 Task: Compare the code implementations of two GitHub repositories related to management systems.
Action: Mouse moved to (127, 56)
Screenshot: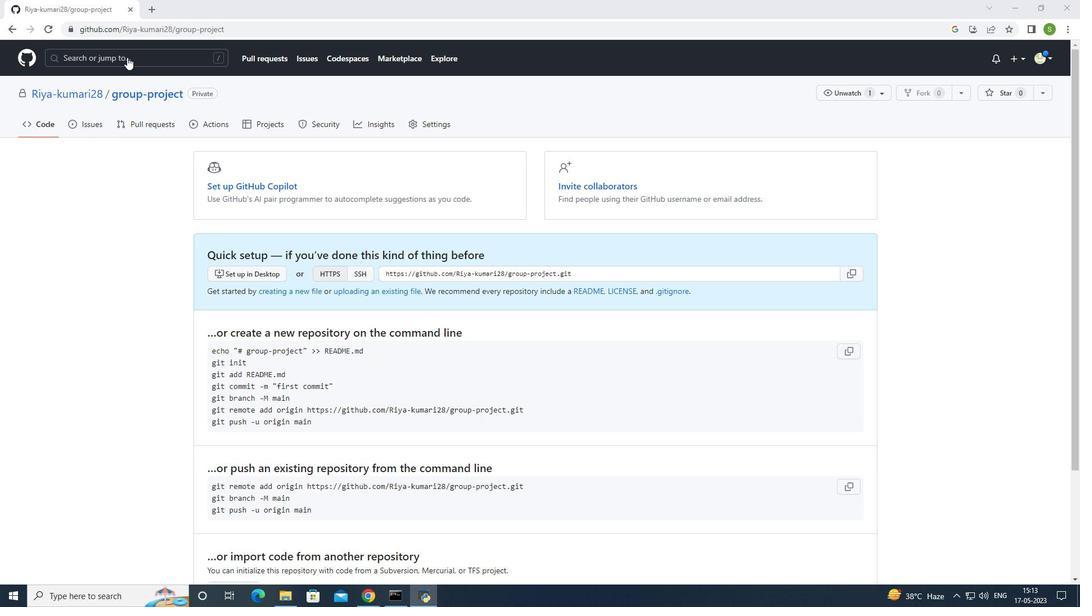 
Action: Mouse pressed left at (127, 56)
Screenshot: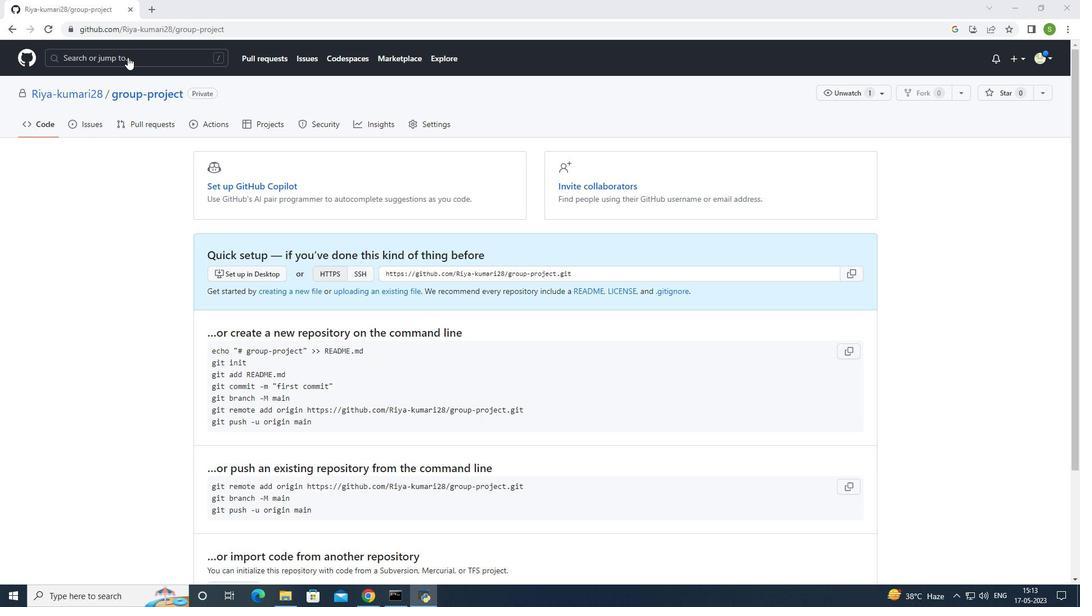 
Action: Mouse moved to (230, 71)
Screenshot: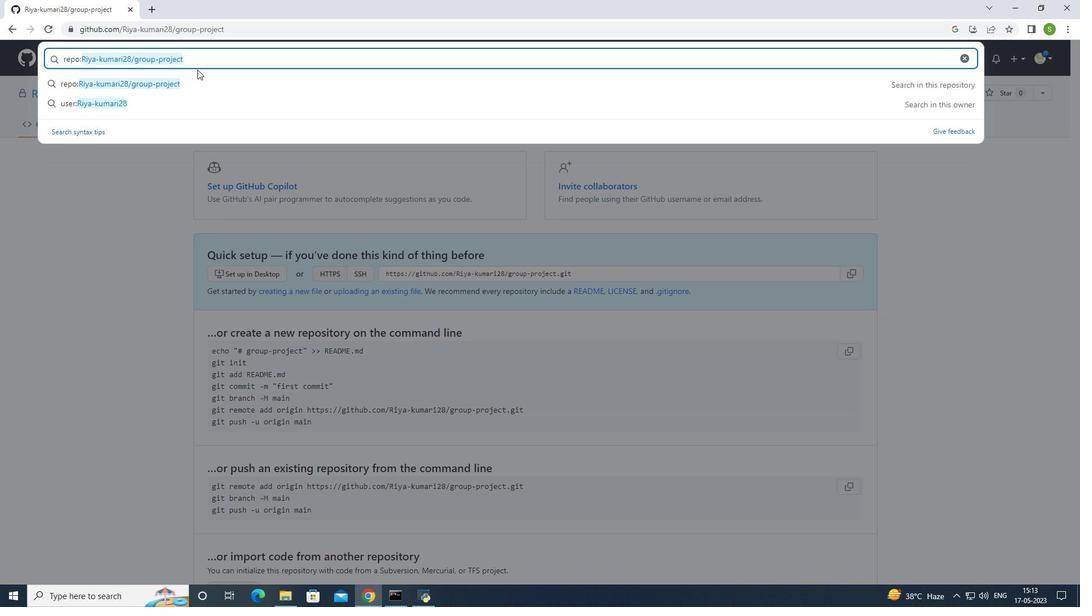 
Action: Key pressed <Key.backspace><Key.backspace><Key.backspace><Key.backspace><Key.backspace><Key.backspace><Key.backspace><Key.backspace><Key.backspace><Key.backspace><Key.backspace><Key.backspace><Key.backspace><Key.backspace><Key.backspace><Key.backspace><Key.backspace><Key.backspace><Key.backspace><Key.backspace><Key.backspace><Key.backspace><Key.backspace><Key.backspace><Key.backspace><Key.backspace><Key.backspace><Key.backspace><Key.backspace><Key.backspace><Key.backspace><Key.backspace><Key.backspace><Key.backspace><Key.backspace><Key.backspace><Key.backspace><Key.backspace>institute<Key.space>management<Key.enter>
Screenshot: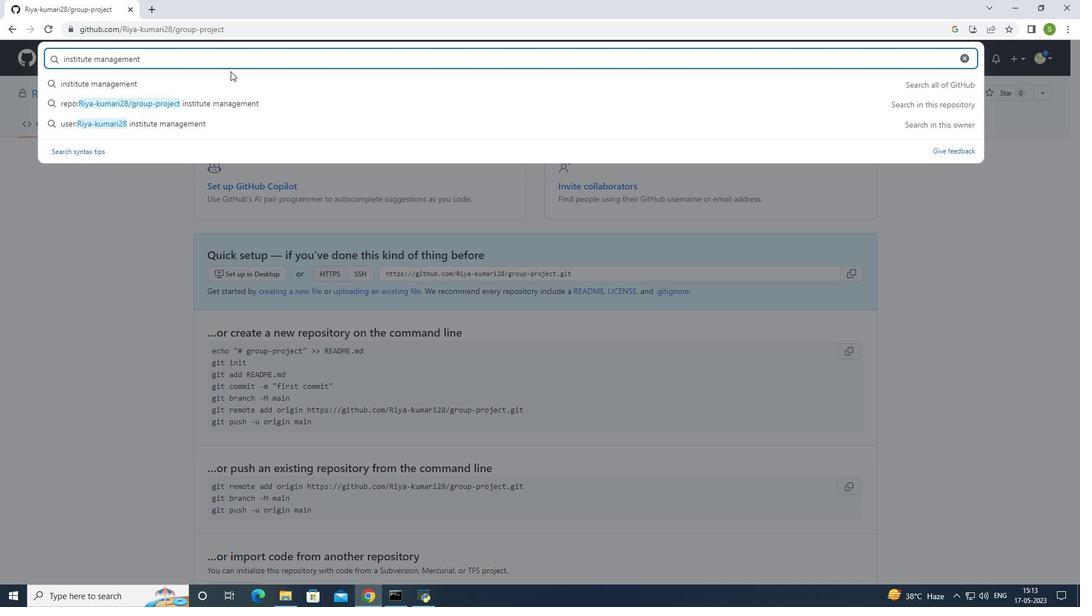 
Action: Mouse moved to (341, 126)
Screenshot: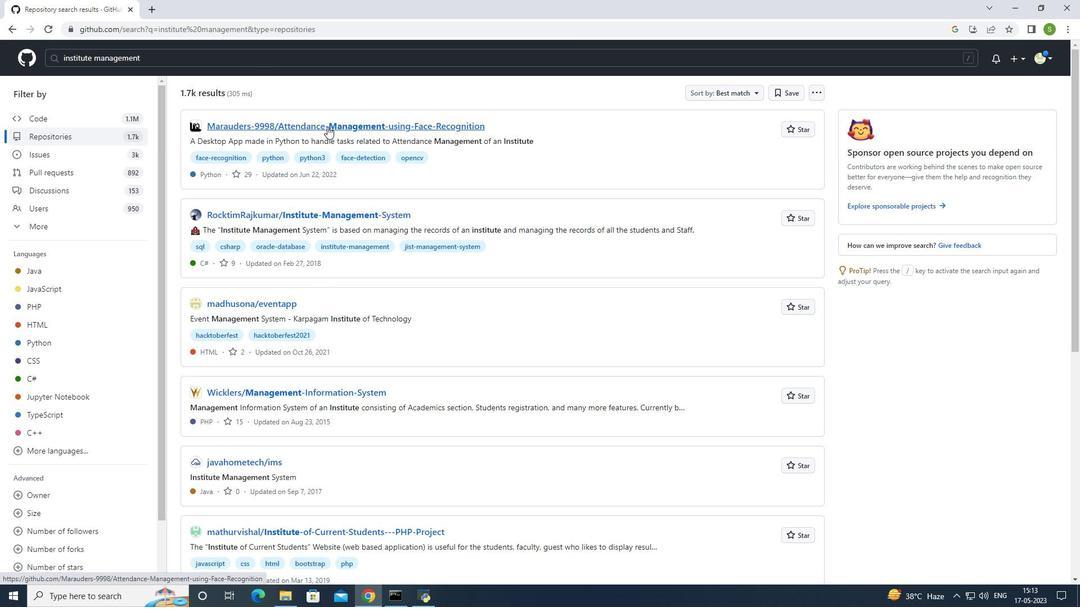 
Action: Mouse pressed left at (341, 126)
Screenshot: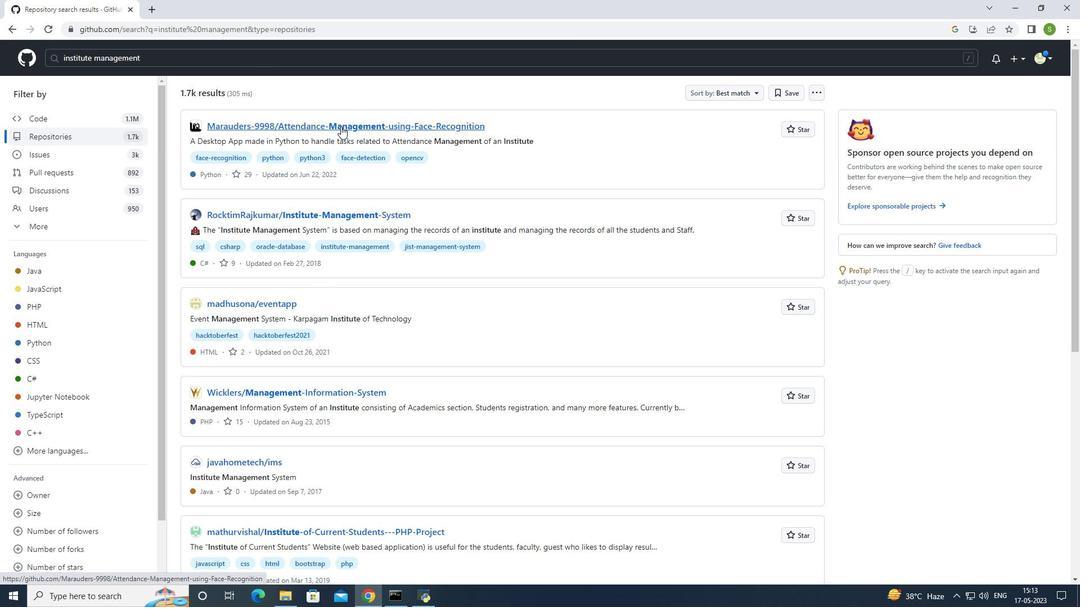 
Action: Mouse moved to (404, 338)
Screenshot: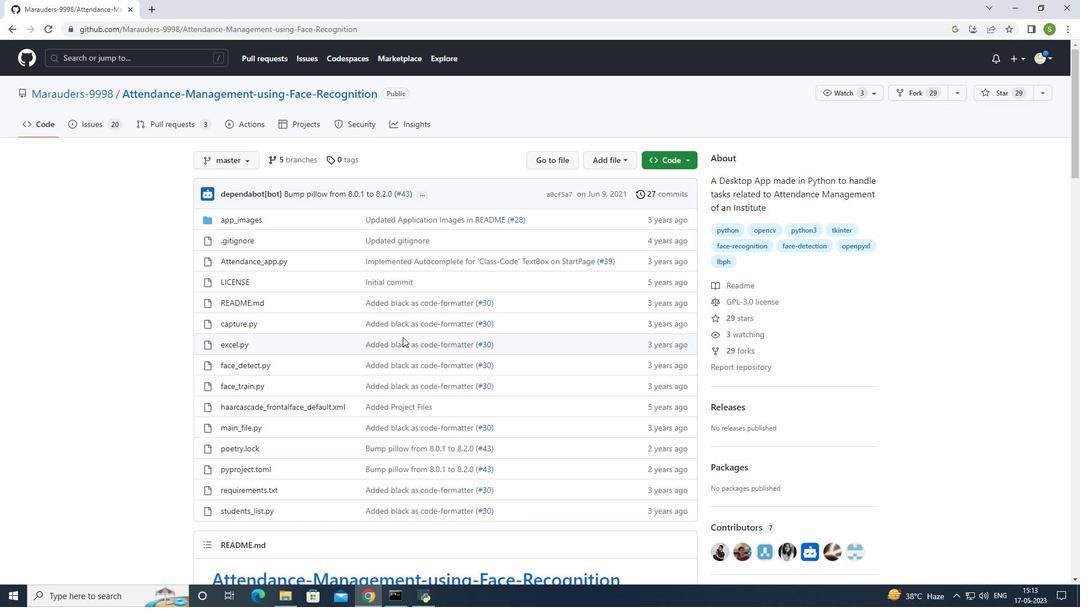 
Action: Mouse scrolled (404, 338) with delta (0, 0)
Screenshot: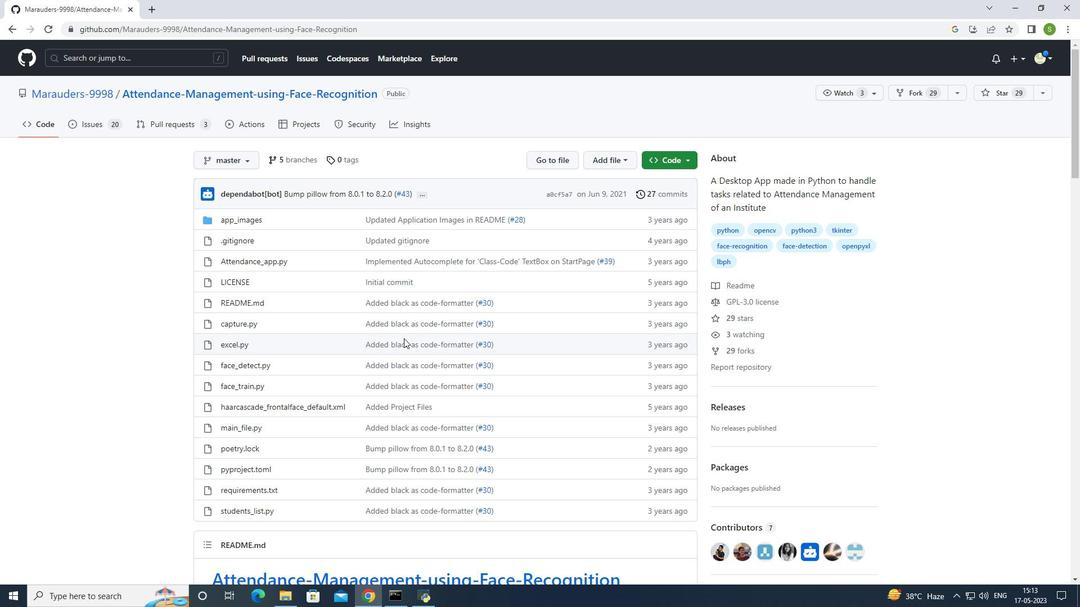 
Action: Mouse scrolled (404, 338) with delta (0, 0)
Screenshot: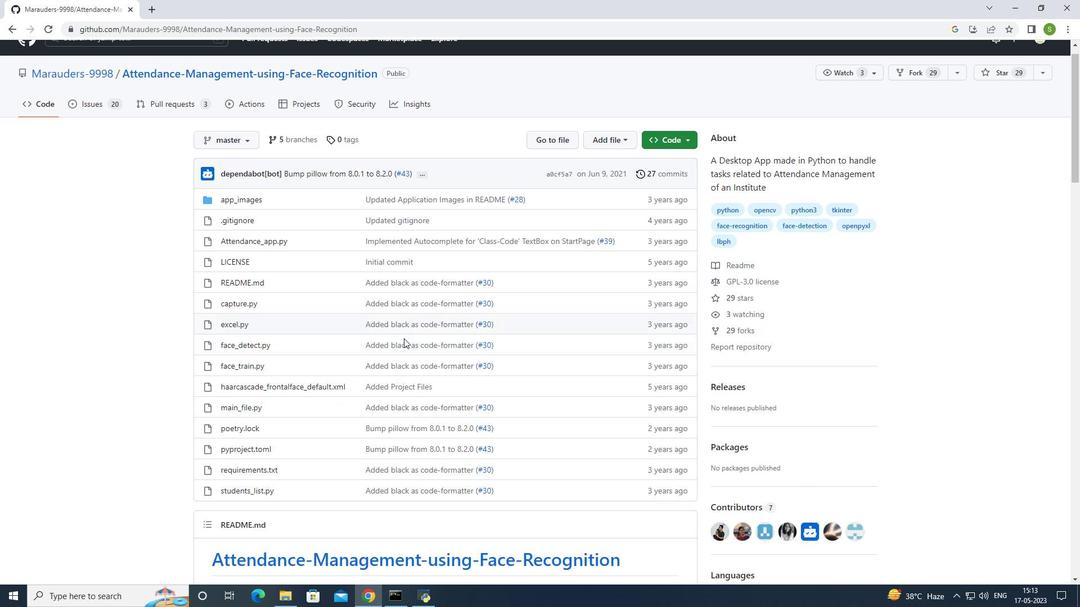 
Action: Mouse scrolled (404, 339) with delta (0, 0)
Screenshot: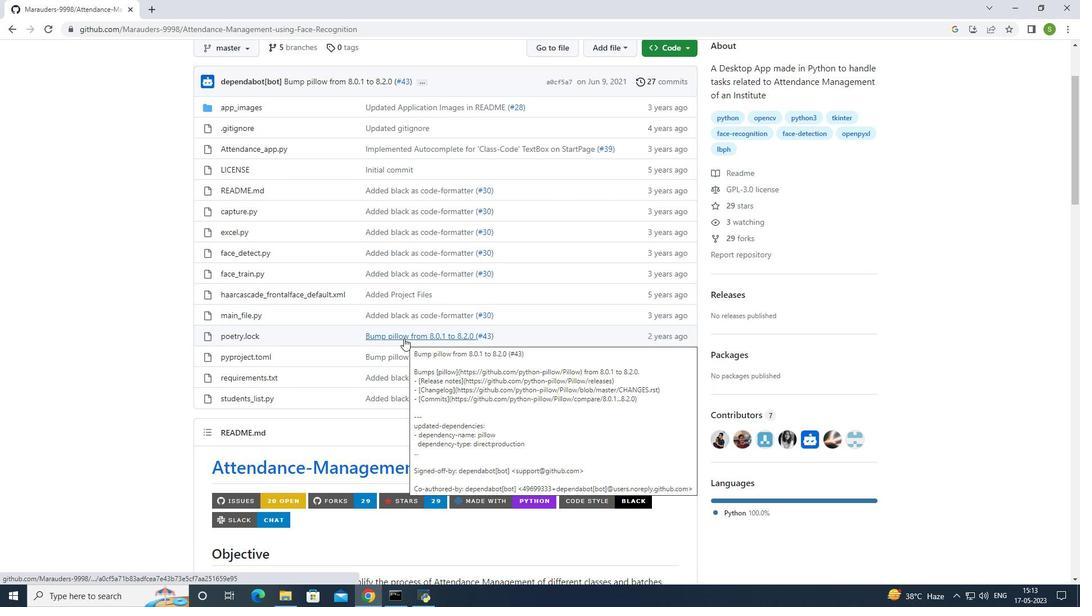 
Action: Mouse scrolled (404, 339) with delta (0, 0)
Screenshot: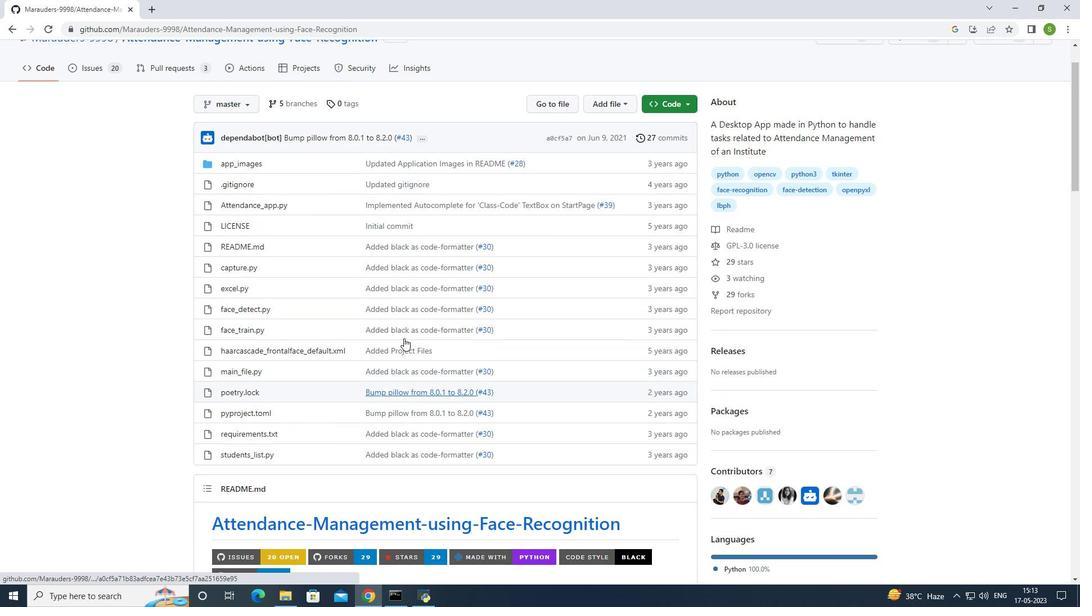 
Action: Mouse scrolled (404, 339) with delta (0, 0)
Screenshot: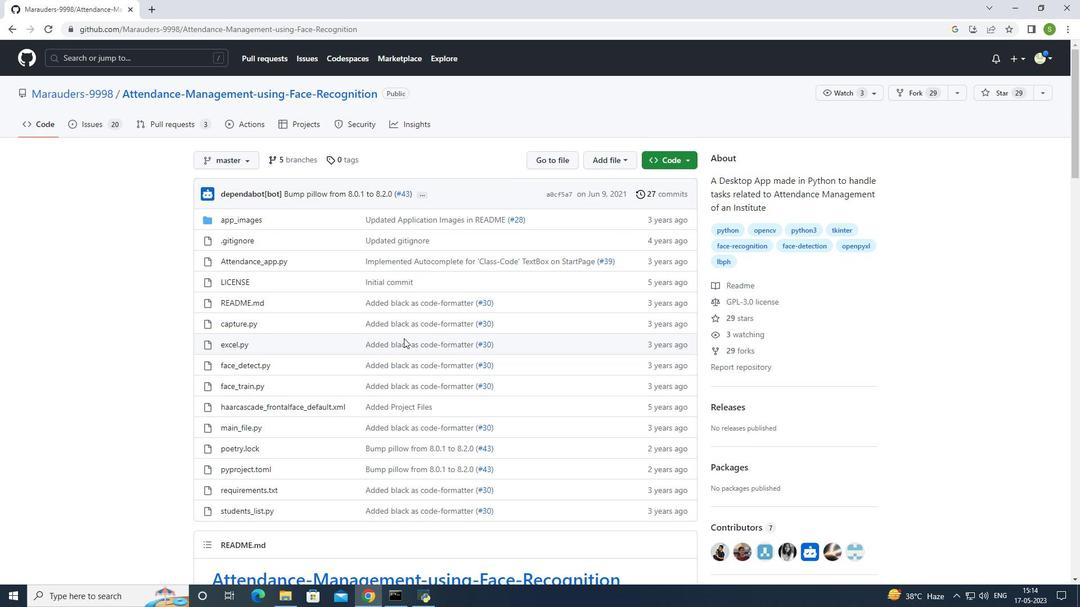 
Action: Mouse scrolled (404, 339) with delta (0, 0)
Screenshot: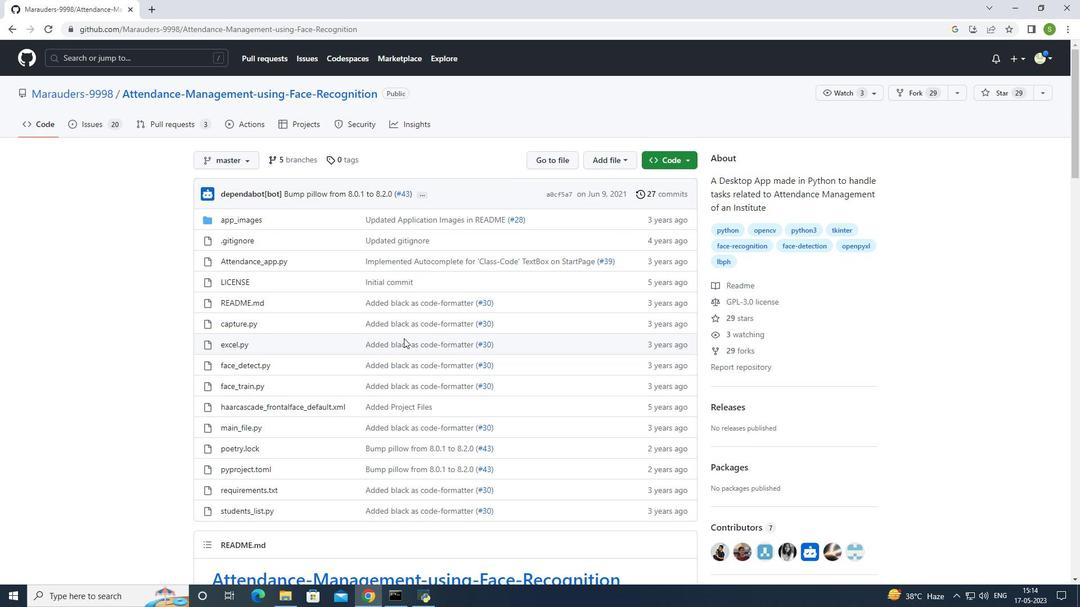 
Action: Mouse scrolled (404, 339) with delta (0, 0)
Screenshot: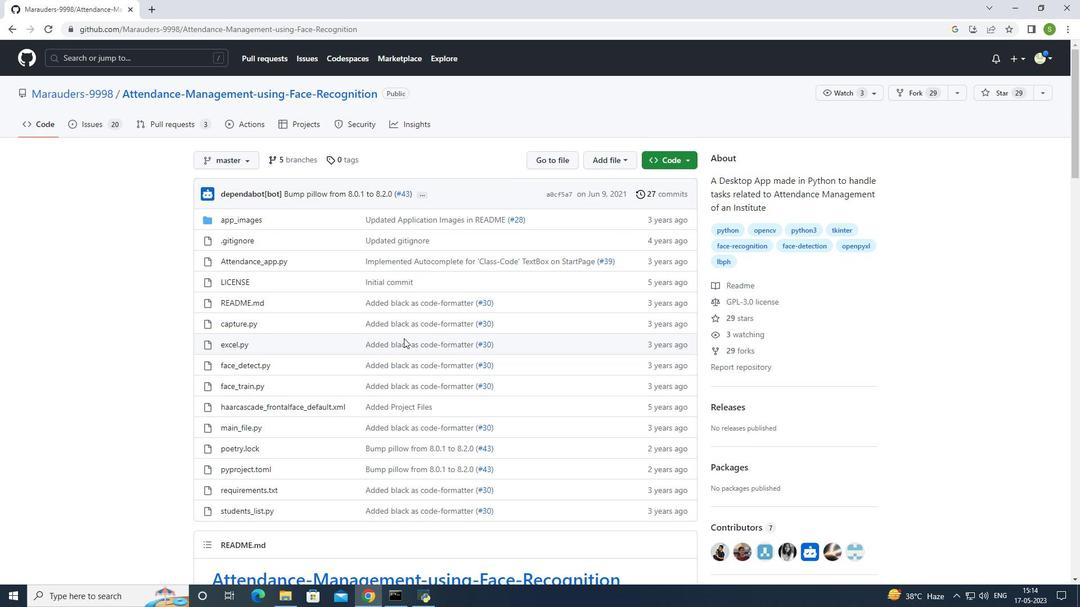 
Action: Mouse moved to (404, 339)
Screenshot: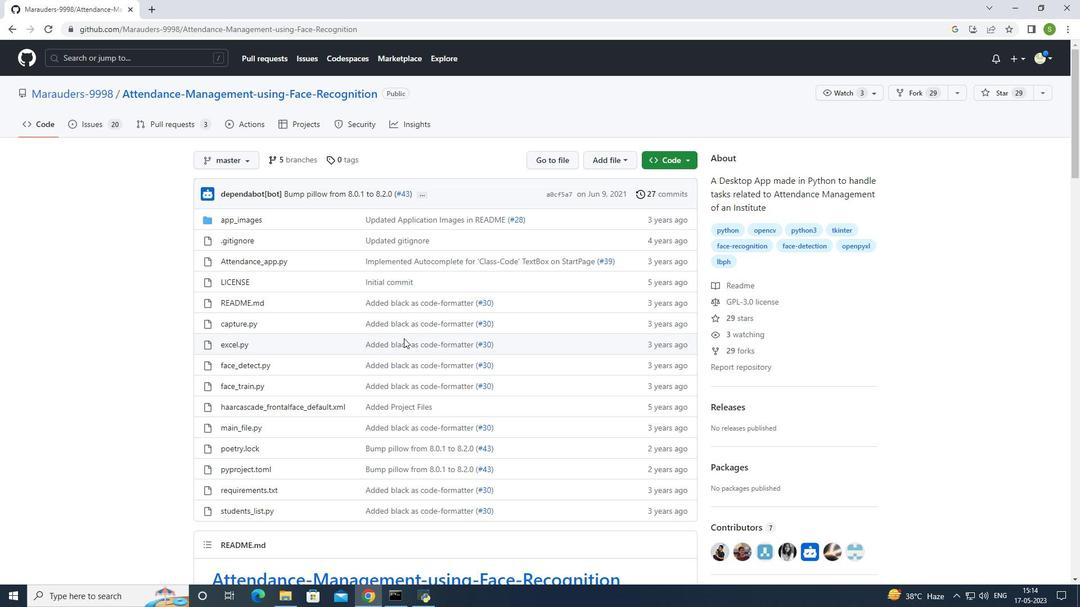 
Action: Mouse scrolled (404, 339) with delta (0, 0)
Screenshot: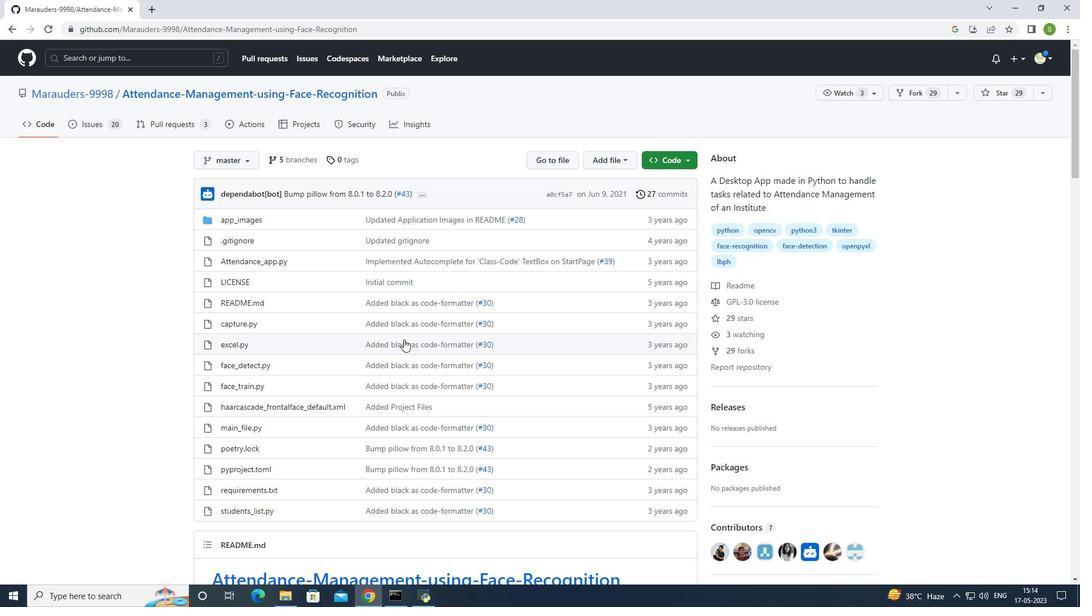 
Action: Mouse moved to (406, 295)
Screenshot: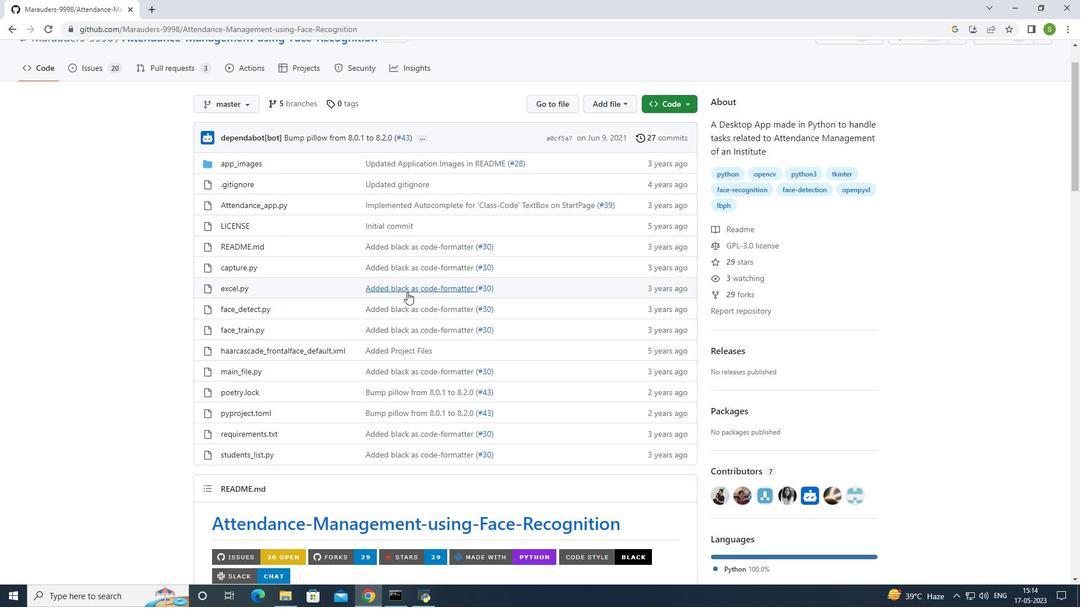 
Action: Mouse pressed left at (406, 295)
Screenshot: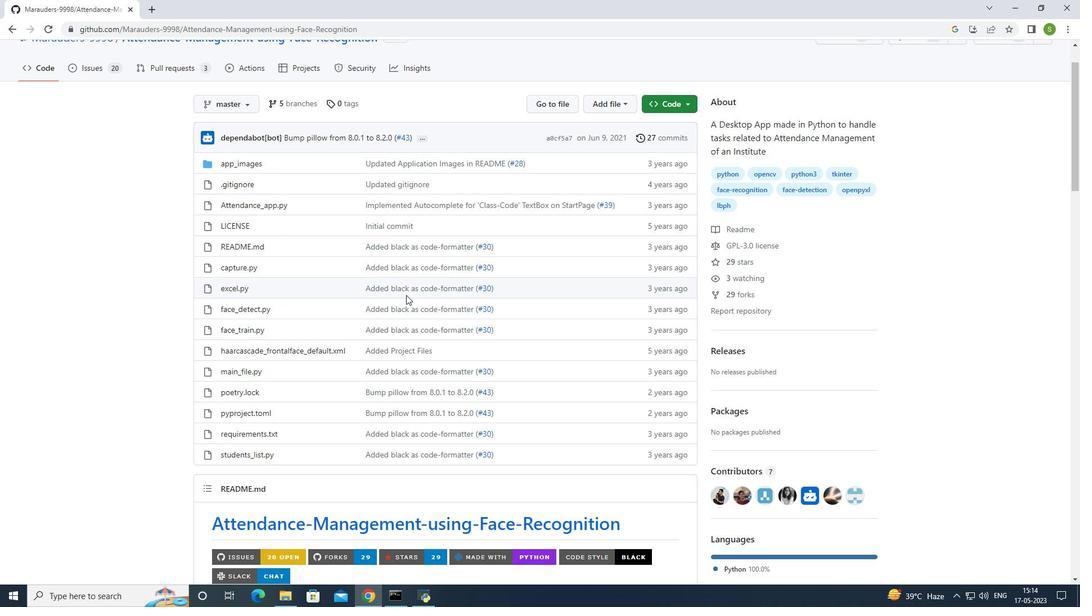 
Action: Mouse moved to (409, 292)
Screenshot: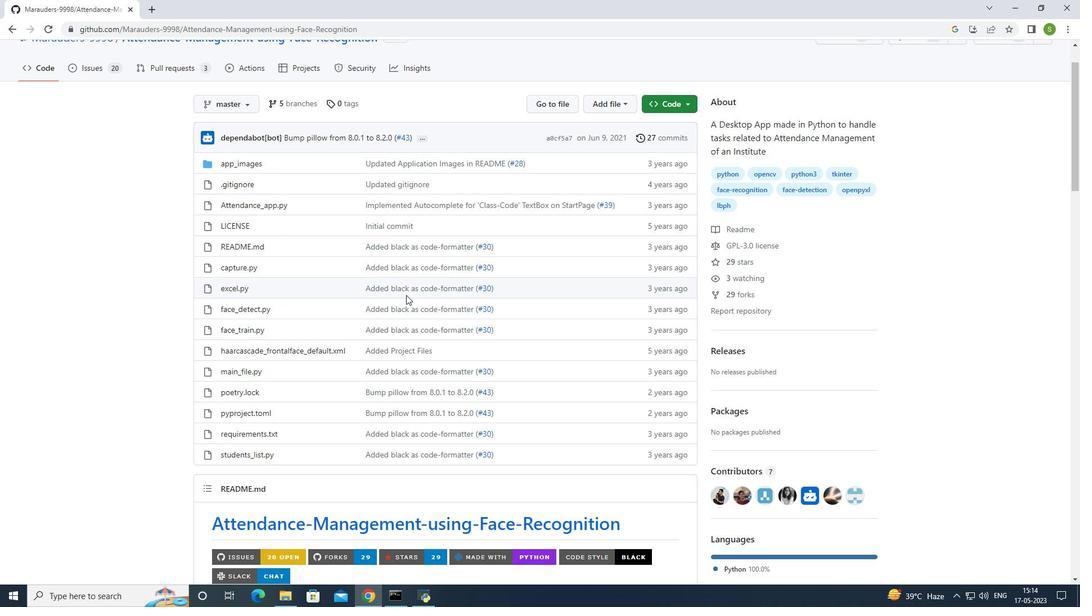 
Action: Mouse pressed left at (409, 292)
Screenshot: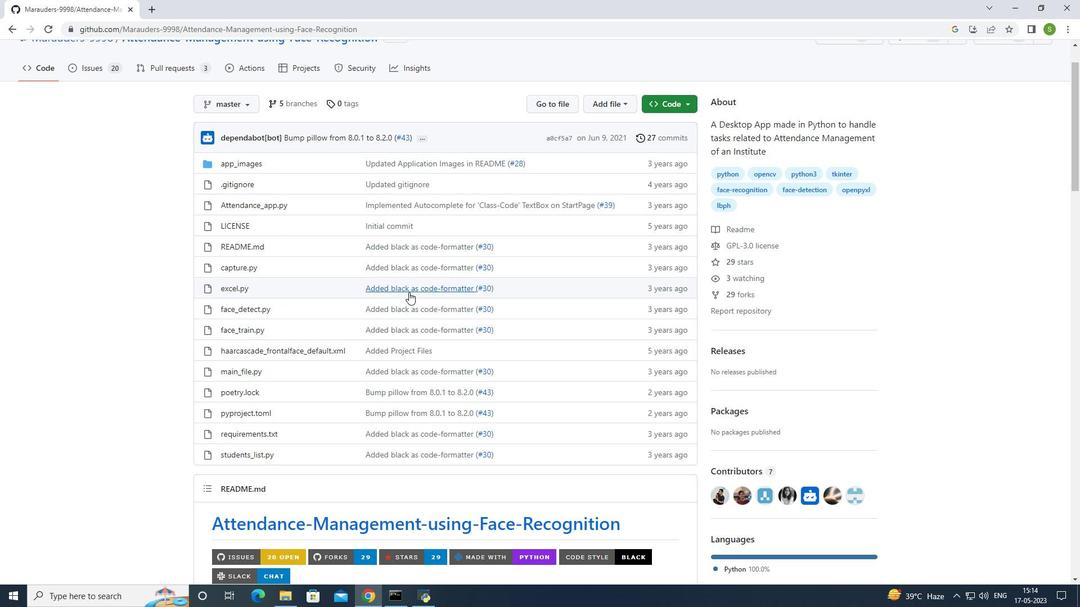 
Action: Mouse scrolled (409, 292) with delta (0, 0)
Screenshot: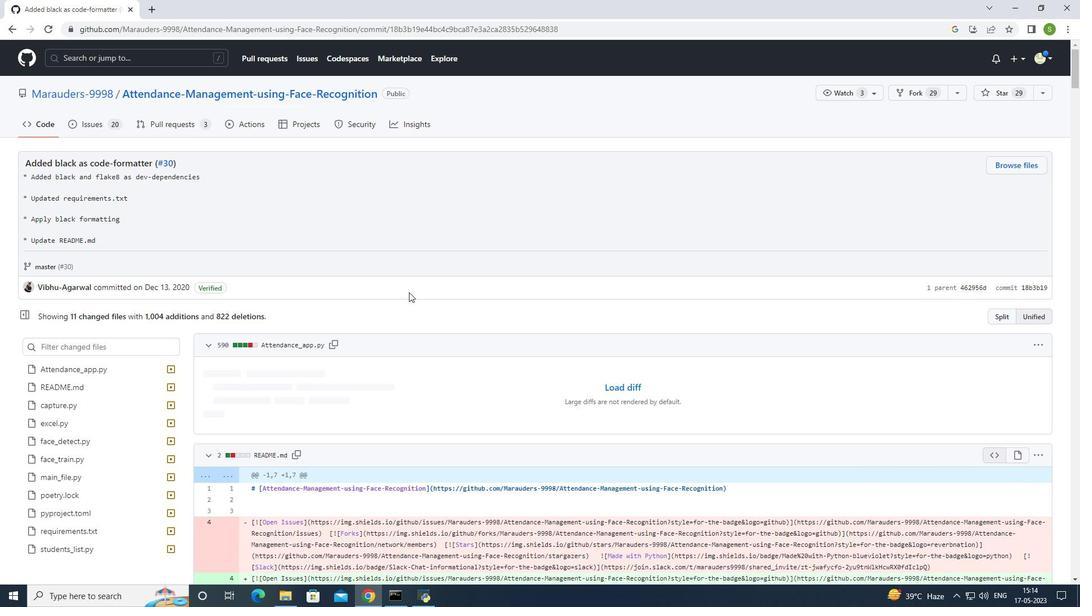 
Action: Mouse scrolled (409, 292) with delta (0, 0)
Screenshot: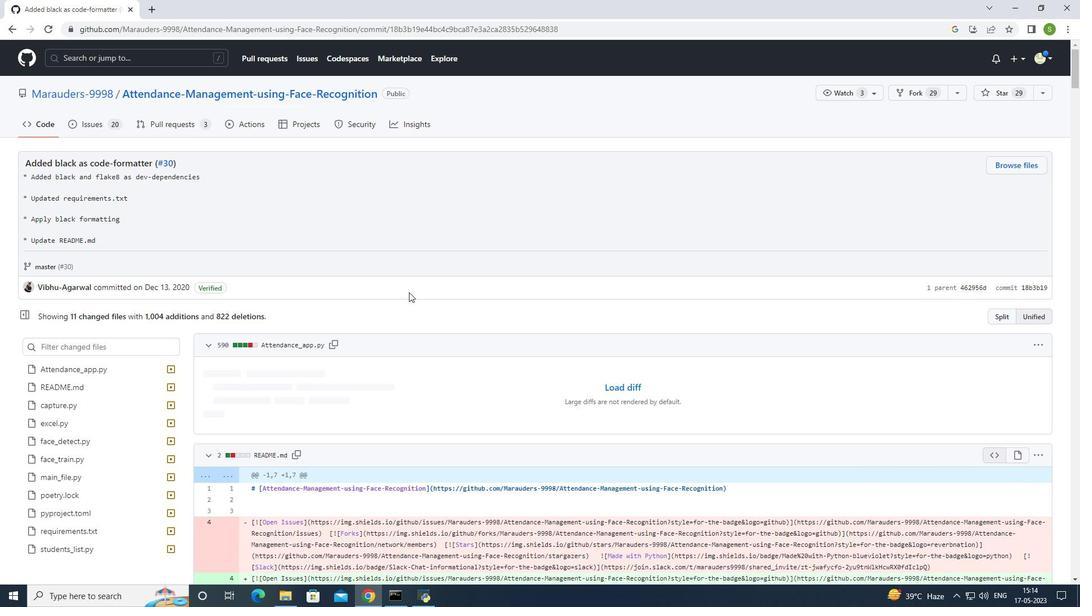 
Action: Mouse scrolled (409, 292) with delta (0, 0)
Screenshot: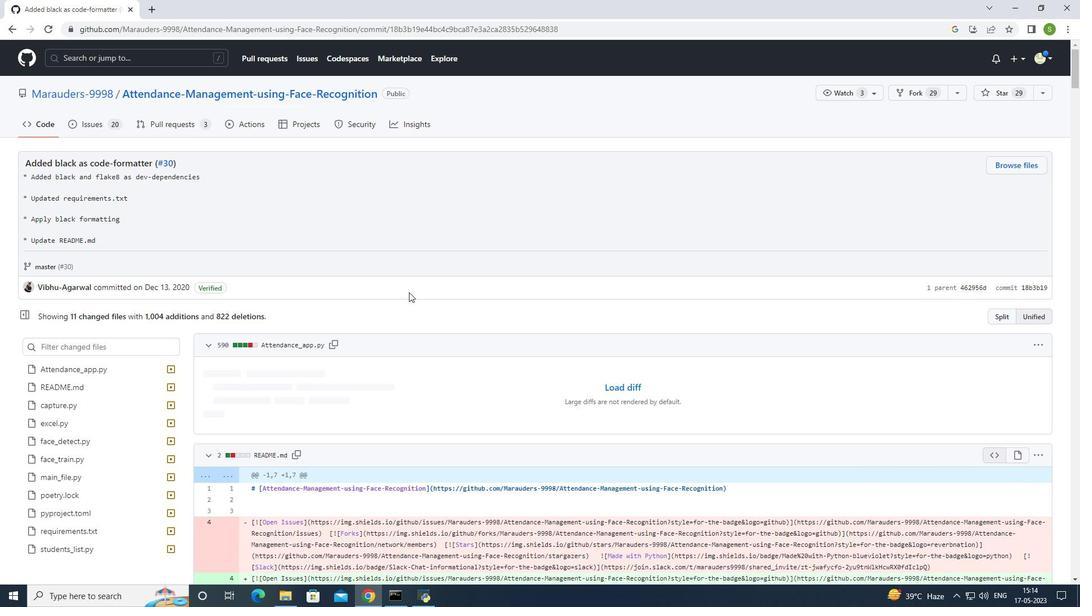 
Action: Mouse scrolled (409, 292) with delta (0, 0)
Screenshot: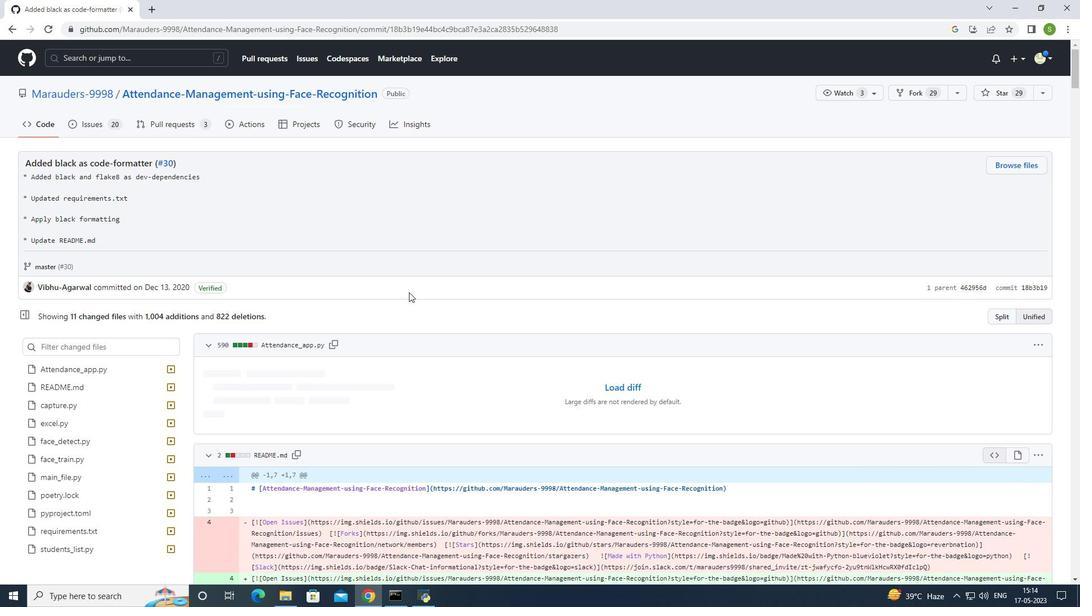 
Action: Mouse scrolled (409, 292) with delta (0, 0)
Screenshot: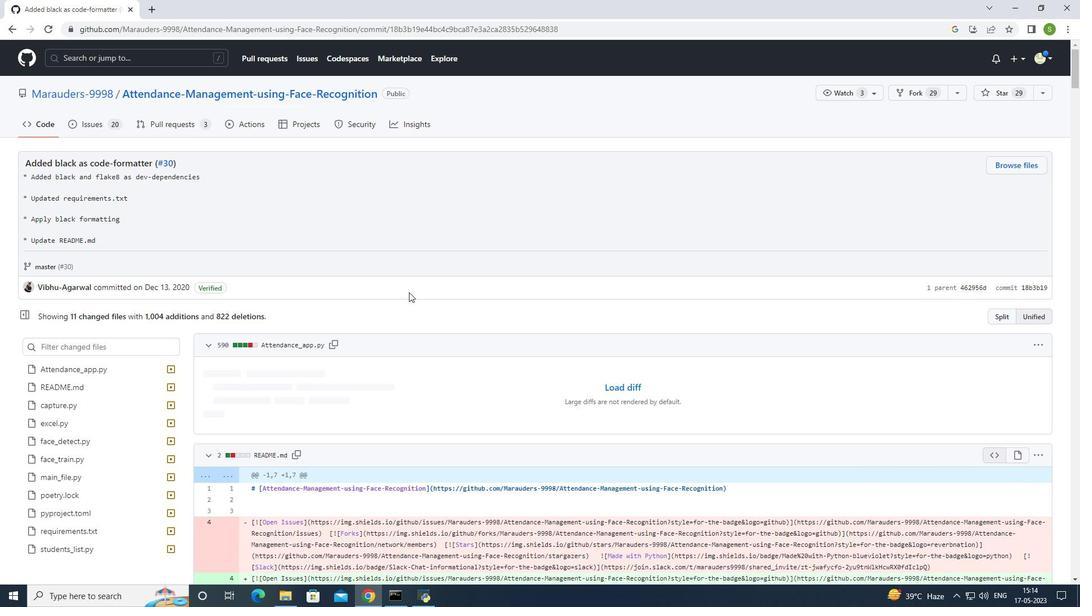 
Action: Mouse scrolled (409, 292) with delta (0, 0)
Screenshot: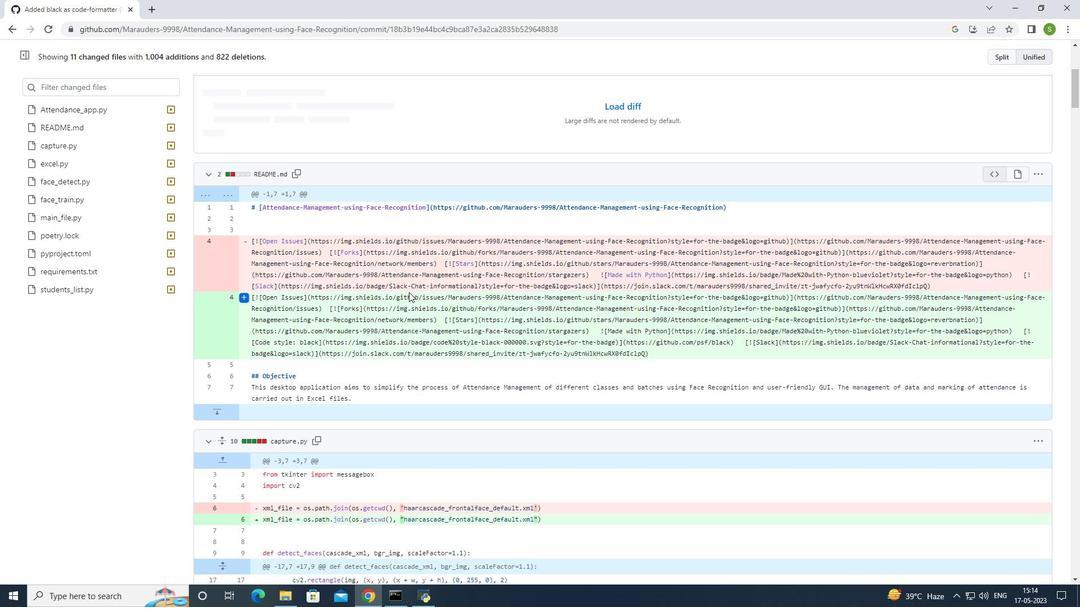 
Action: Mouse scrolled (409, 292) with delta (0, 0)
Screenshot: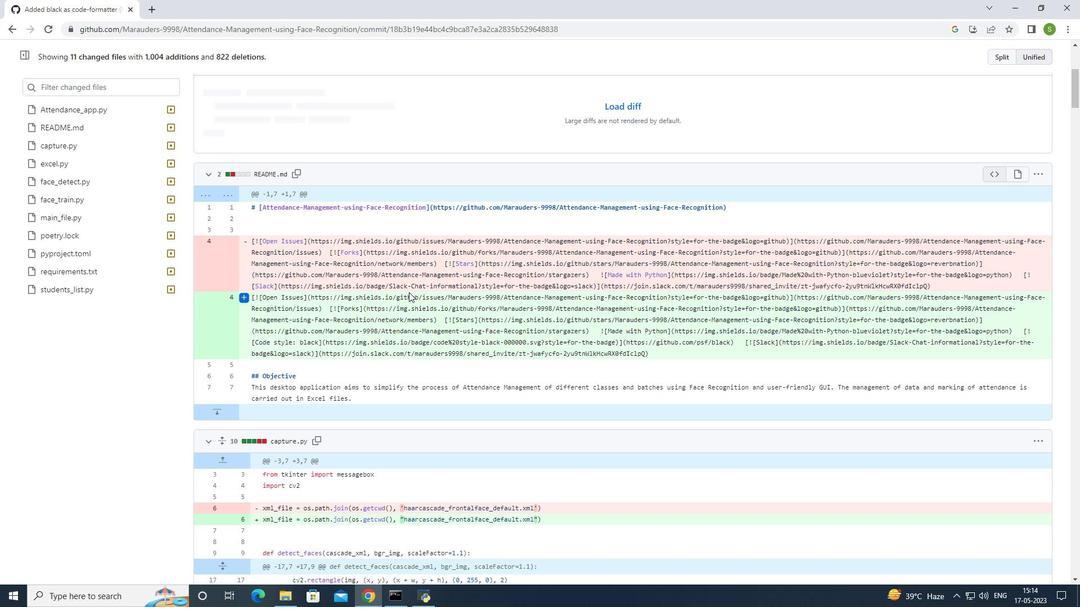 
Action: Mouse scrolled (409, 292) with delta (0, 0)
Screenshot: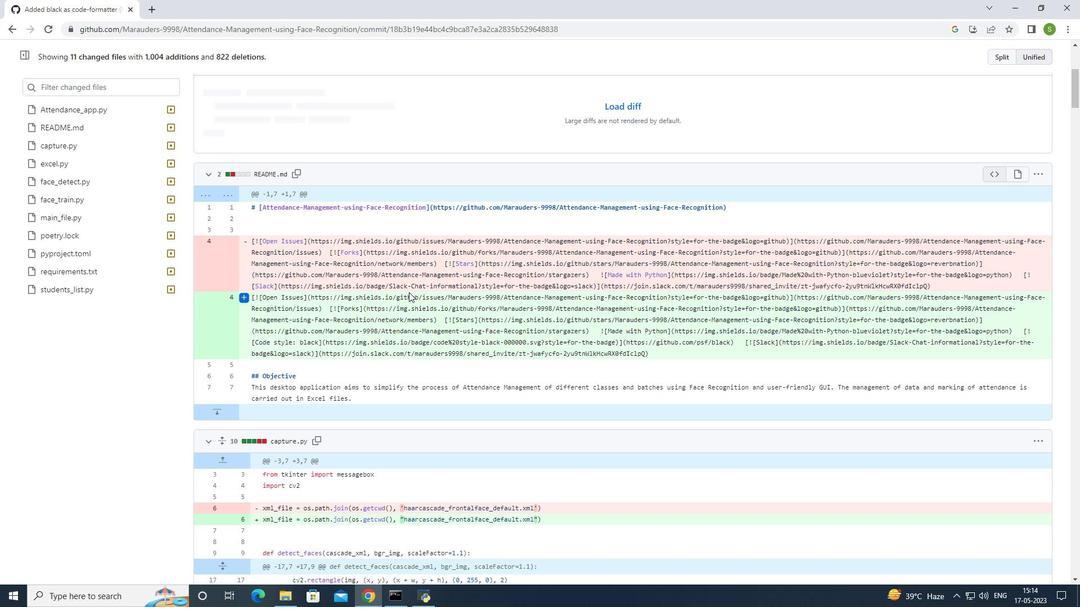 
Action: Mouse scrolled (409, 292) with delta (0, 0)
Screenshot: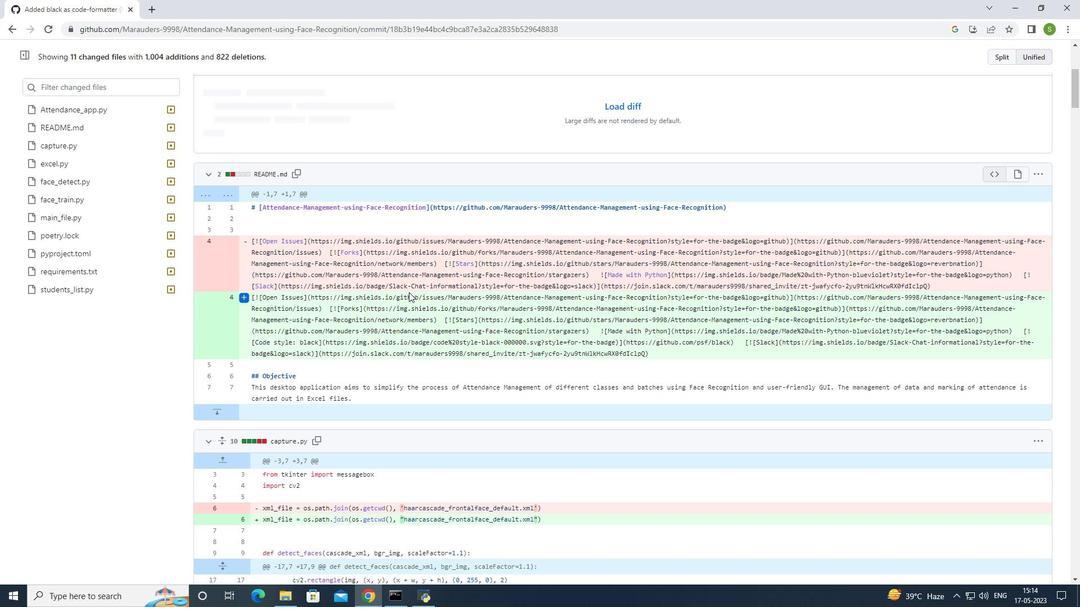 
Action: Mouse scrolled (409, 292) with delta (0, 0)
Screenshot: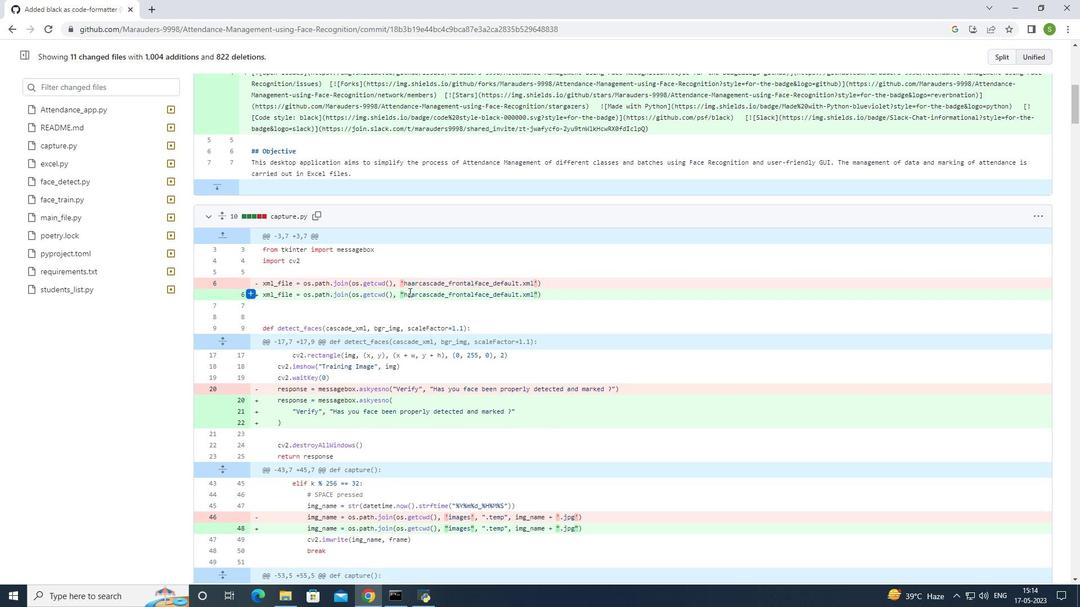 
Action: Mouse scrolled (409, 292) with delta (0, 0)
Screenshot: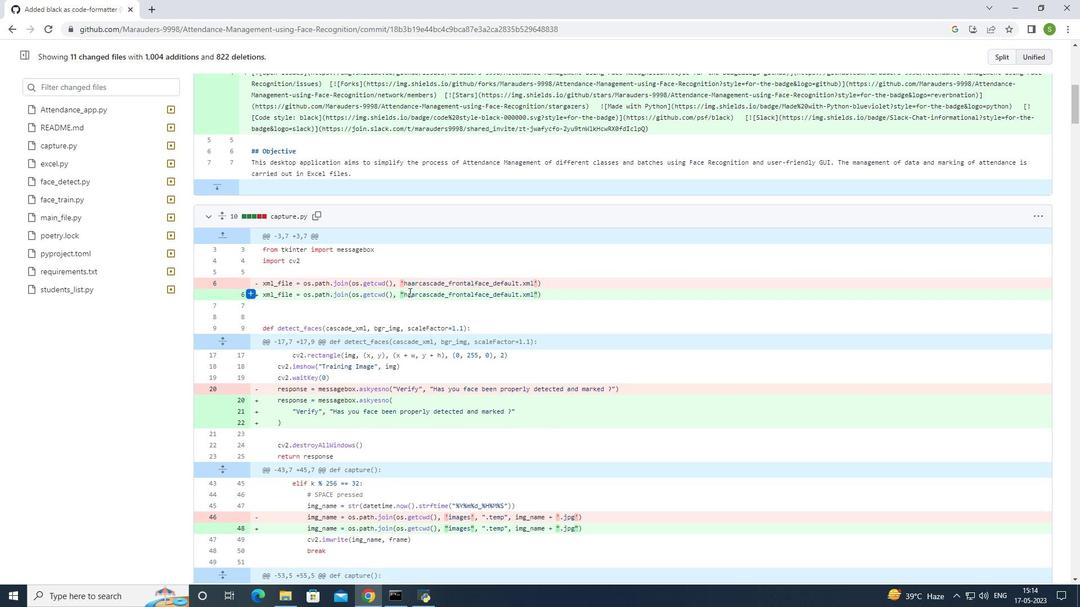 
Action: Mouse scrolled (409, 292) with delta (0, 0)
Screenshot: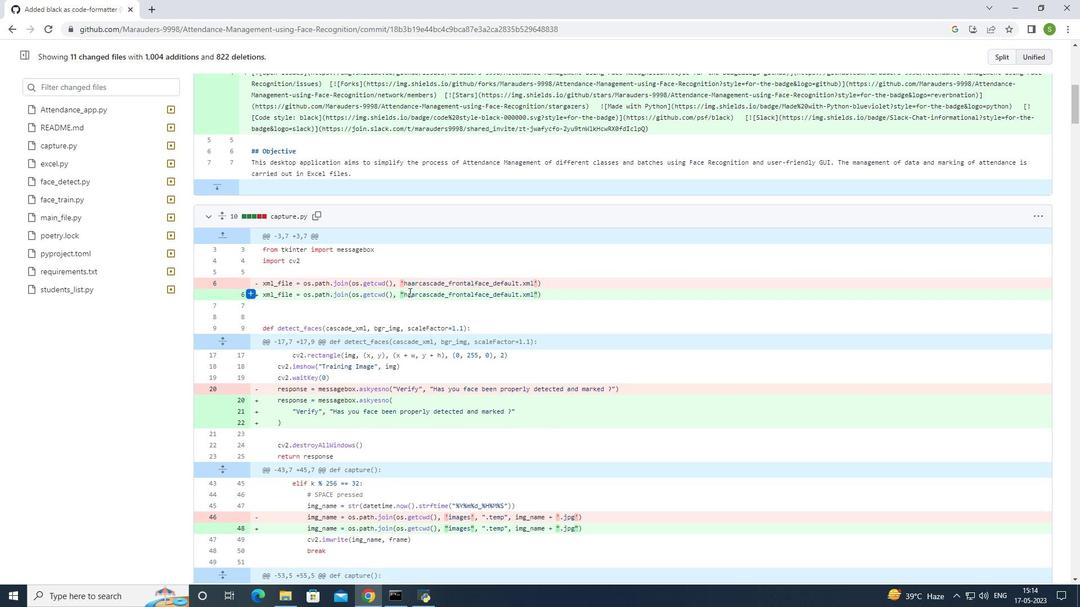 
Action: Mouse scrolled (409, 292) with delta (0, 0)
Screenshot: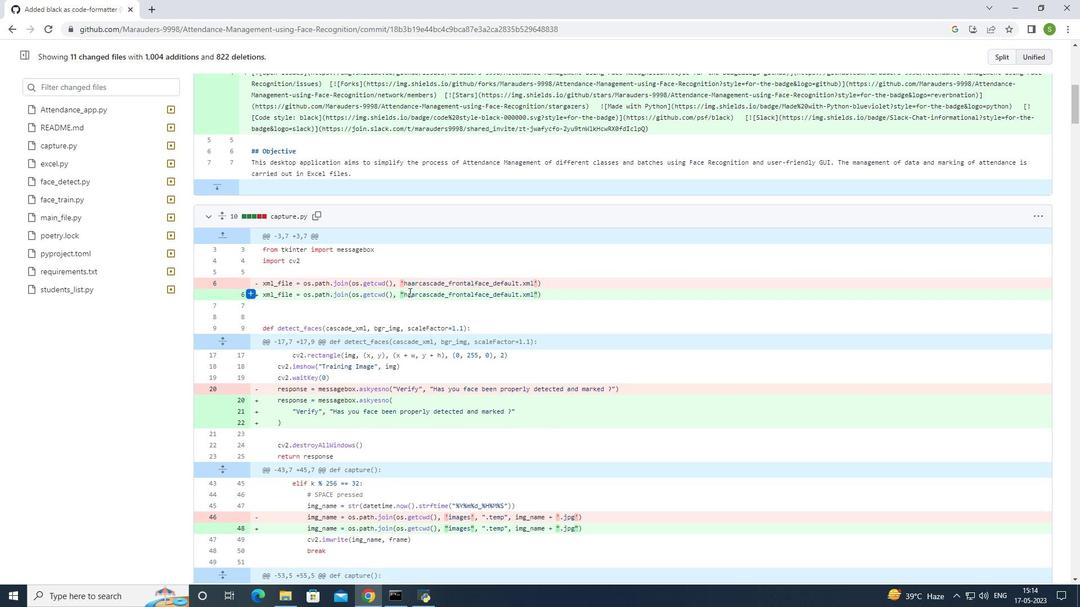 
Action: Mouse scrolled (409, 292) with delta (0, 0)
Screenshot: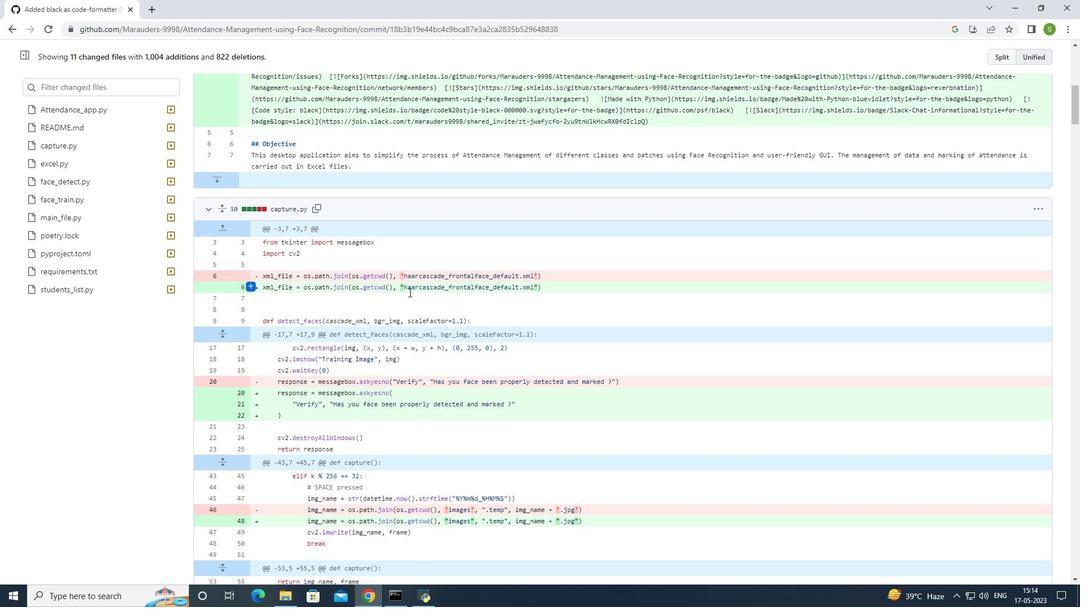 
Action: Mouse scrolled (409, 293) with delta (0, 0)
Screenshot: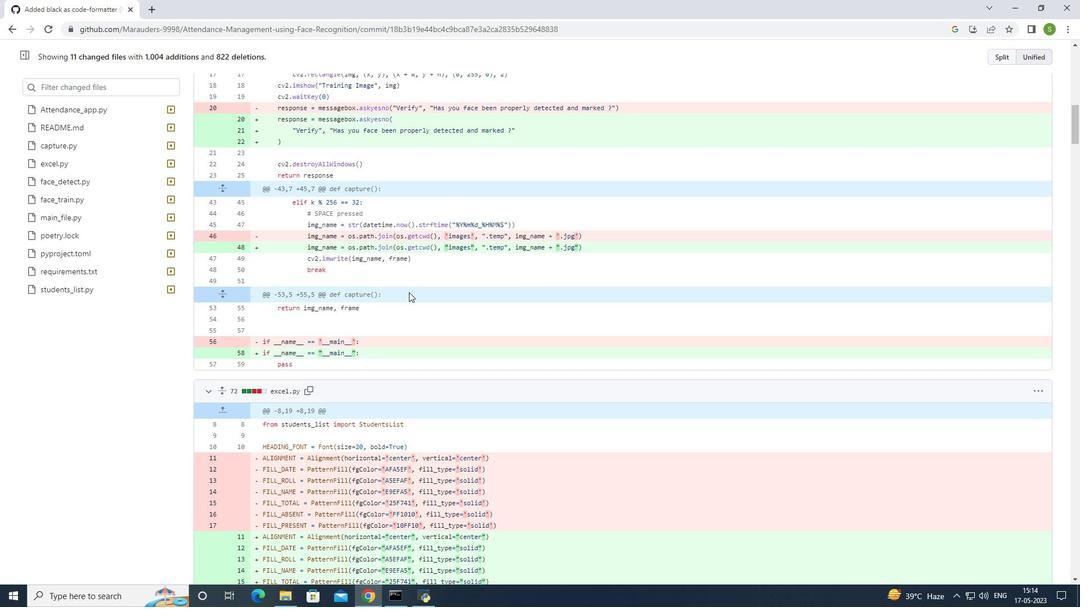 
Action: Mouse scrolled (409, 293) with delta (0, 0)
Screenshot: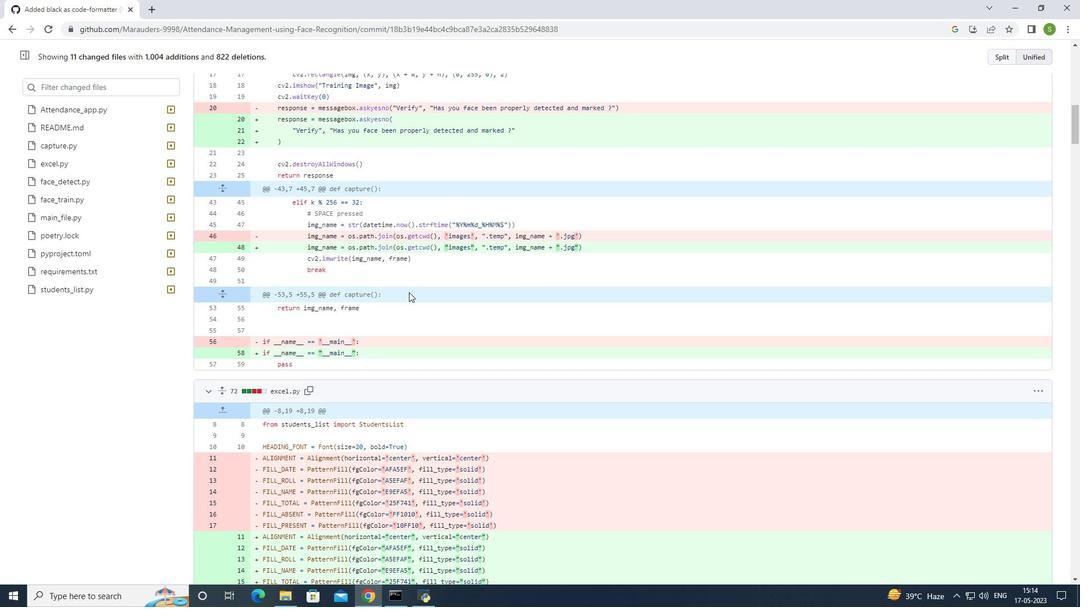 
Action: Mouse scrolled (409, 293) with delta (0, 0)
Screenshot: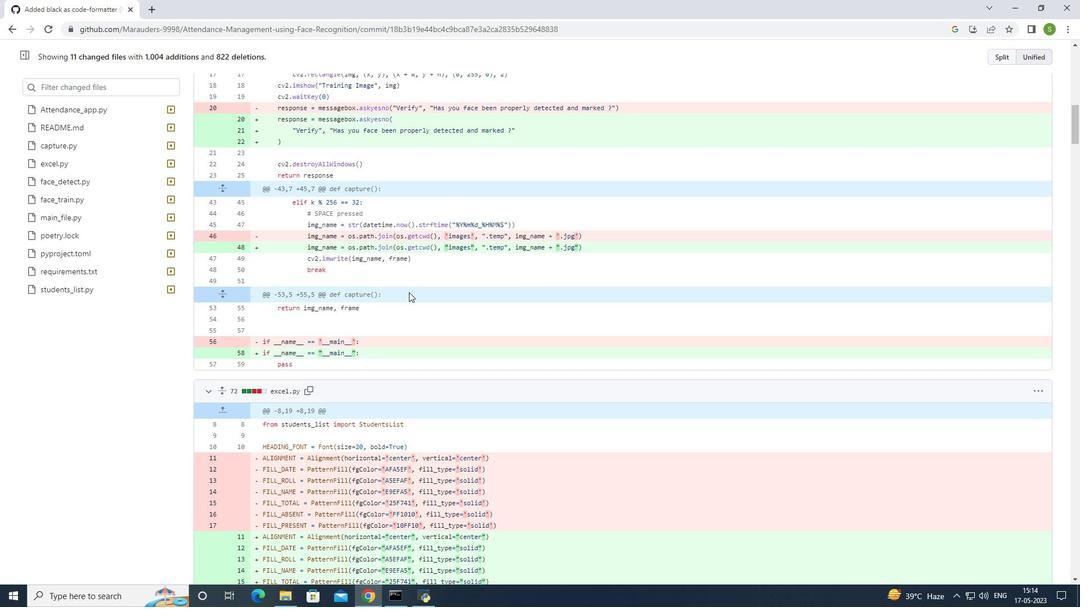 
Action: Mouse scrolled (409, 293) with delta (0, 0)
Screenshot: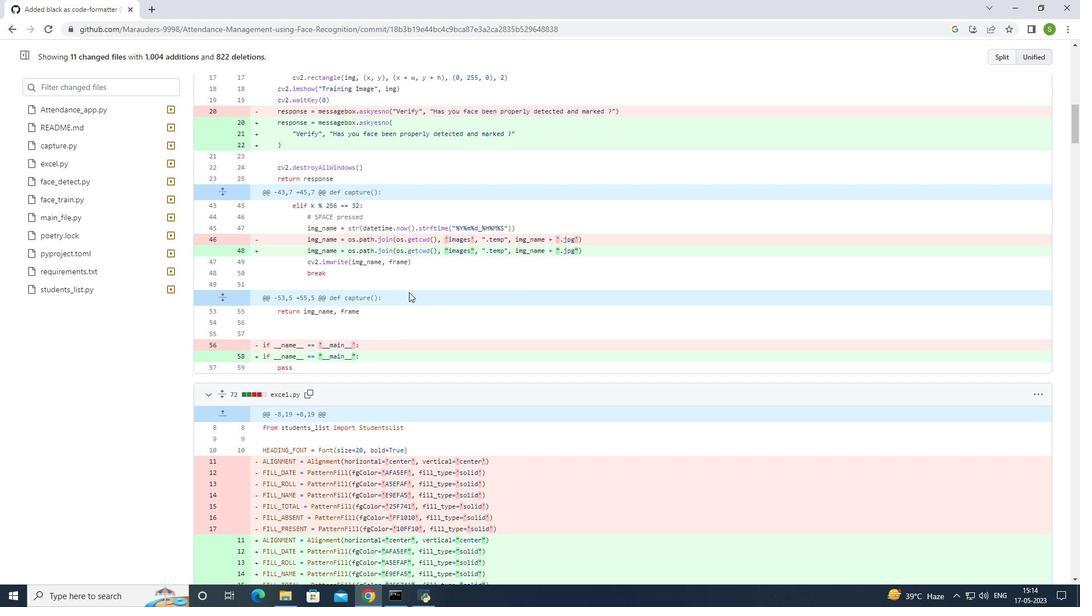 
Action: Mouse moved to (466, 264)
Screenshot: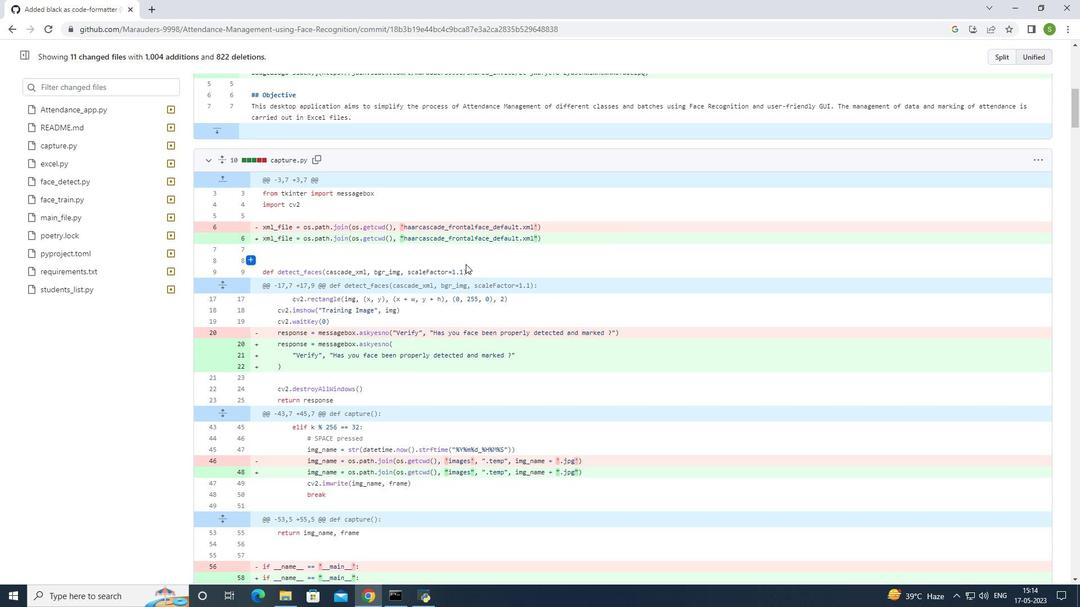 
Action: Mouse scrolled (466, 263) with delta (0, 0)
Screenshot: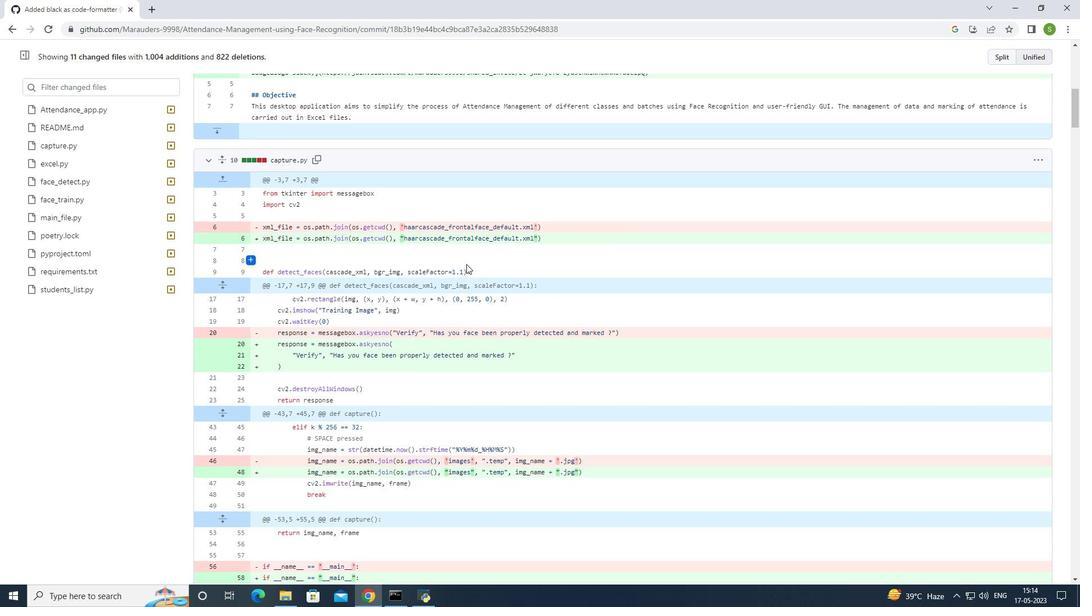 
Action: Mouse moved to (466, 265)
Screenshot: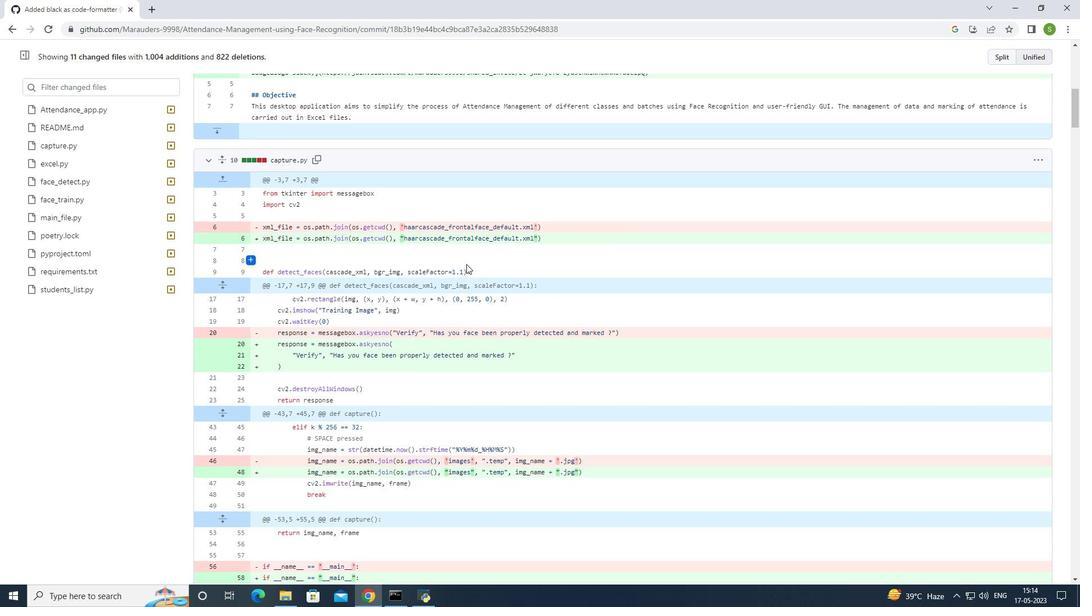 
Action: Mouse scrolled (466, 264) with delta (0, 0)
Screenshot: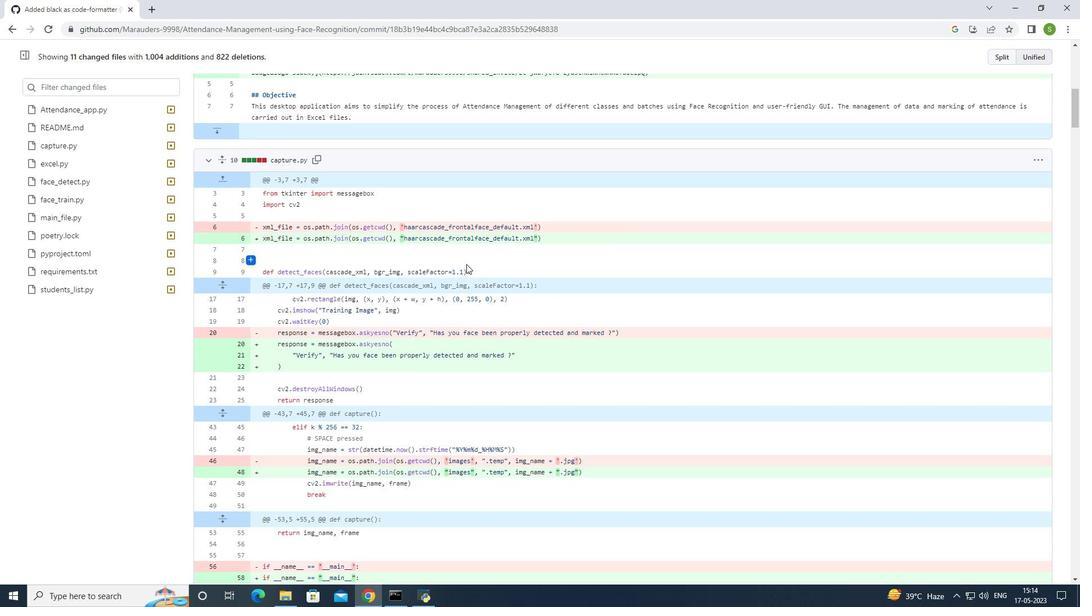 
Action: Mouse scrolled (466, 264) with delta (0, 0)
Screenshot: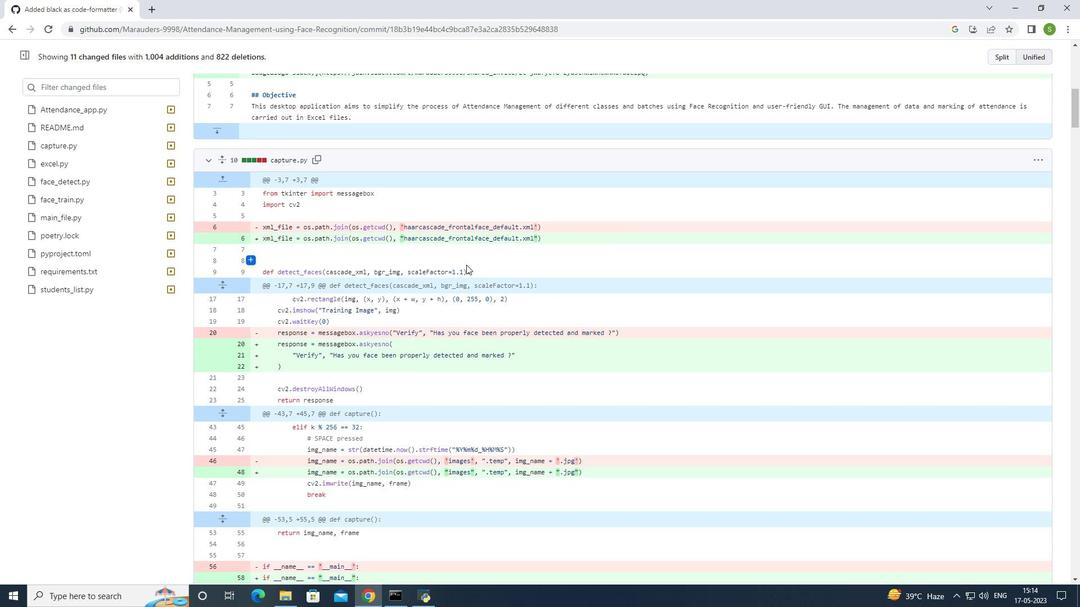 
Action: Mouse scrolled (466, 264) with delta (0, 0)
Screenshot: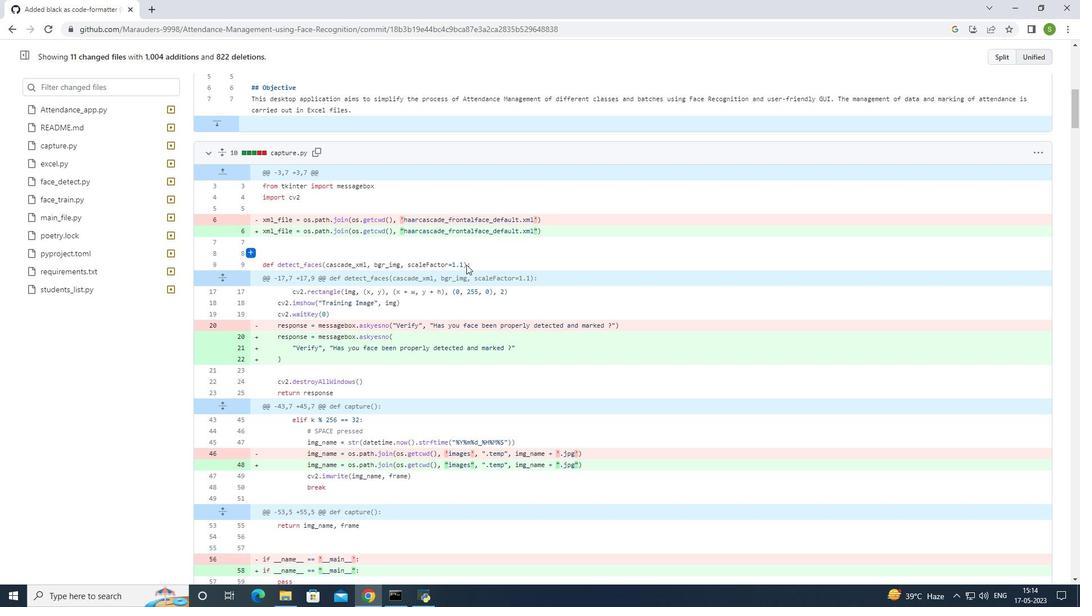 
Action: Mouse scrolled (466, 264) with delta (0, 0)
Screenshot: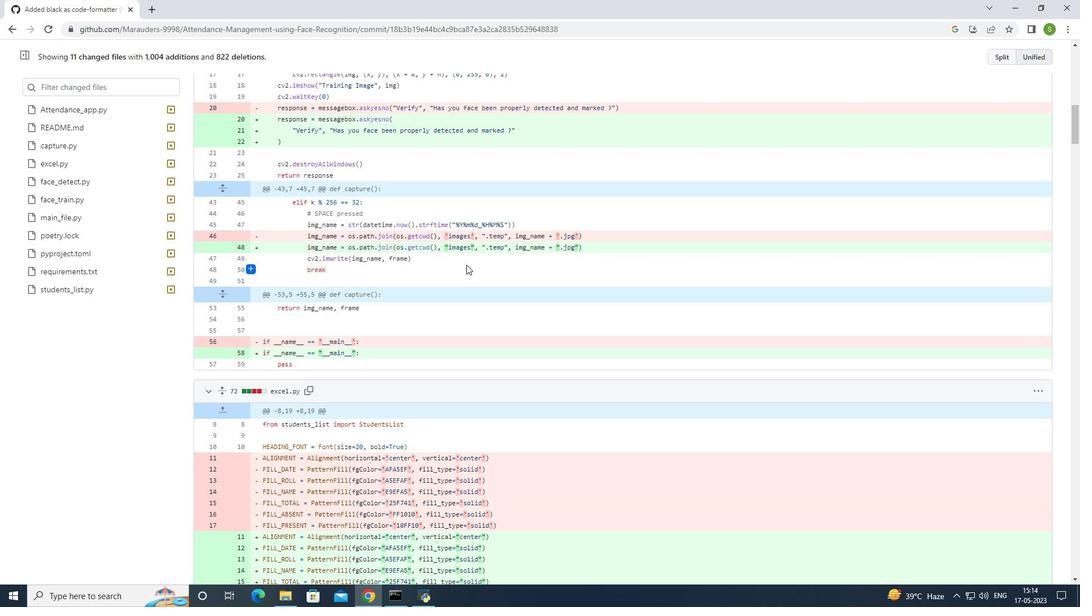 
Action: Mouse scrolled (466, 264) with delta (0, 0)
Screenshot: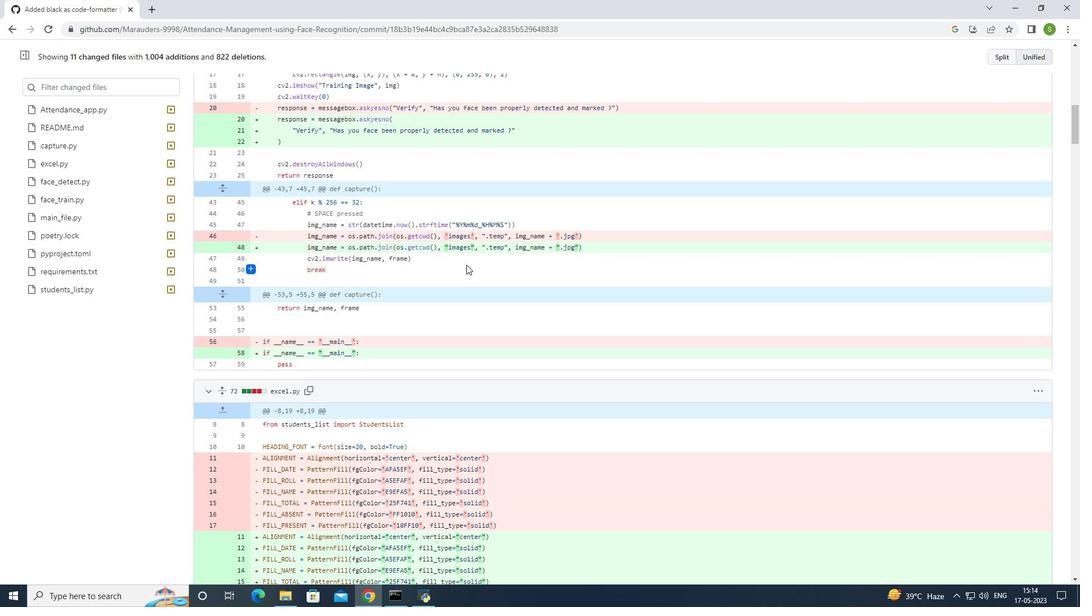 
Action: Mouse scrolled (466, 264) with delta (0, 0)
Screenshot: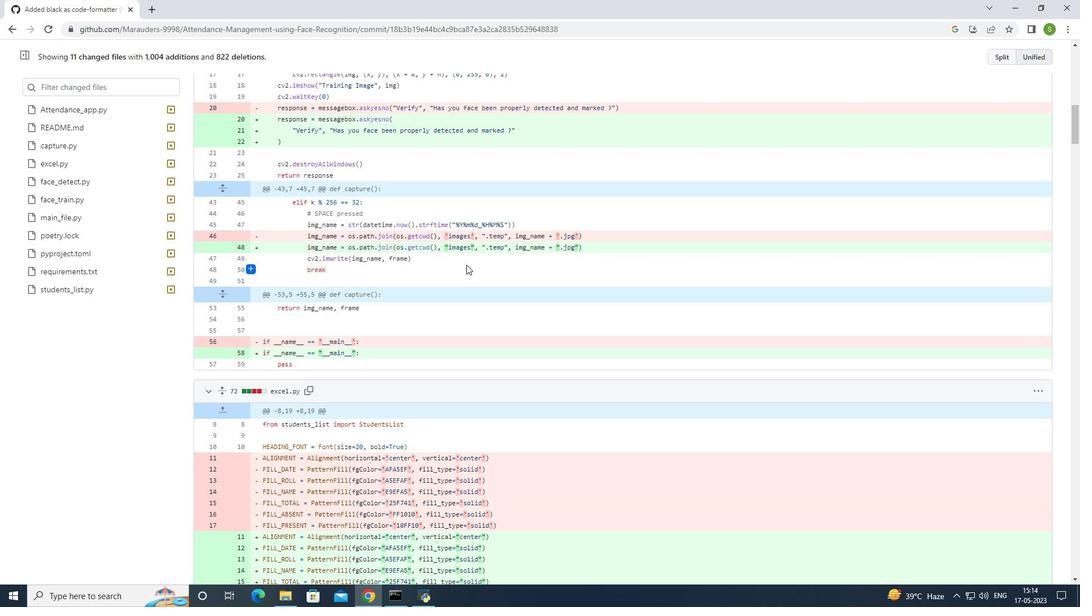 
Action: Mouse scrolled (466, 264) with delta (0, 0)
Screenshot: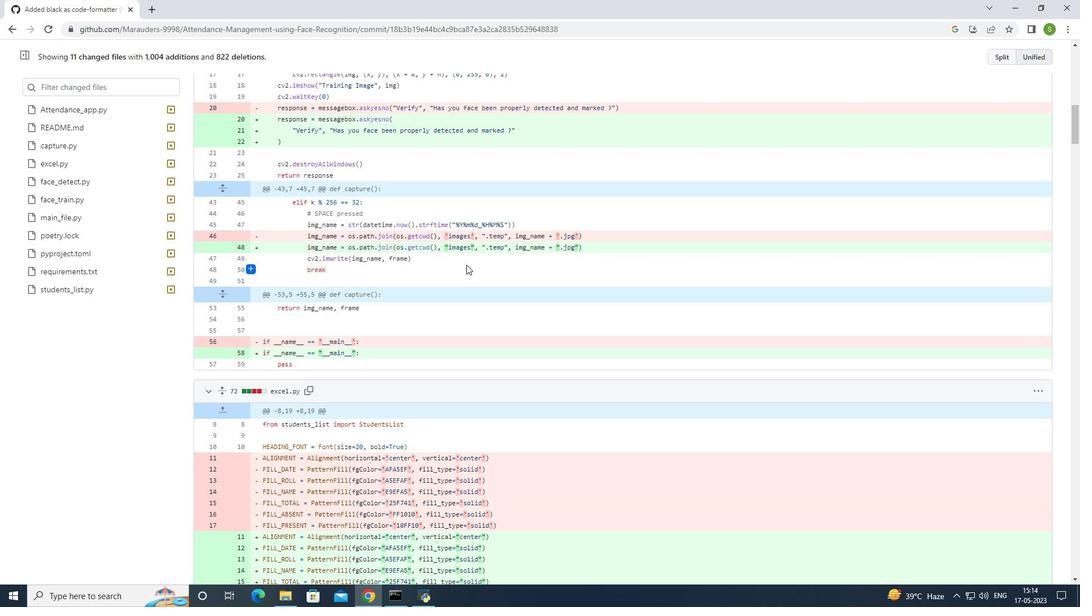 
Action: Mouse moved to (466, 266)
Screenshot: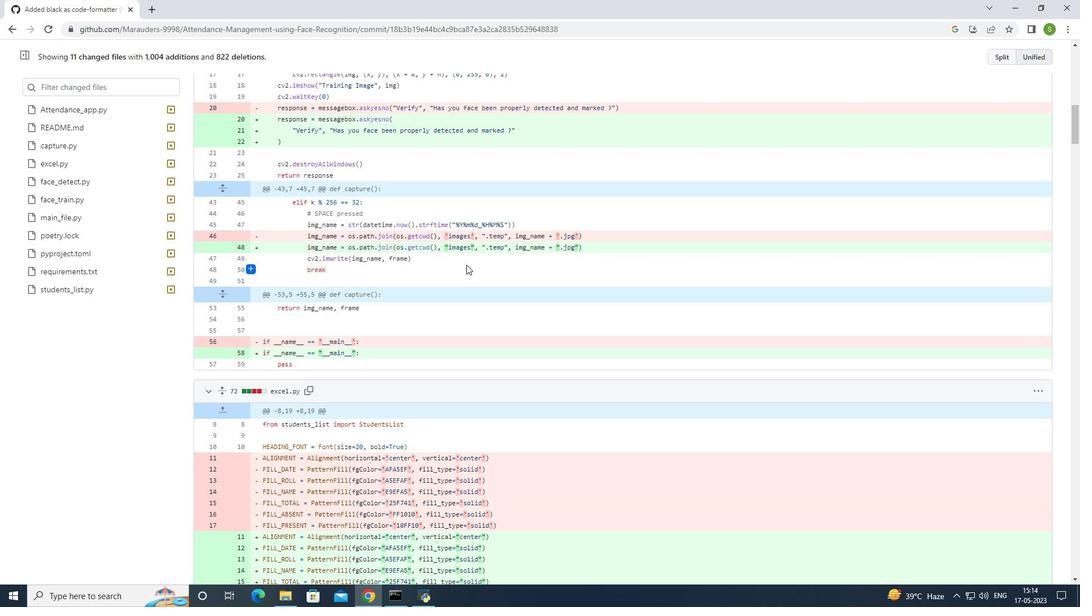 
Action: Mouse scrolled (466, 265) with delta (0, 0)
Screenshot: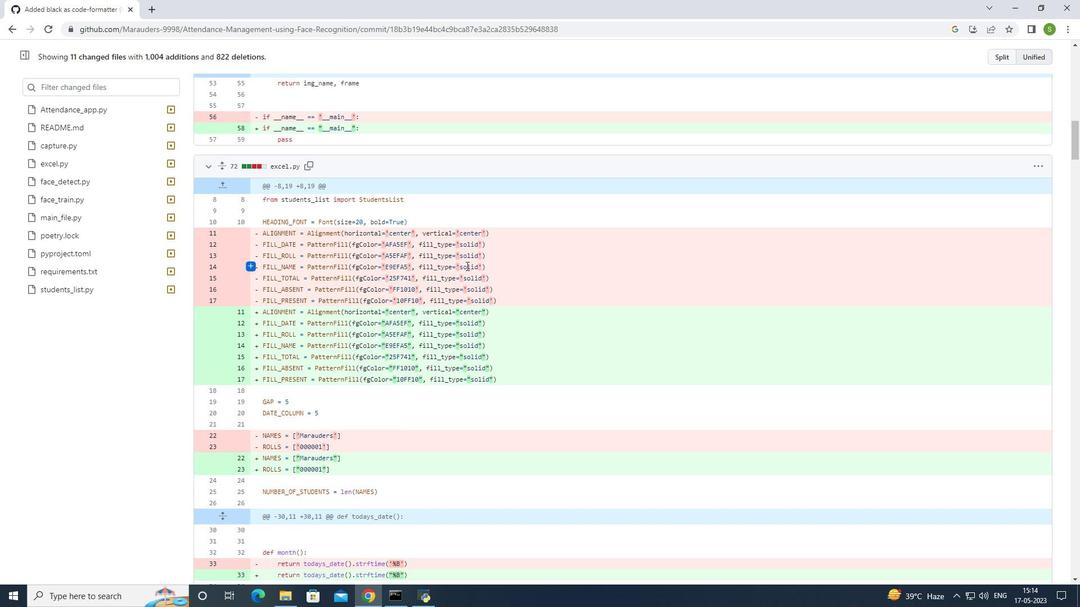 
Action: Mouse scrolled (466, 265) with delta (0, 0)
Screenshot: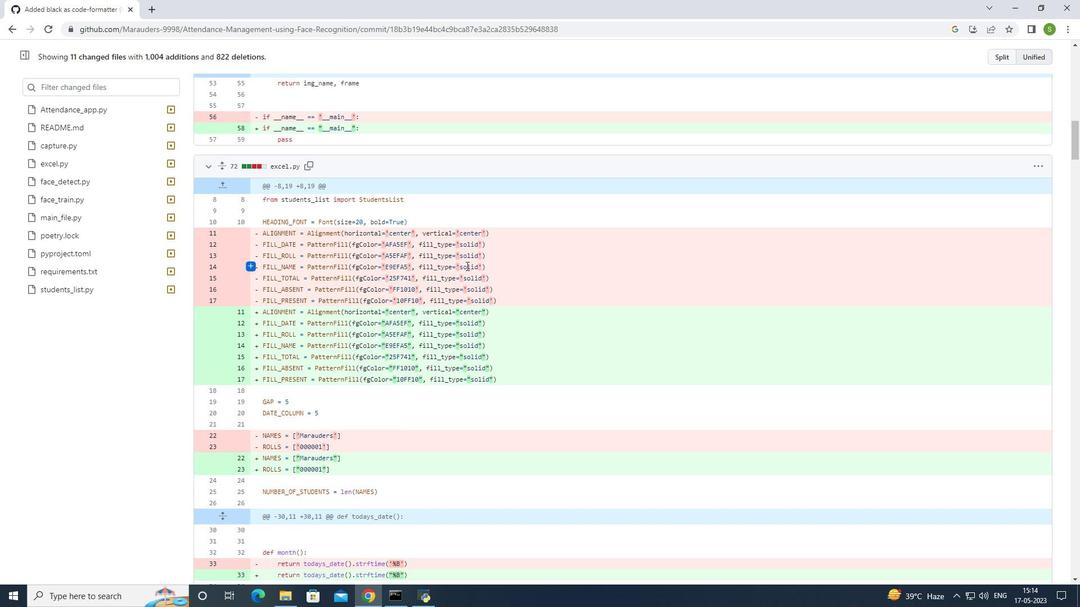 
Action: Mouse scrolled (466, 265) with delta (0, 0)
Screenshot: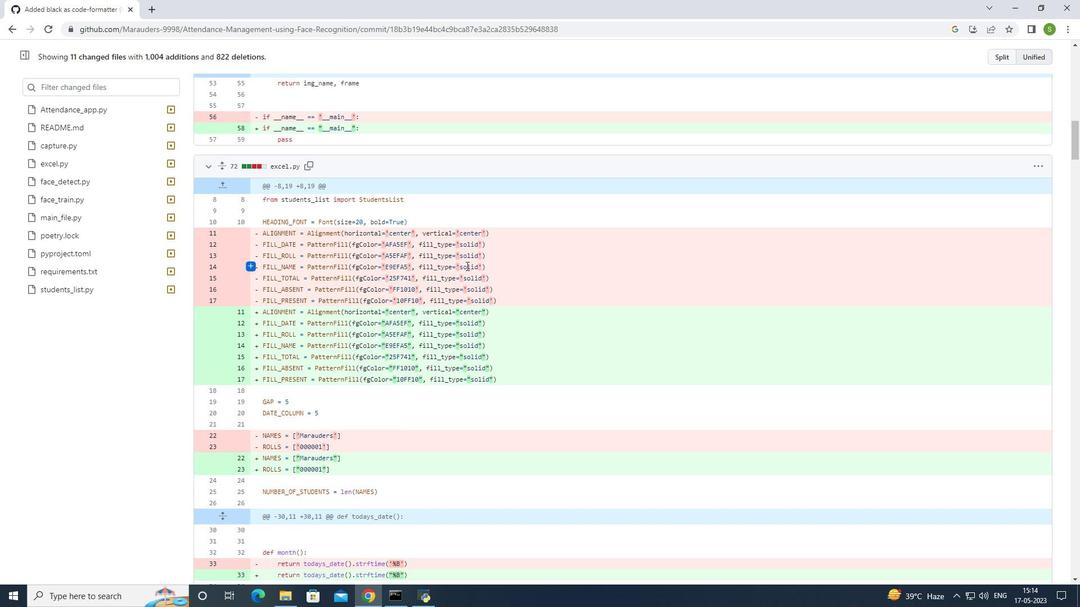 
Action: Mouse moved to (466, 267)
Screenshot: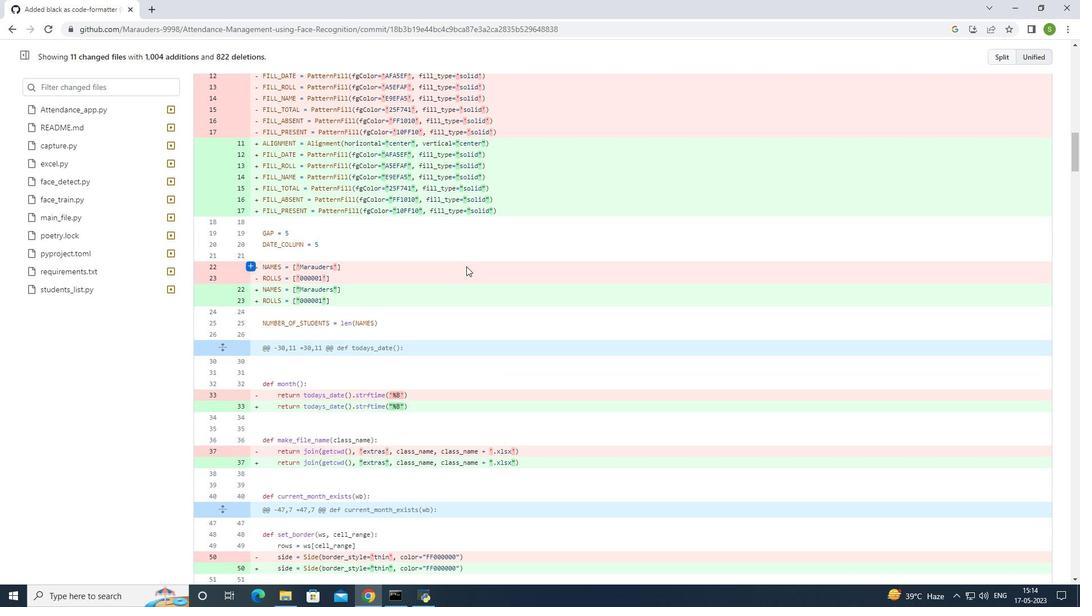 
Action: Mouse scrolled (466, 266) with delta (0, 0)
Screenshot: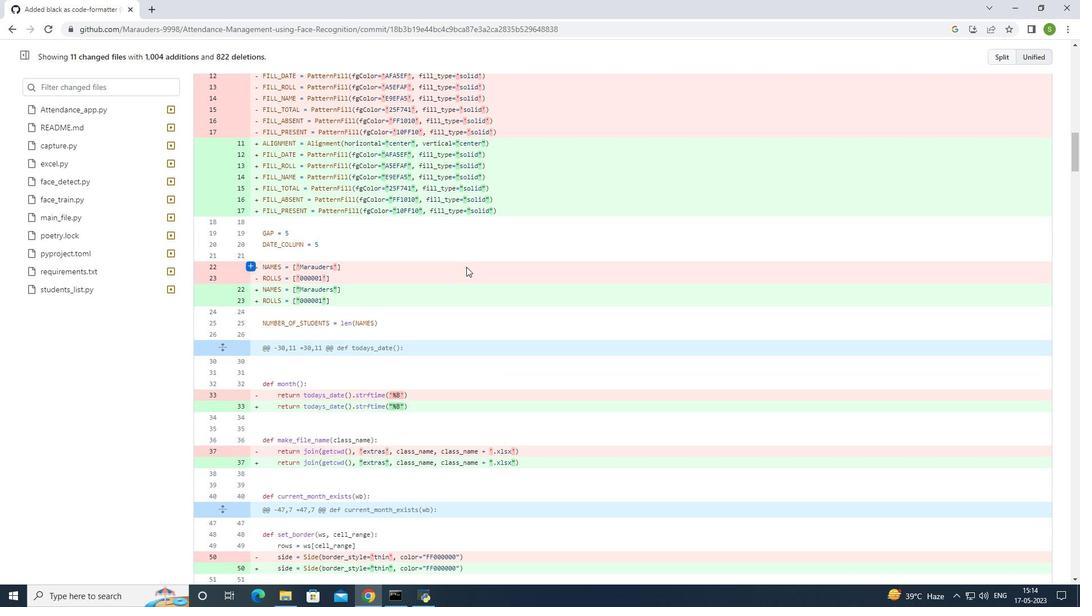 
Action: Mouse scrolled (466, 266) with delta (0, 0)
Screenshot: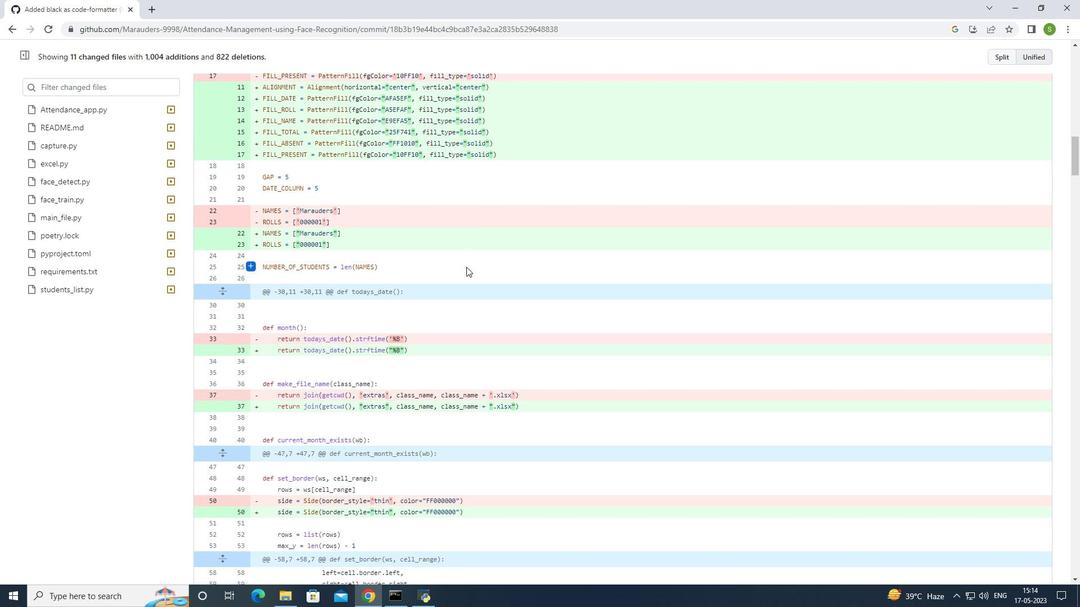 
Action: Mouse moved to (467, 267)
Screenshot: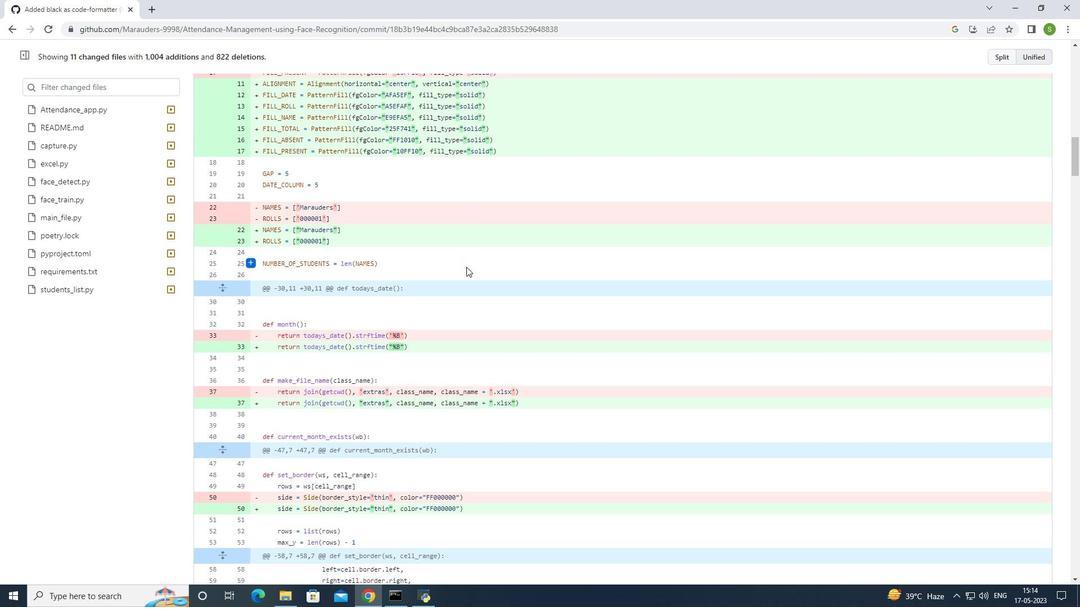 
Action: Mouse scrolled (467, 267) with delta (0, 0)
Screenshot: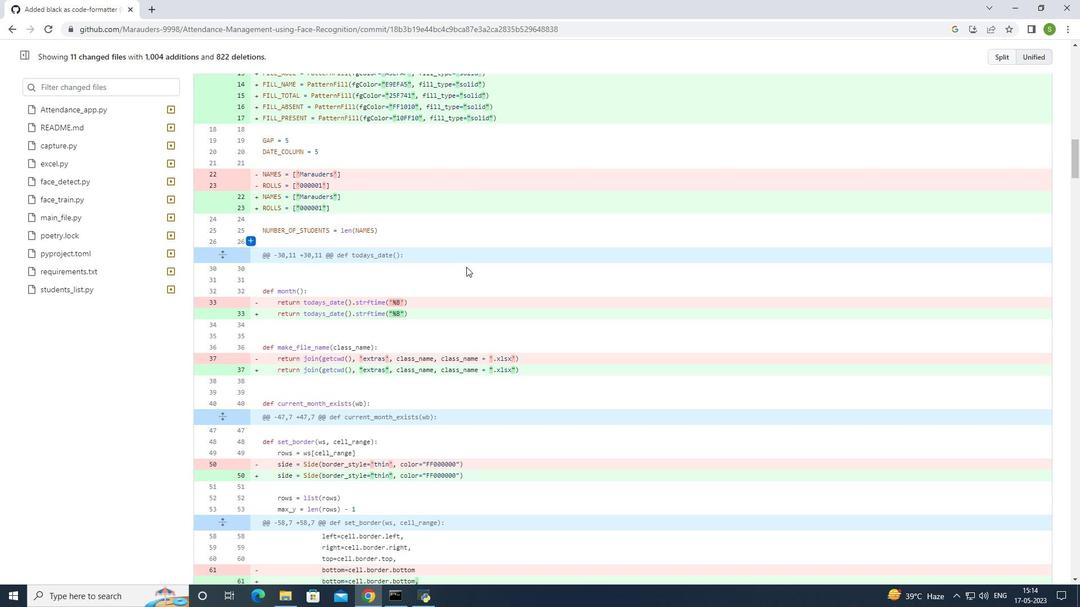 
Action: Mouse moved to (468, 268)
Screenshot: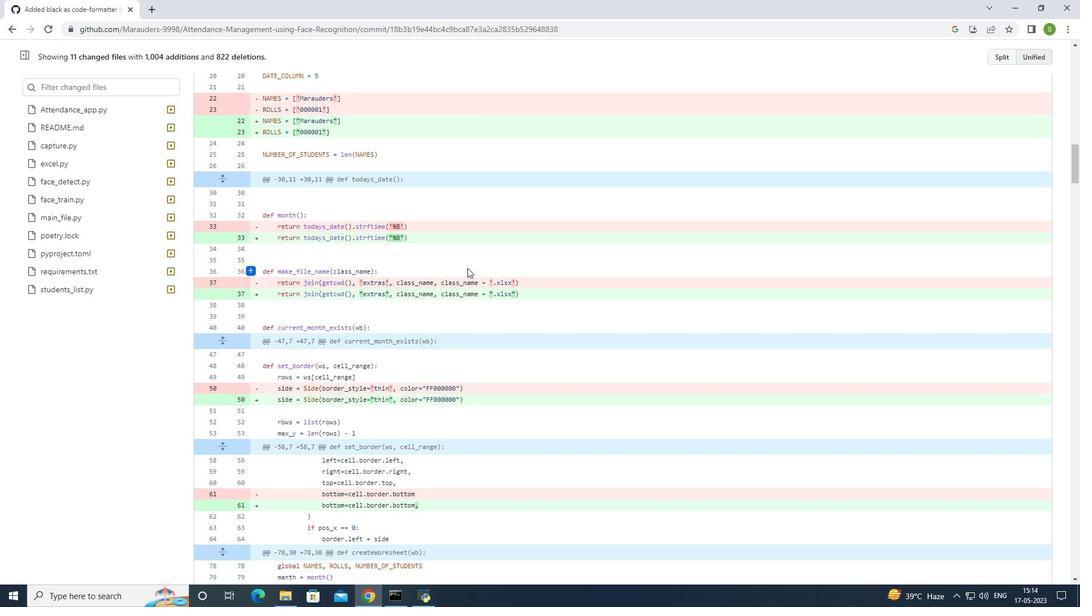 
Action: Mouse scrolled (468, 268) with delta (0, 0)
Screenshot: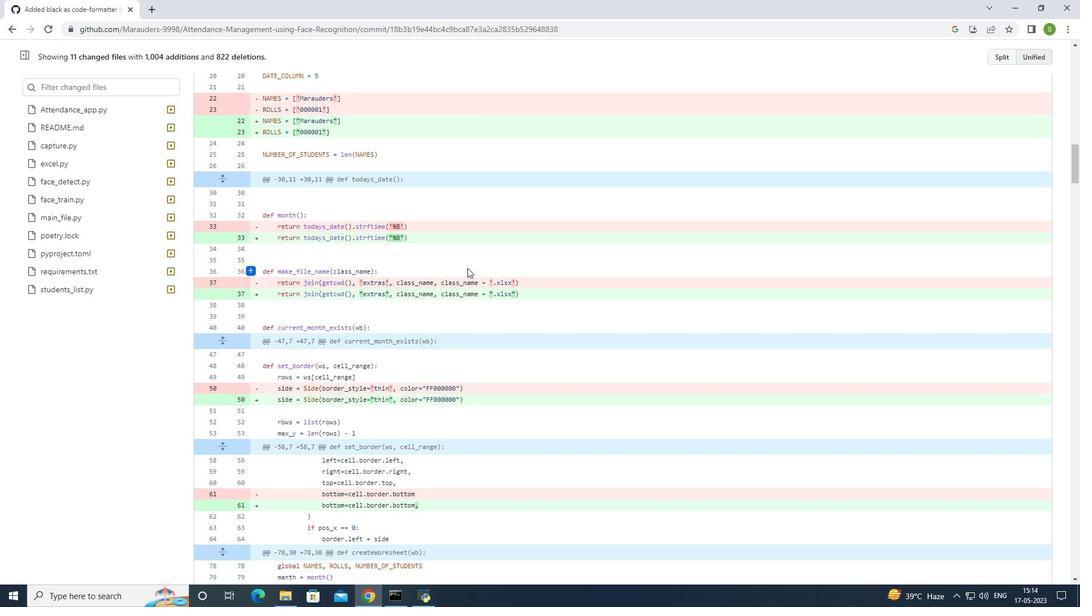 
Action: Mouse moved to (469, 268)
Screenshot: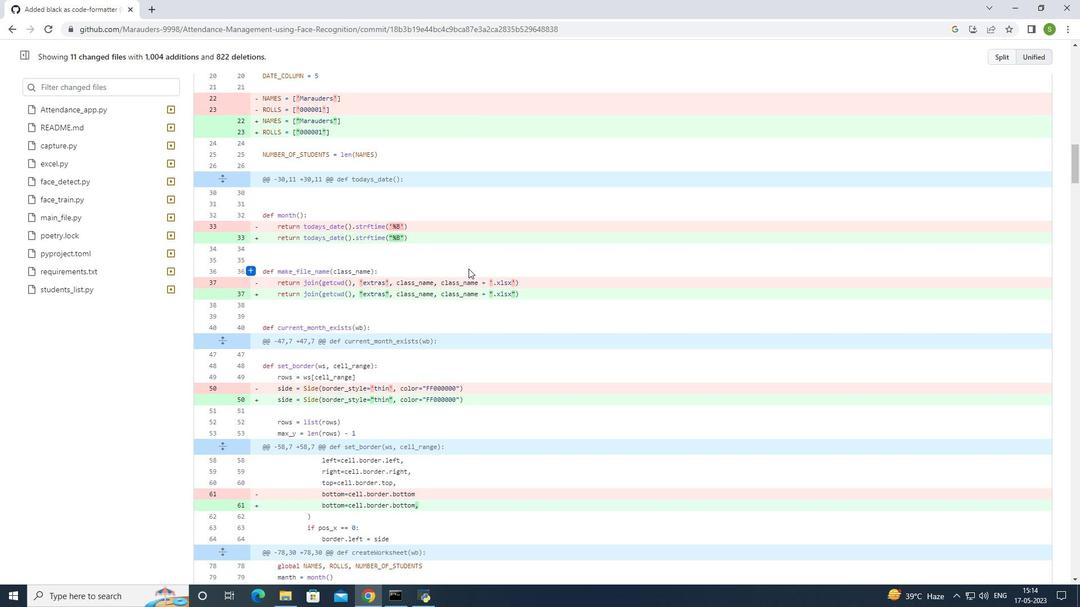 
Action: Mouse scrolled (469, 268) with delta (0, 0)
Screenshot: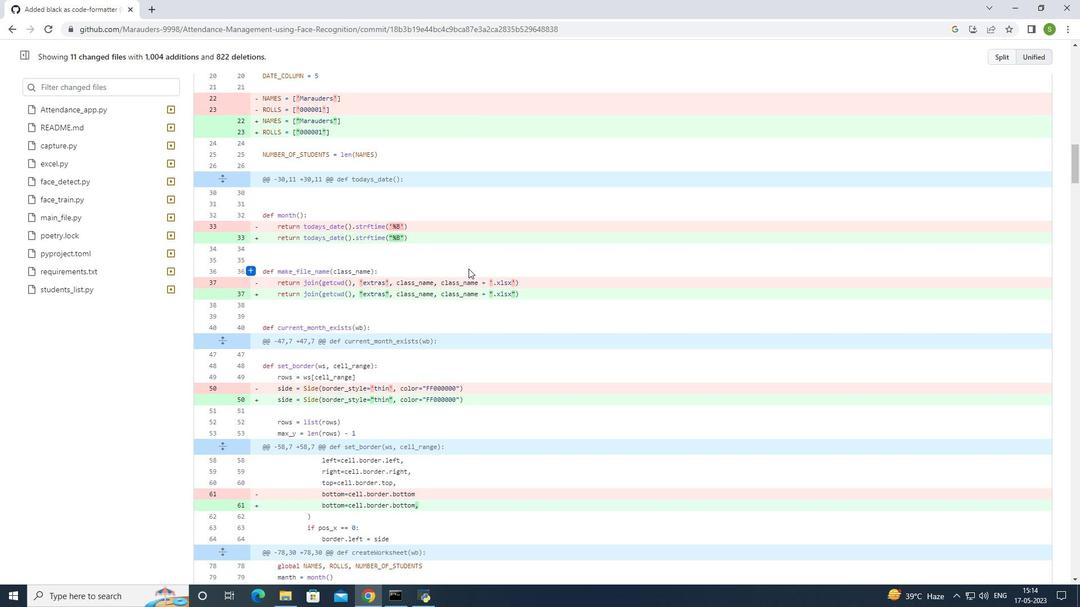 
Action: Mouse scrolled (469, 268) with delta (0, 0)
Screenshot: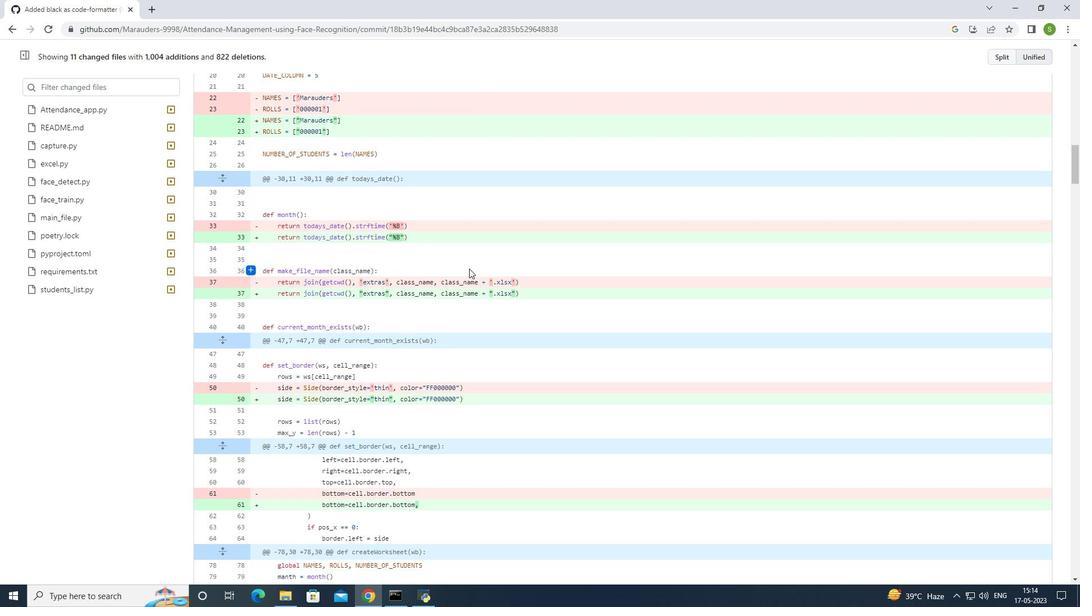 
Action: Mouse scrolled (469, 268) with delta (0, 0)
Screenshot: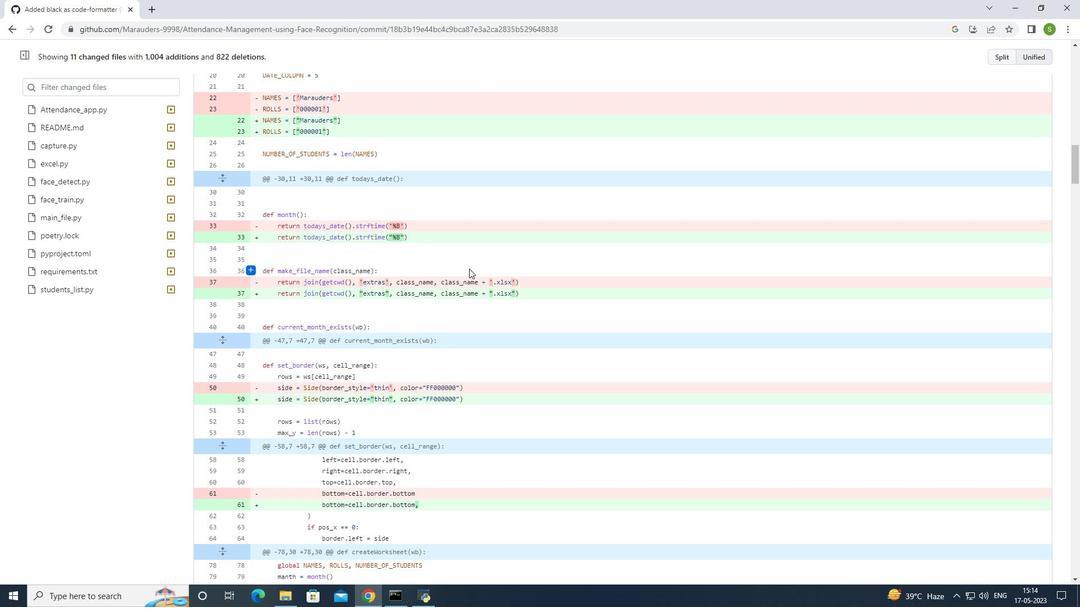 
Action: Mouse moved to (470, 270)
Screenshot: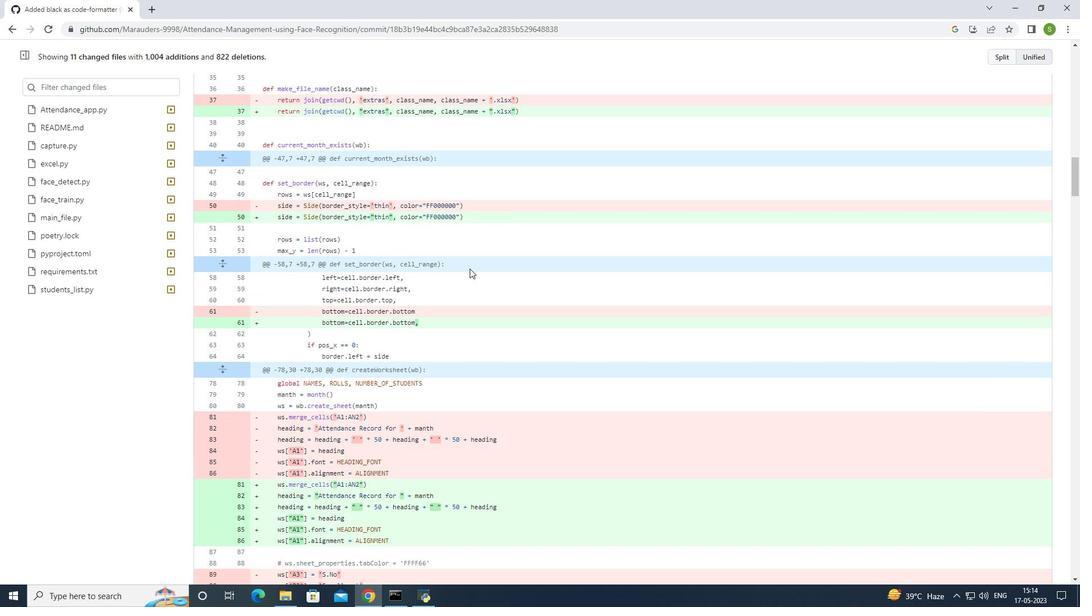 
Action: Mouse scrolled (470, 269) with delta (0, 0)
Screenshot: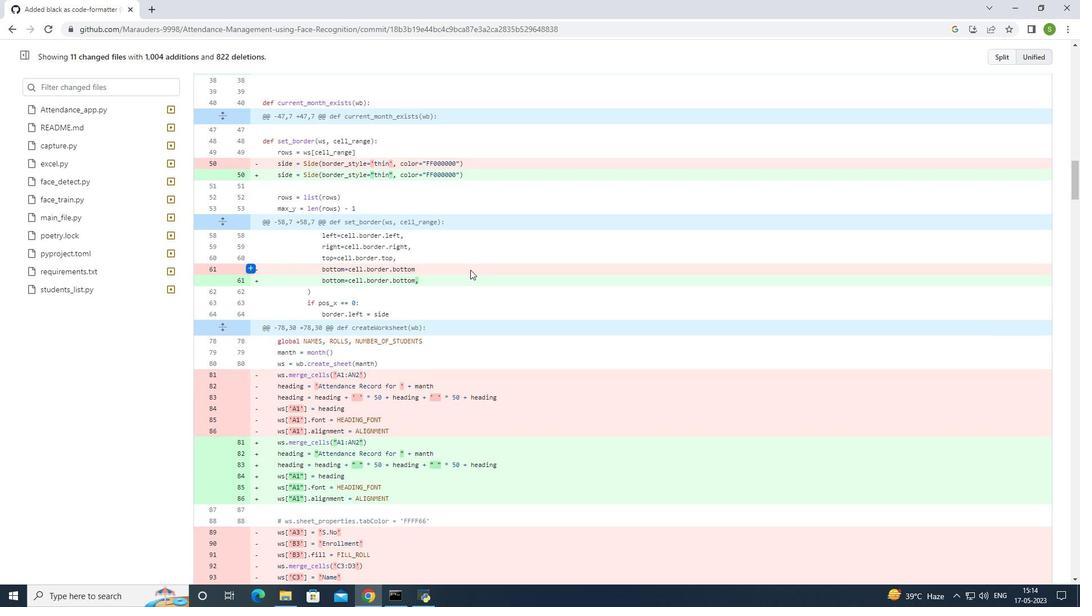 
Action: Mouse scrolled (470, 269) with delta (0, 0)
Screenshot: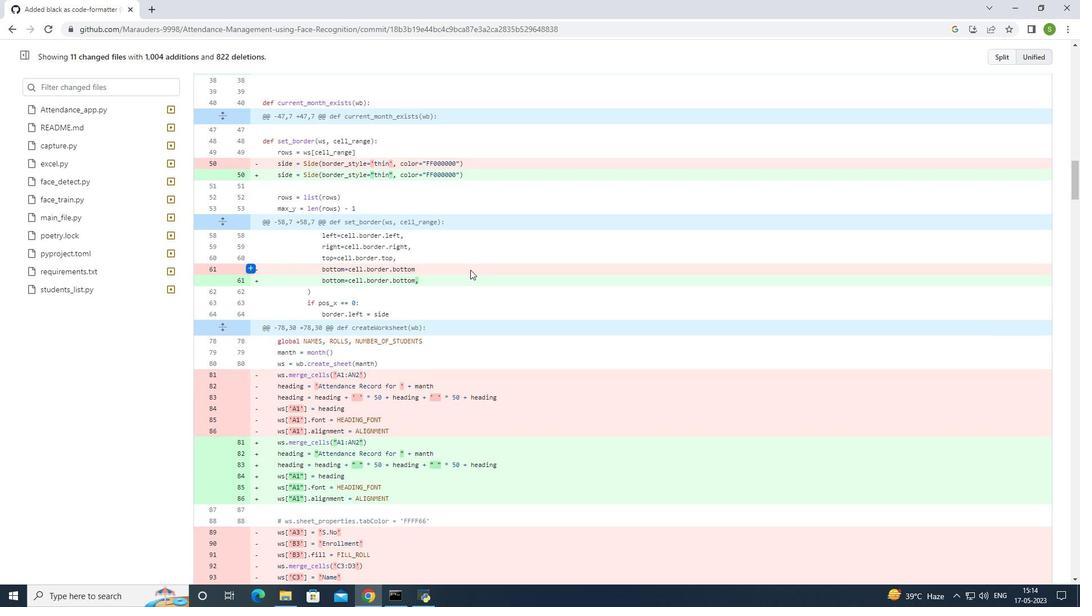 
Action: Mouse moved to (367, 247)
Screenshot: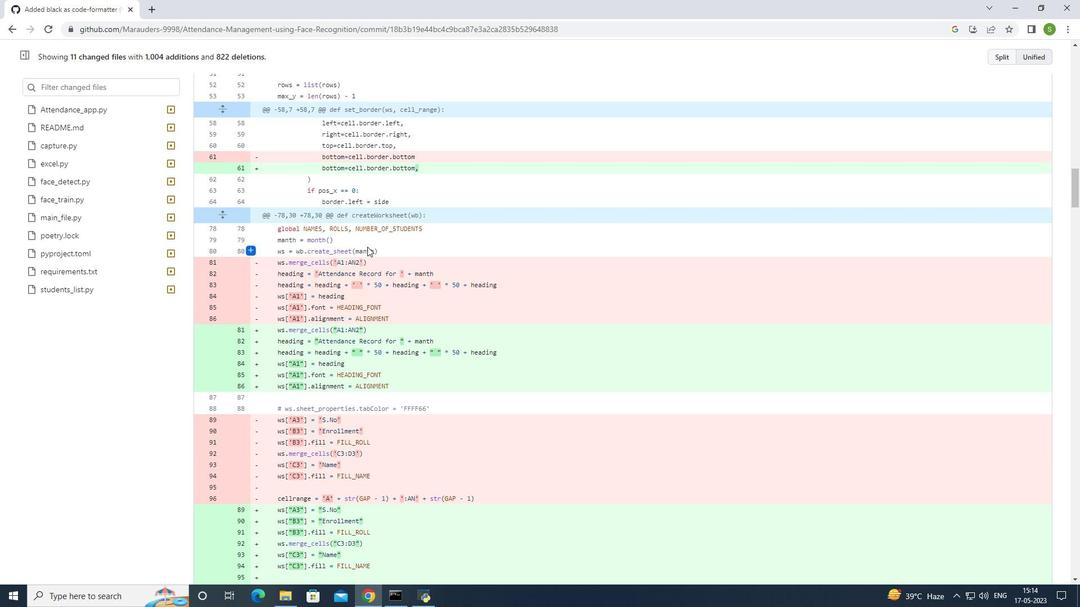 
Action: Mouse scrolled (367, 246) with delta (0, 0)
Screenshot: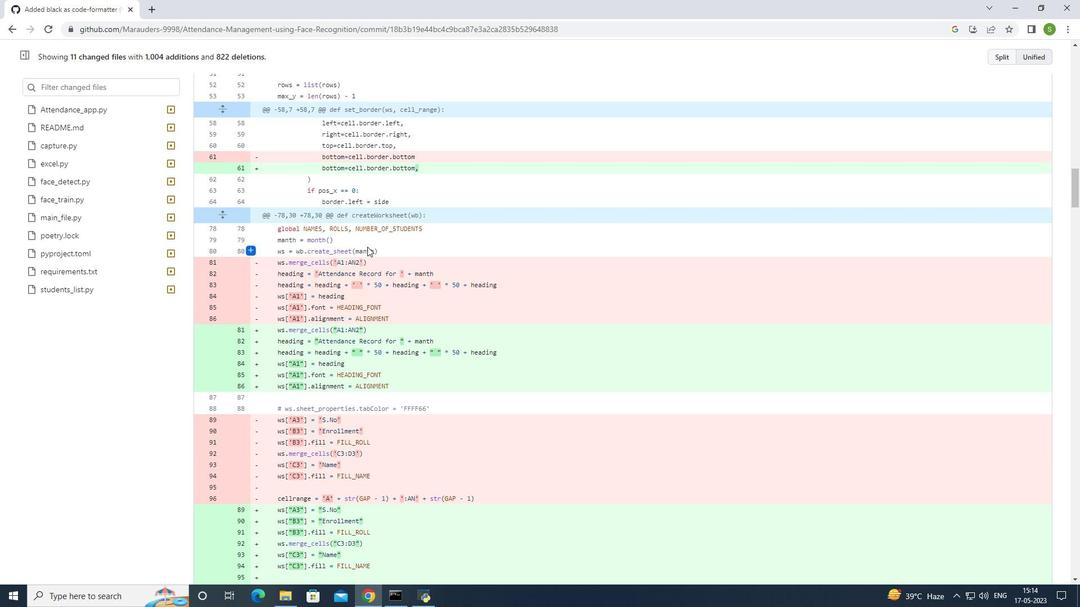 
Action: Mouse scrolled (367, 246) with delta (0, 0)
Screenshot: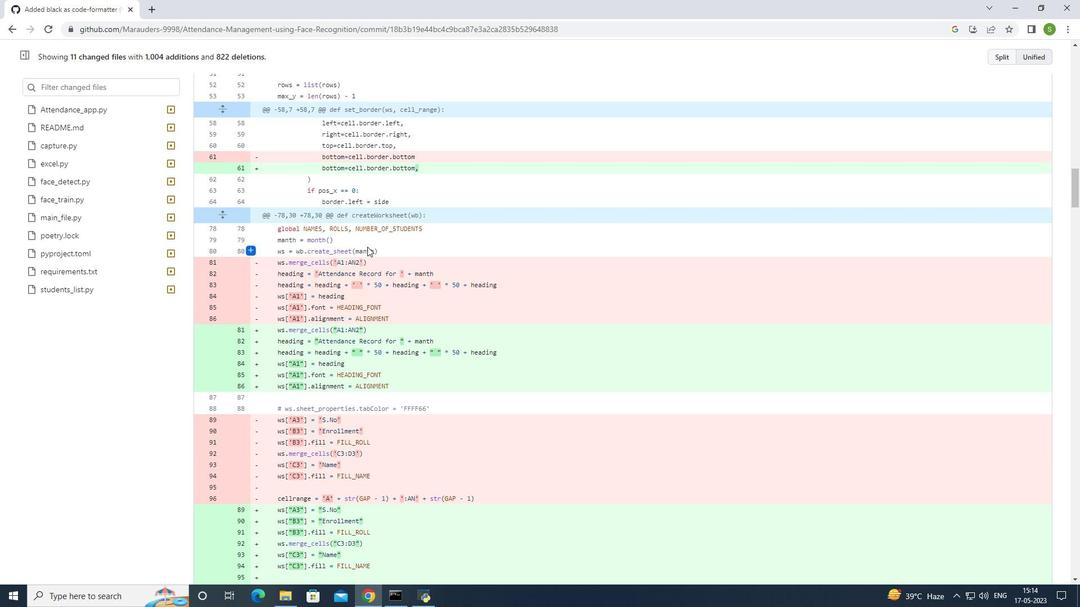 
Action: Mouse scrolled (367, 246) with delta (0, 0)
Screenshot: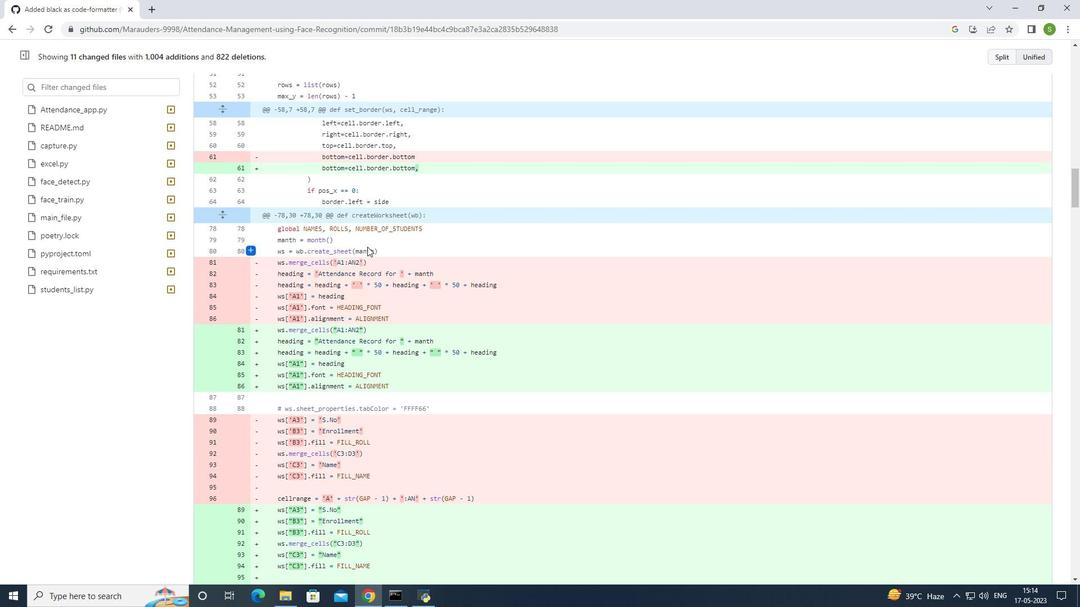 
Action: Mouse moved to (369, 248)
Screenshot: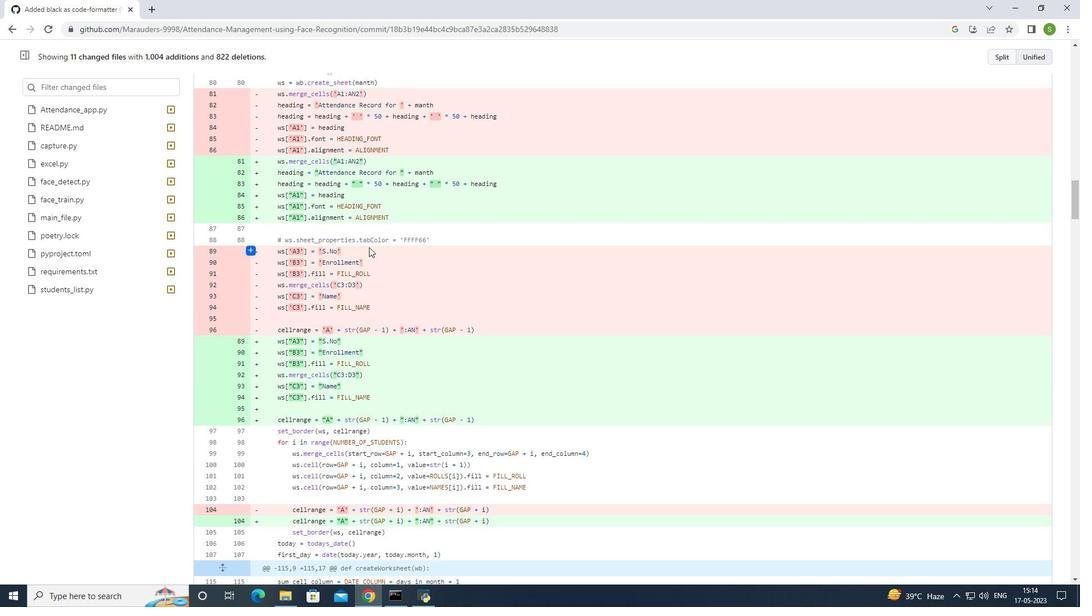 
Action: Mouse scrolled (369, 247) with delta (0, 0)
Screenshot: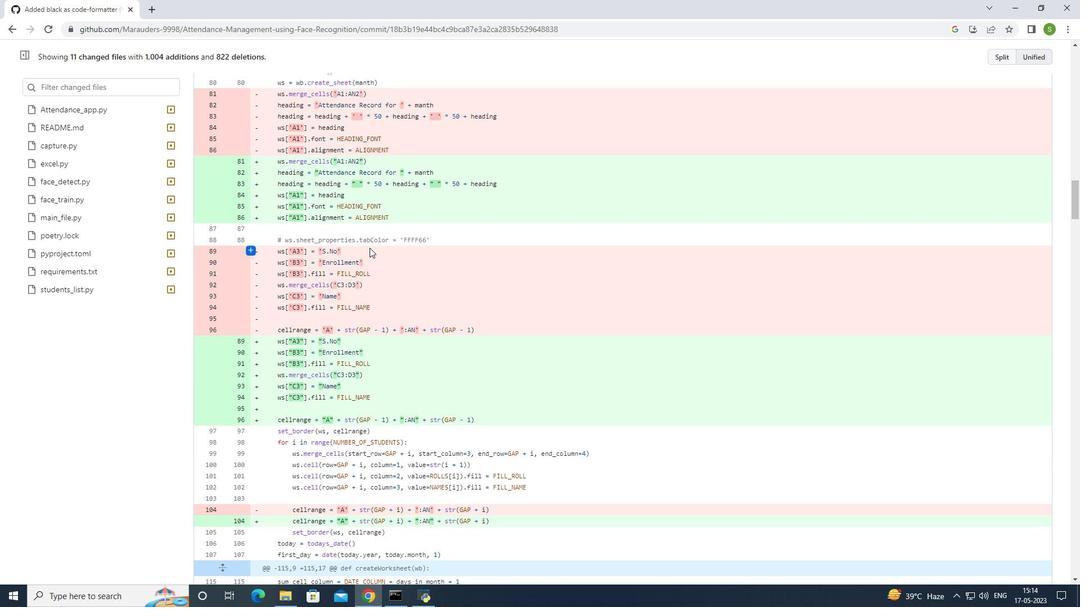 
Action: Mouse scrolled (369, 247) with delta (0, 0)
Screenshot: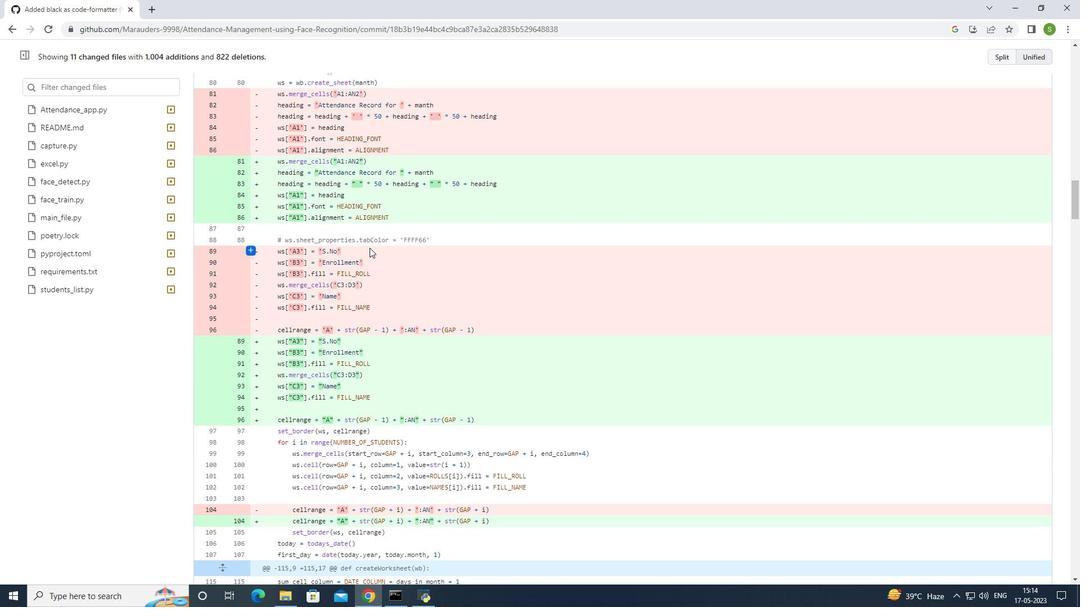 
Action: Mouse scrolled (369, 247) with delta (0, 0)
Screenshot: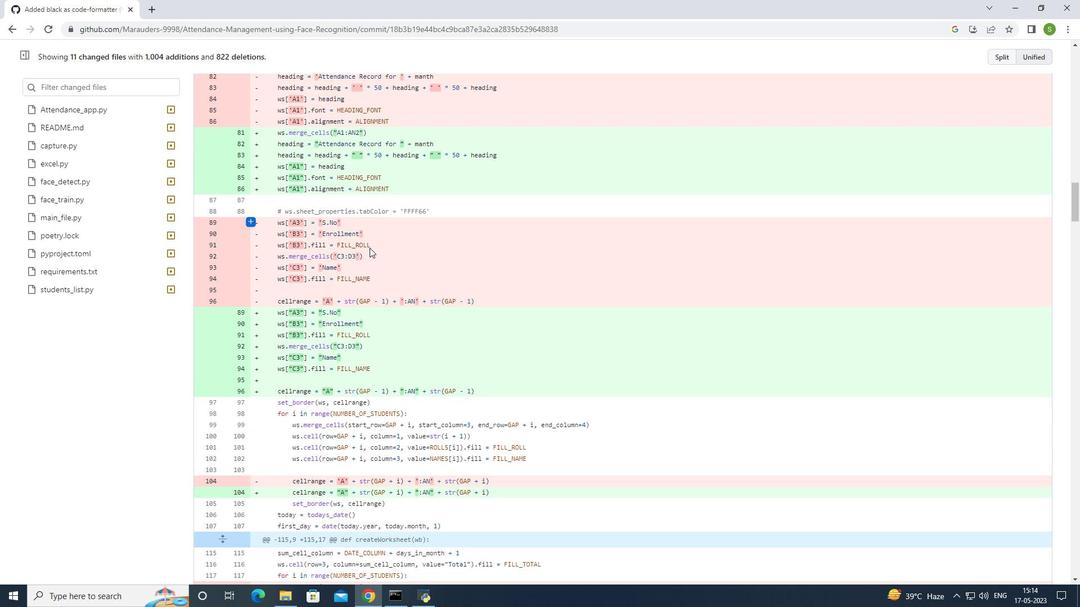 
Action: Mouse scrolled (369, 247) with delta (0, 0)
Screenshot: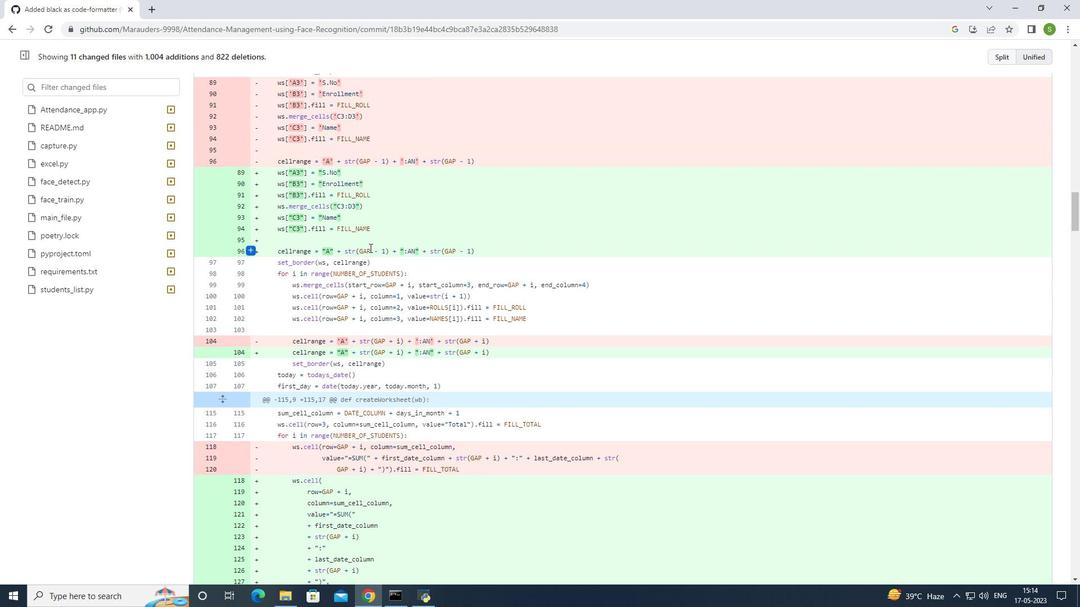 
Action: Mouse scrolled (369, 247) with delta (0, 0)
Screenshot: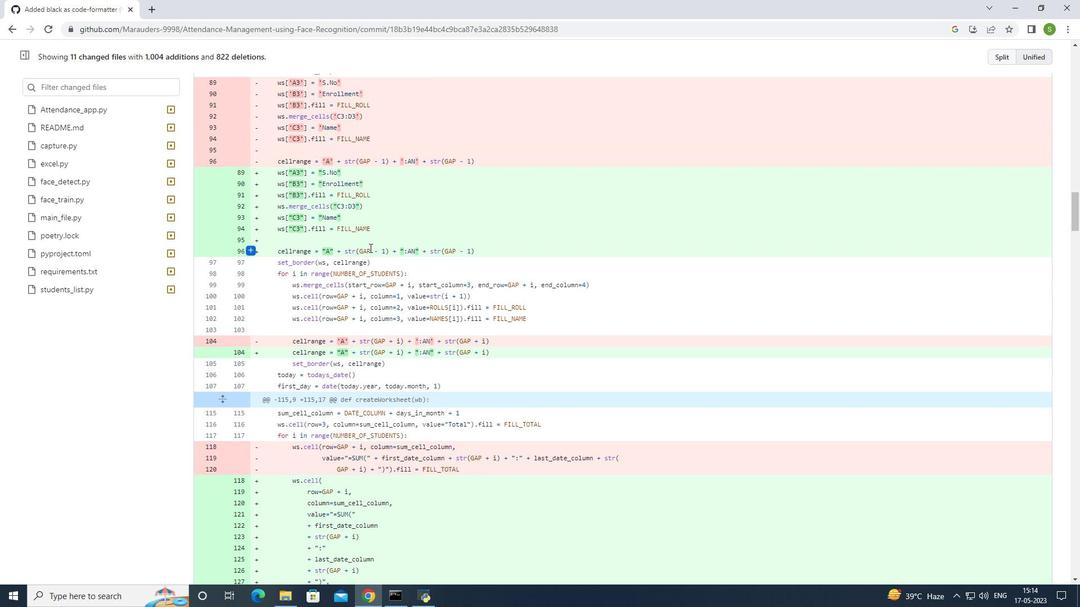 
Action: Mouse scrolled (369, 247) with delta (0, 0)
Screenshot: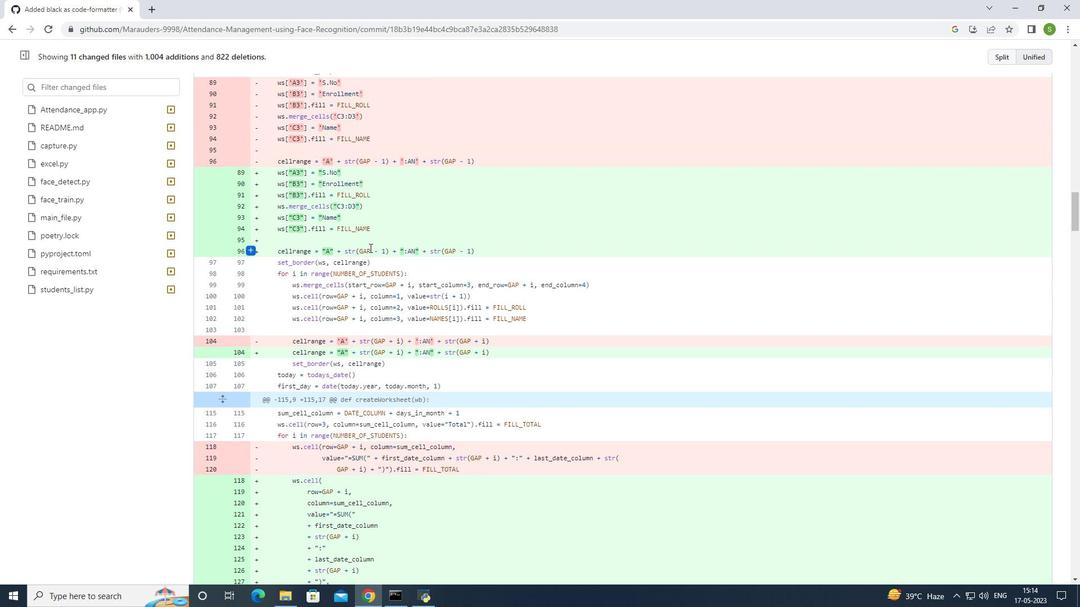
Action: Mouse moved to (373, 253)
Screenshot: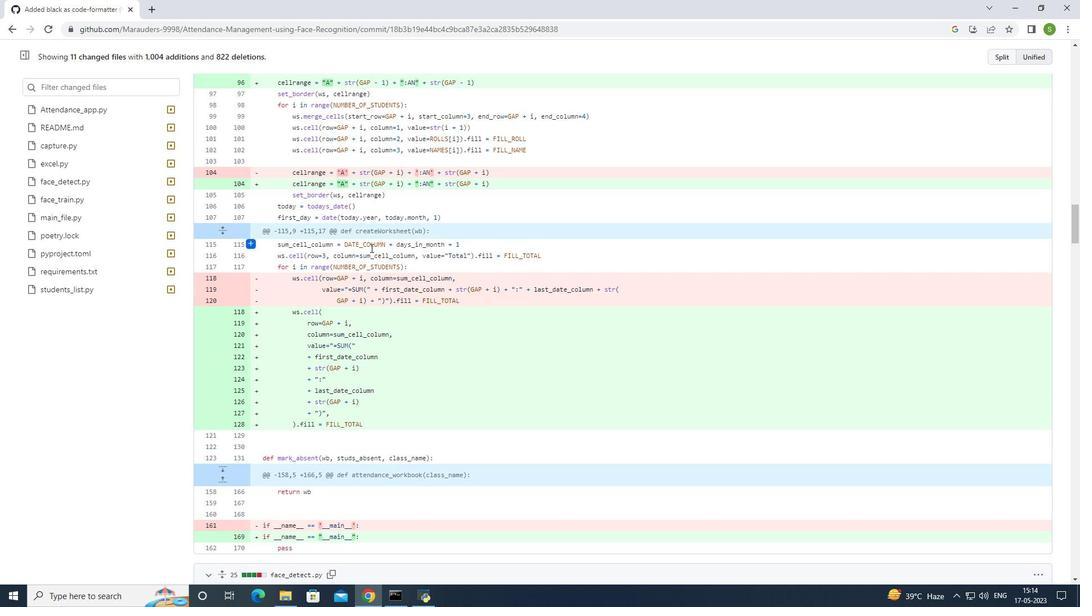 
Action: Mouse scrolled (373, 253) with delta (0, 0)
Screenshot: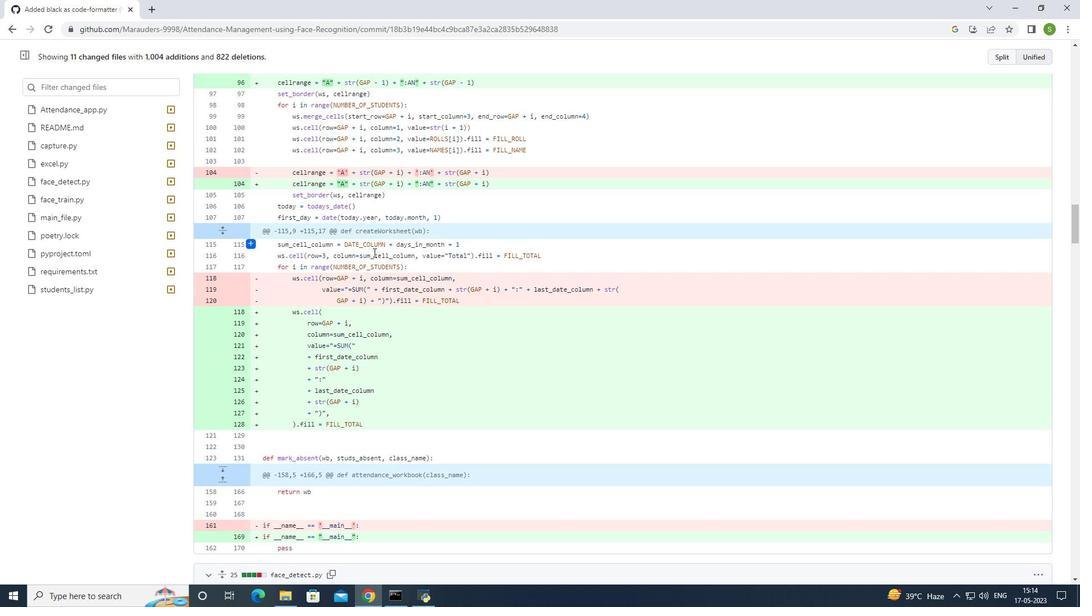 
Action: Mouse moved to (374, 254)
Screenshot: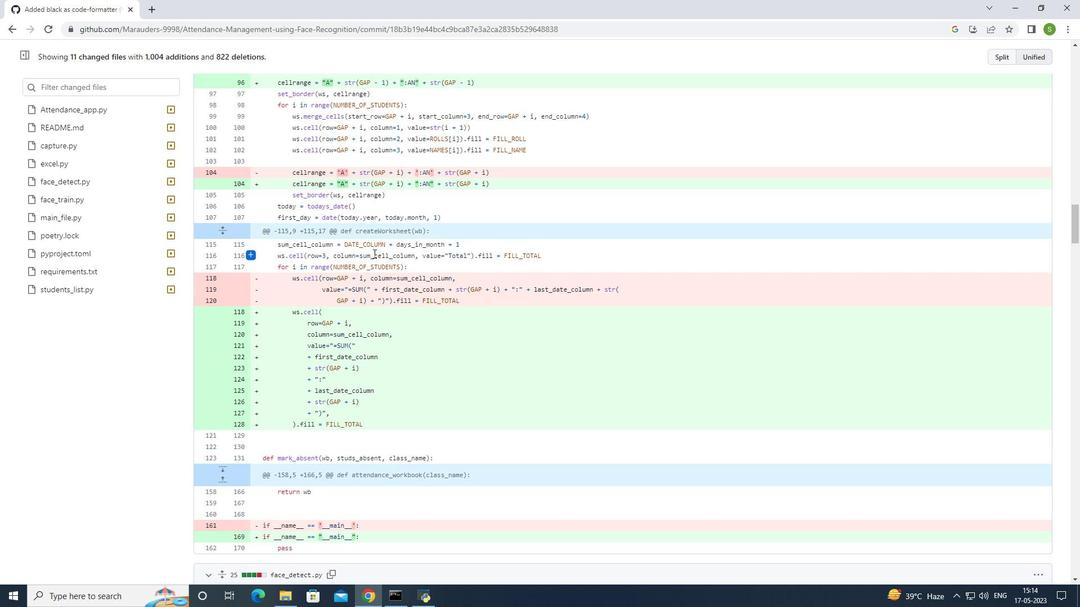
Action: Mouse scrolled (374, 253) with delta (0, 0)
Screenshot: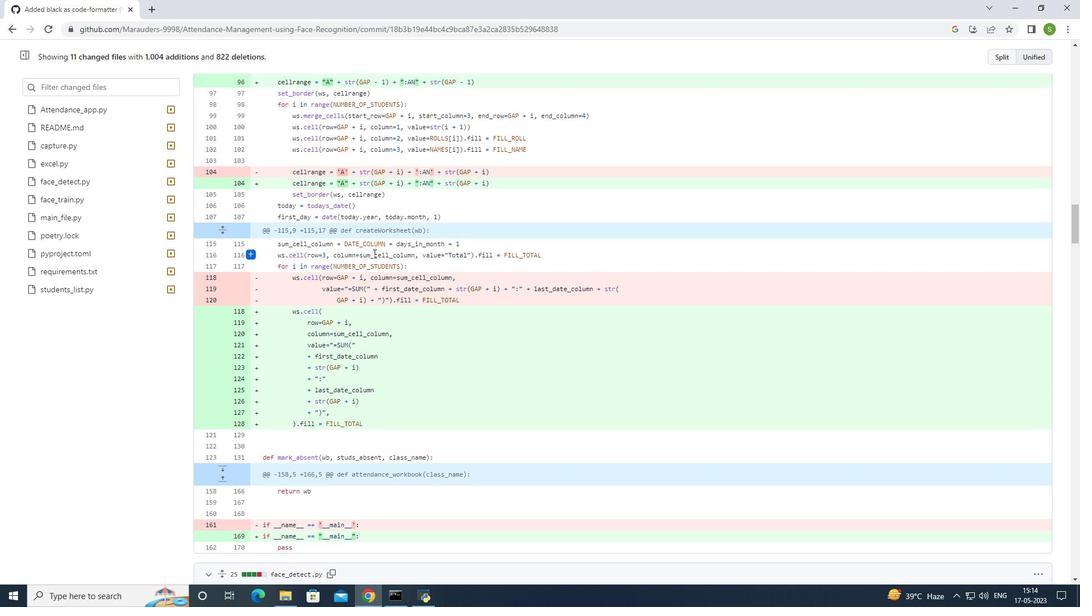 
Action: Mouse moved to (376, 257)
Screenshot: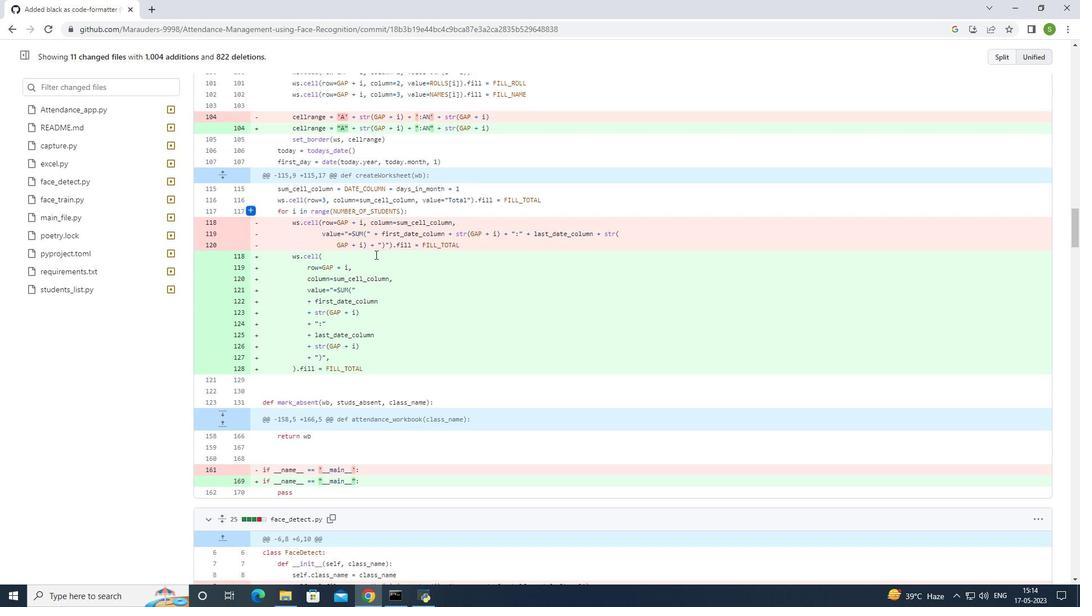 
Action: Mouse scrolled (376, 257) with delta (0, 0)
Screenshot: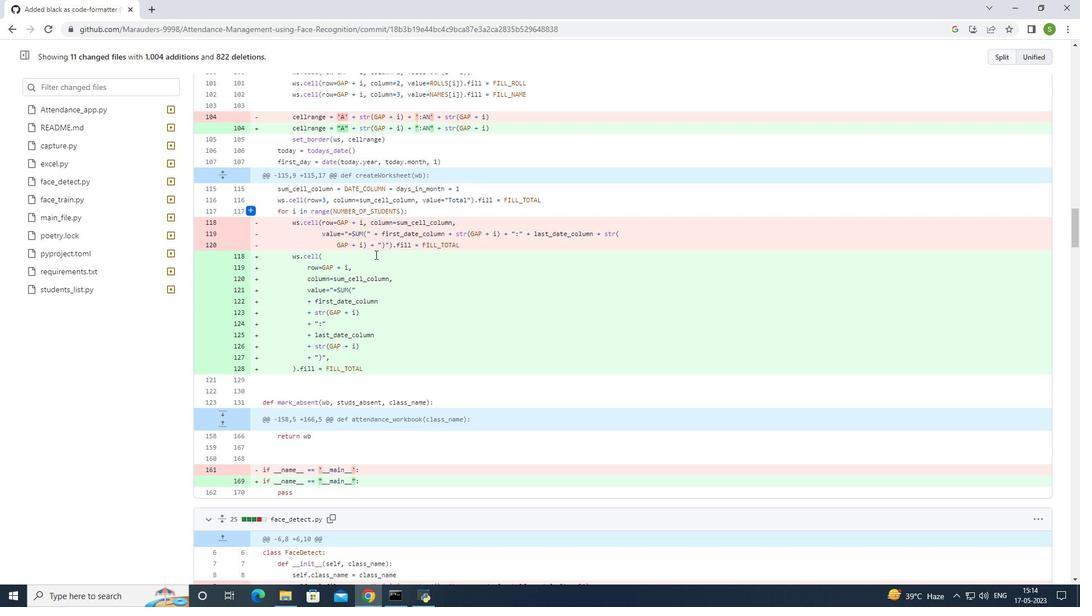 
Action: Mouse moved to (377, 258)
Screenshot: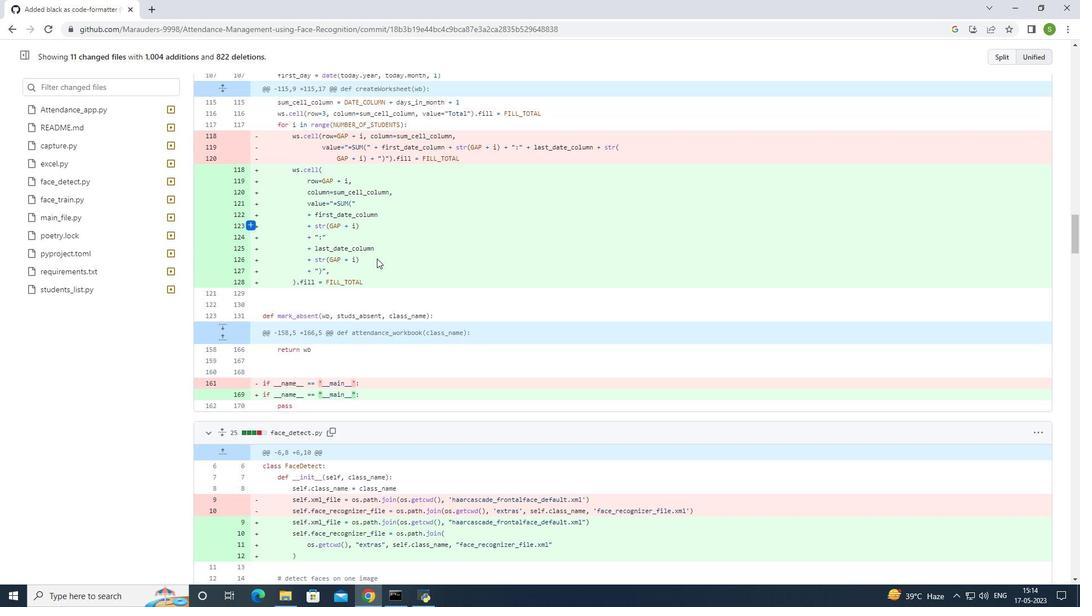 
Action: Mouse scrolled (377, 258) with delta (0, 0)
Screenshot: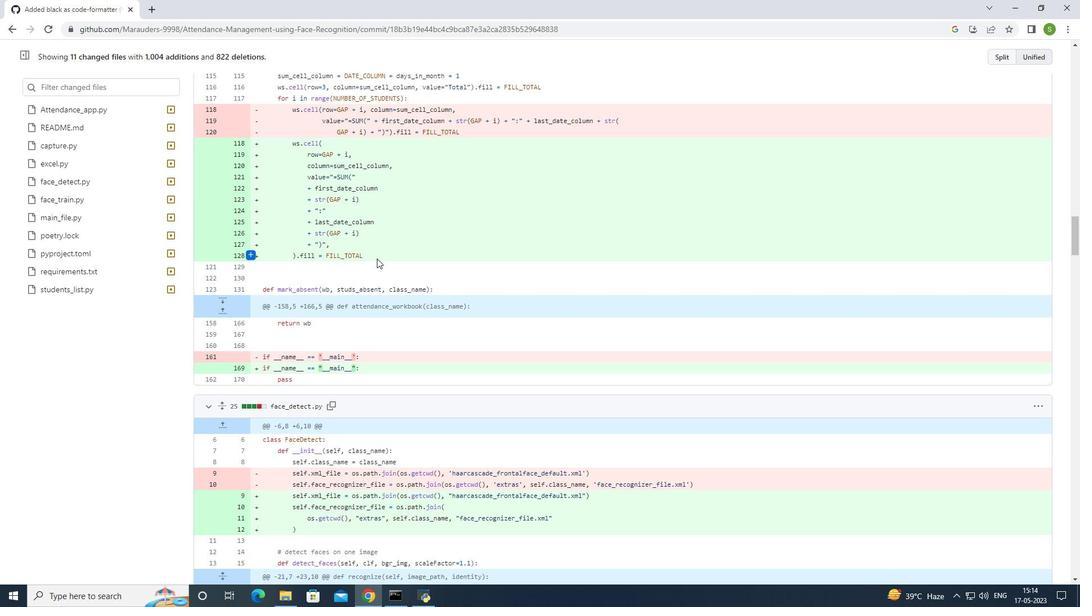 
Action: Mouse scrolled (377, 258) with delta (0, 0)
Screenshot: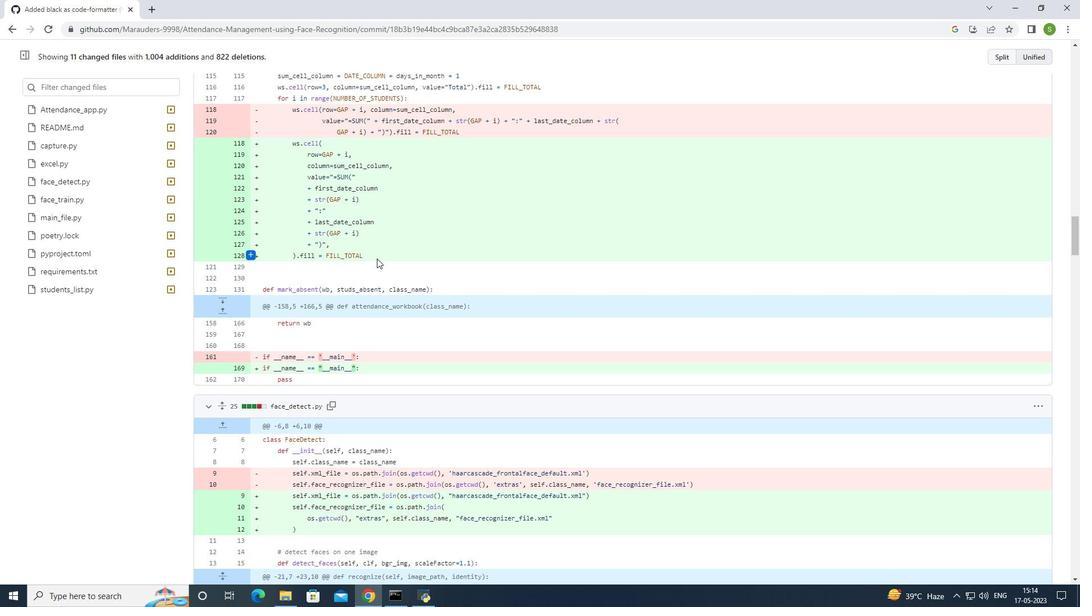 
Action: Mouse scrolled (377, 258) with delta (0, 0)
Screenshot: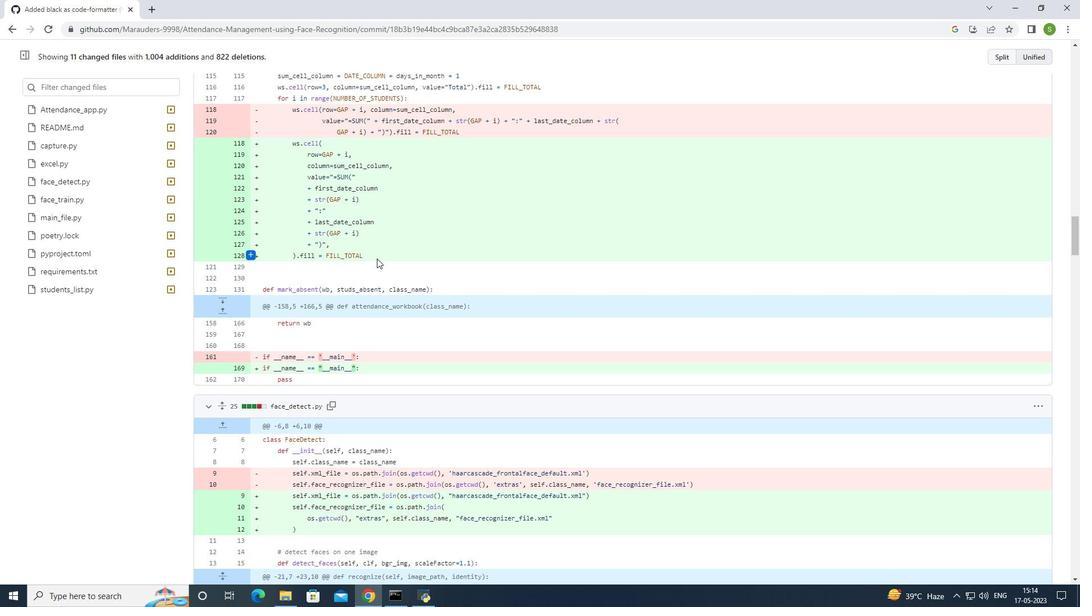 
Action: Mouse moved to (377, 259)
Screenshot: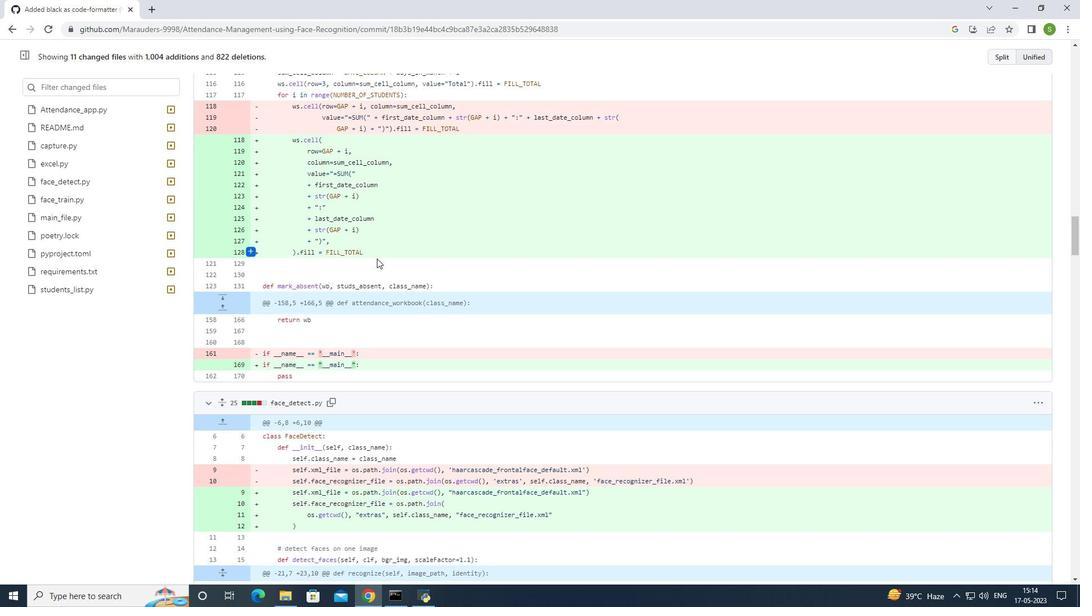 
Action: Mouse scrolled (377, 258) with delta (0, 0)
Screenshot: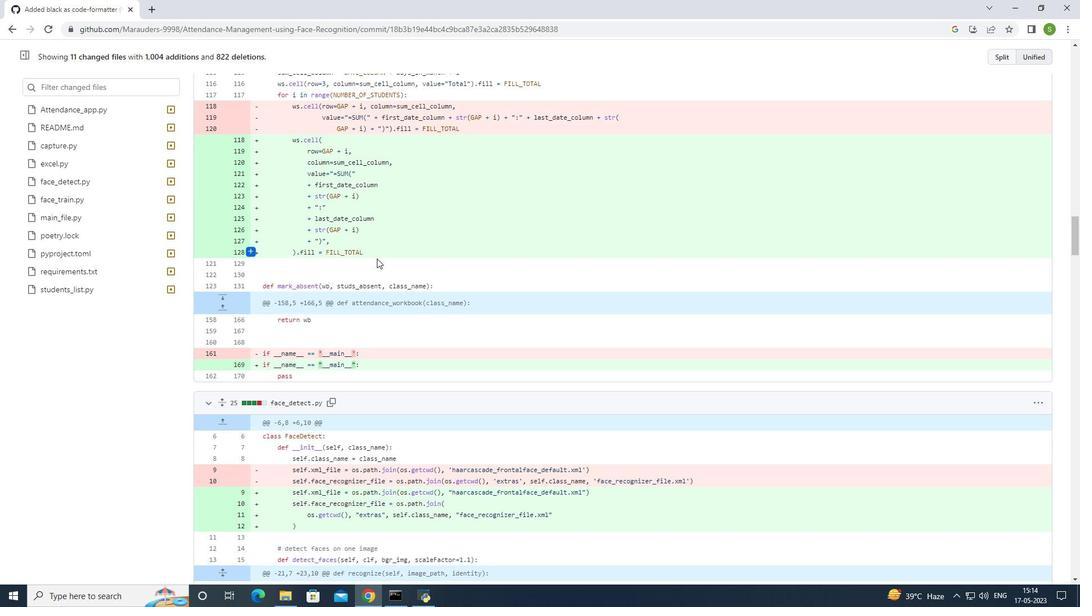 
Action: Mouse moved to (379, 269)
Screenshot: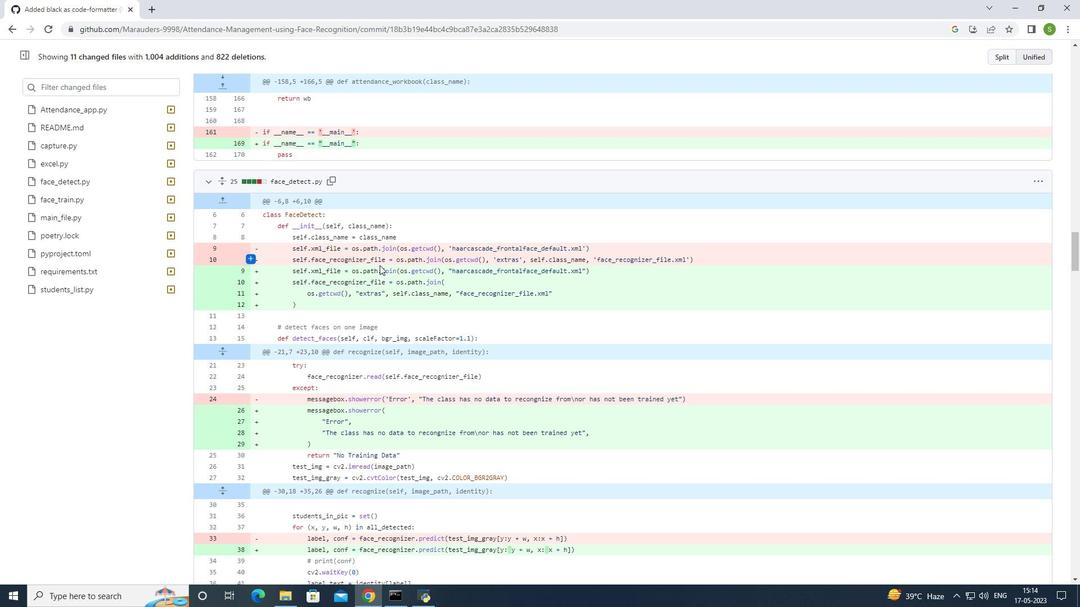 
Action: Mouse scrolled (379, 268) with delta (0, 0)
Screenshot: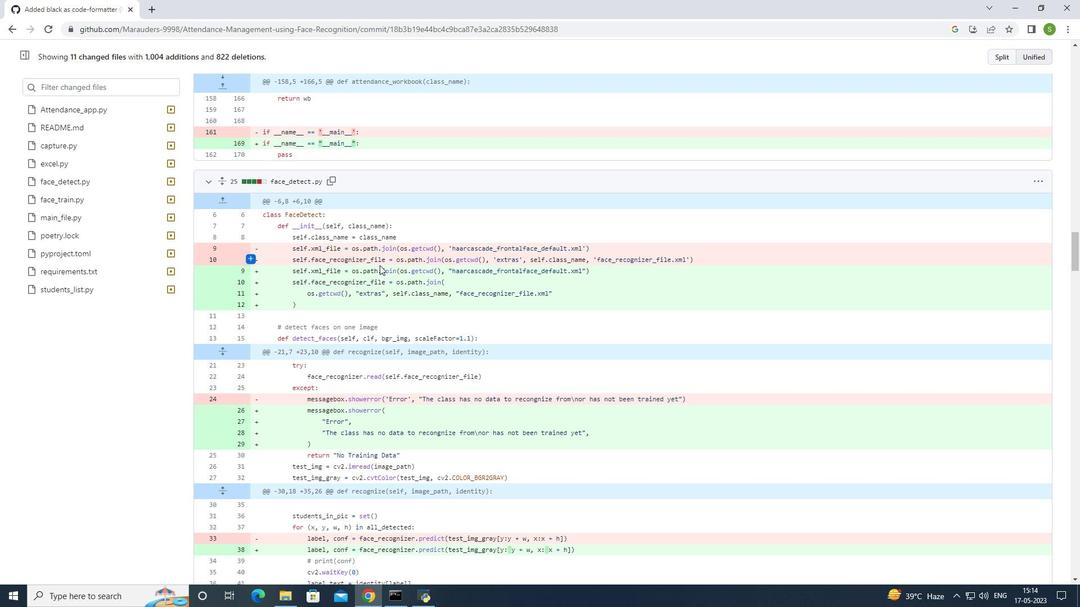 
Action: Mouse moved to (378, 271)
Screenshot: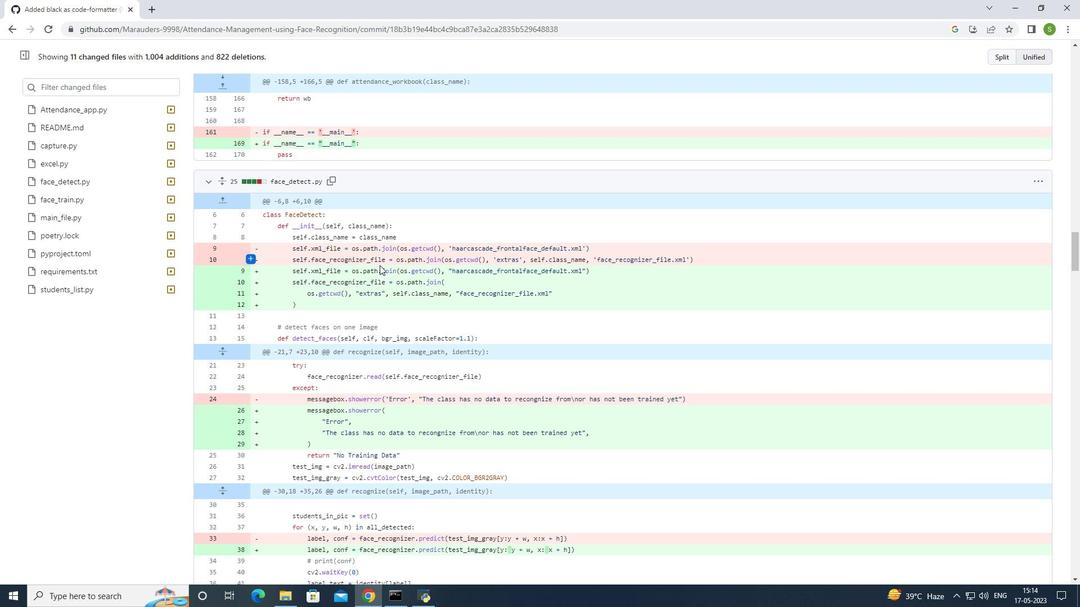 
Action: Mouse scrolled (378, 270) with delta (0, 0)
Screenshot: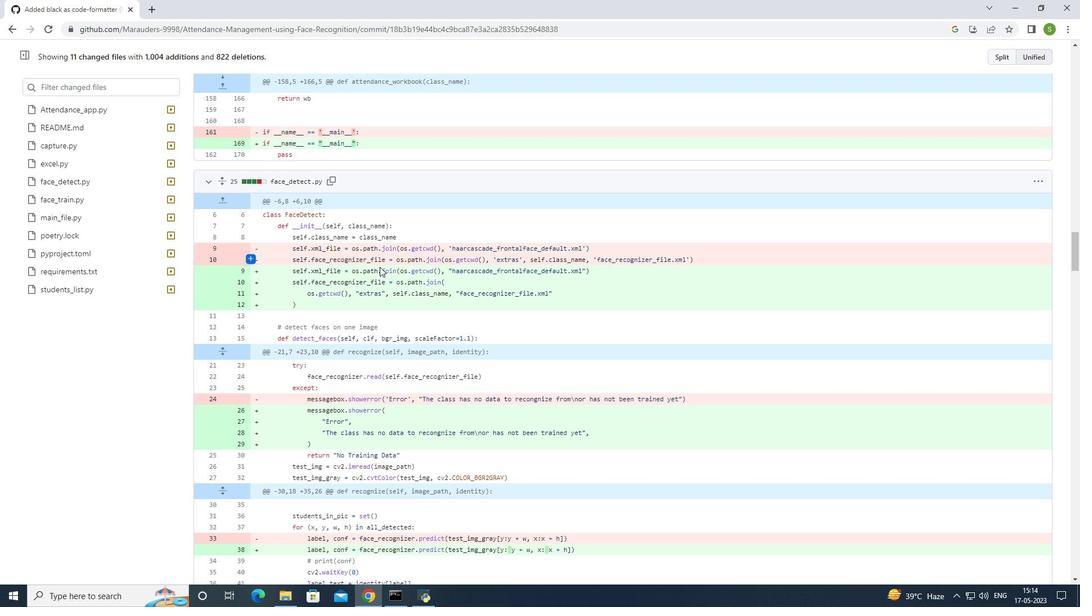 
Action: Mouse scrolled (378, 270) with delta (0, 0)
Screenshot: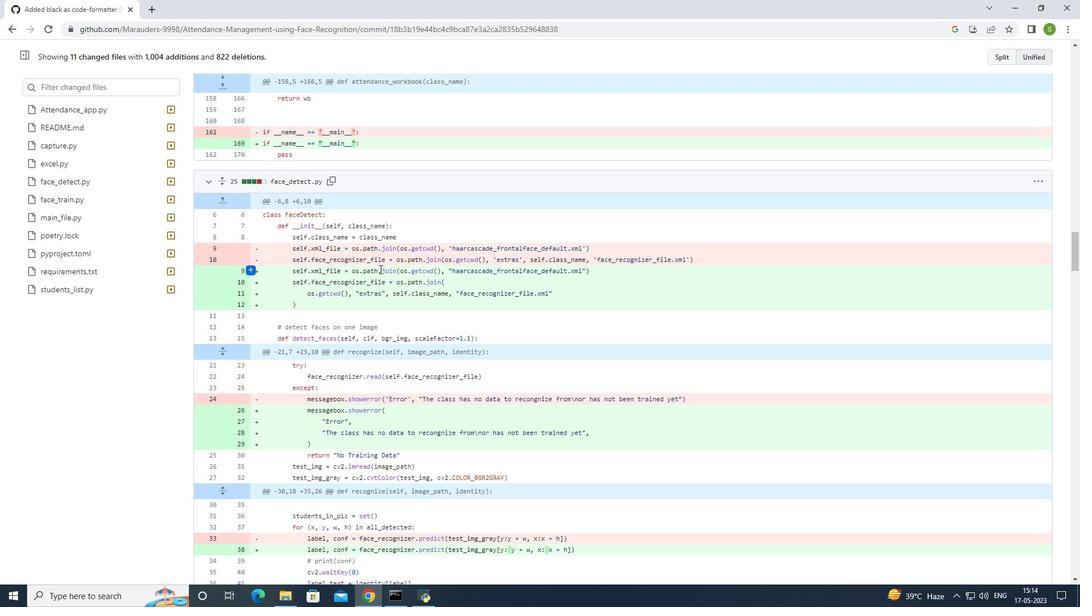
Action: Mouse moved to (374, 278)
Screenshot: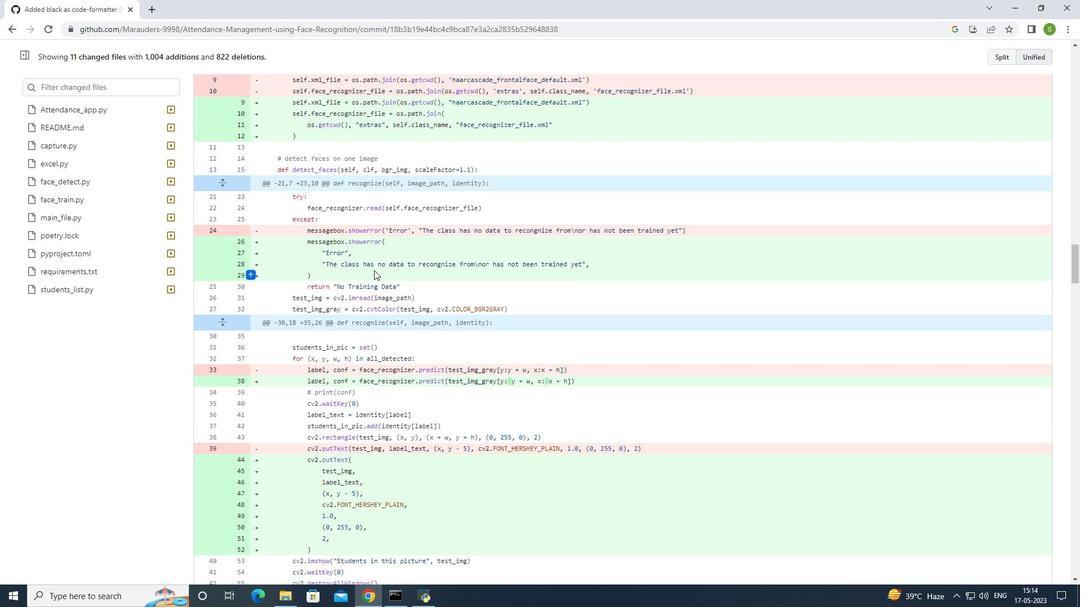 
Action: Mouse scrolled (374, 277) with delta (0, 0)
Screenshot: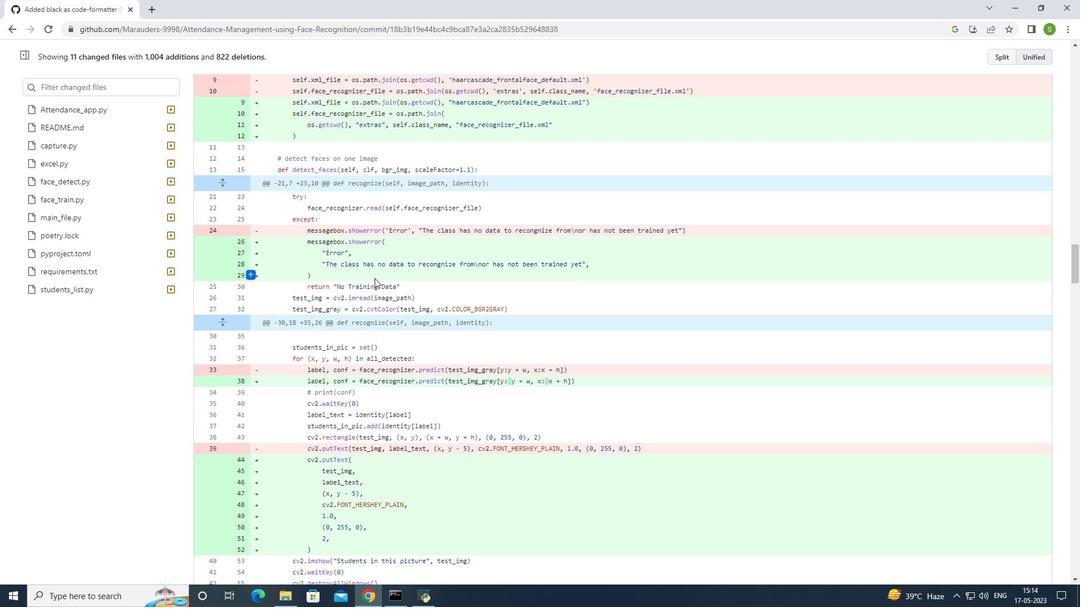 
Action: Mouse scrolled (374, 277) with delta (0, 0)
Screenshot: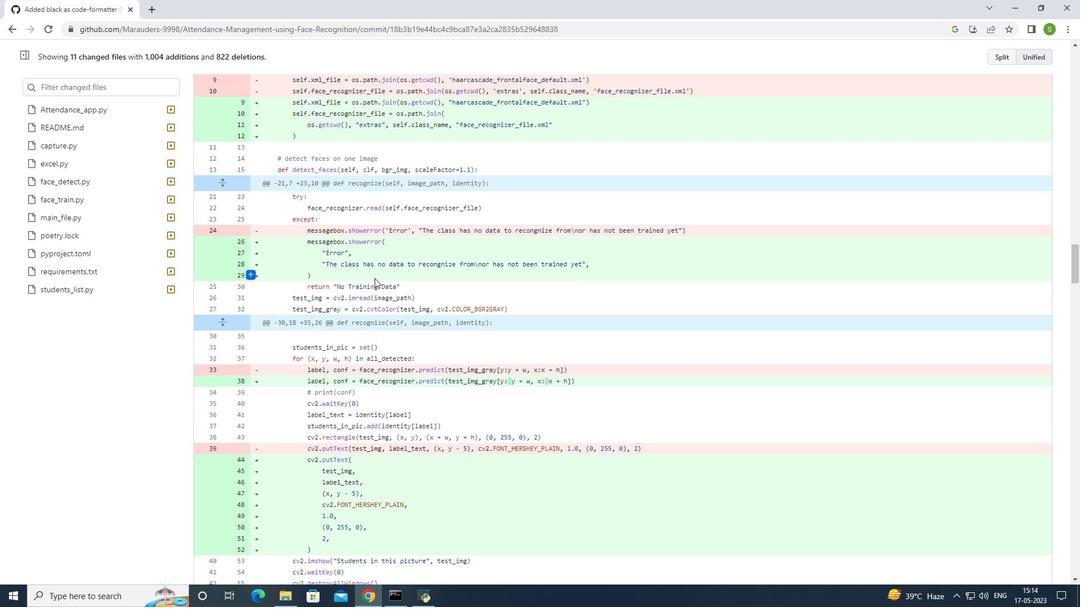 
Action: Mouse scrolled (374, 277) with delta (0, 0)
Screenshot: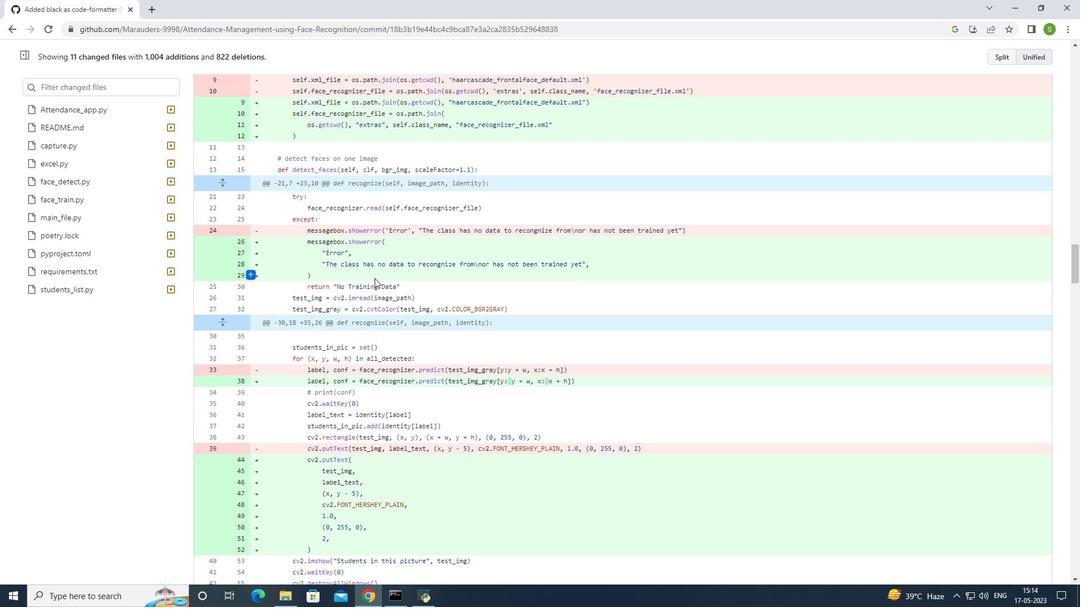 
Action: Mouse moved to (379, 282)
Screenshot: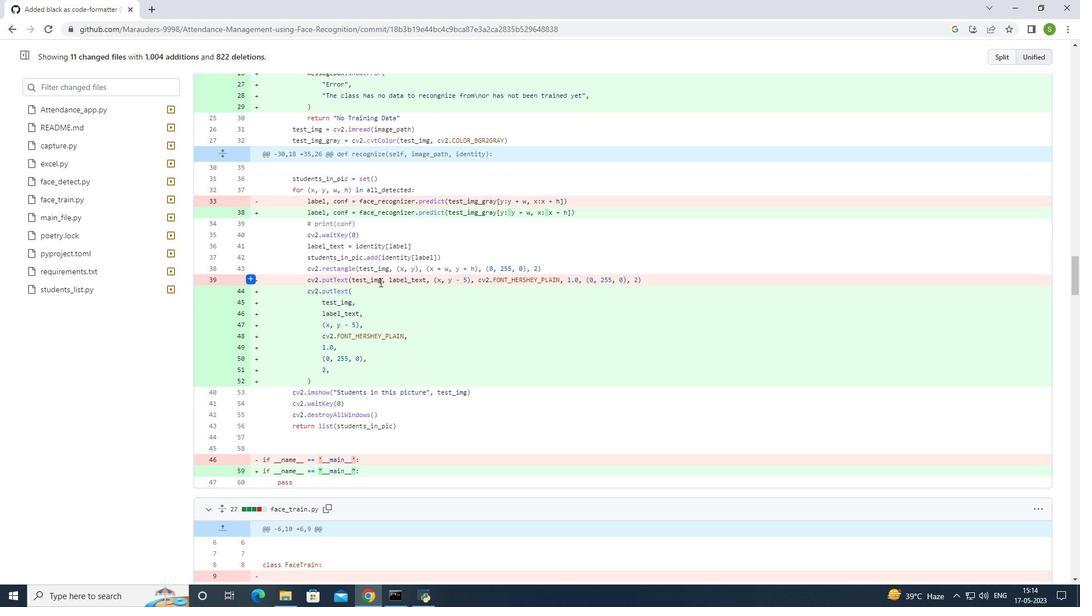
Action: Mouse scrolled (379, 281) with delta (0, 0)
Screenshot: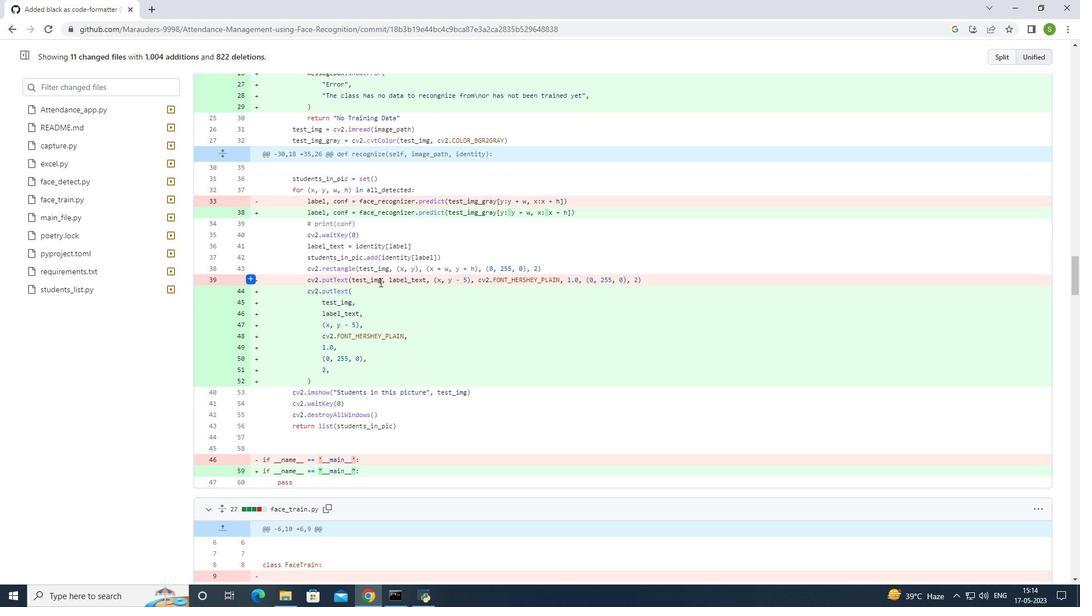 
Action: Mouse moved to (379, 283)
Screenshot: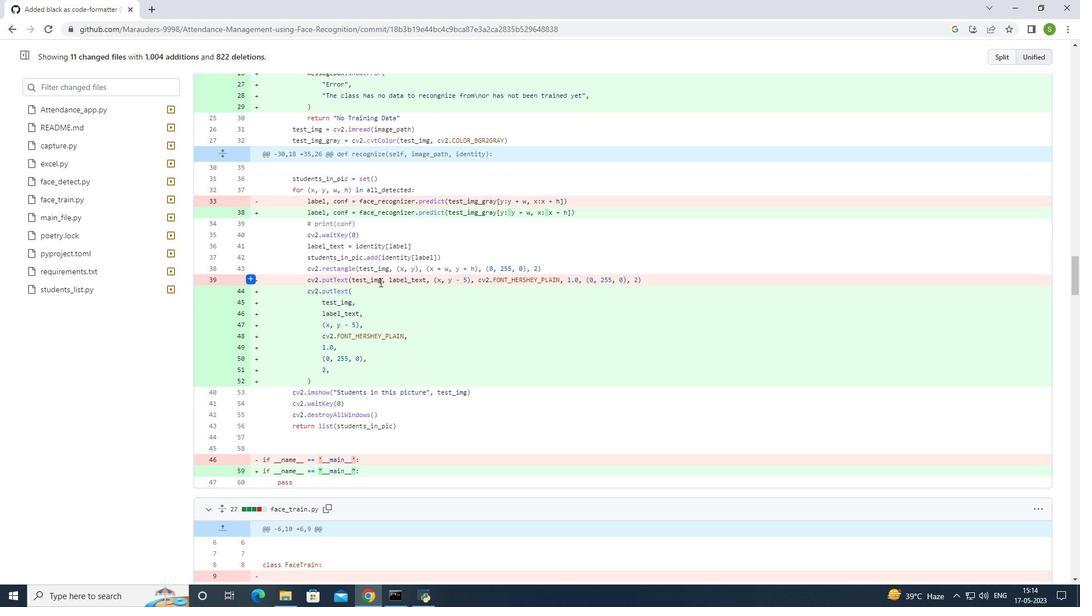 
Action: Mouse scrolled (379, 282) with delta (0, 0)
Screenshot: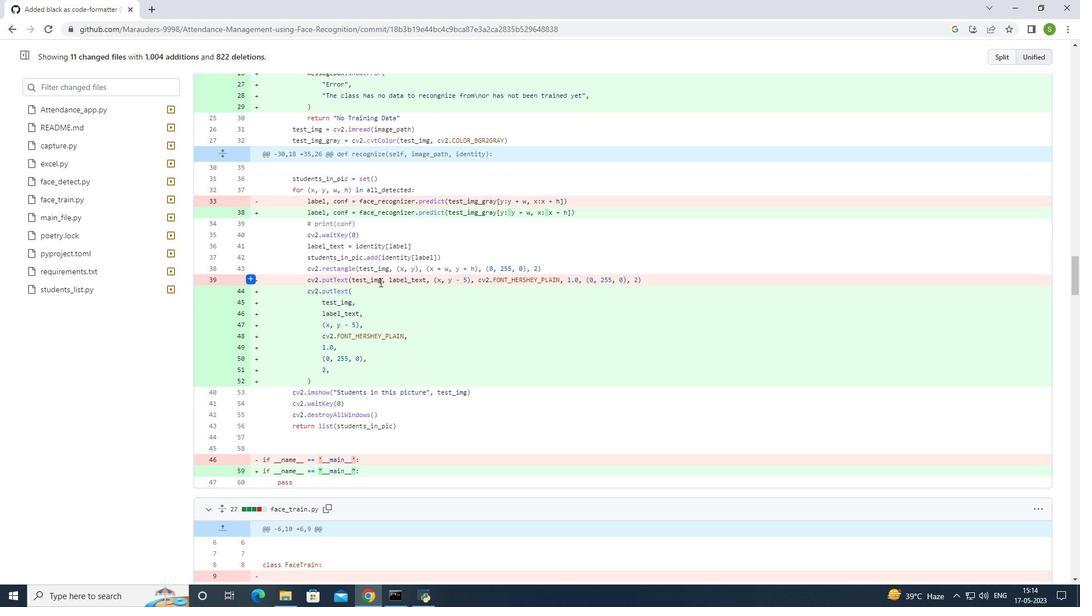
Action: Mouse scrolled (379, 282) with delta (0, 0)
Screenshot: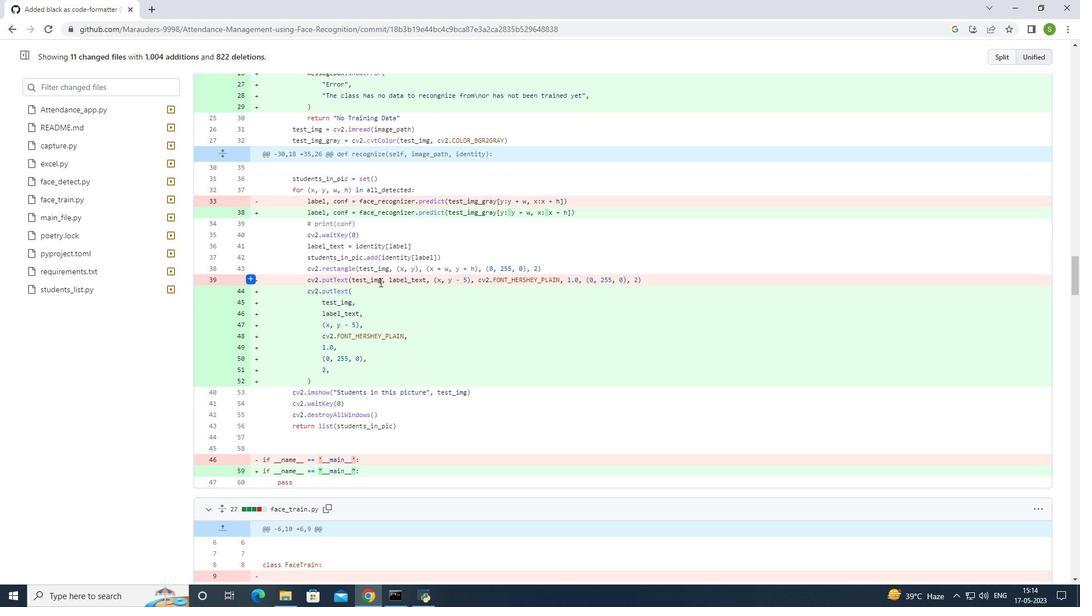 
Action: Mouse moved to (379, 286)
Screenshot: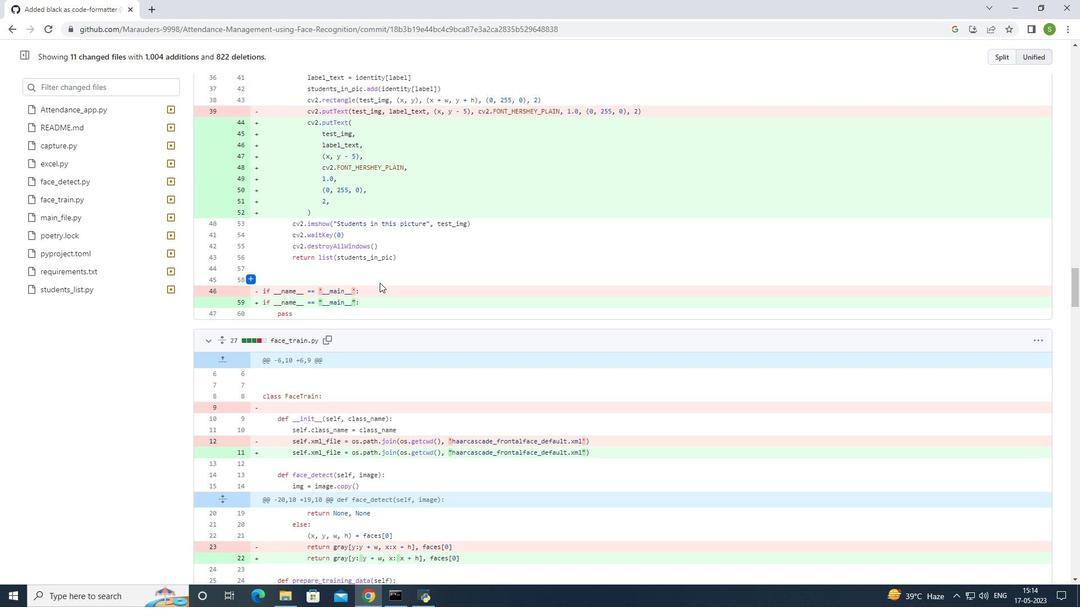 
Action: Mouse scrolled (379, 285) with delta (0, 0)
Screenshot: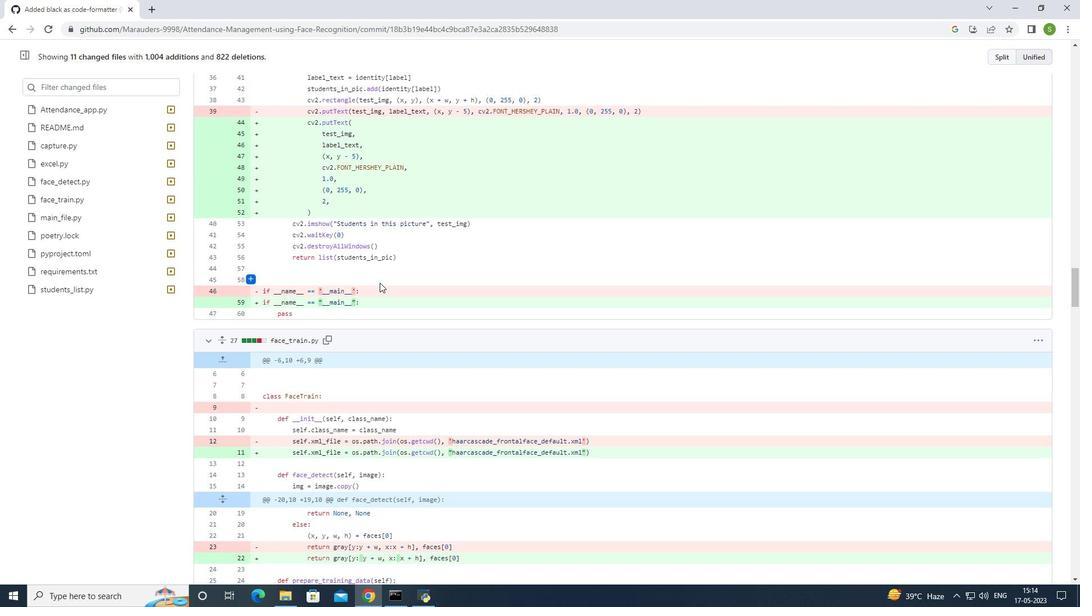
Action: Mouse moved to (379, 287)
Screenshot: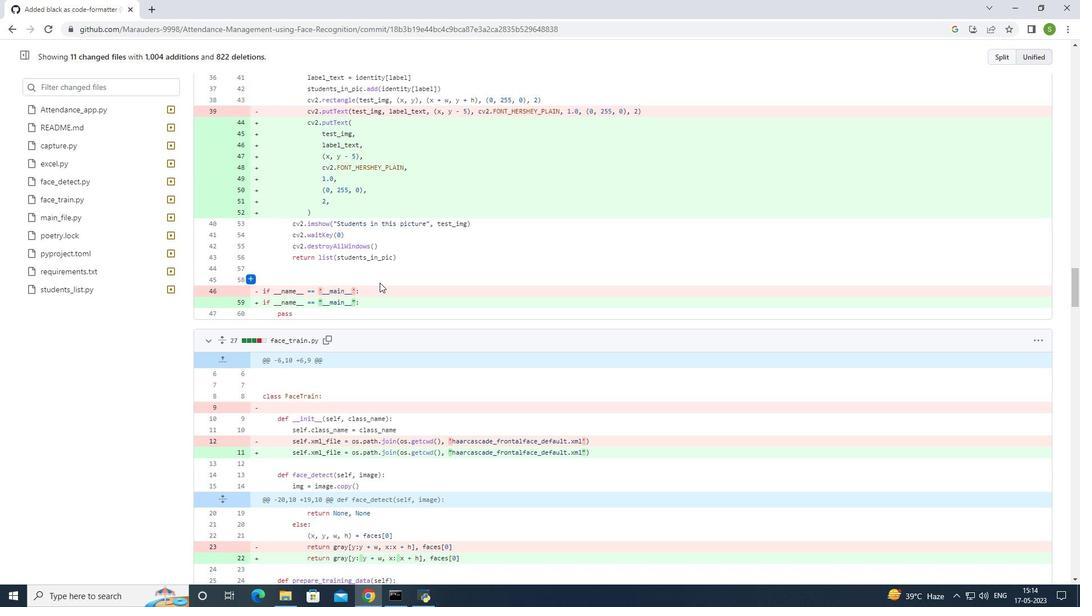 
Action: Mouse scrolled (379, 286) with delta (0, 0)
Screenshot: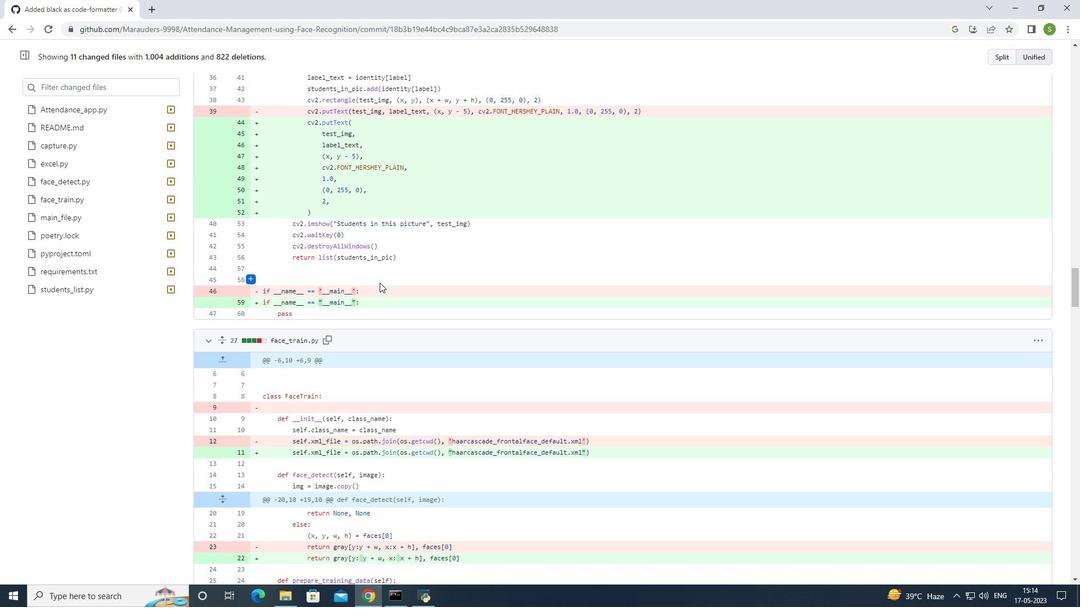 
Action: Mouse scrolled (379, 286) with delta (0, 0)
Screenshot: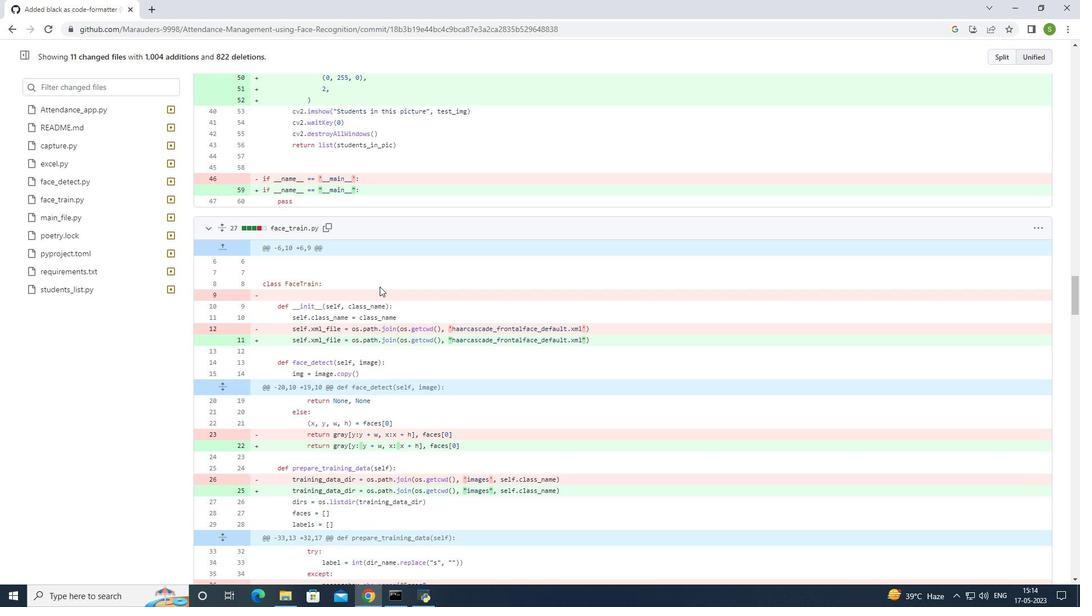 
Action: Mouse moved to (379, 288)
Screenshot: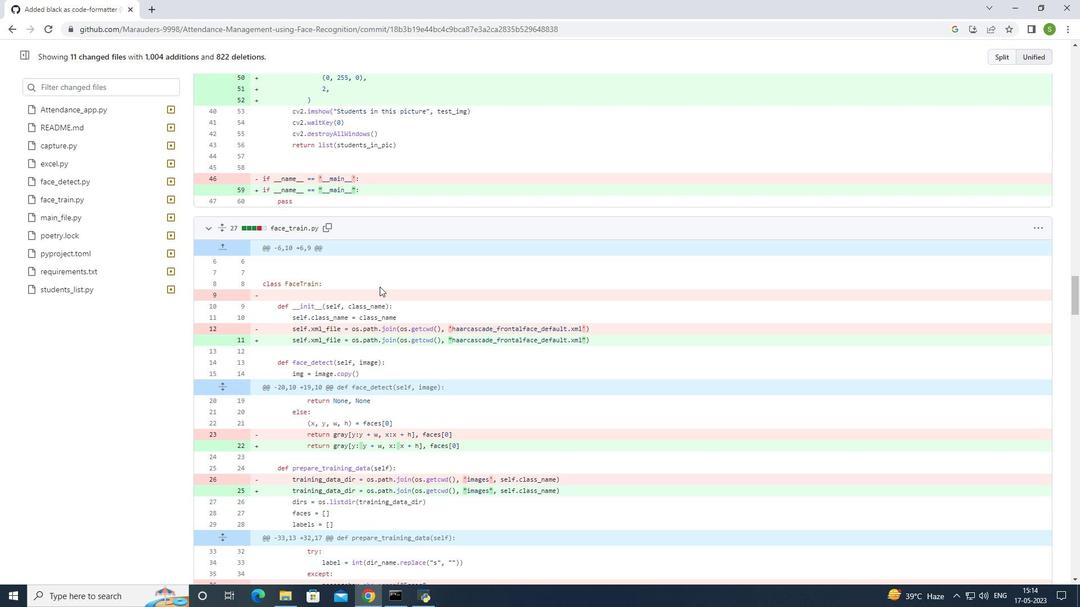 
Action: Mouse scrolled (379, 287) with delta (0, 0)
Screenshot: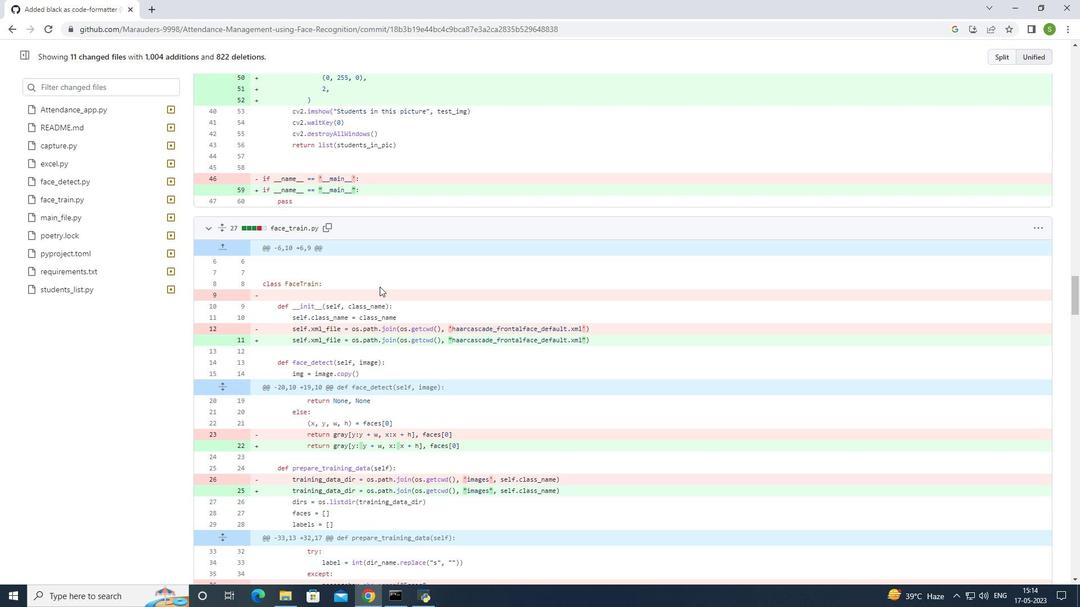 
Action: Mouse moved to (379, 288)
Screenshot: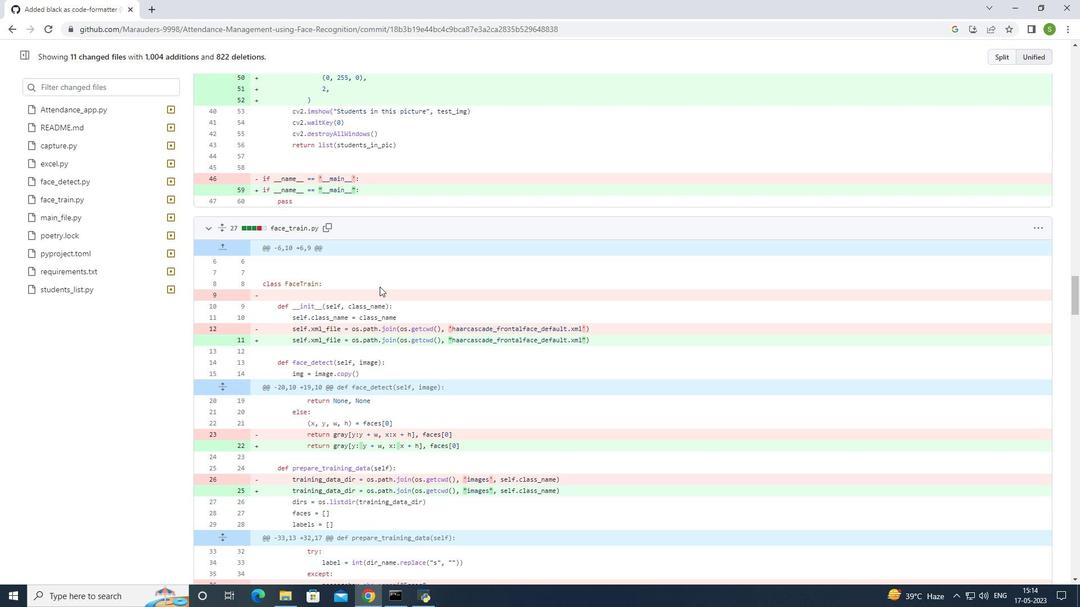 
Action: Mouse scrolled (379, 288) with delta (0, 0)
Screenshot: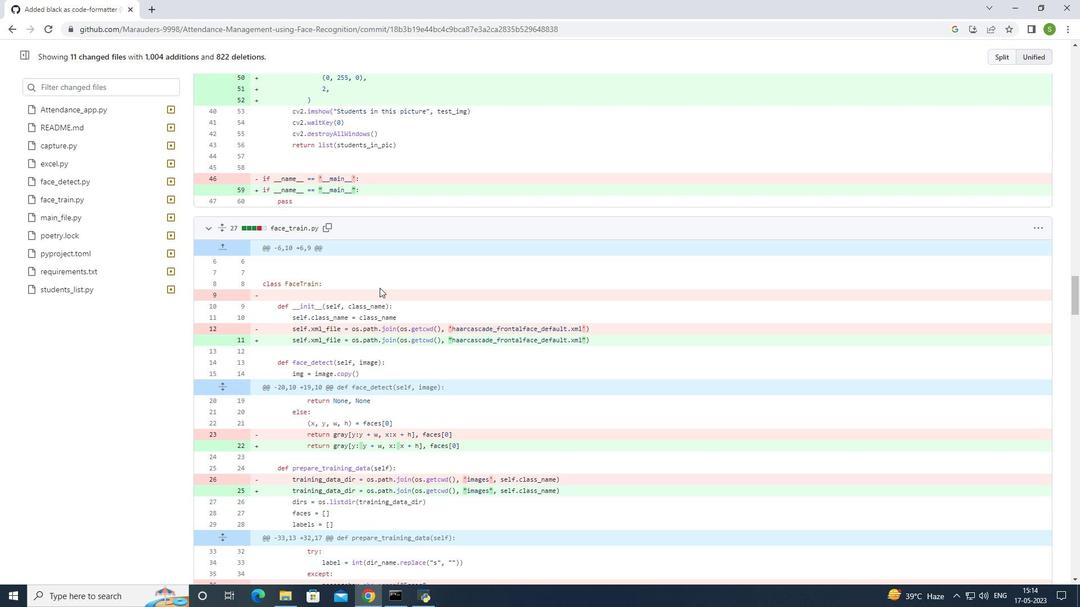 
Action: Mouse scrolled (379, 288) with delta (0, 0)
Screenshot: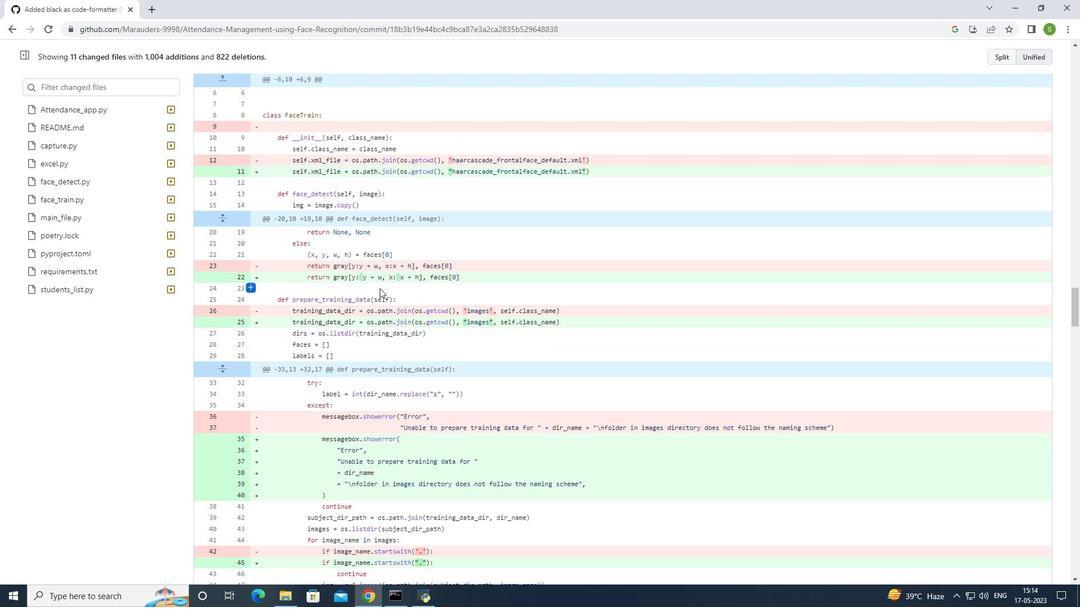 
Action: Mouse scrolled (379, 288) with delta (0, 0)
Screenshot: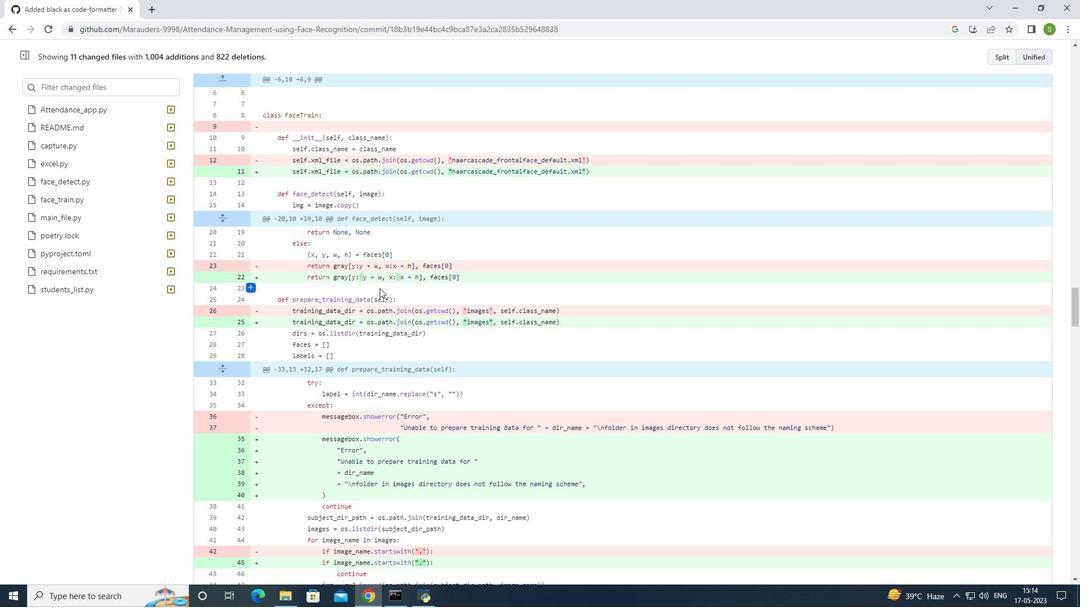 
Action: Mouse scrolled (379, 288) with delta (0, 0)
Screenshot: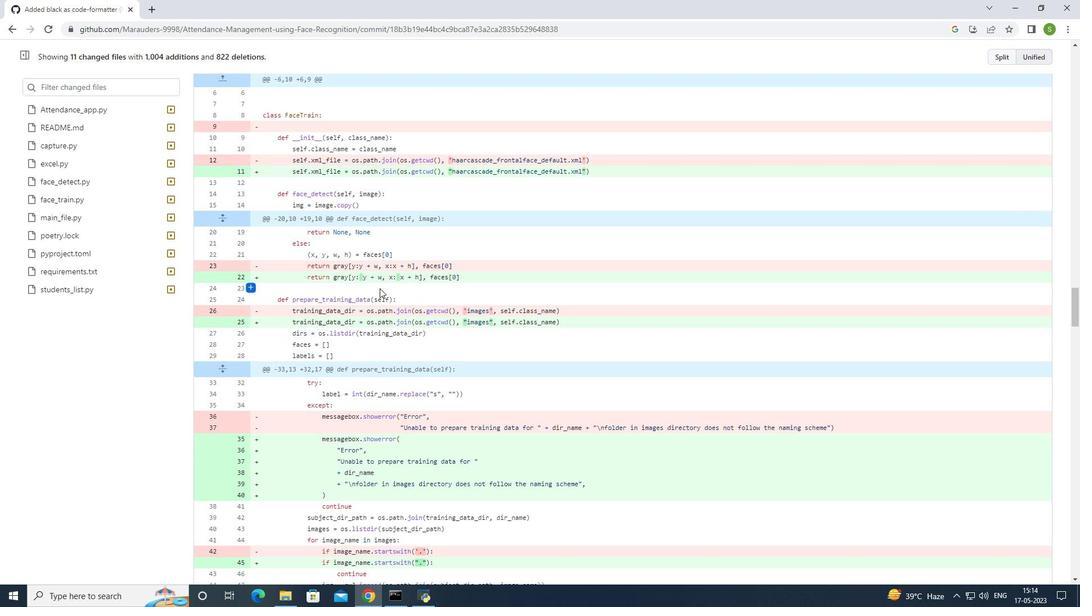 
Action: Mouse scrolled (379, 288) with delta (0, 0)
Screenshot: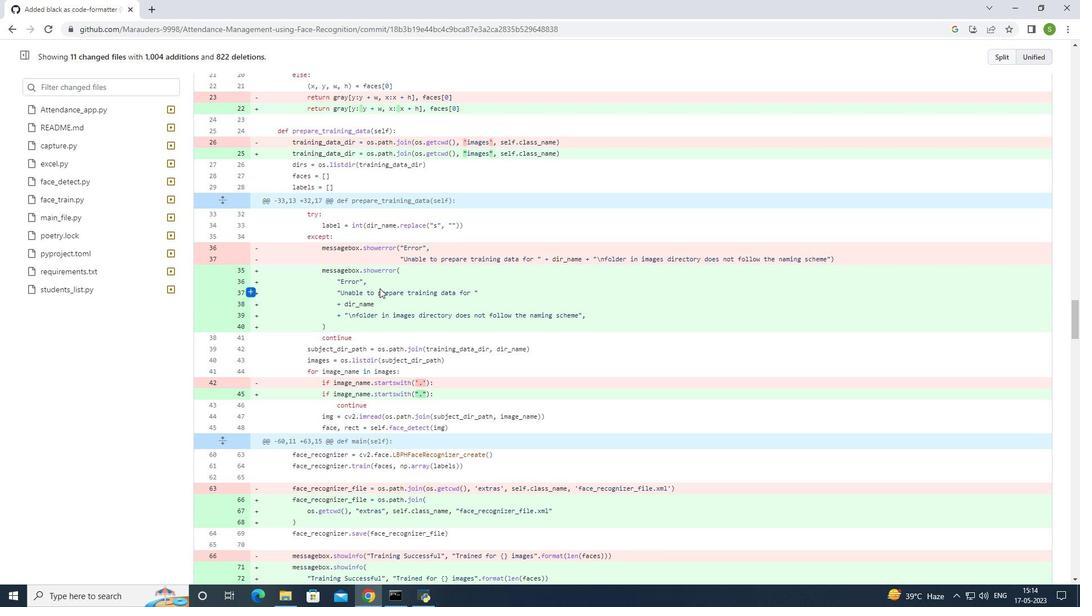 
Action: Mouse scrolled (379, 288) with delta (0, 0)
Screenshot: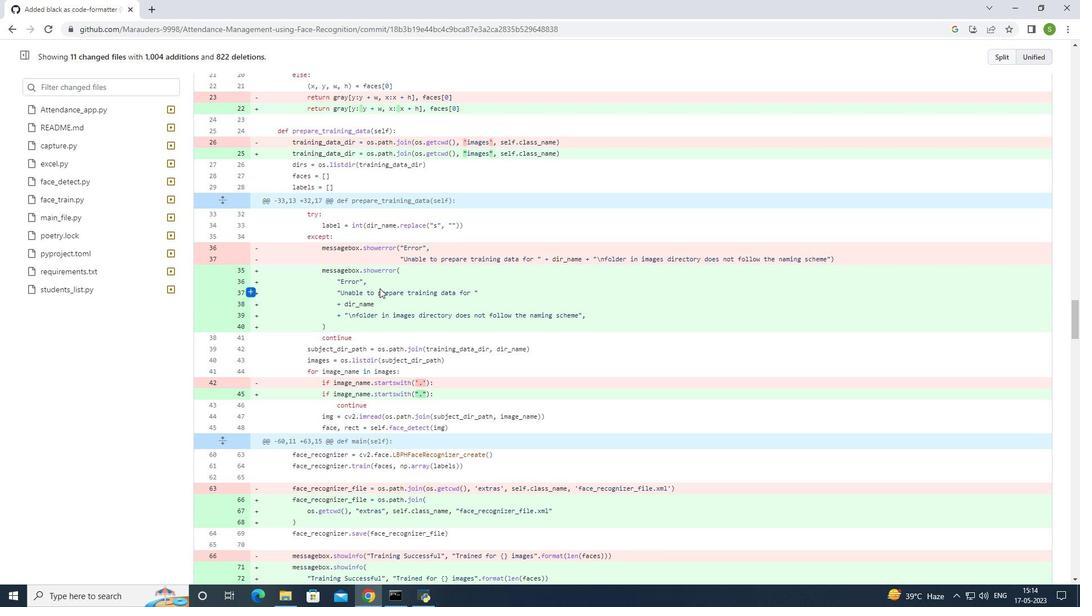 
Action: Mouse scrolled (379, 288) with delta (0, 0)
Screenshot: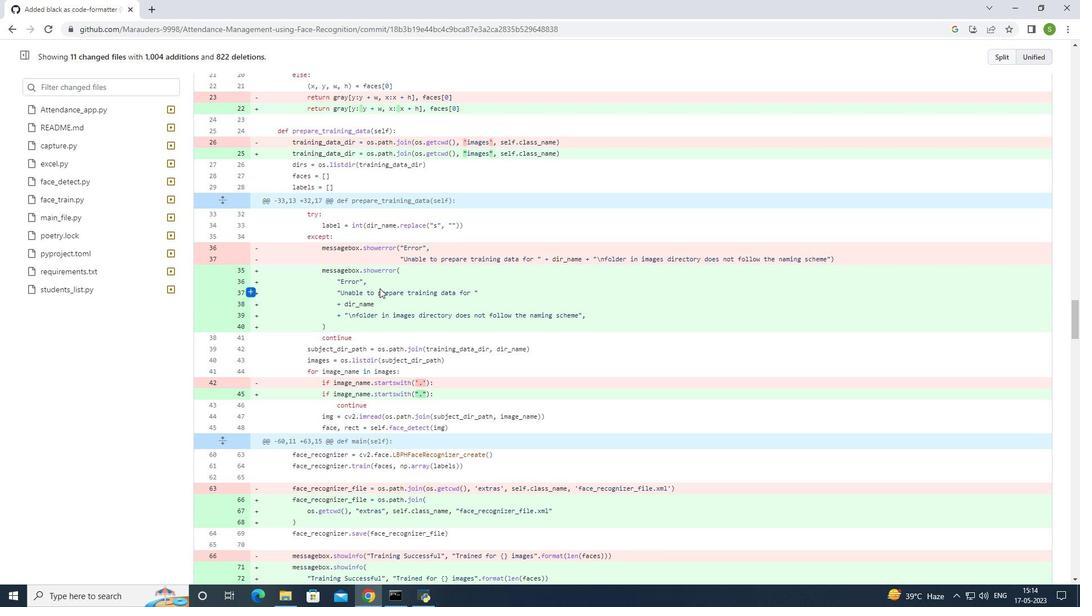 
Action: Mouse moved to (379, 289)
Screenshot: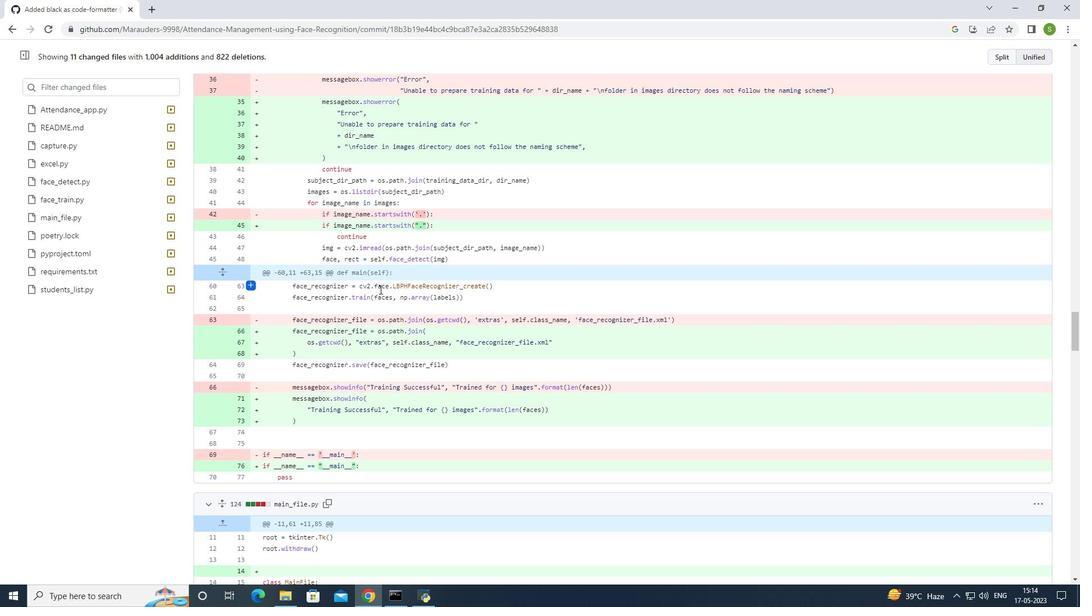
Action: Mouse scrolled (379, 289) with delta (0, 0)
Screenshot: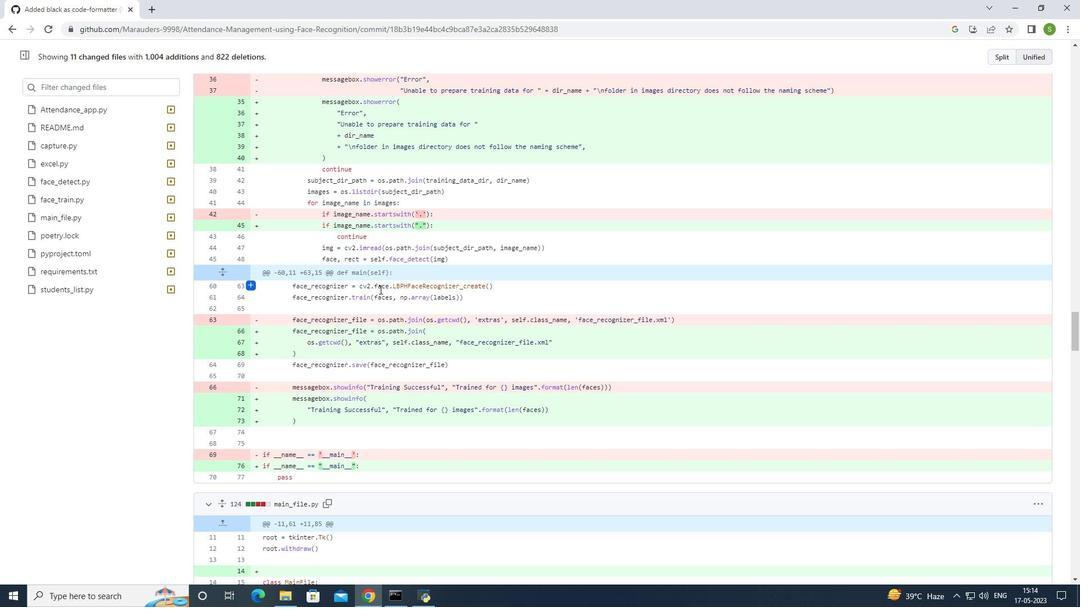 
Action: Mouse scrolled (379, 289) with delta (0, 0)
Screenshot: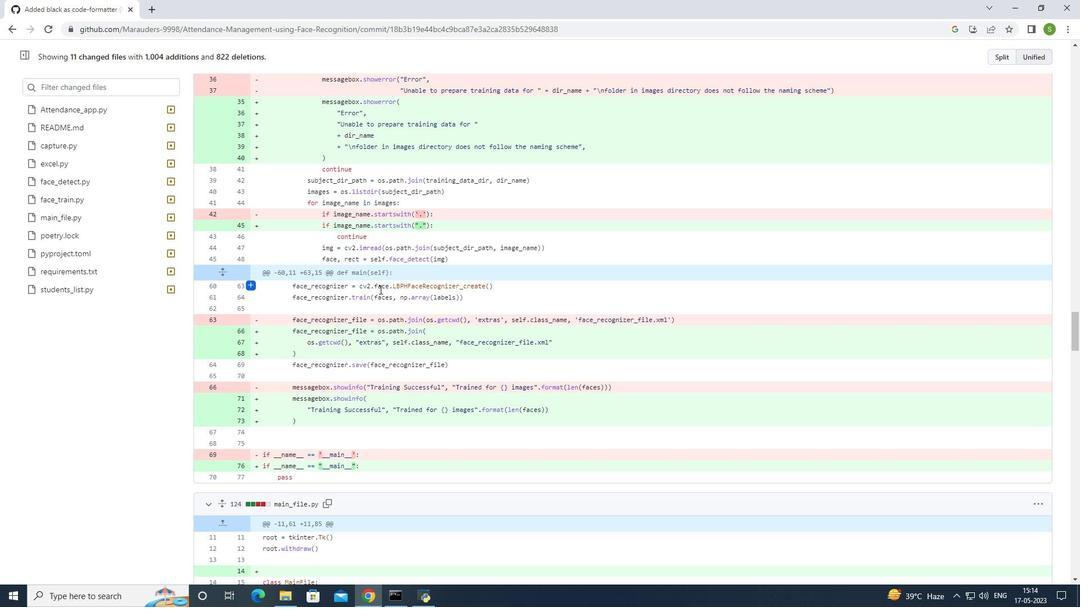 
Action: Mouse moved to (379, 290)
Screenshot: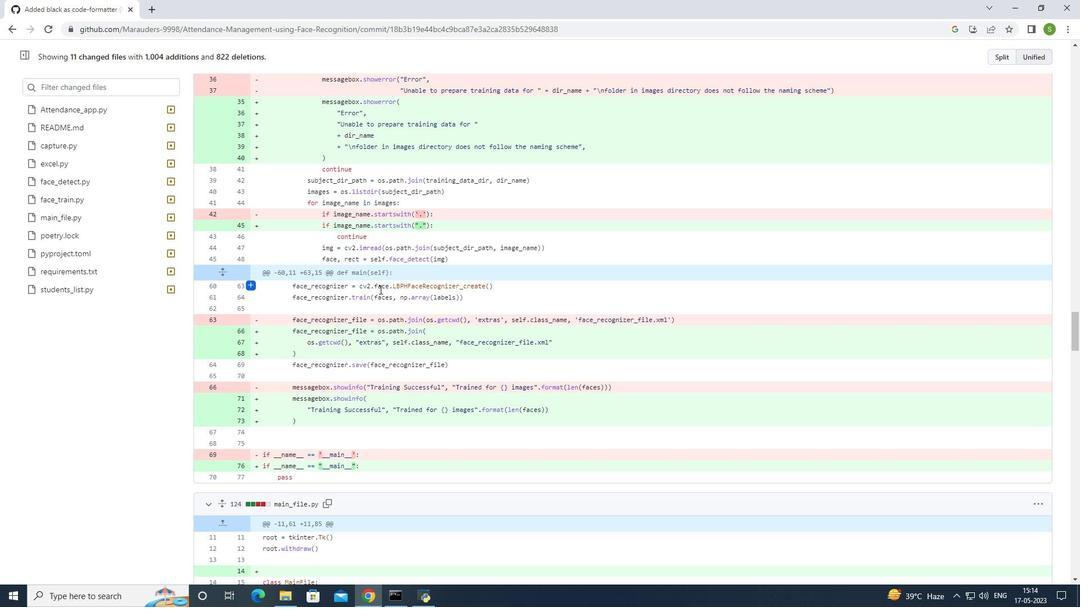 
Action: Mouse scrolled (379, 289) with delta (0, 0)
Screenshot: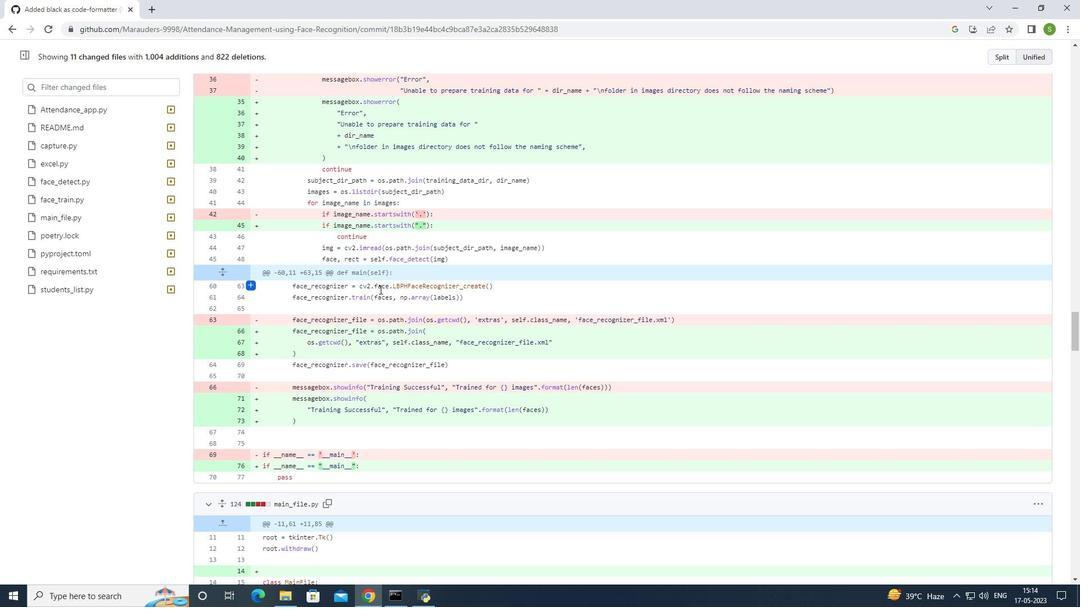 
Action: Mouse moved to (379, 292)
Screenshot: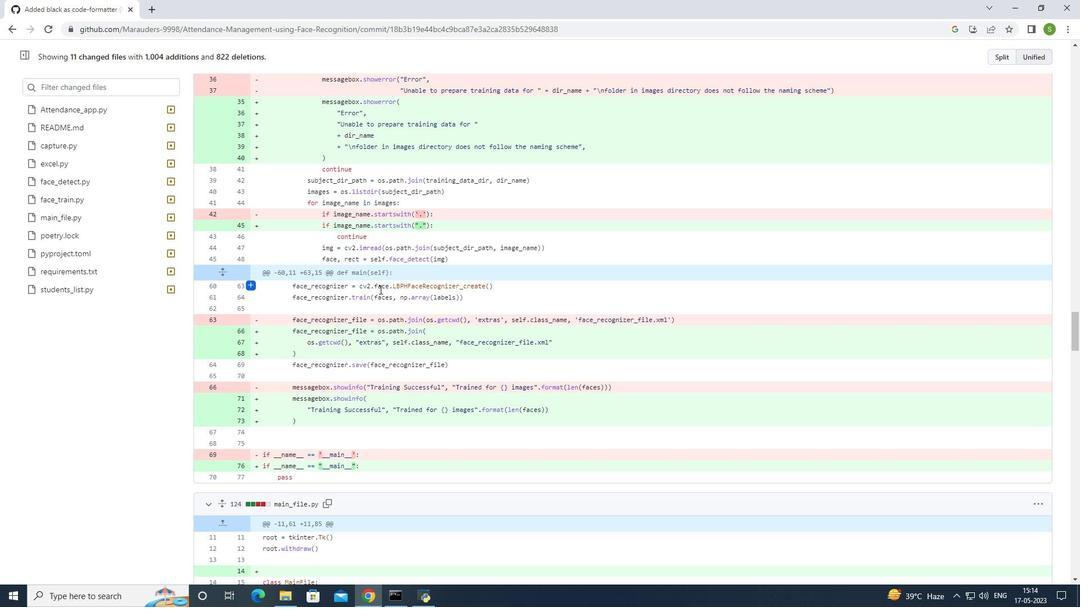 
Action: Mouse scrolled (379, 291) with delta (0, 0)
Screenshot: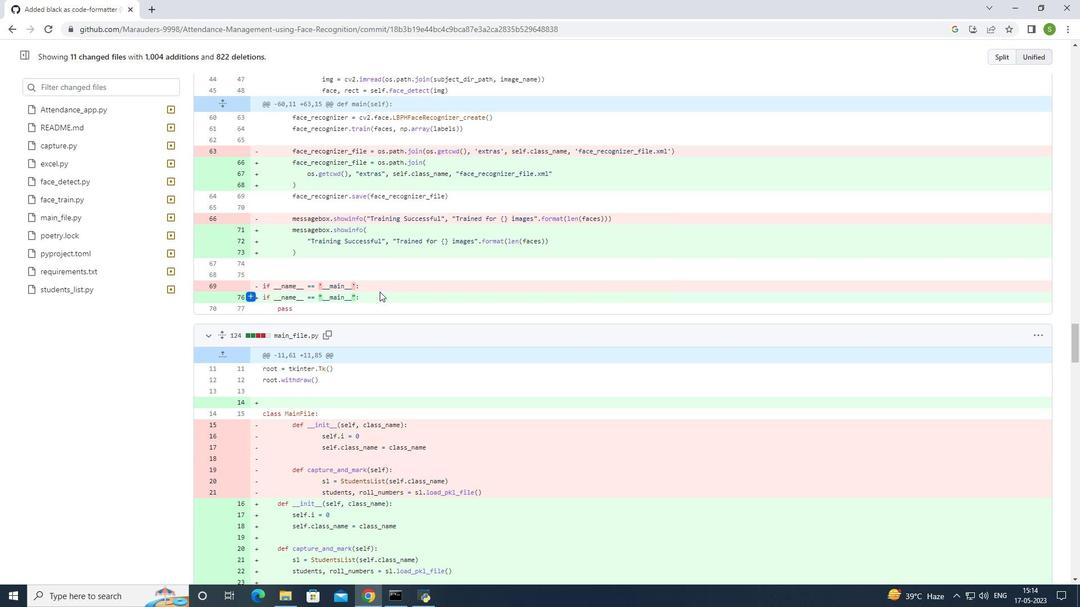 
Action: Mouse scrolled (379, 291) with delta (0, 0)
Screenshot: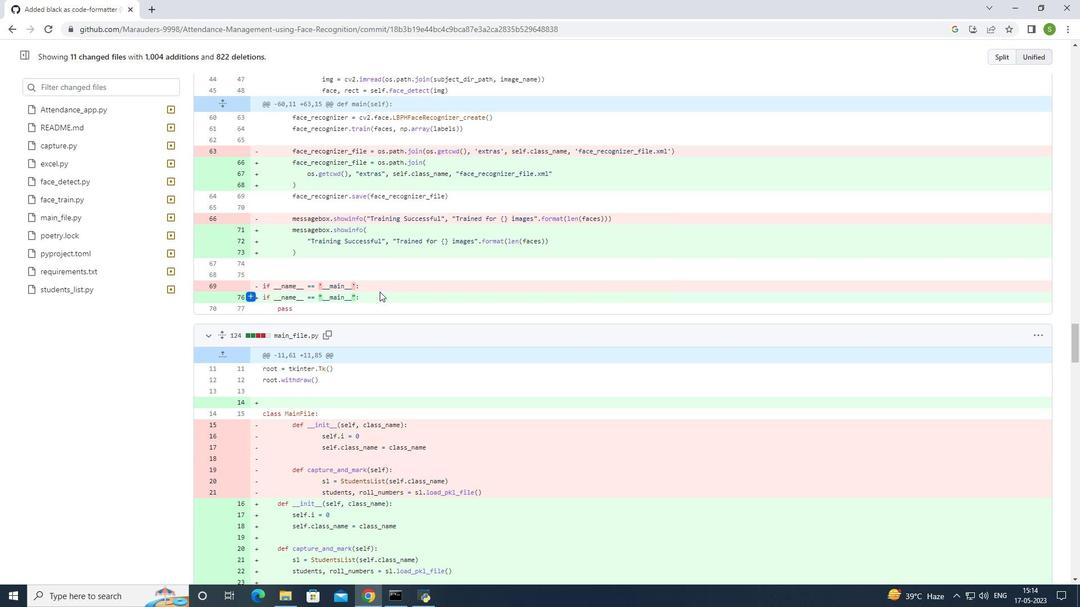 
Action: Mouse scrolled (379, 291) with delta (0, 0)
Screenshot: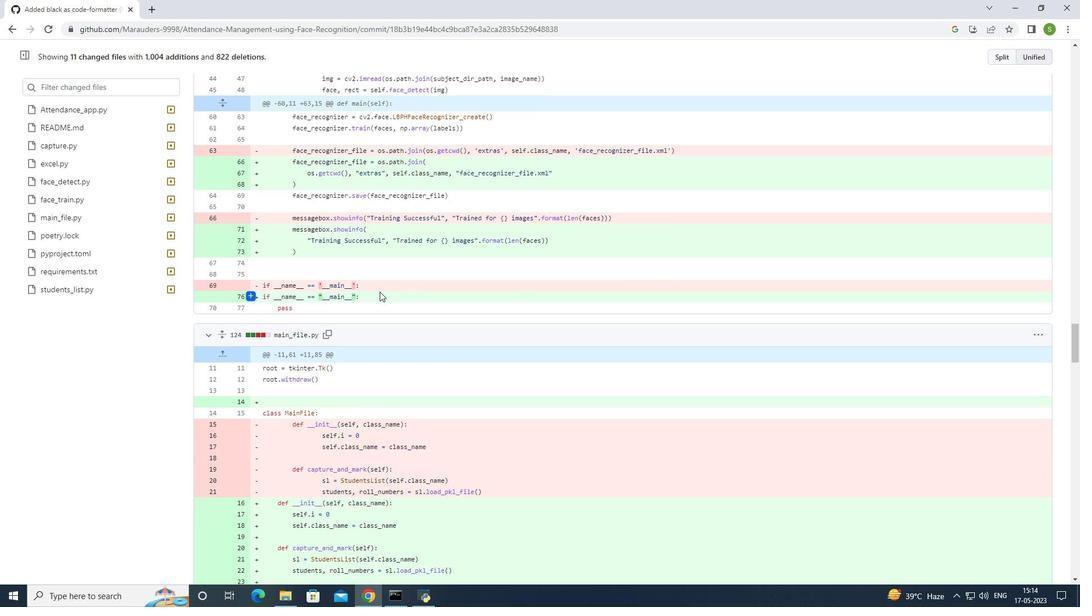 
Action: Mouse moved to (397, 256)
Screenshot: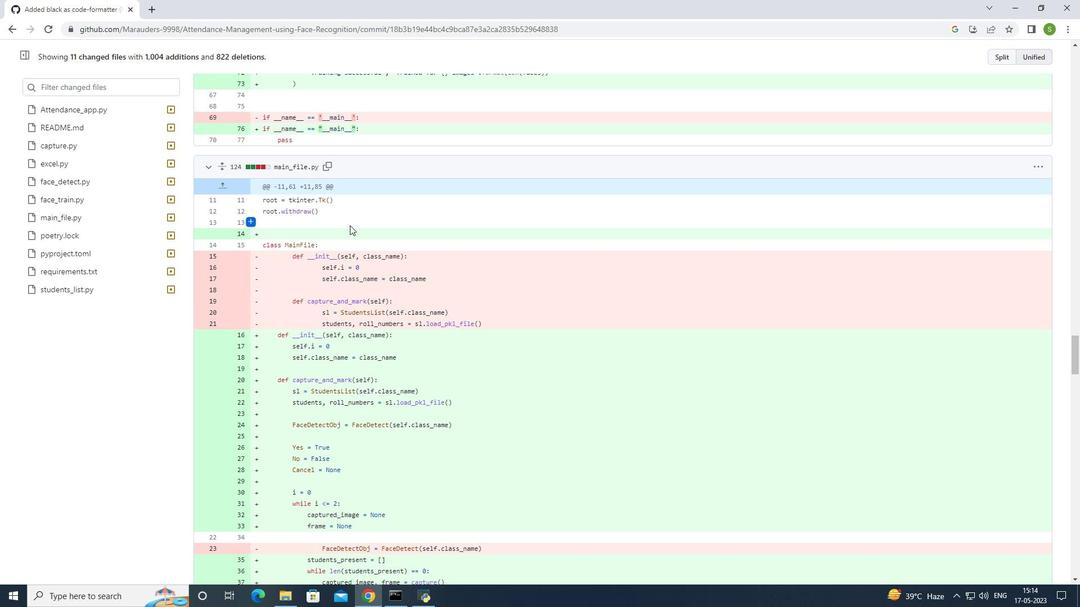 
Action: Mouse scrolled (397, 255) with delta (0, 0)
Screenshot: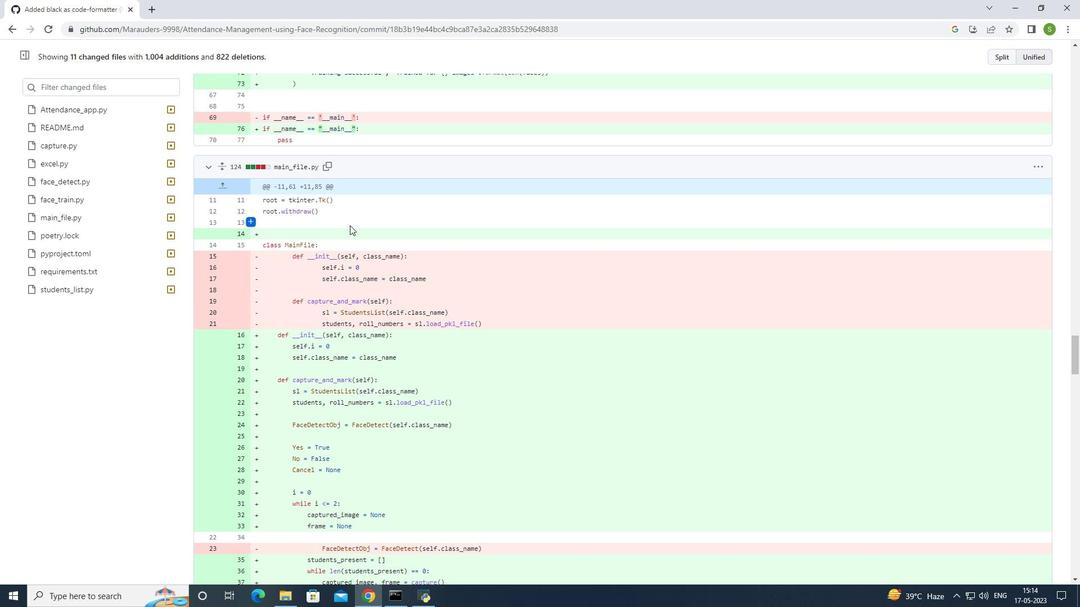 
Action: Mouse moved to (402, 259)
Screenshot: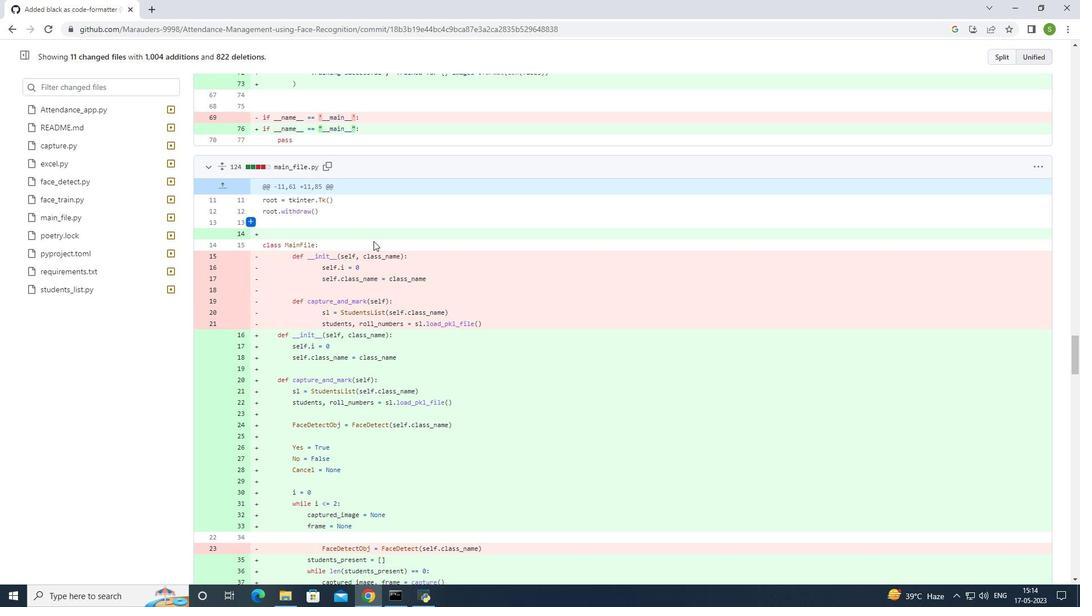 
Action: Mouse scrolled (402, 259) with delta (0, 0)
Screenshot: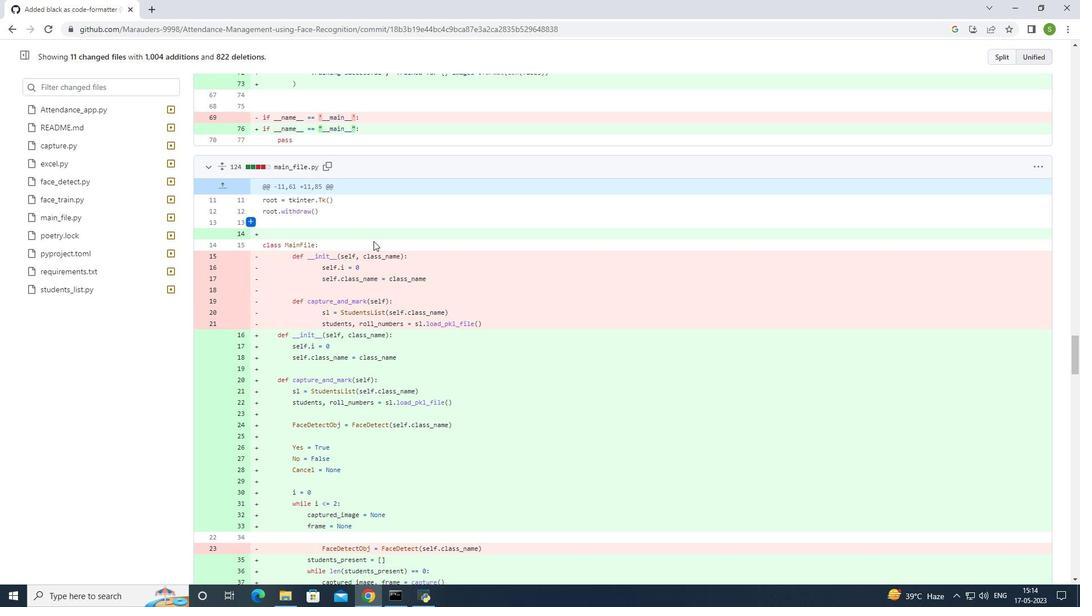 
Action: Mouse scrolled (402, 259) with delta (0, 0)
Screenshot: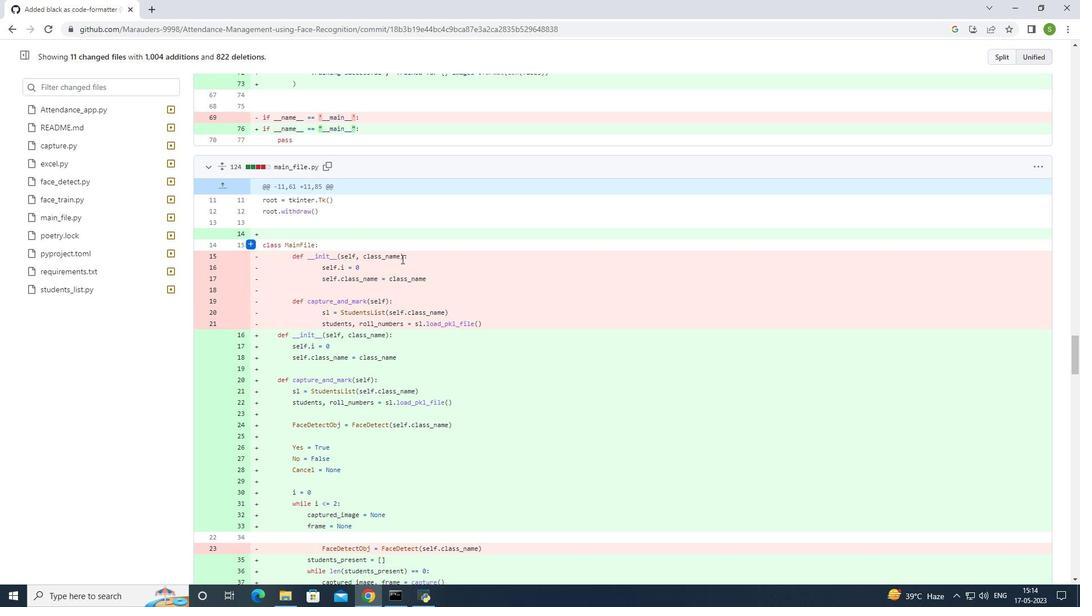 
Action: Mouse moved to (415, 268)
Screenshot: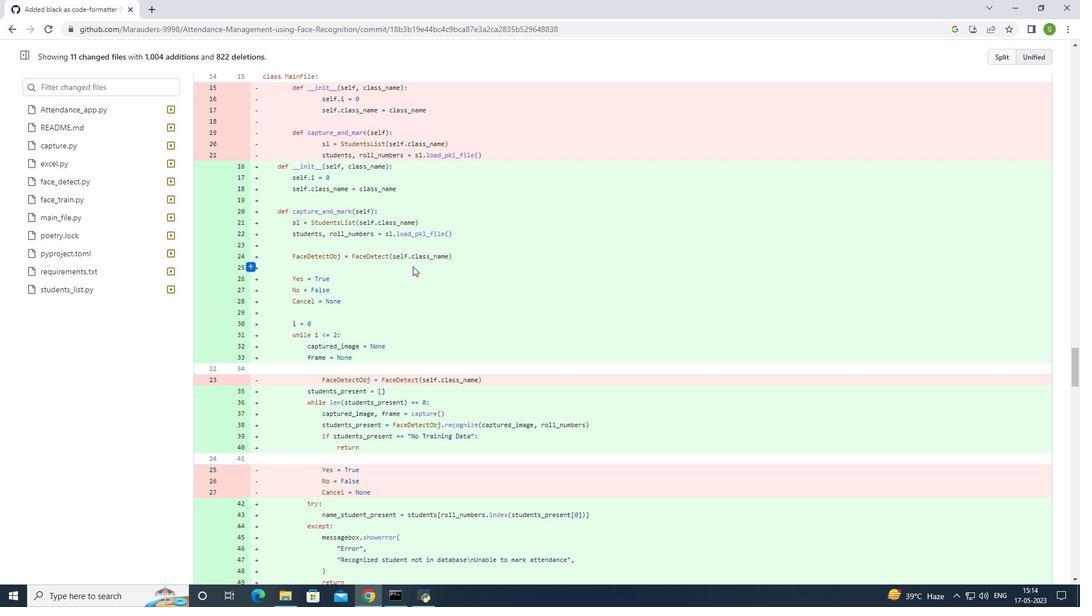 
Action: Mouse scrolled (415, 267) with delta (0, 0)
Screenshot: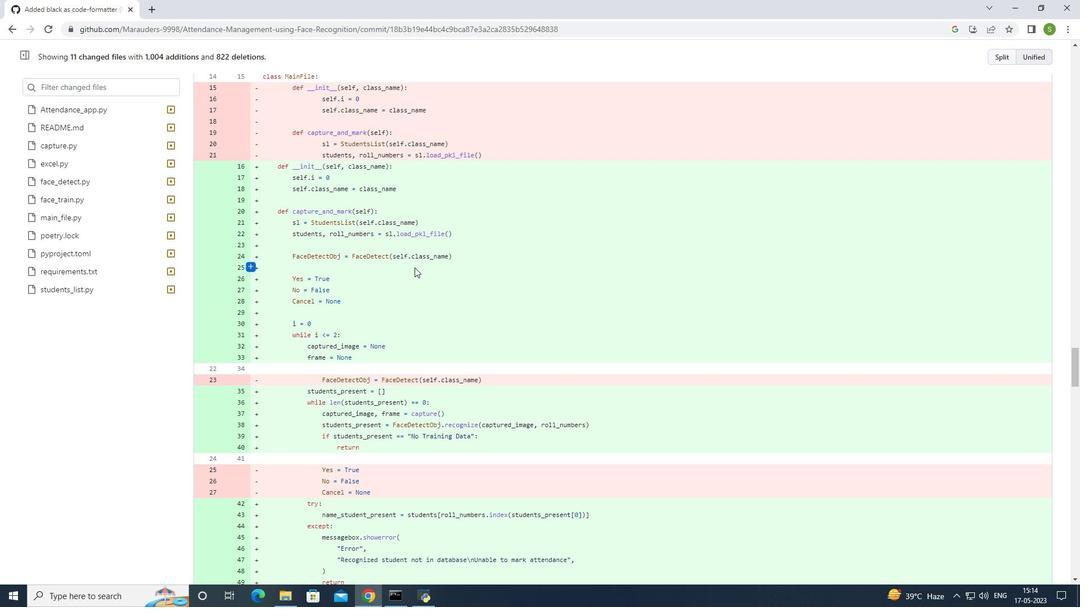 
Action: Mouse scrolled (415, 267) with delta (0, 0)
Screenshot: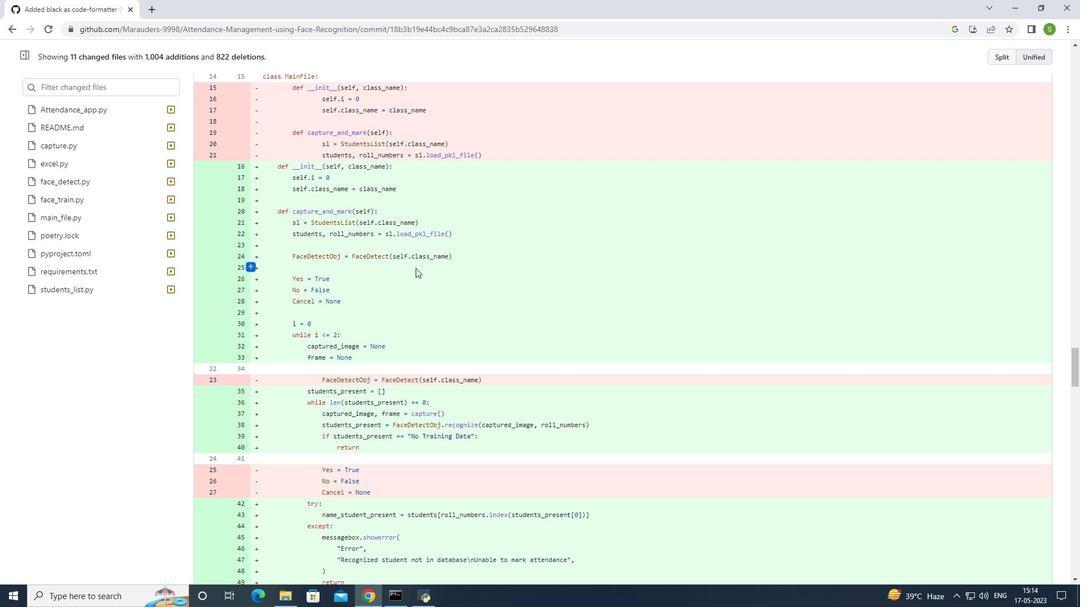 
Action: Mouse scrolled (415, 267) with delta (0, 0)
Screenshot: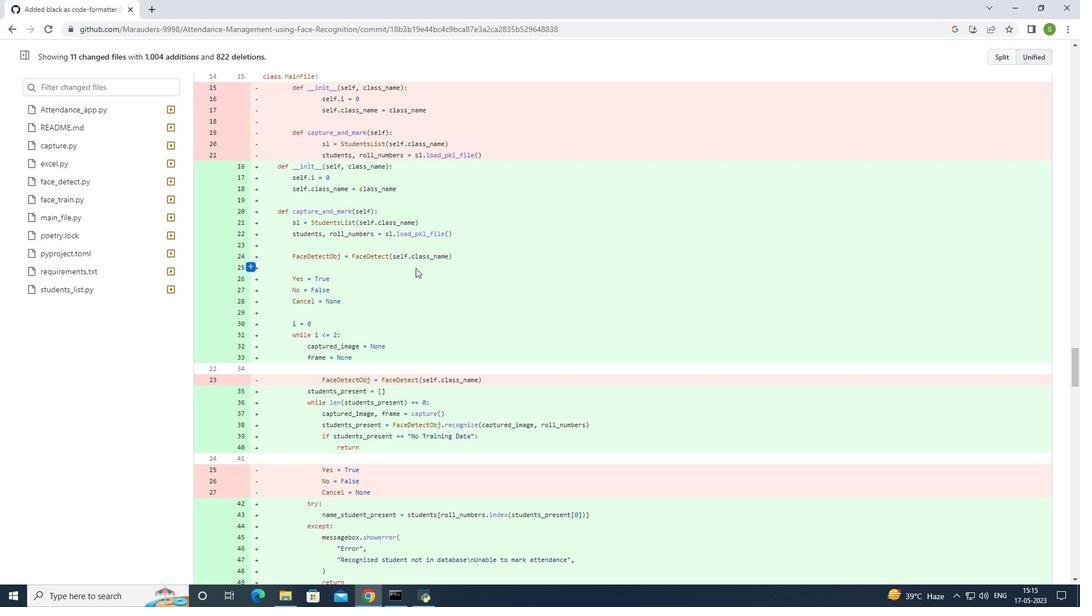 
Action: Mouse moved to (415, 268)
Screenshot: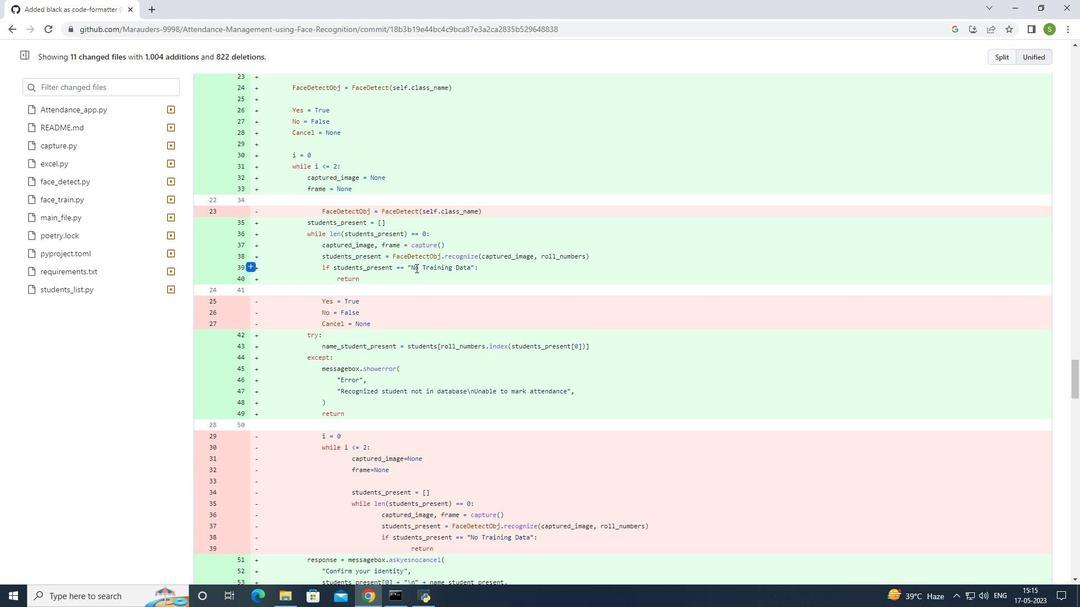 
Action: Mouse scrolled (415, 268) with delta (0, 0)
Screenshot: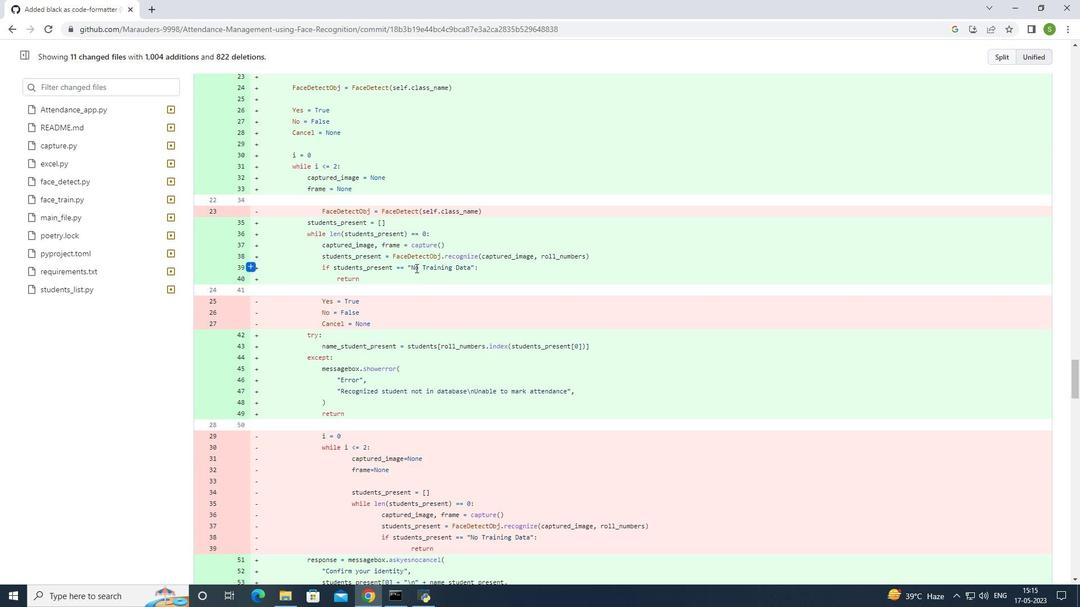 
Action: Mouse moved to (416, 268)
Screenshot: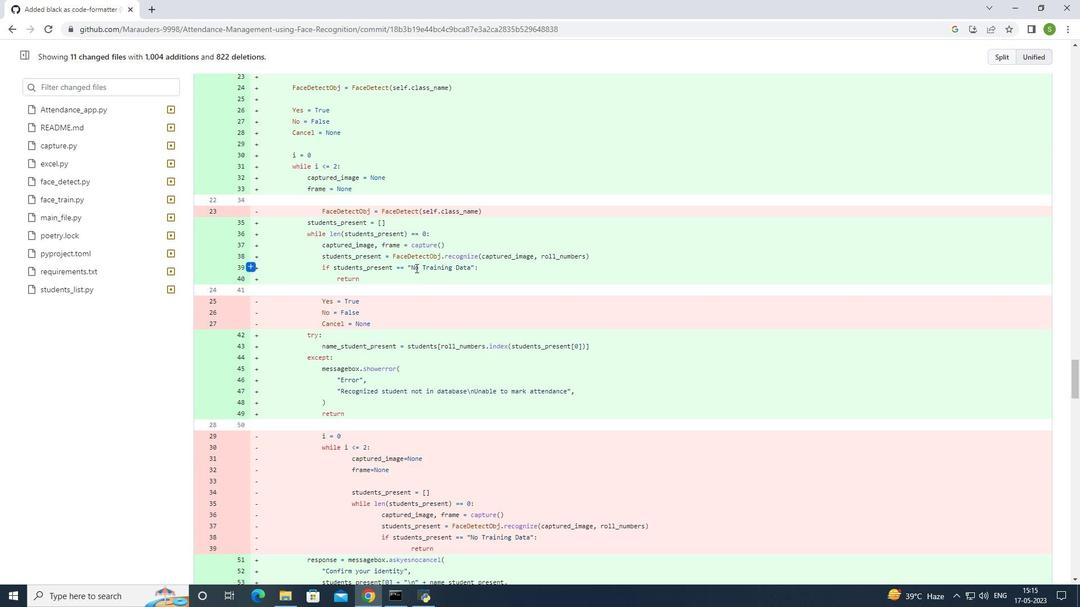 
Action: Mouse scrolled (416, 268) with delta (0, 0)
Screenshot: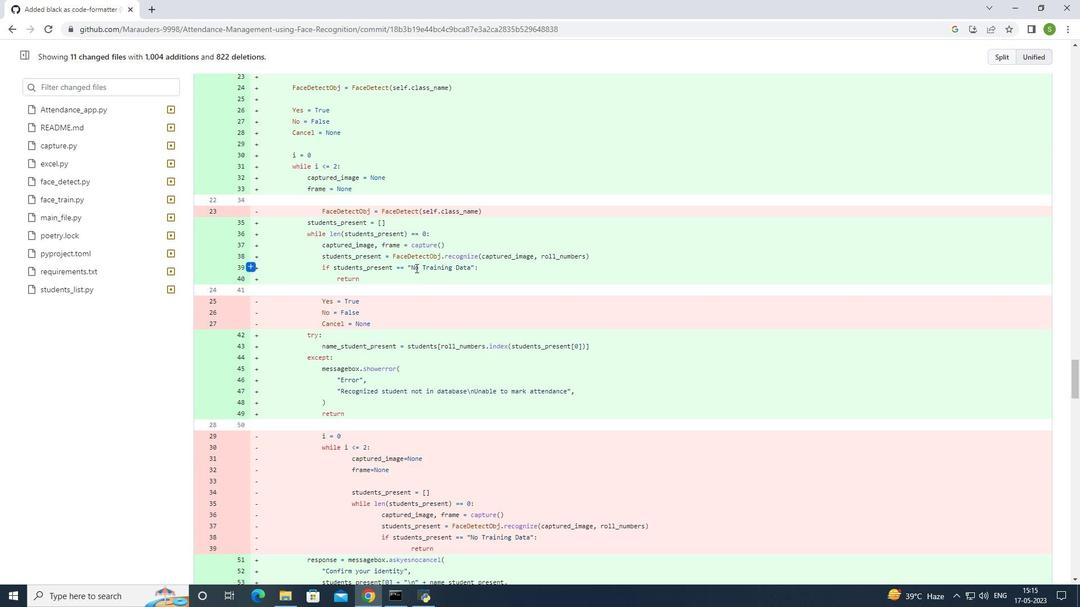 
Action: Mouse moved to (416, 268)
Screenshot: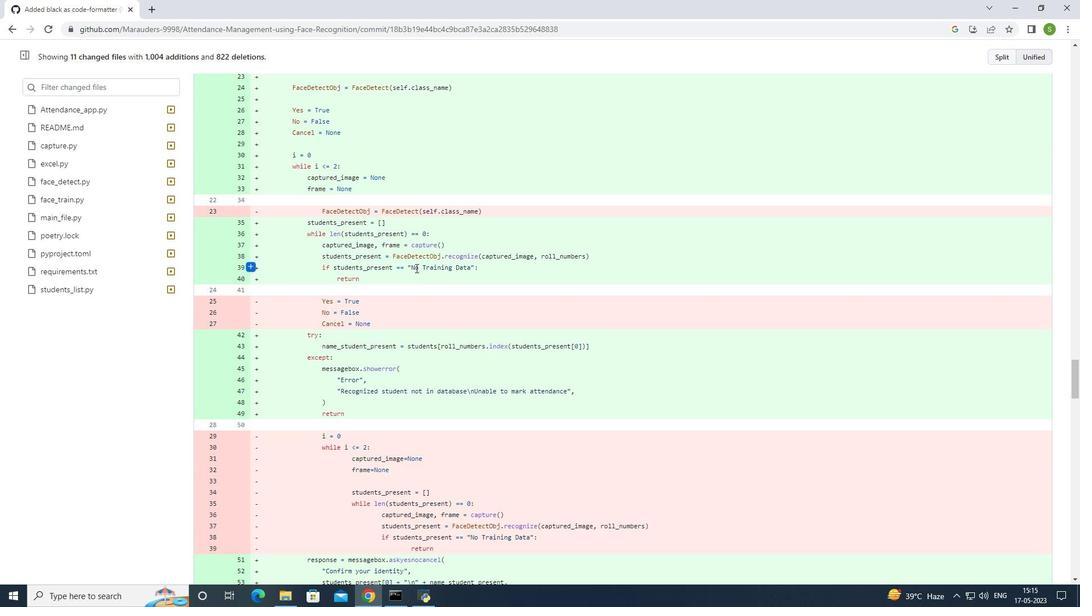 
Action: Mouse scrolled (416, 268) with delta (0, 0)
Screenshot: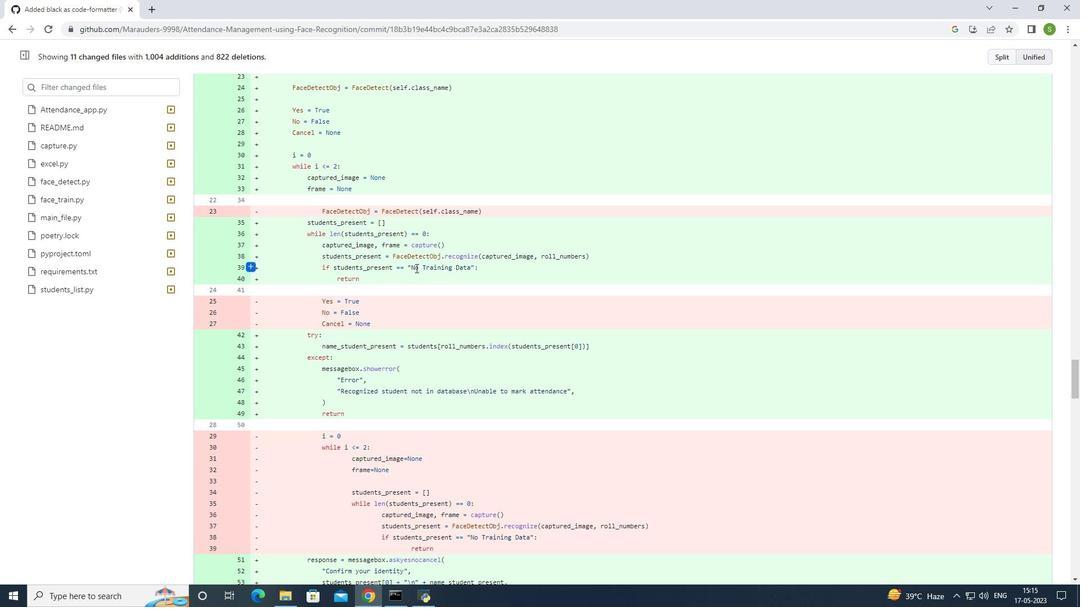 
Action: Mouse scrolled (416, 268) with delta (0, 0)
Screenshot: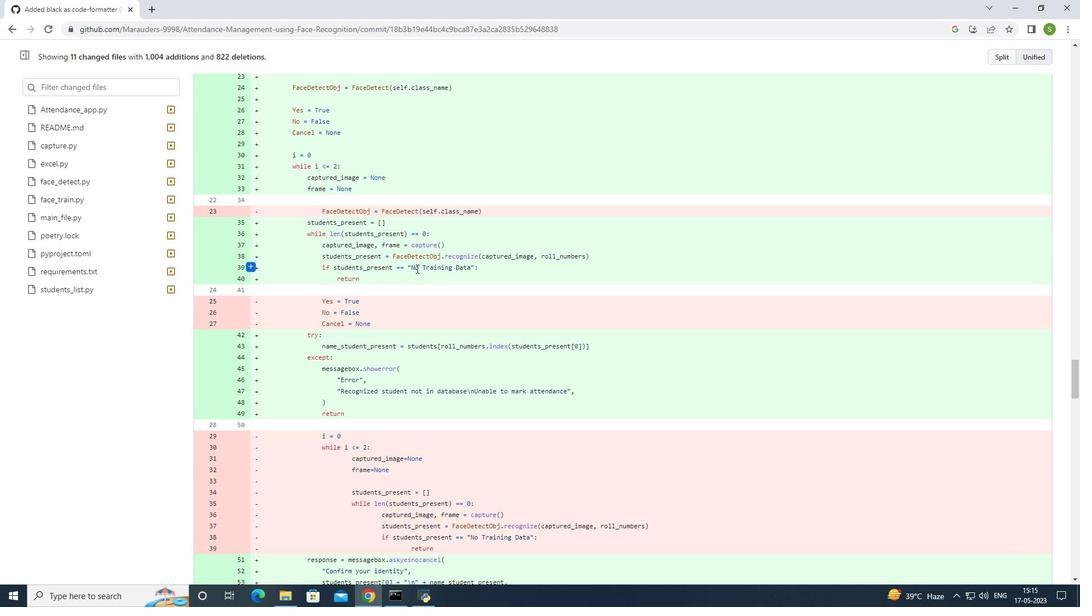 
Action: Mouse scrolled (416, 268) with delta (0, 0)
Screenshot: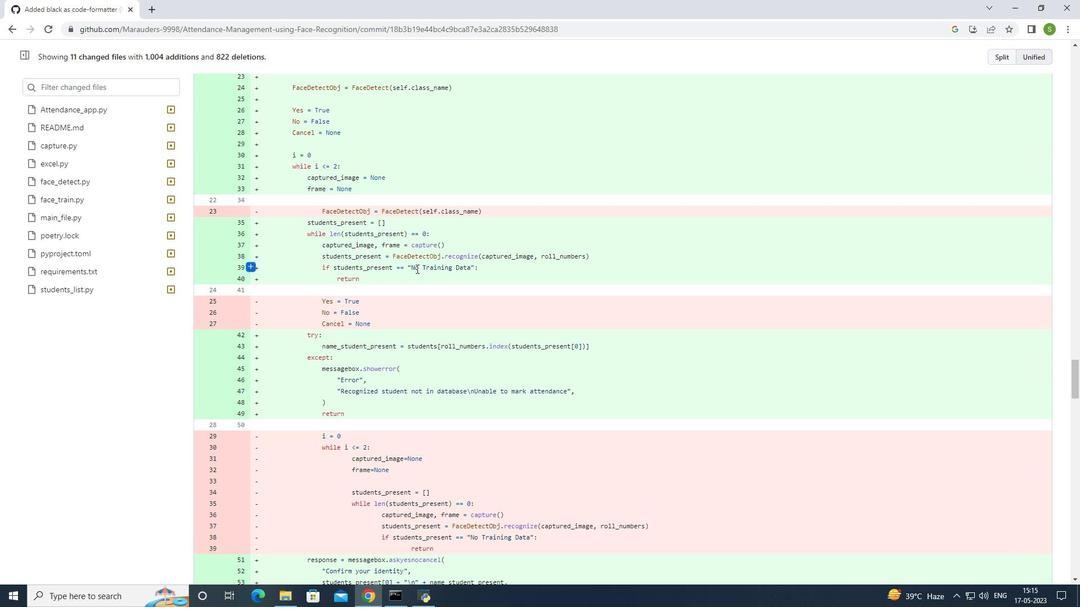 
Action: Mouse moved to (416, 269)
Screenshot: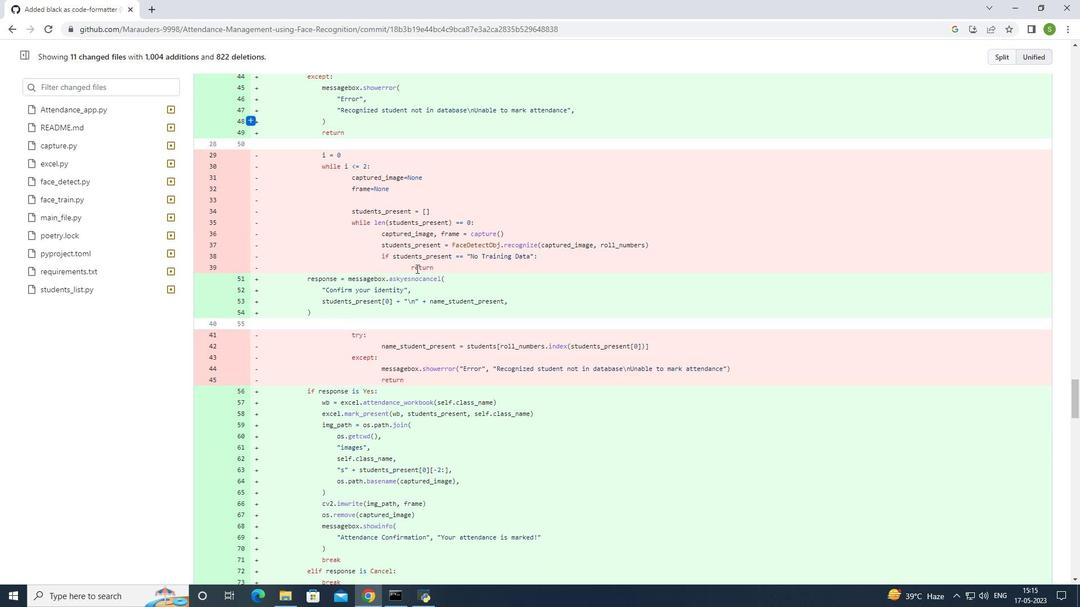 
Action: Mouse scrolled (416, 268) with delta (0, 0)
Screenshot: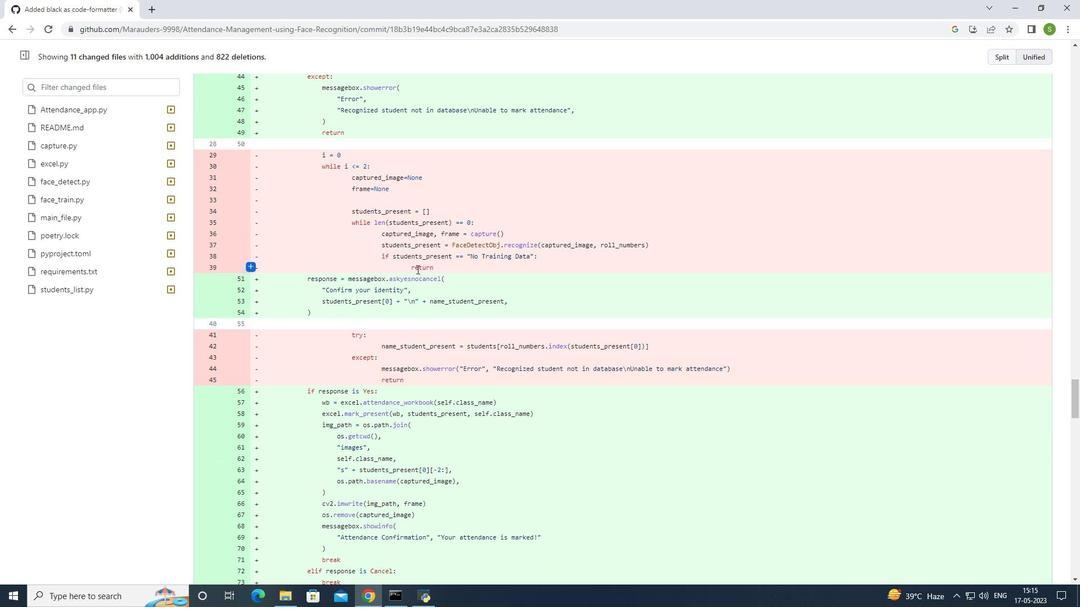 
Action: Mouse scrolled (416, 268) with delta (0, 0)
Screenshot: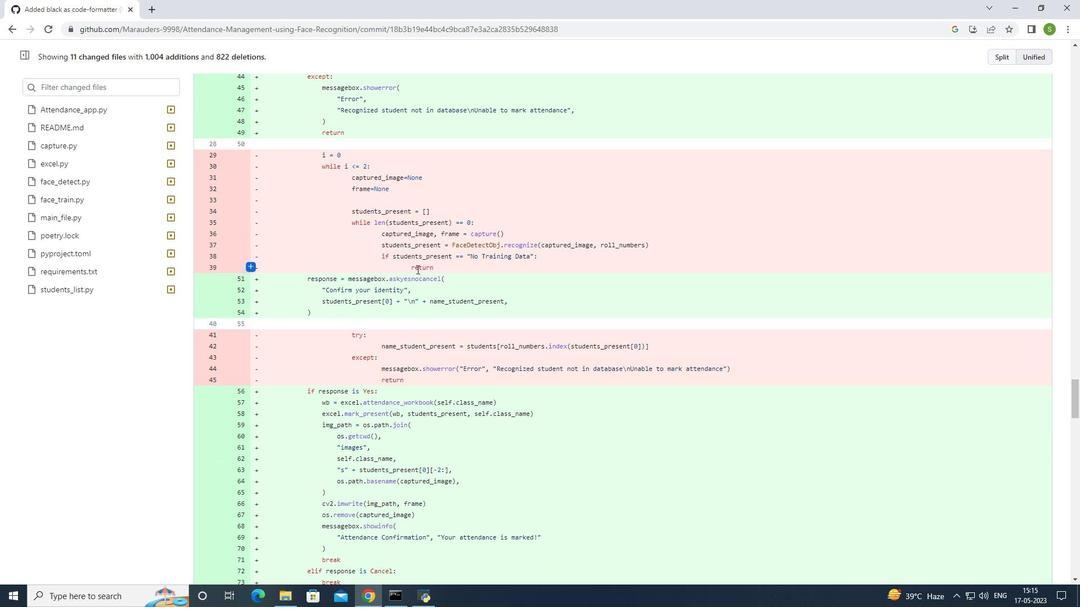 
Action: Mouse scrolled (416, 268) with delta (0, 0)
Screenshot: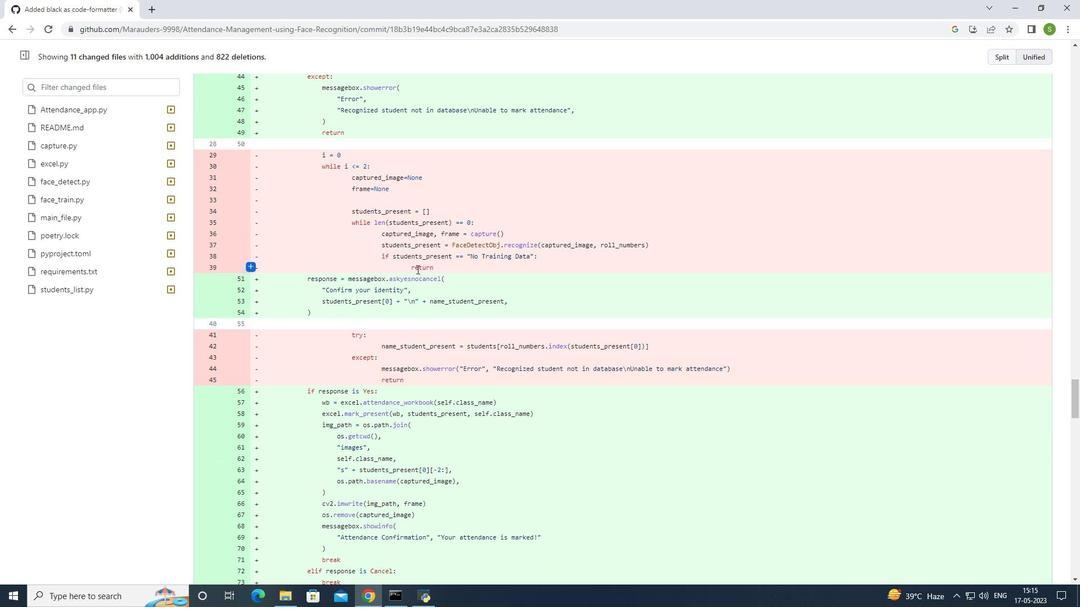 
Action: Mouse scrolled (416, 268) with delta (0, 0)
Screenshot: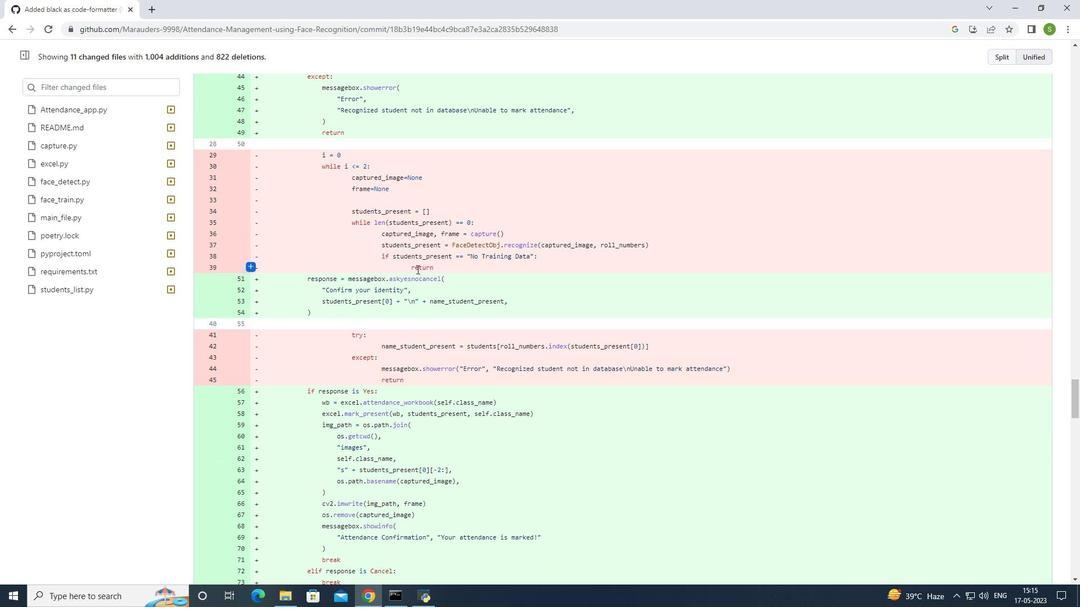 
Action: Mouse moved to (417, 270)
Screenshot: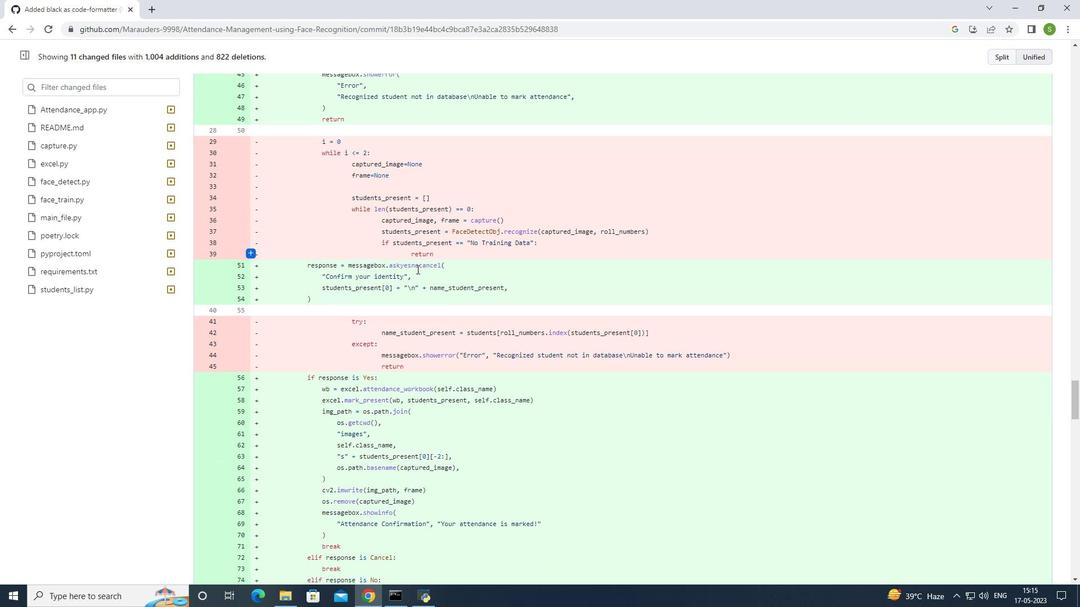 
Action: Mouse scrolled (417, 269) with delta (0, 0)
Screenshot: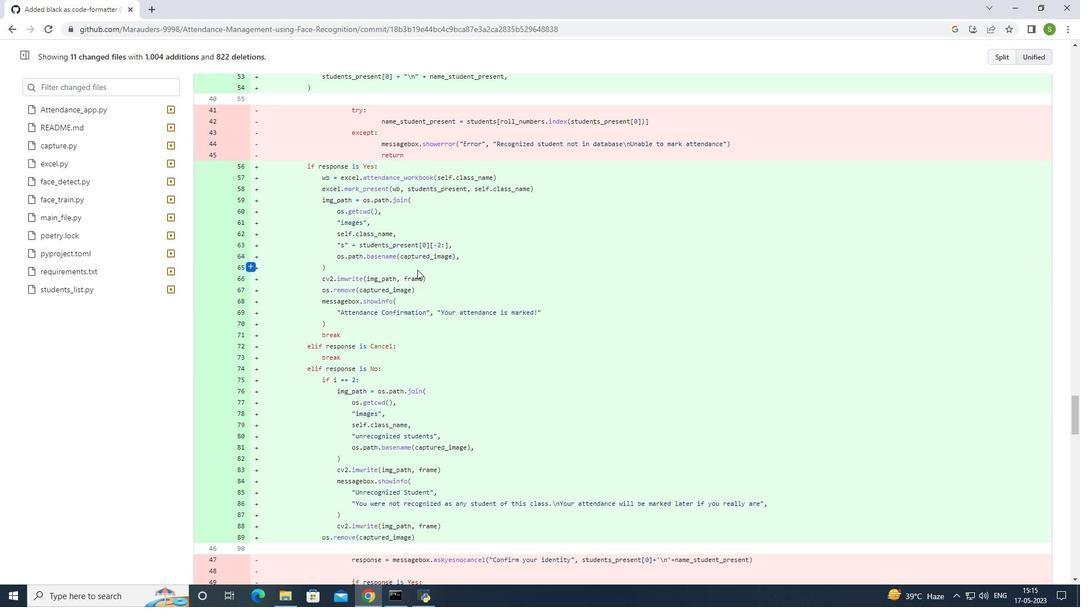 
Action: Mouse scrolled (417, 269) with delta (0, 0)
Screenshot: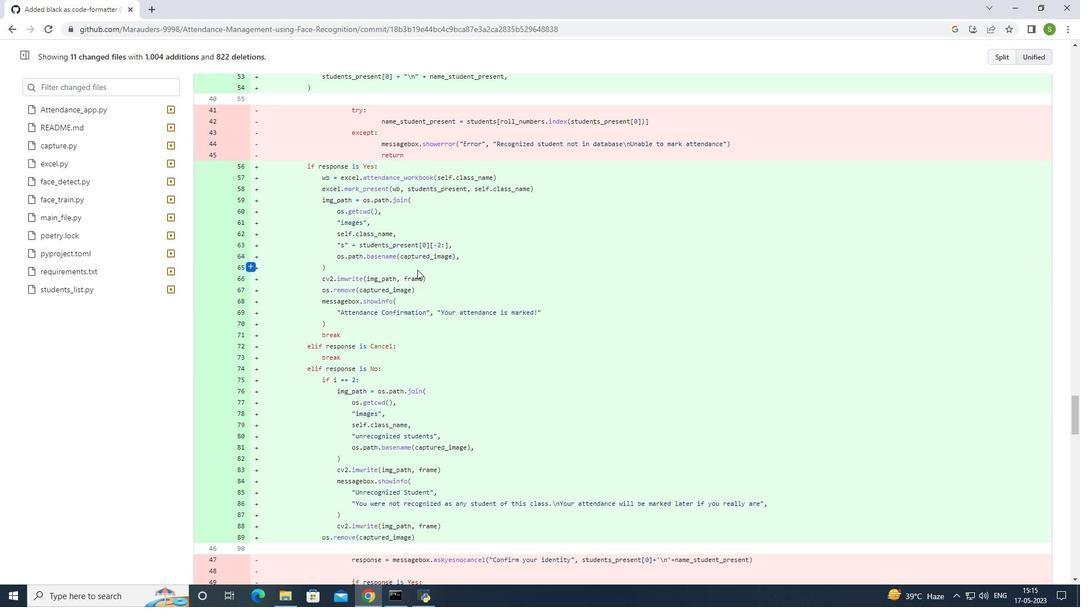 
Action: Mouse scrolled (417, 269) with delta (0, 0)
Screenshot: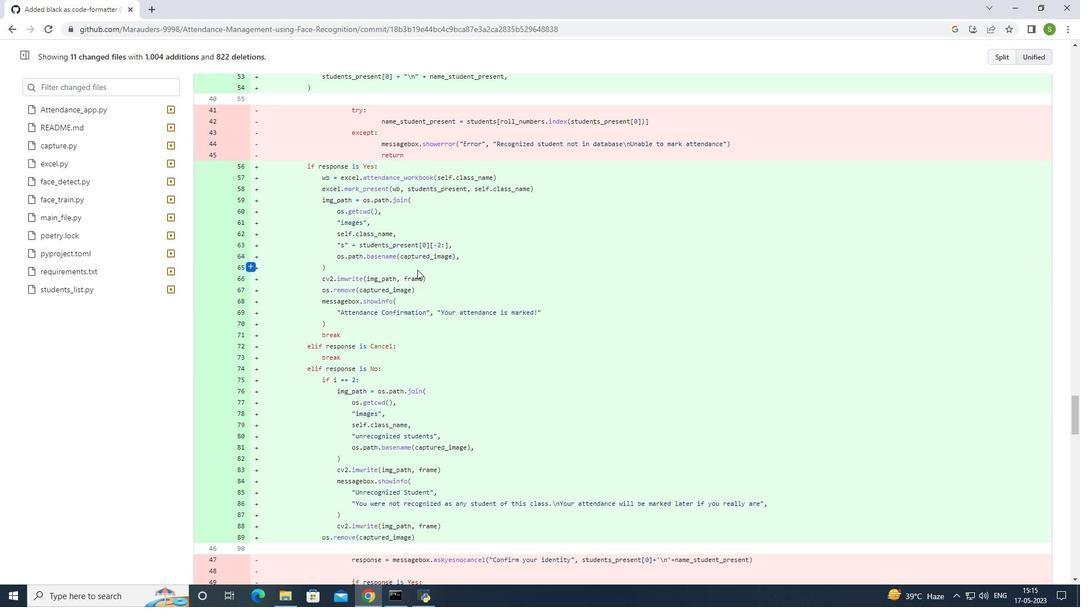 
Action: Mouse scrolled (417, 269) with delta (0, 0)
Screenshot: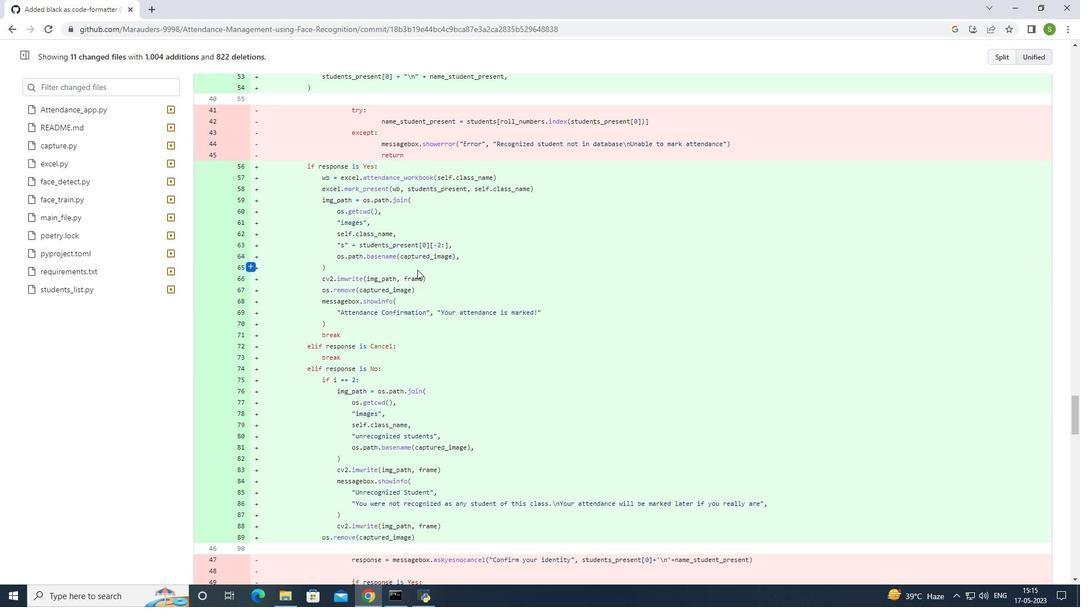 
Action: Mouse scrolled (417, 269) with delta (0, 0)
Screenshot: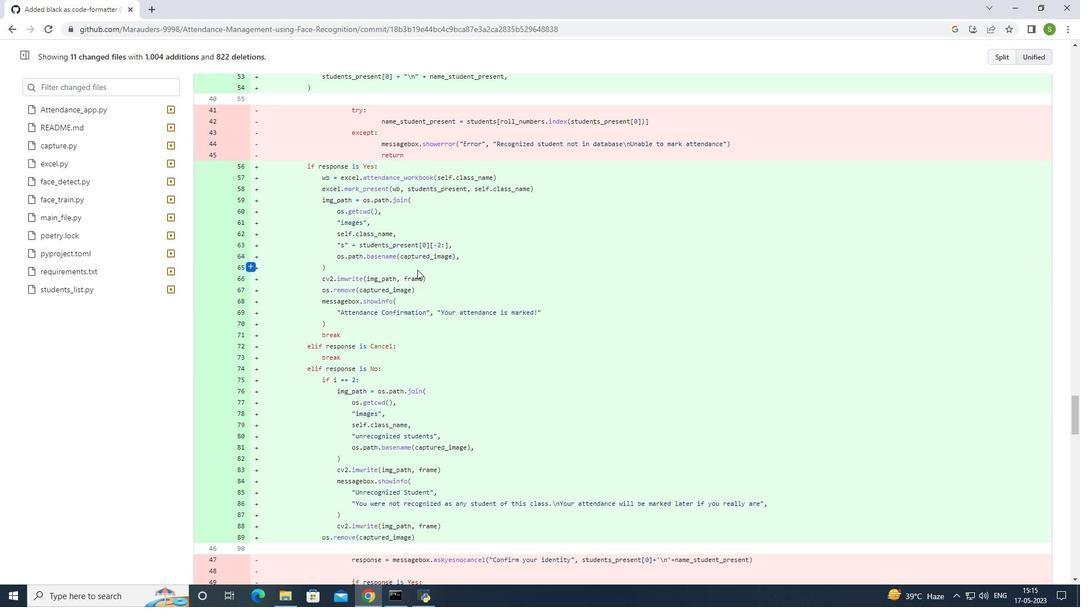 
Action: Mouse moved to (417, 271)
Screenshot: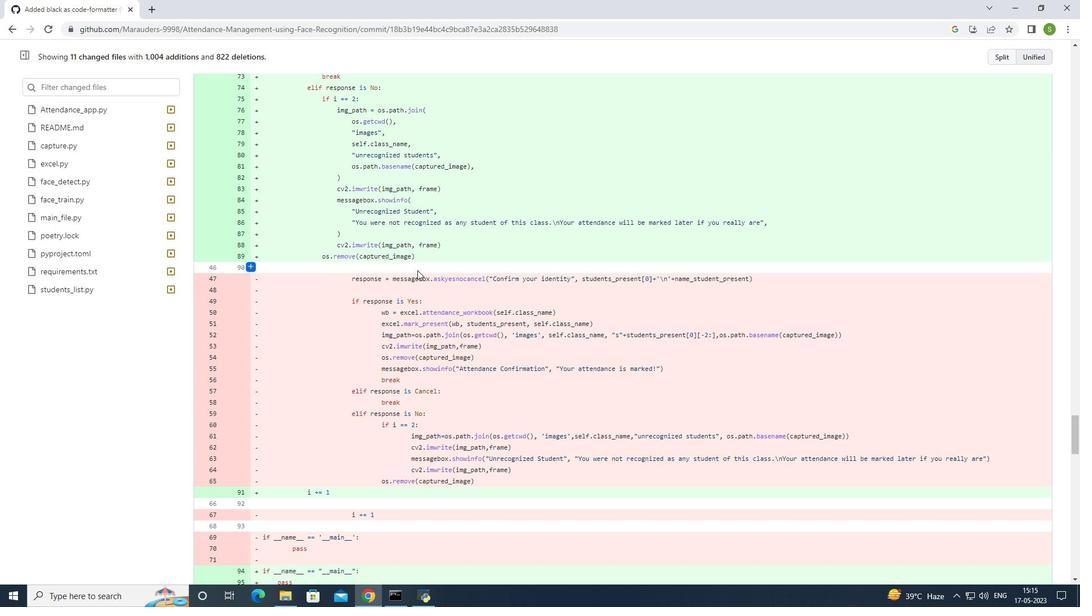 
Action: Mouse scrolled (417, 270) with delta (0, 0)
Screenshot: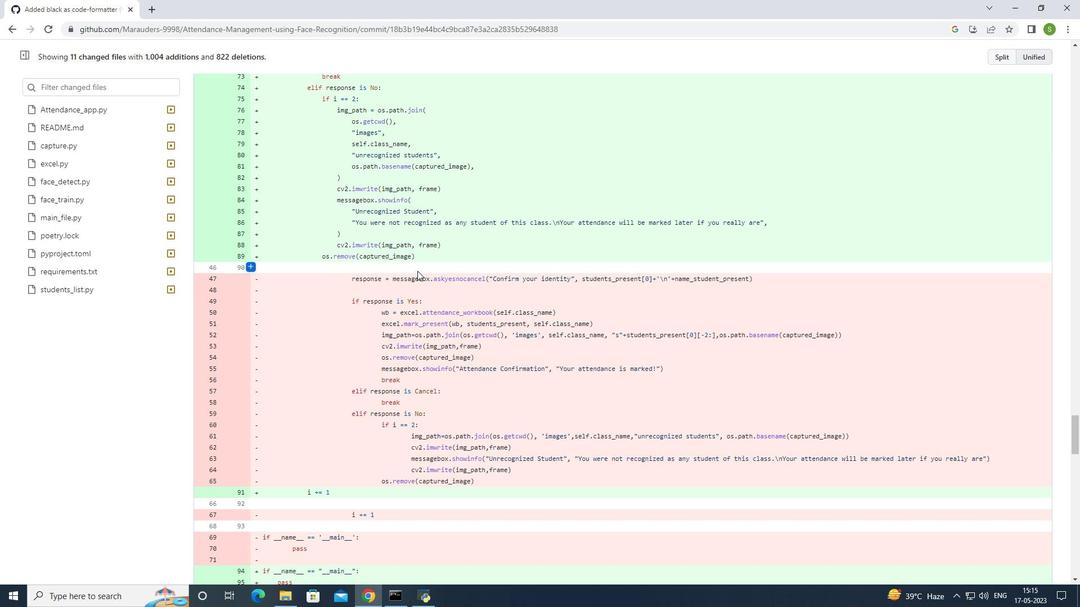 
Action: Mouse scrolled (417, 270) with delta (0, 0)
Screenshot: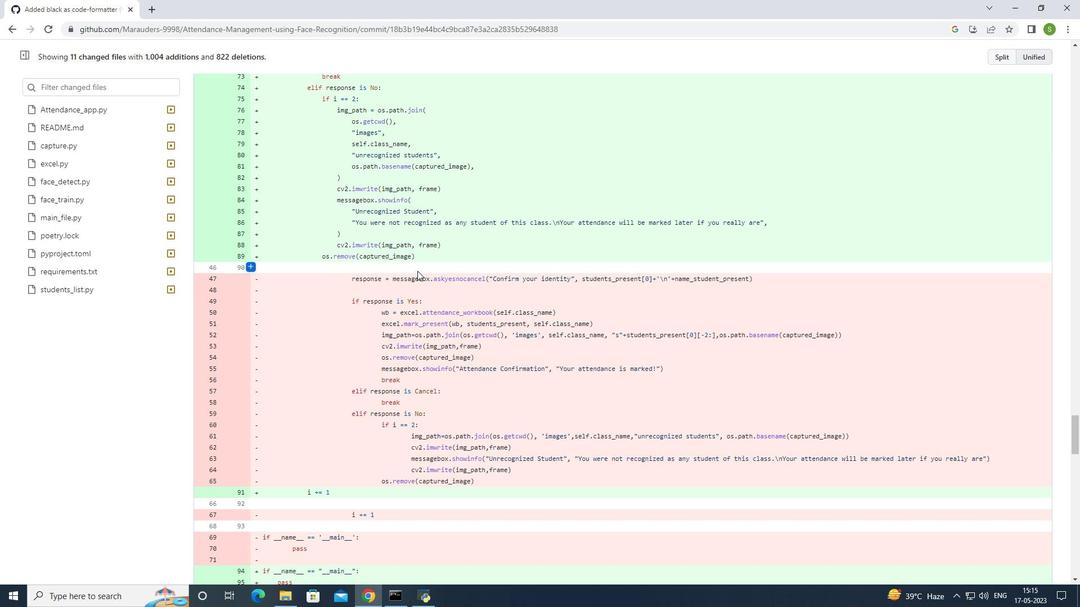 
Action: Mouse scrolled (417, 270) with delta (0, 0)
Screenshot: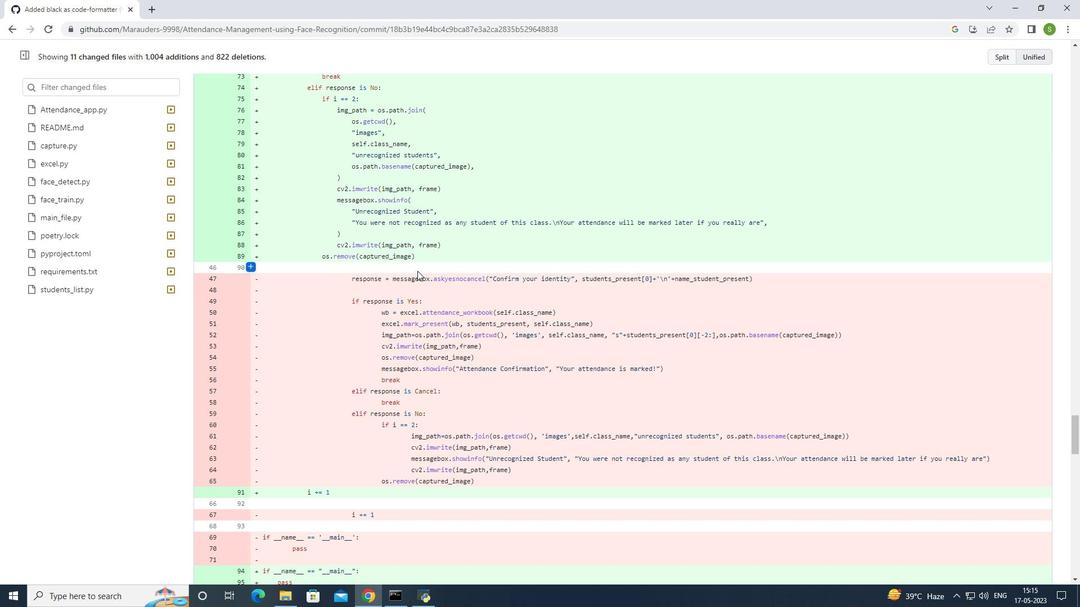 
Action: Mouse scrolled (417, 270) with delta (0, 0)
Screenshot: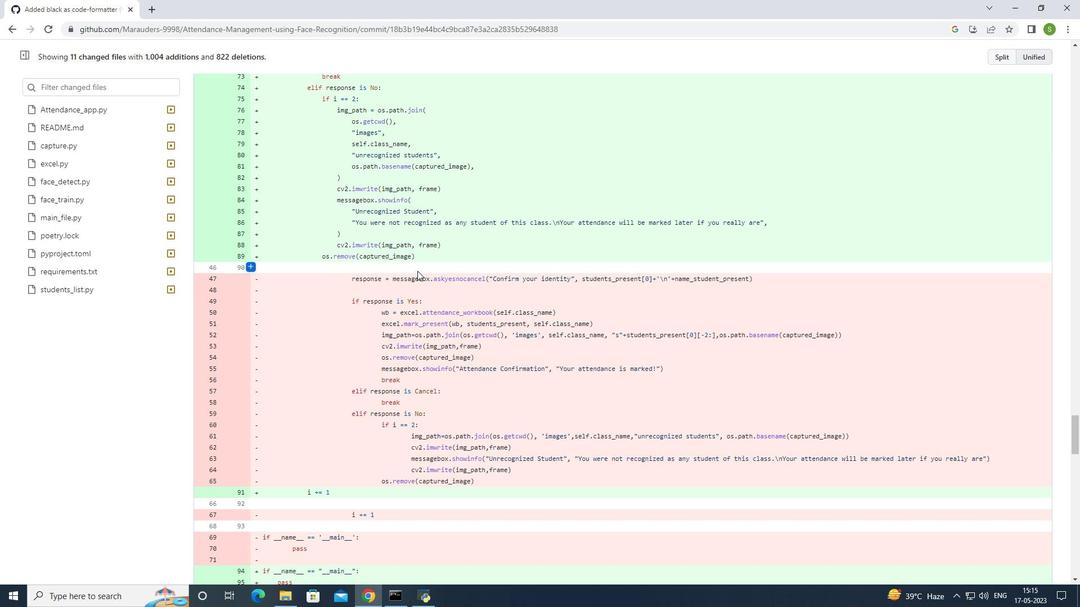 
Action: Mouse scrolled (417, 270) with delta (0, 0)
Screenshot: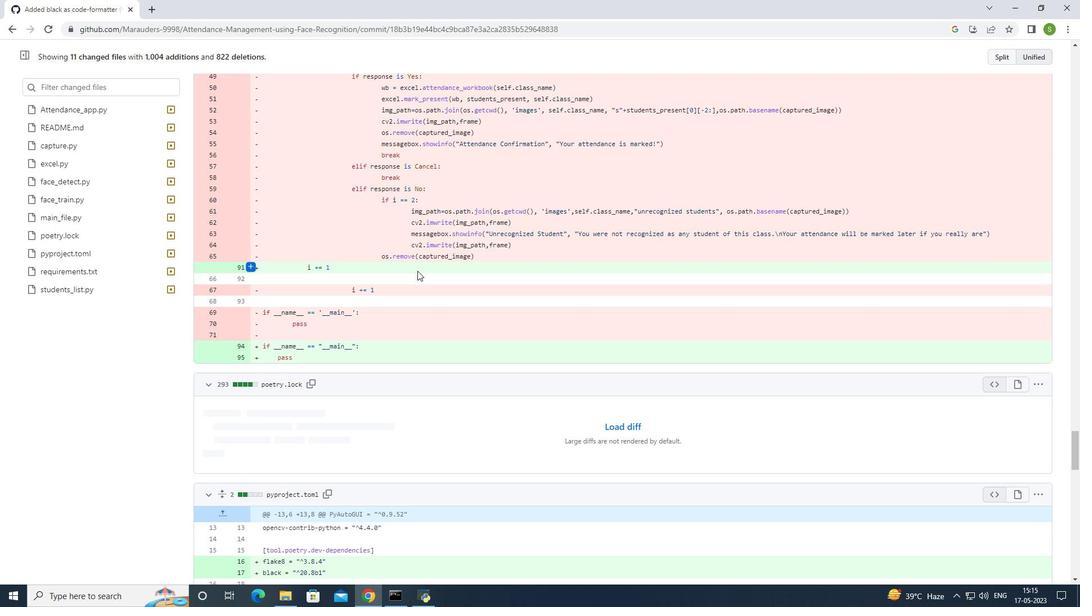 
Action: Mouse scrolled (417, 270) with delta (0, 0)
Screenshot: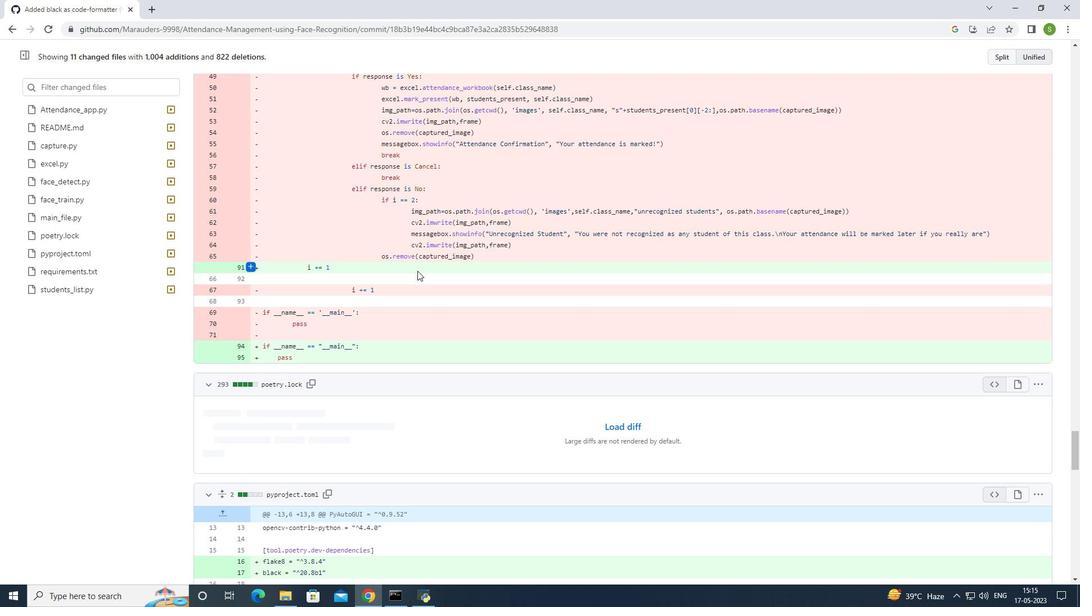 
Action: Mouse scrolled (417, 271) with delta (0, 0)
Screenshot: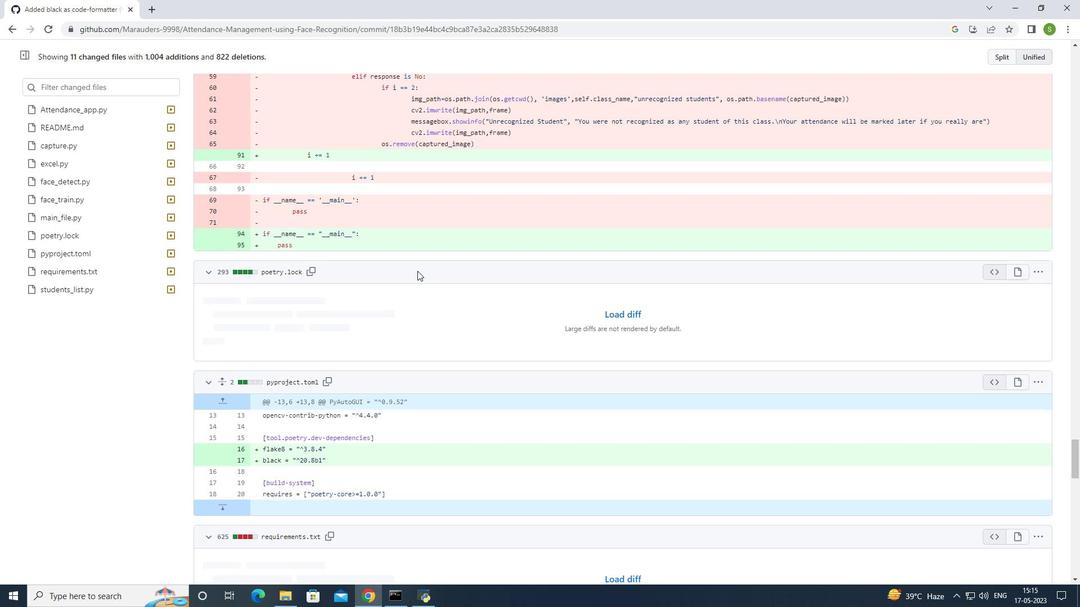 
Action: Mouse scrolled (417, 271) with delta (0, 0)
Screenshot: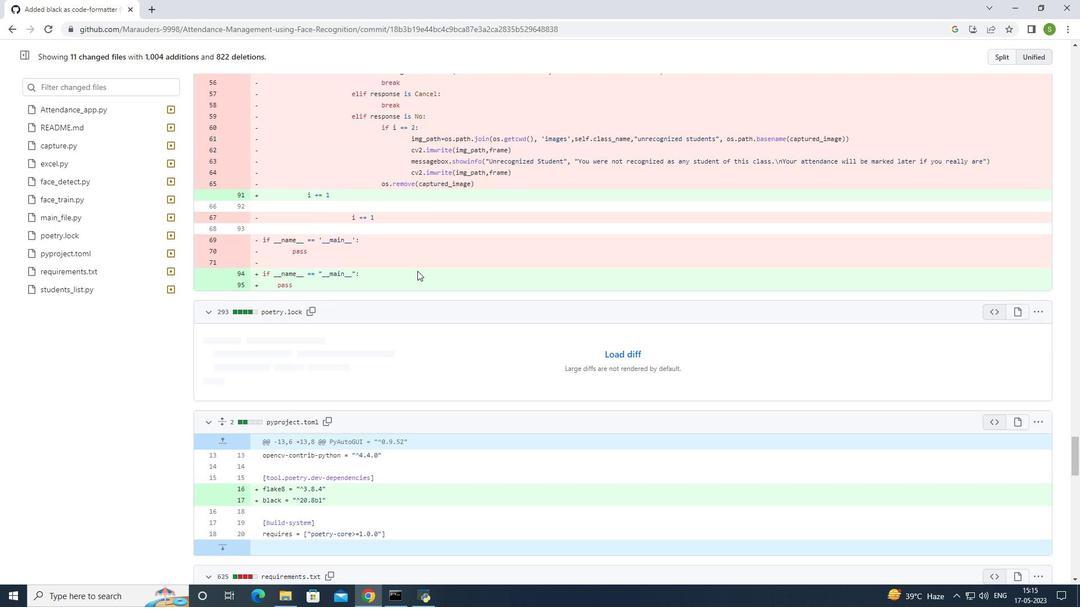 
Action: Mouse scrolled (417, 271) with delta (0, 0)
Screenshot: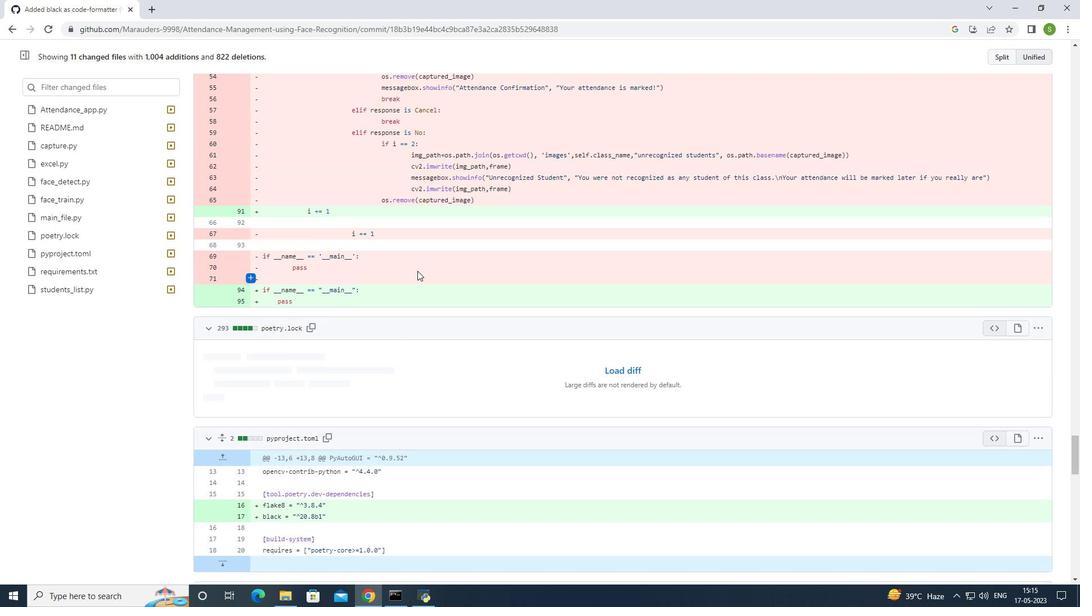 
Action: Mouse scrolled (417, 271) with delta (0, 0)
Screenshot: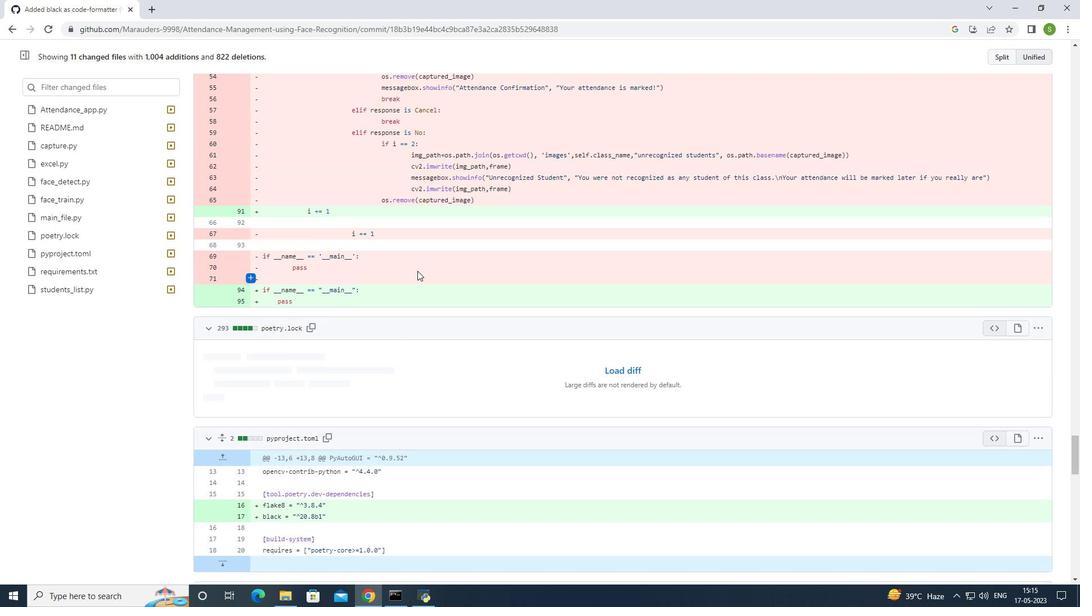 
Action: Mouse scrolled (417, 271) with delta (0, 0)
Screenshot: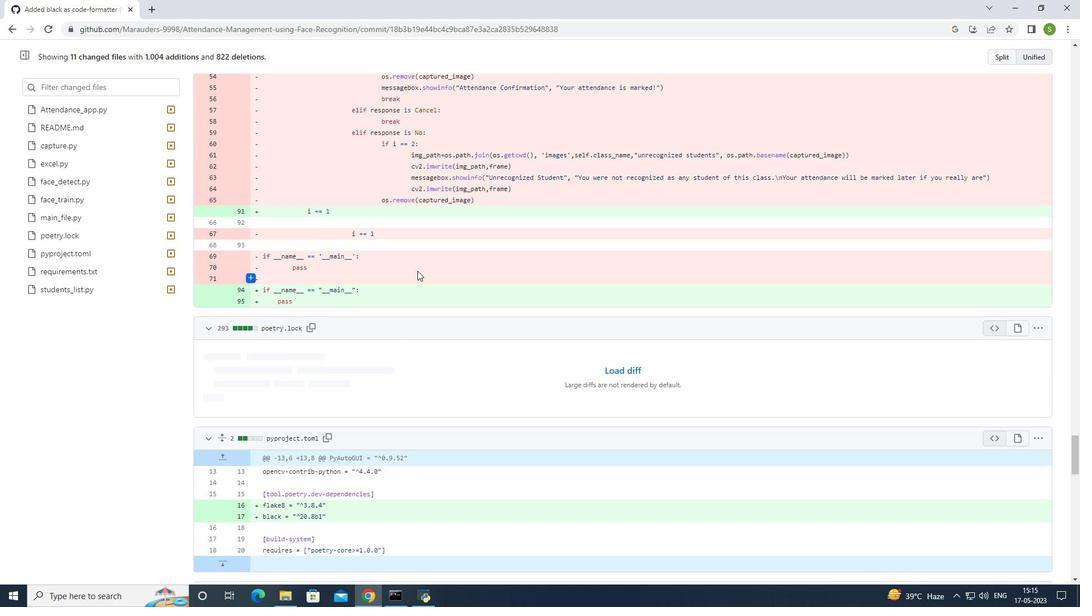 
Action: Mouse scrolled (417, 271) with delta (0, 0)
Screenshot: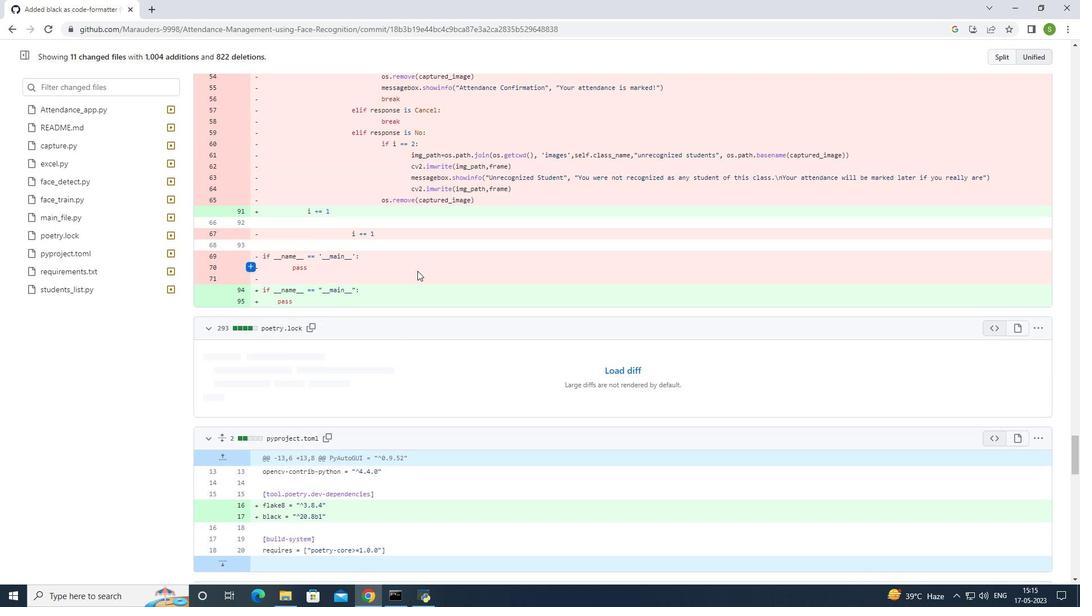 
Action: Mouse scrolled (417, 271) with delta (0, 0)
Screenshot: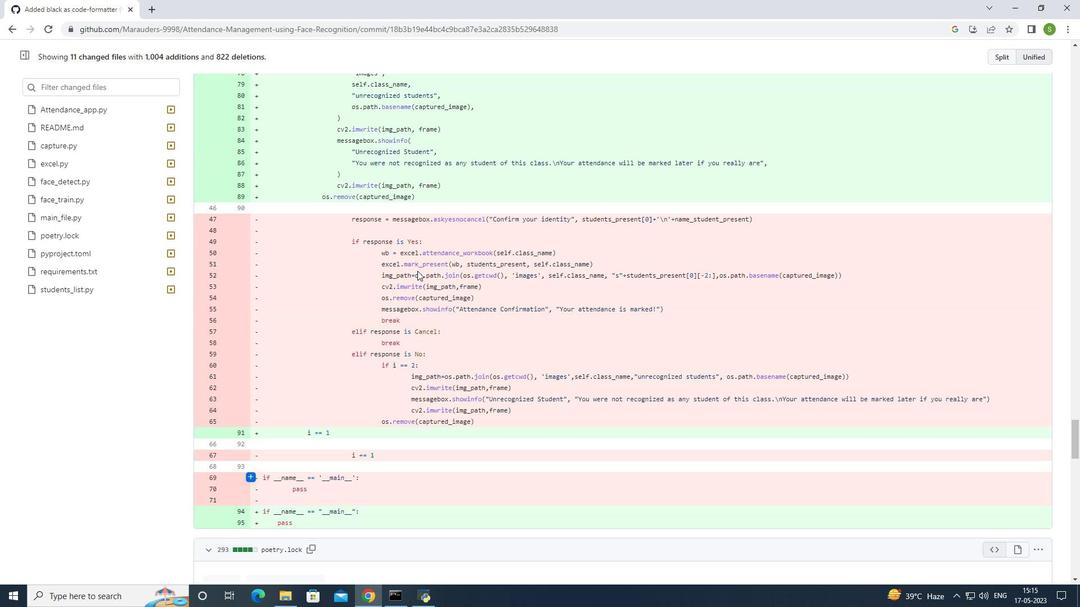 
Action: Mouse scrolled (417, 271) with delta (0, 0)
Screenshot: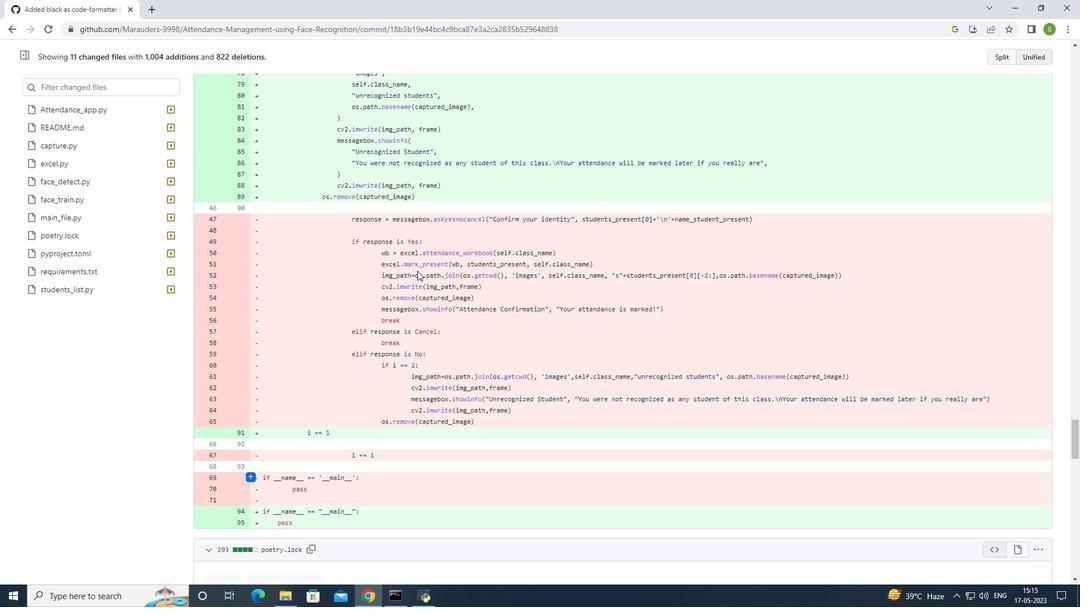 
Action: Mouse scrolled (417, 271) with delta (0, 0)
Screenshot: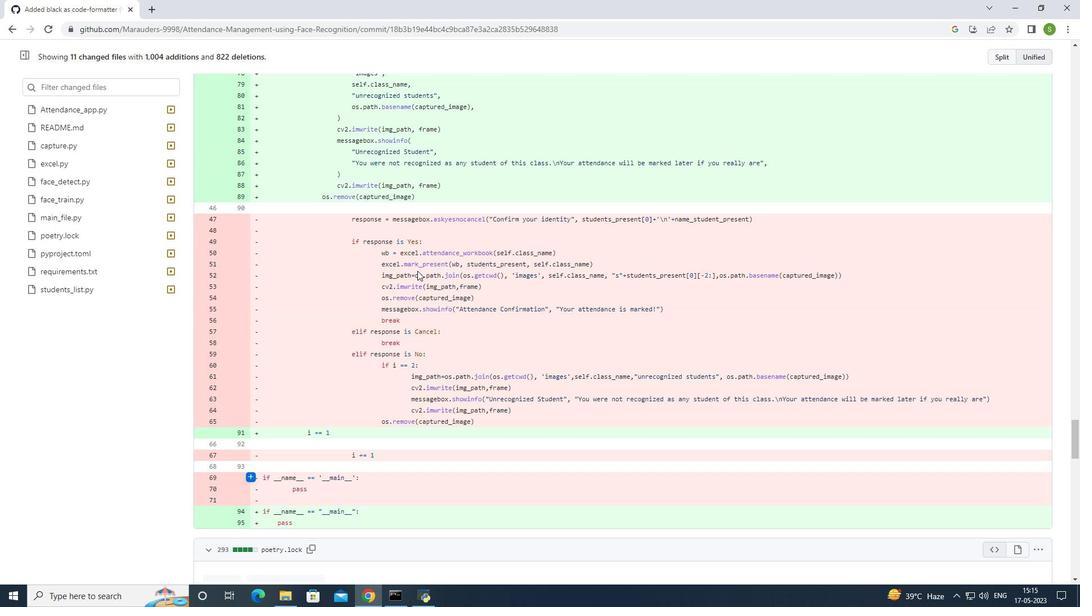 
Action: Mouse scrolled (417, 271) with delta (0, 0)
Screenshot: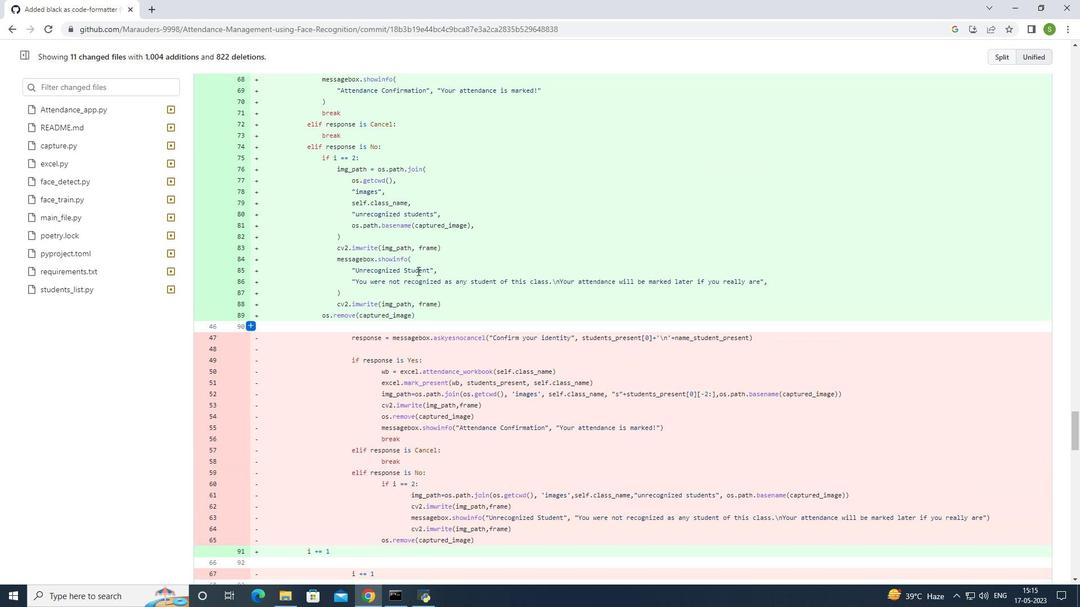 
Action: Mouse scrolled (417, 271) with delta (0, 0)
Screenshot: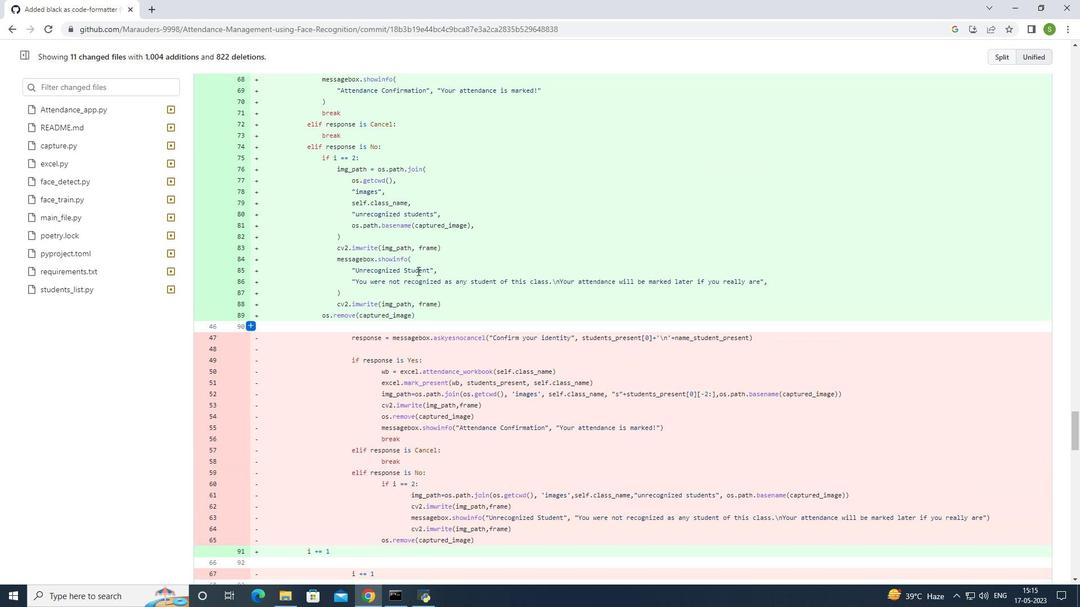 
Action: Mouse scrolled (417, 271) with delta (0, 0)
Screenshot: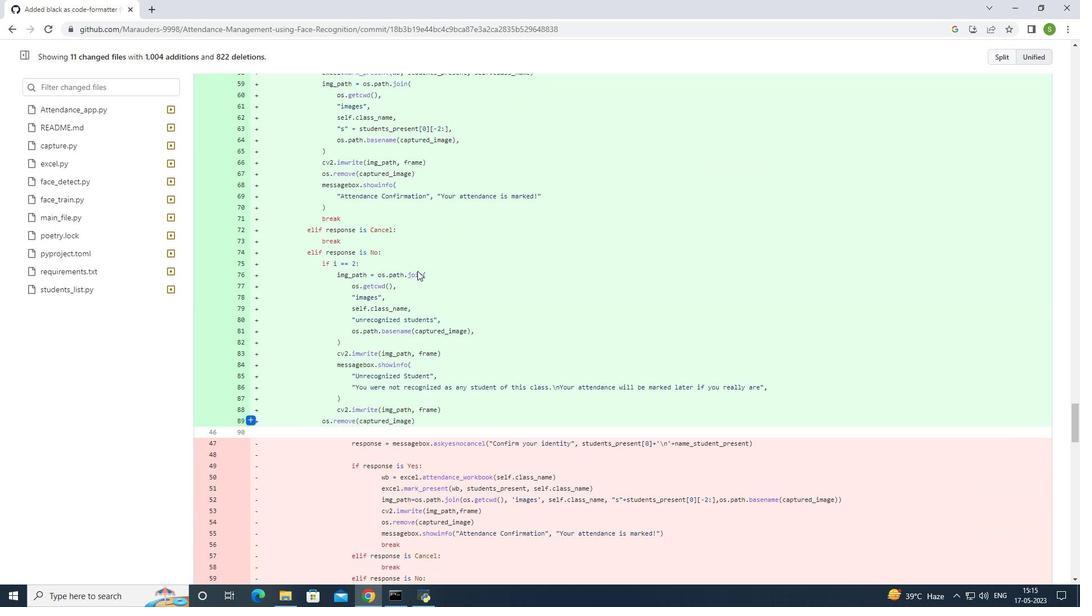 
Action: Mouse scrolled (417, 271) with delta (0, 0)
Screenshot: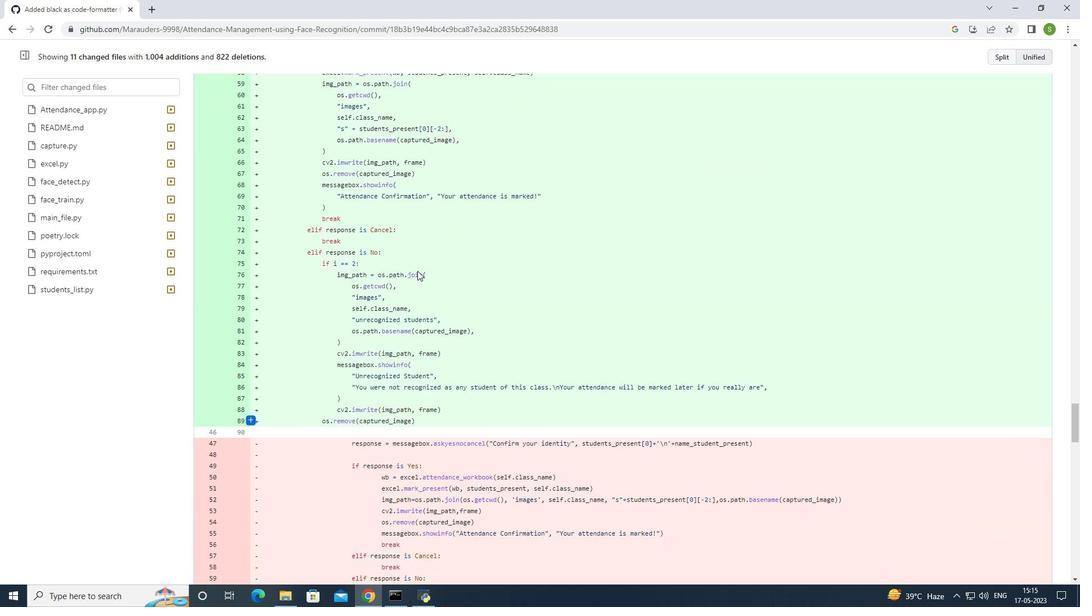 
Action: Mouse scrolled (417, 271) with delta (0, 0)
Screenshot: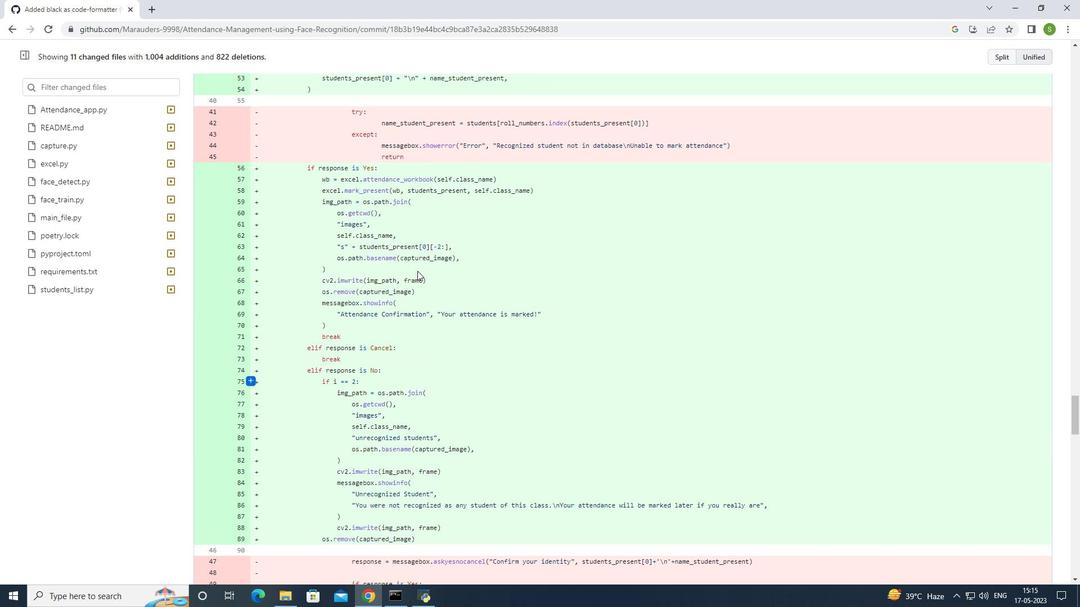
Action: Mouse scrolled (417, 271) with delta (0, 0)
Screenshot: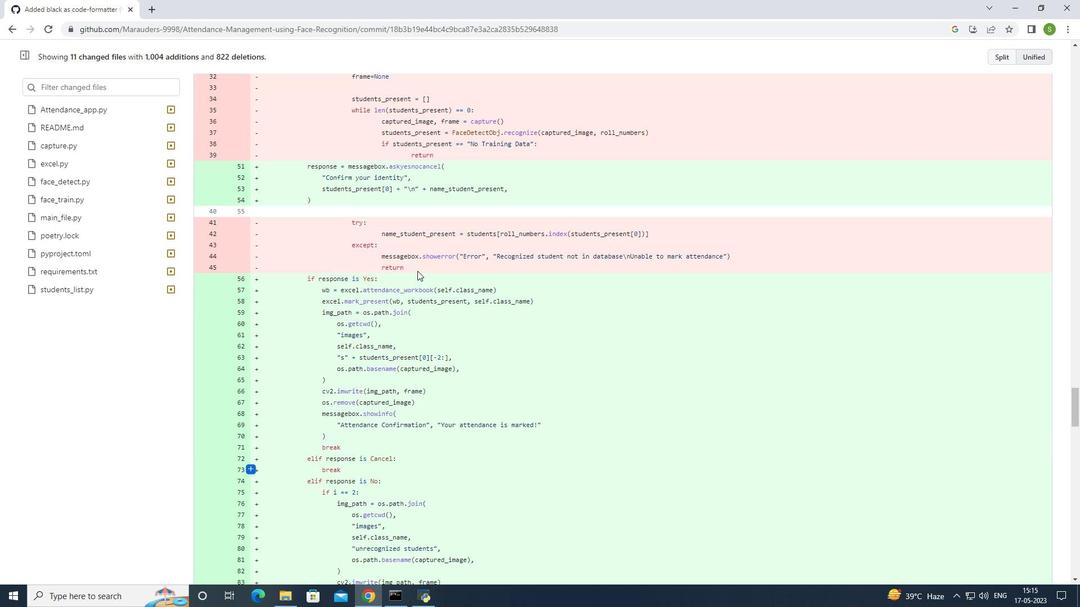 
Action: Mouse scrolled (417, 271) with delta (0, 0)
Screenshot: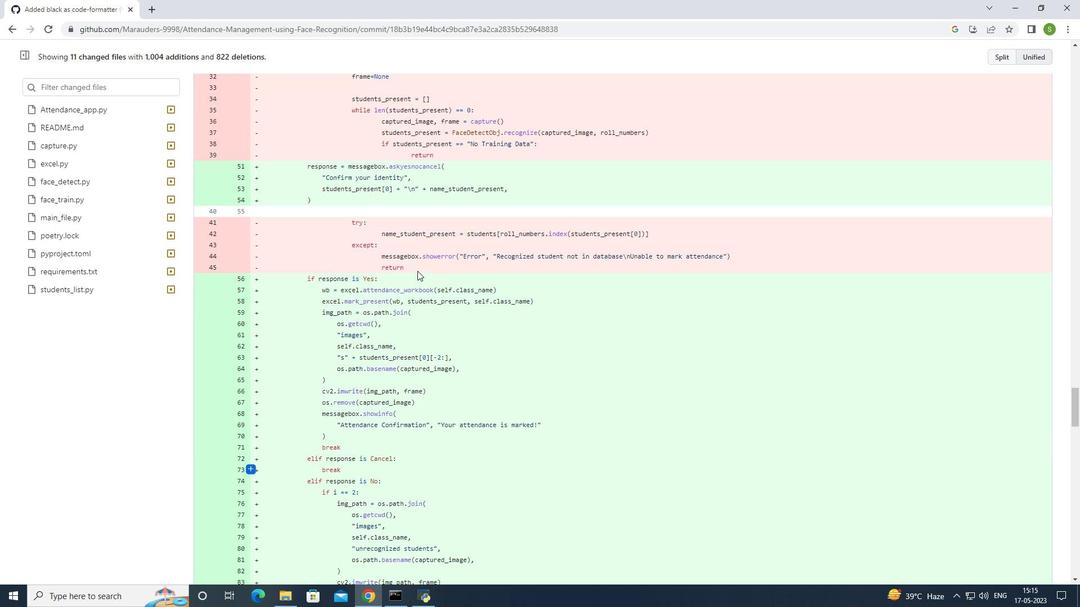 
Action: Mouse scrolled (417, 271) with delta (0, 0)
Screenshot: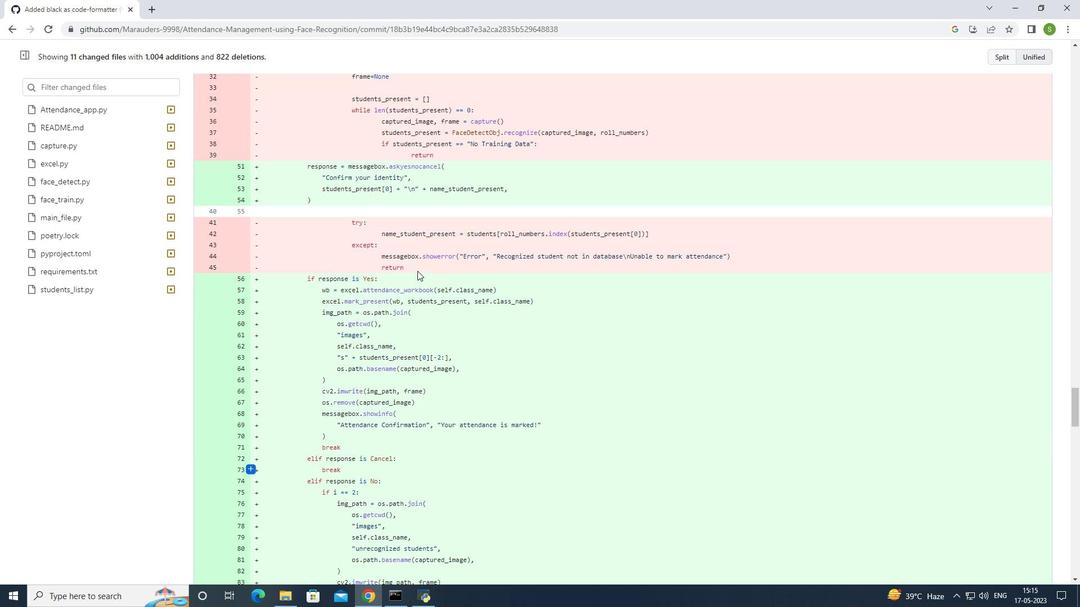 
Action: Mouse scrolled (417, 271) with delta (0, 0)
Screenshot: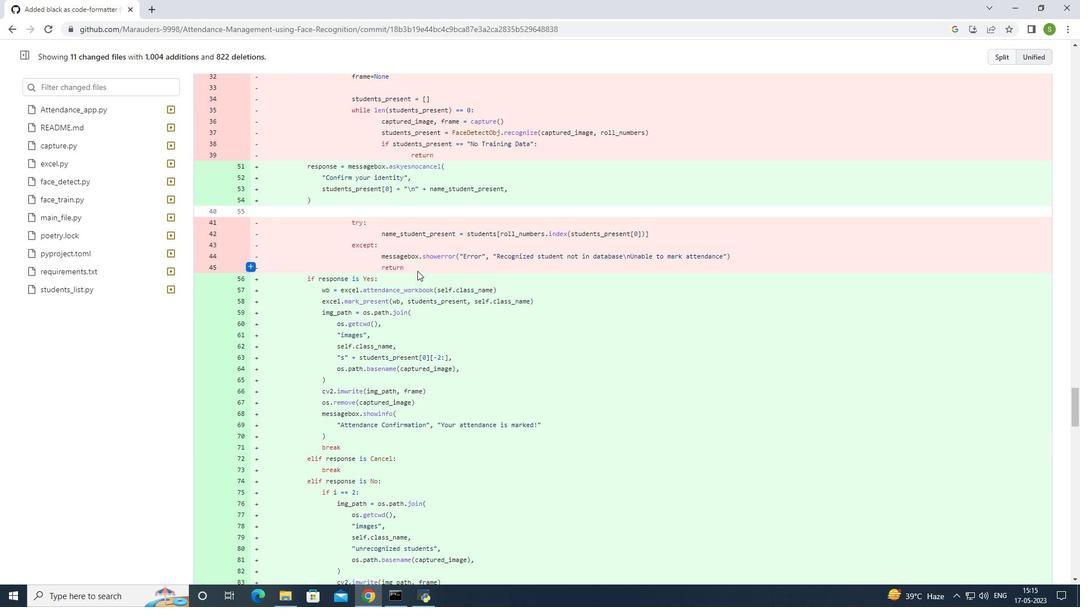 
Action: Mouse scrolled (417, 271) with delta (0, 0)
Screenshot: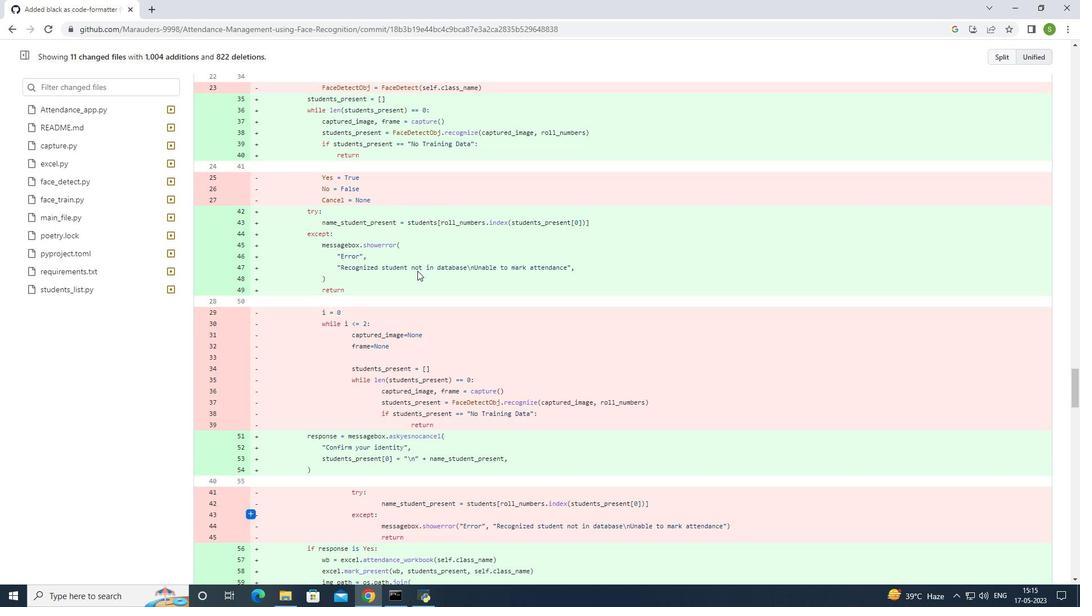 
Action: Mouse scrolled (417, 271) with delta (0, 0)
Screenshot: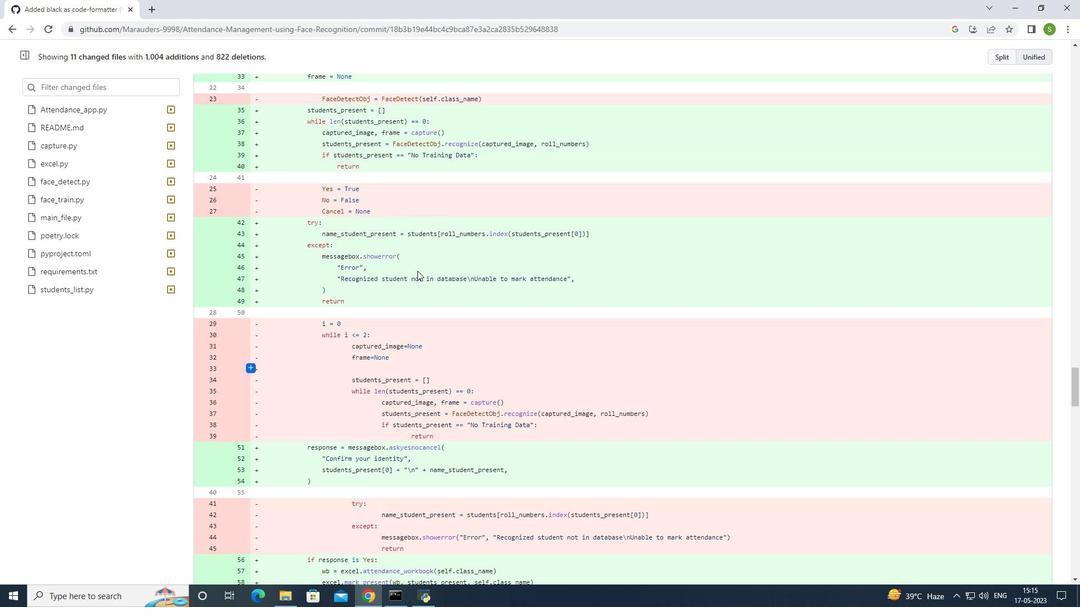 
Action: Mouse scrolled (417, 271) with delta (0, 0)
Screenshot: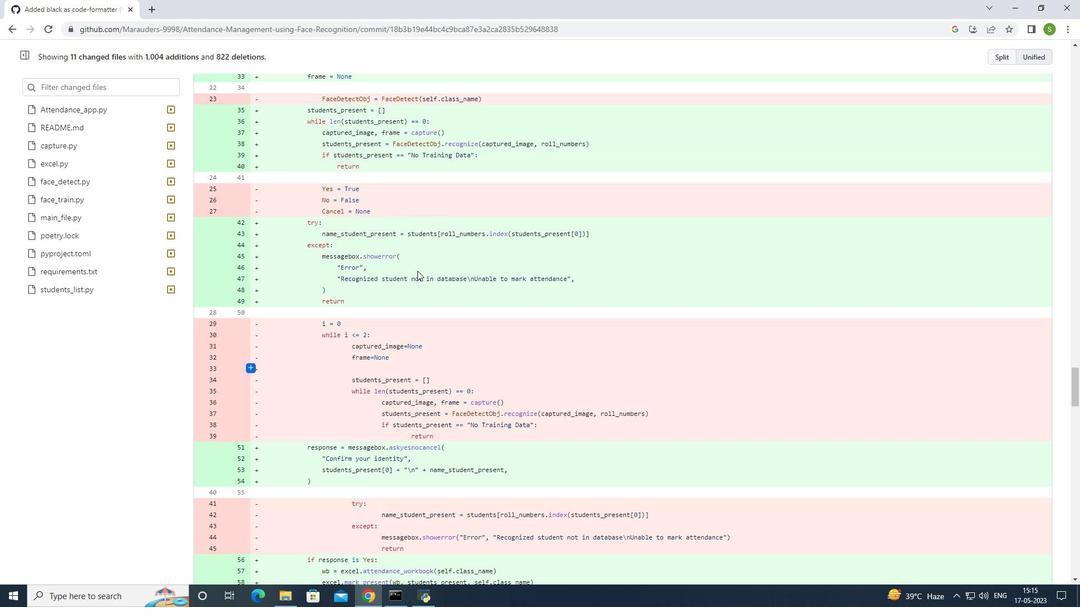 
Action: Mouse scrolled (417, 271) with delta (0, 0)
Screenshot: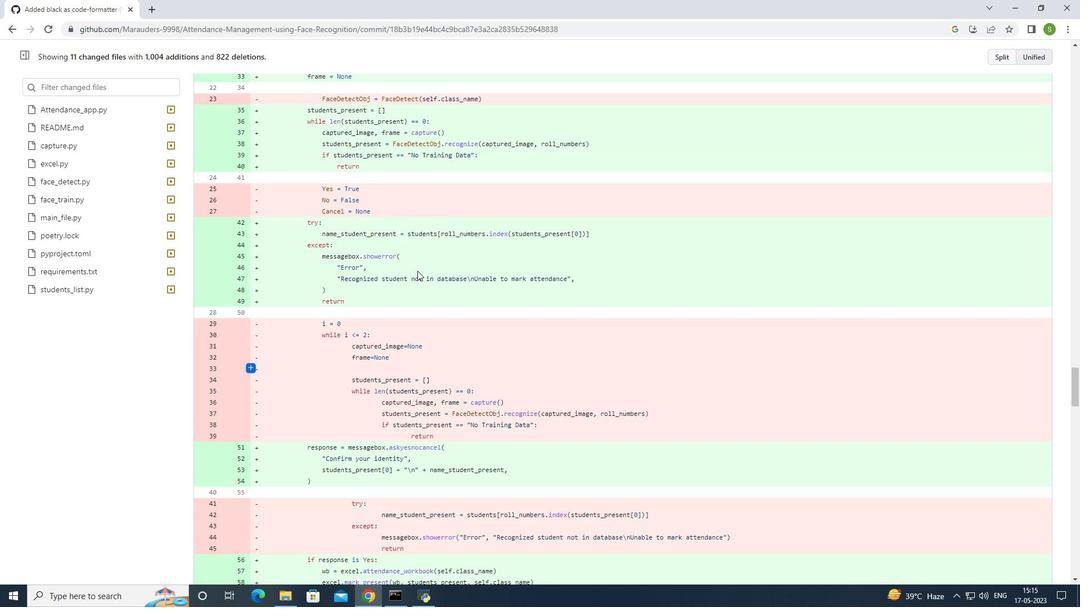 
Action: Mouse scrolled (417, 271) with delta (0, 0)
Screenshot: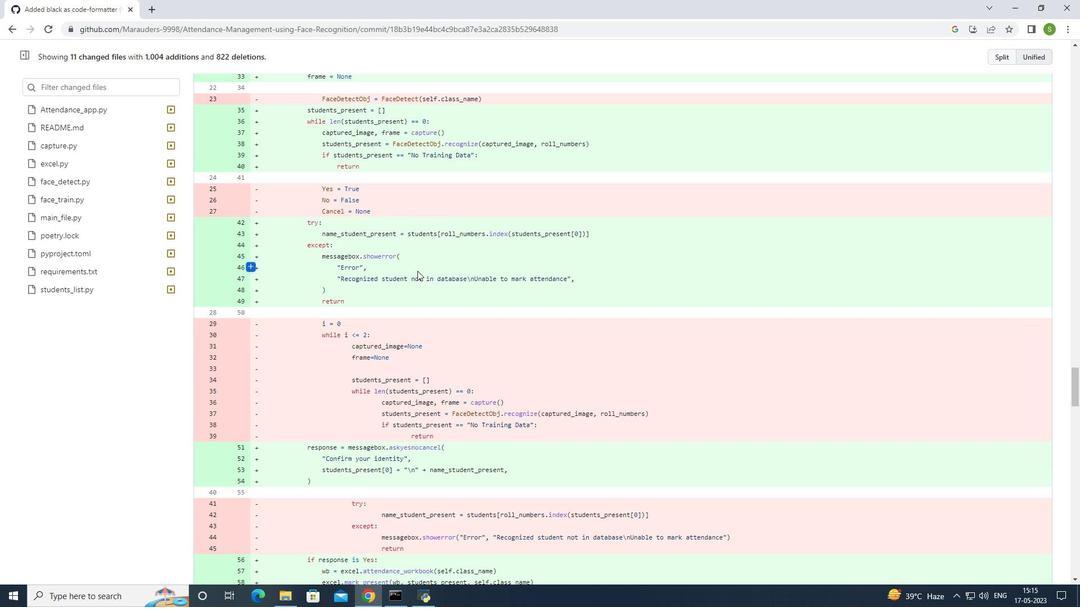 
Action: Mouse scrolled (417, 271) with delta (0, 0)
Screenshot: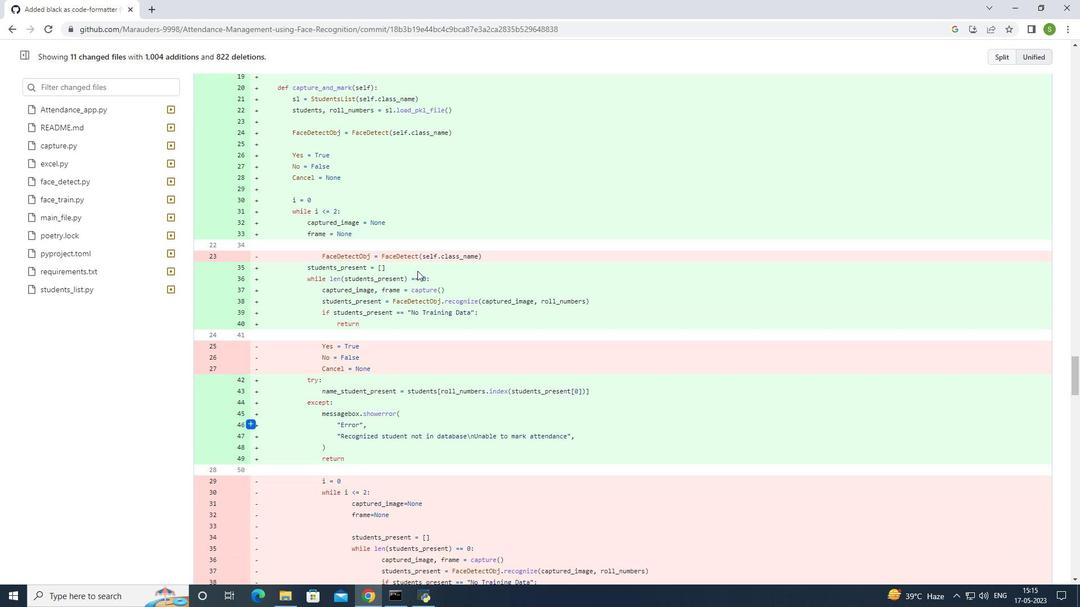 
Action: Mouse scrolled (417, 271) with delta (0, 0)
Screenshot: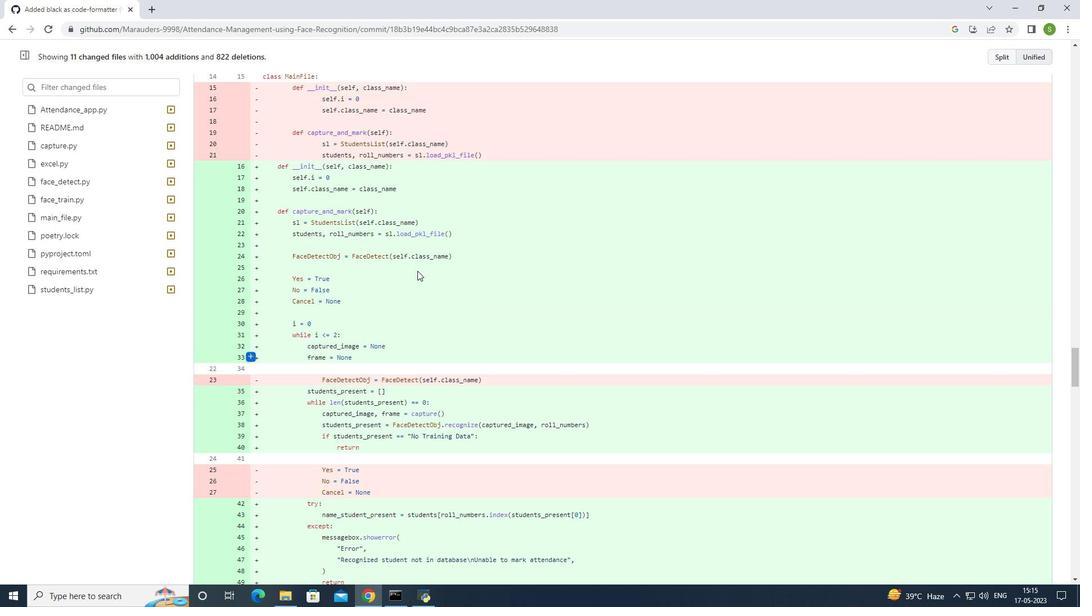 
Action: Mouse scrolled (417, 271) with delta (0, 0)
Screenshot: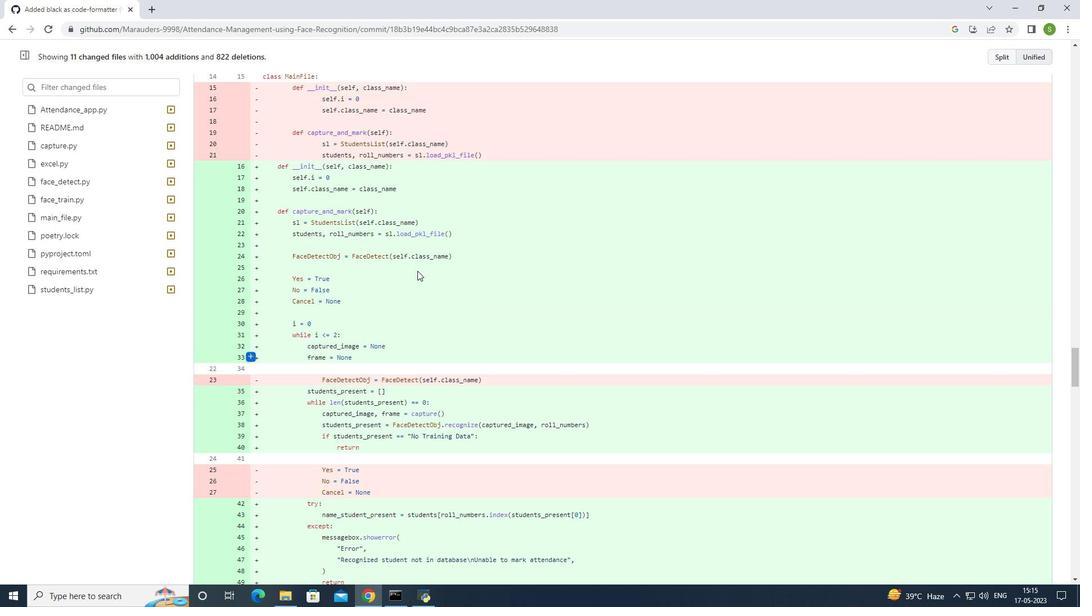 
Action: Mouse scrolled (417, 271) with delta (0, 0)
Screenshot: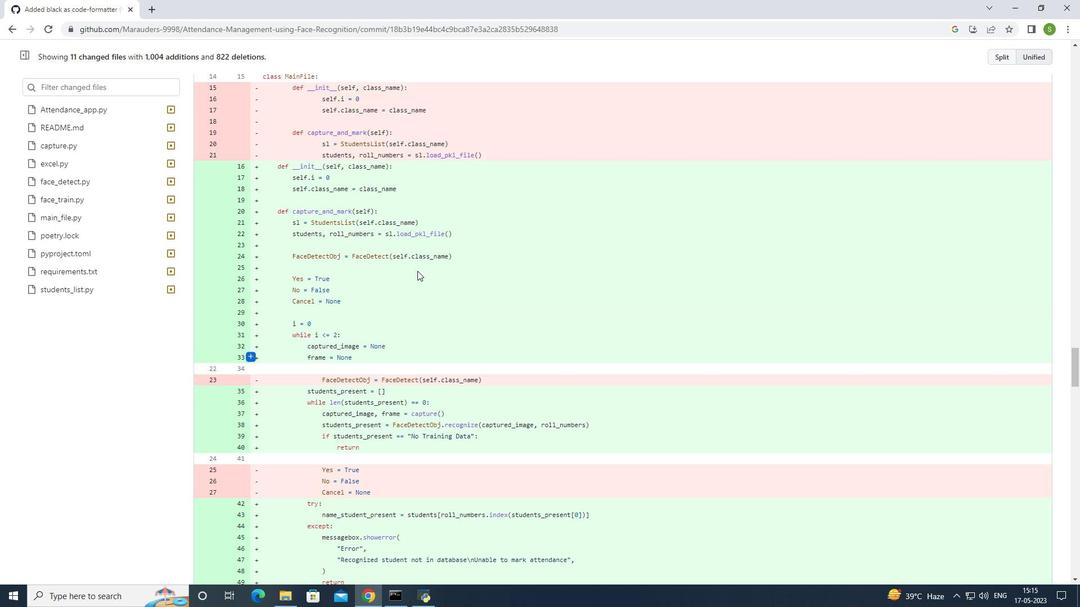 
Action: Mouse scrolled (417, 271) with delta (0, 0)
Screenshot: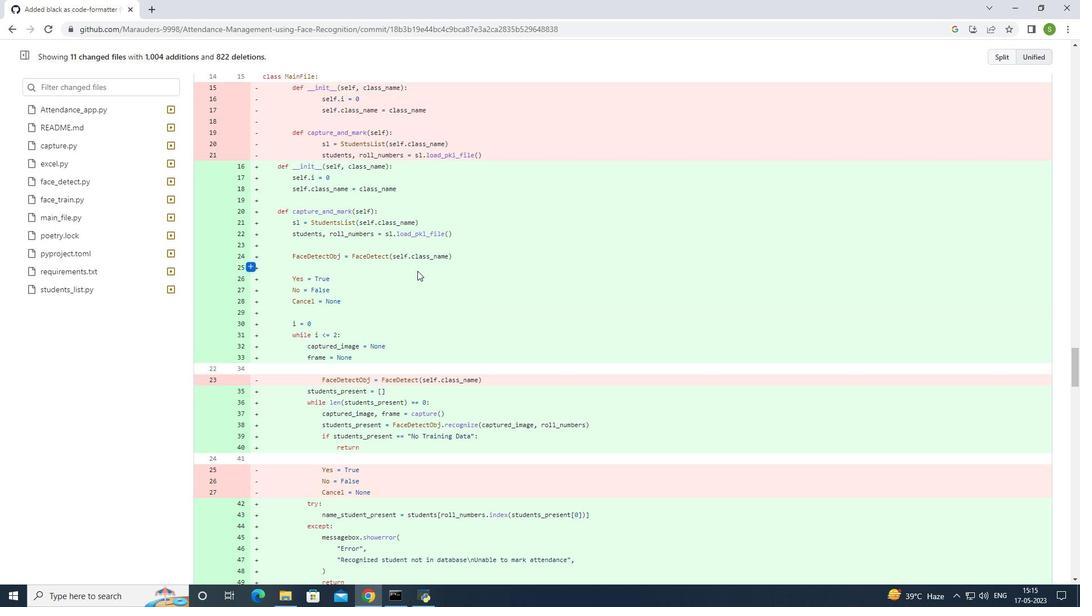 
Action: Mouse scrolled (417, 271) with delta (0, 0)
Screenshot: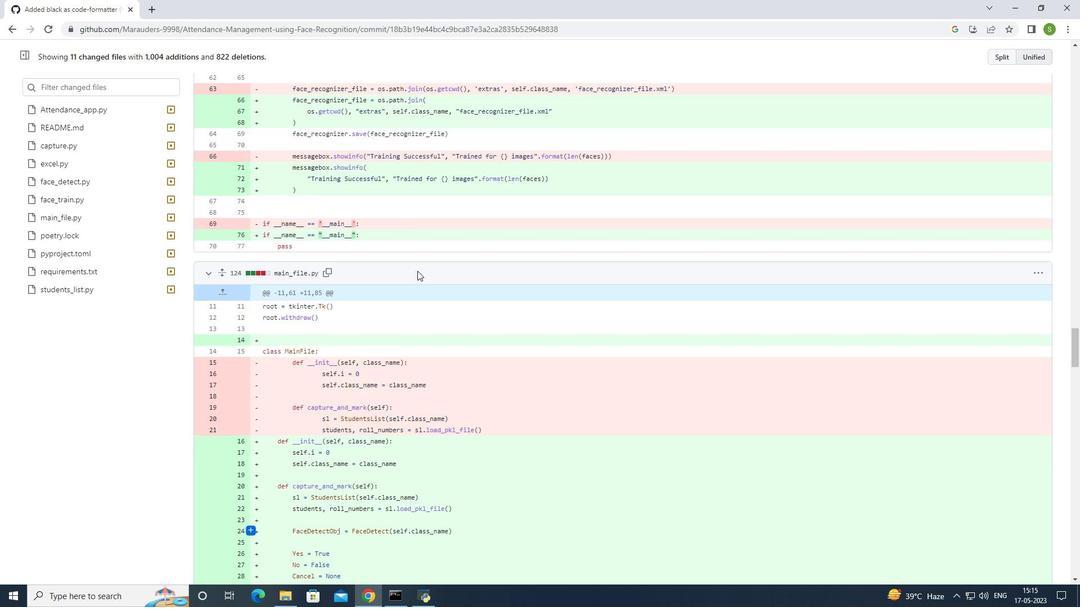 
Action: Mouse scrolled (417, 271) with delta (0, 0)
Screenshot: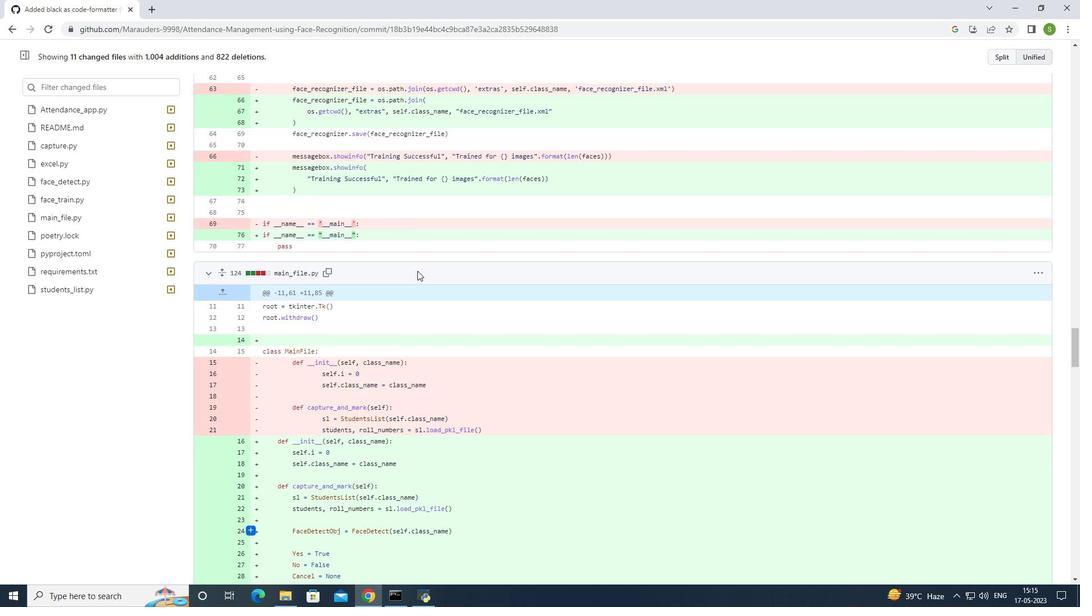 
Action: Mouse scrolled (417, 271) with delta (0, 0)
Screenshot: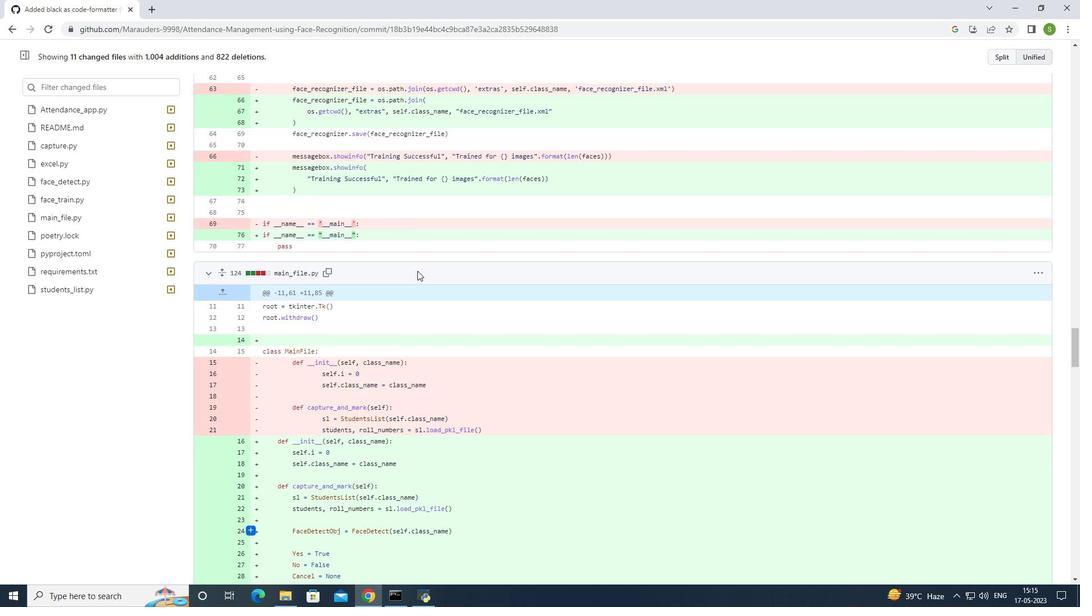 
Action: Mouse scrolled (417, 271) with delta (0, 0)
Screenshot: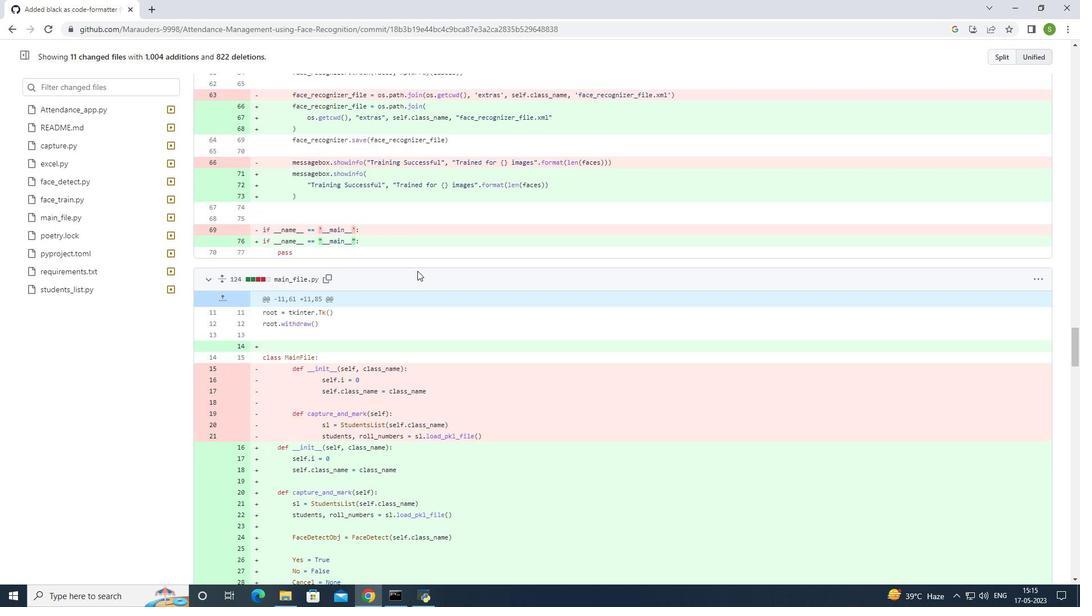 
Action: Mouse scrolled (417, 271) with delta (0, 0)
Screenshot: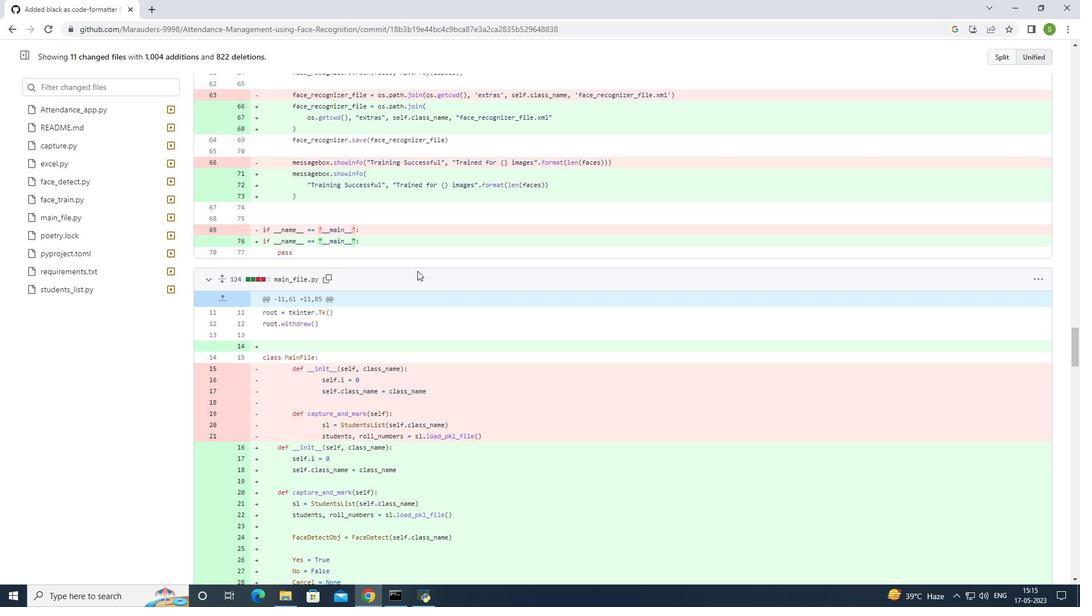 
Action: Mouse scrolled (417, 271) with delta (0, 0)
Screenshot: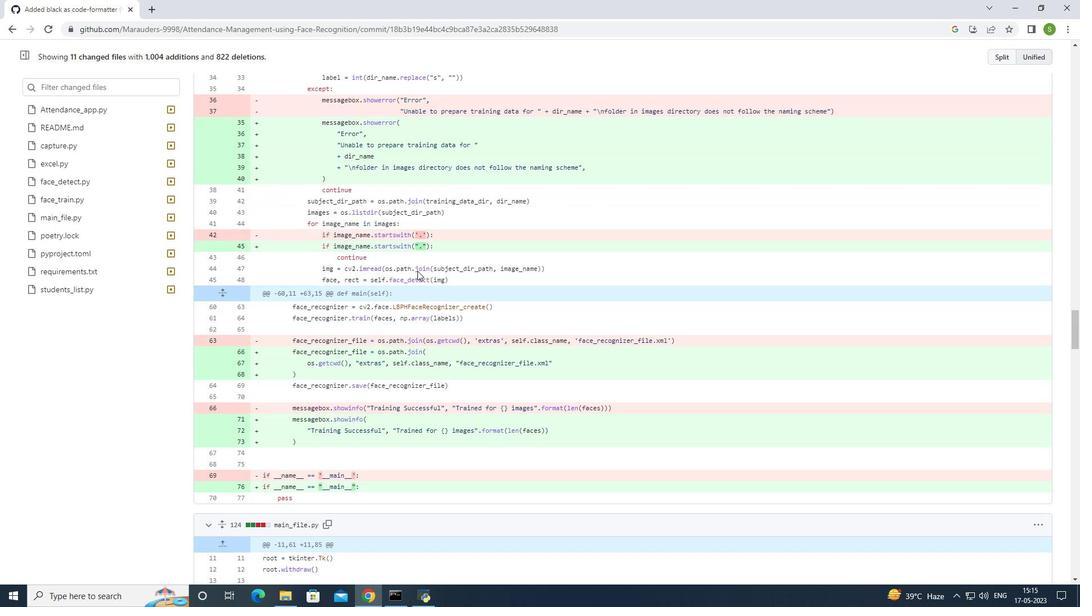 
Action: Mouse scrolled (417, 271) with delta (0, 0)
Screenshot: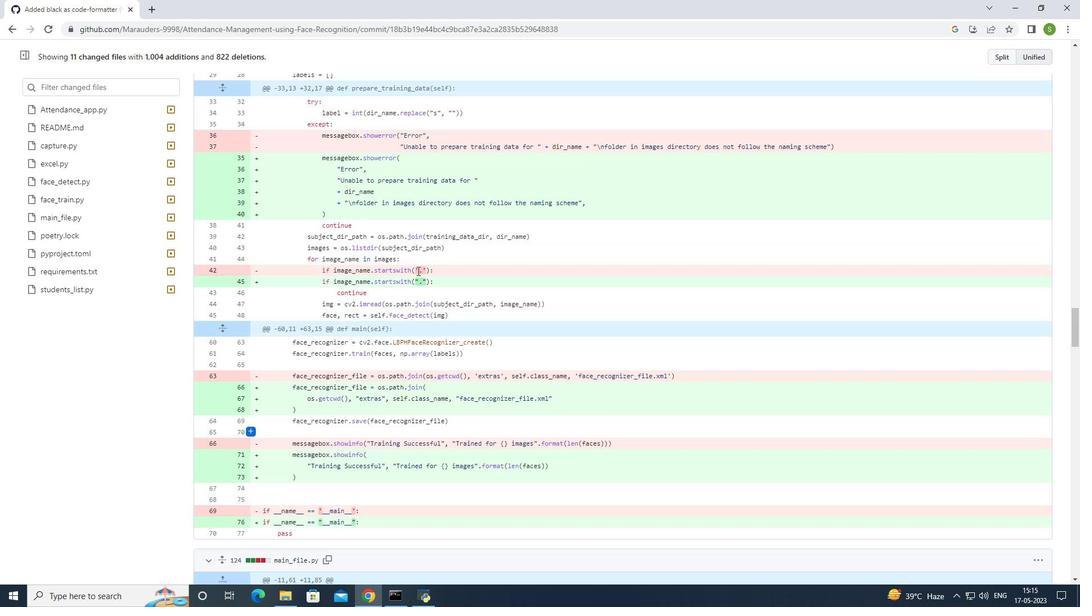 
Action: Mouse scrolled (417, 271) with delta (0, 0)
Screenshot: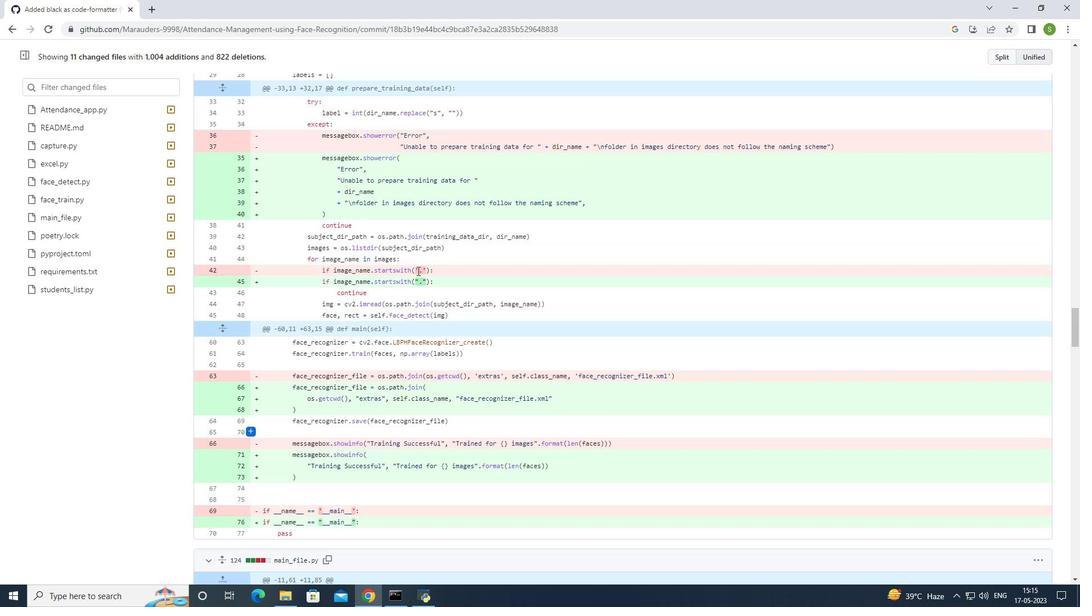 
Action: Mouse scrolled (417, 271) with delta (0, 0)
Screenshot: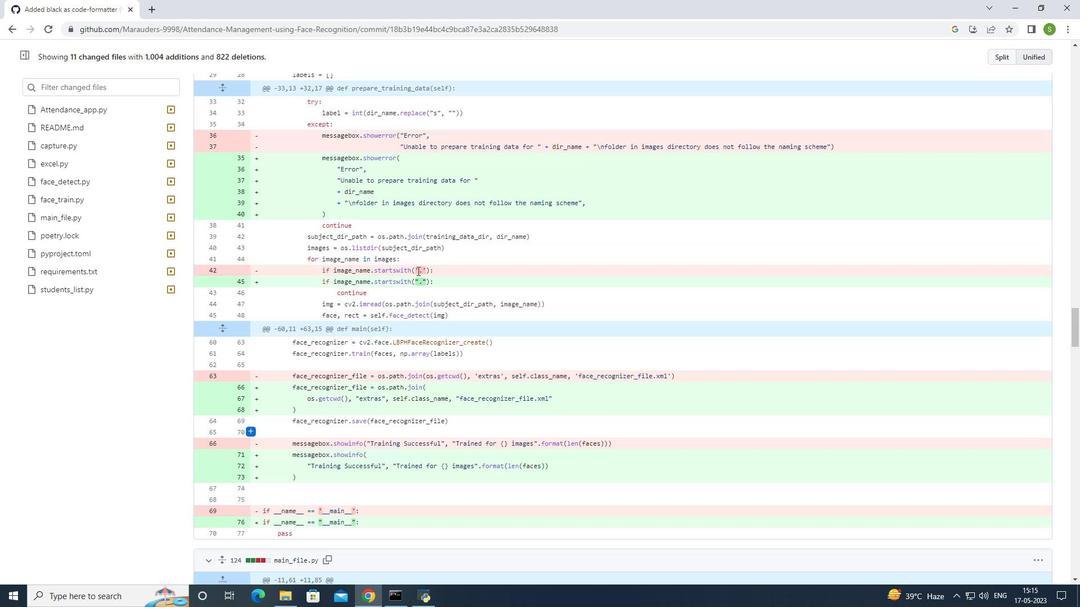 
Action: Mouse scrolled (417, 271) with delta (0, 0)
Screenshot: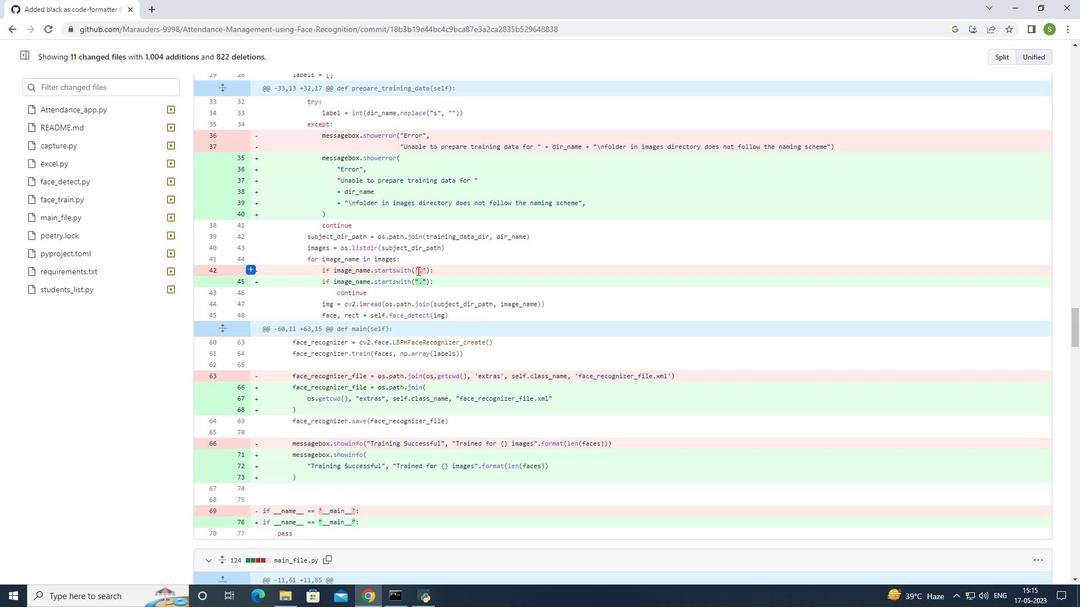 
Action: Mouse scrolled (417, 271) with delta (0, 0)
Screenshot: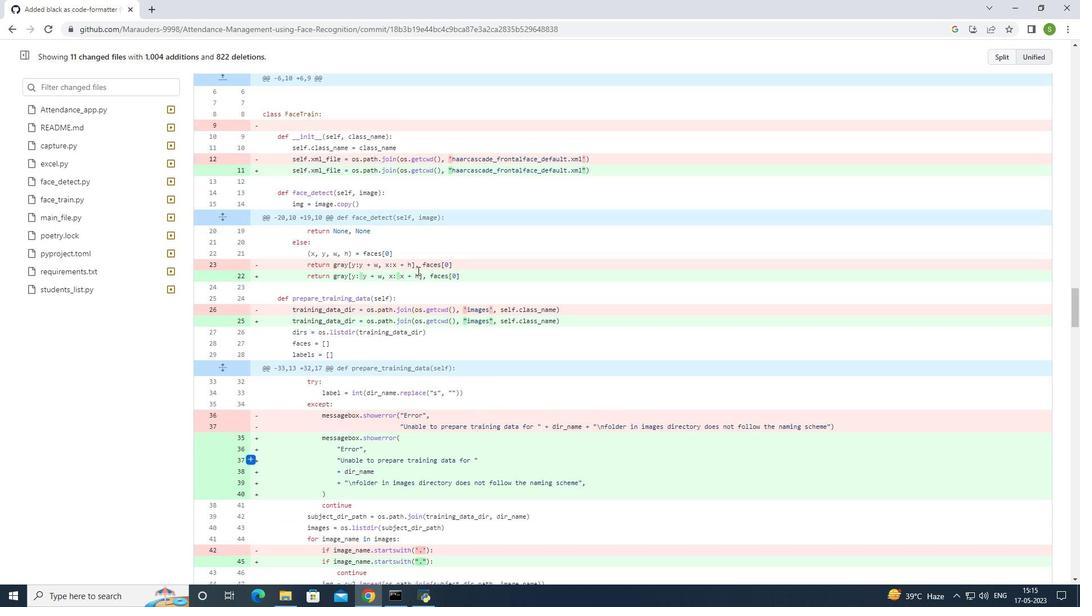 
Action: Mouse scrolled (417, 271) with delta (0, 0)
Screenshot: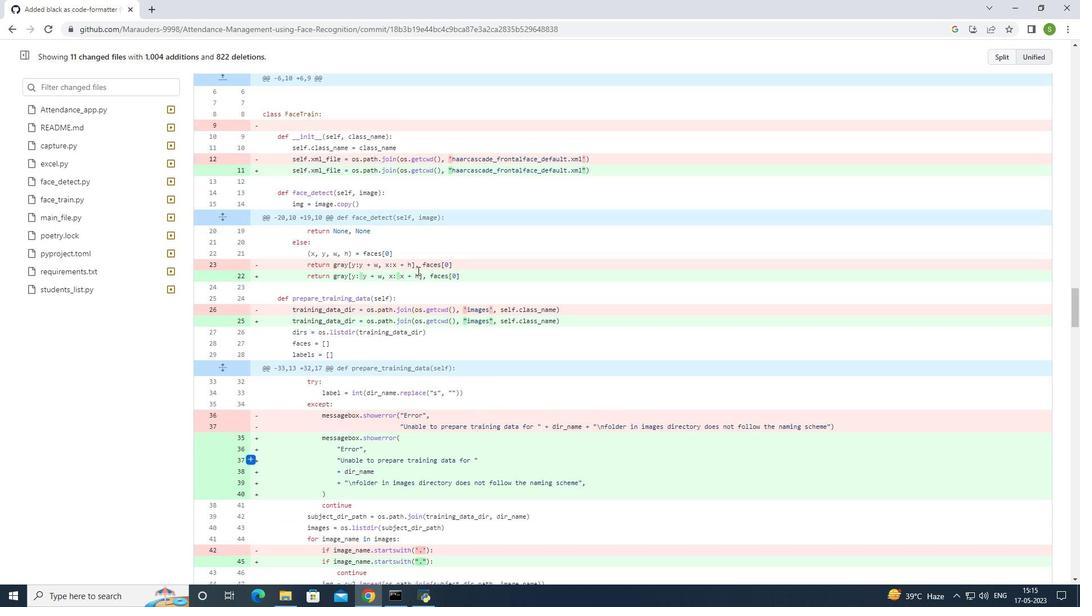 
Action: Mouse scrolled (417, 271) with delta (0, 0)
Screenshot: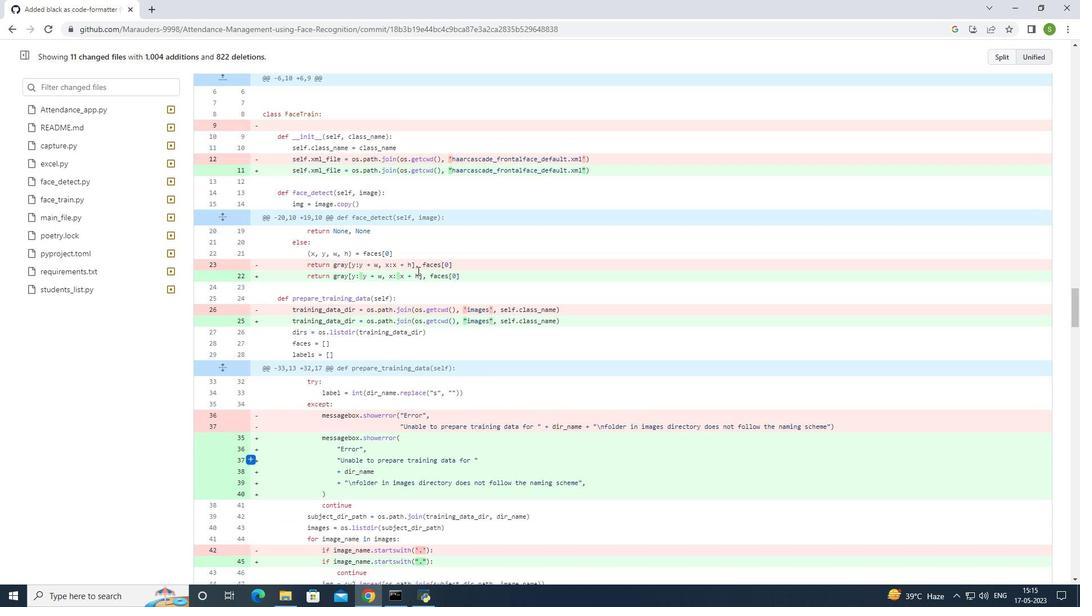 
Action: Mouse scrolled (417, 271) with delta (0, 0)
Screenshot: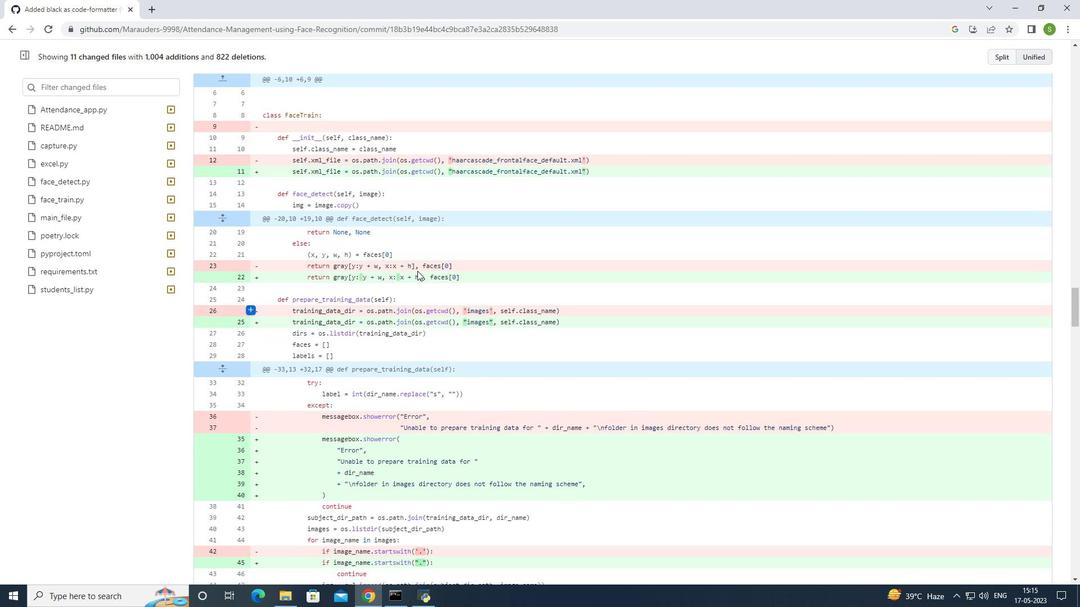 
Action: Mouse scrolled (417, 271) with delta (0, 0)
Screenshot: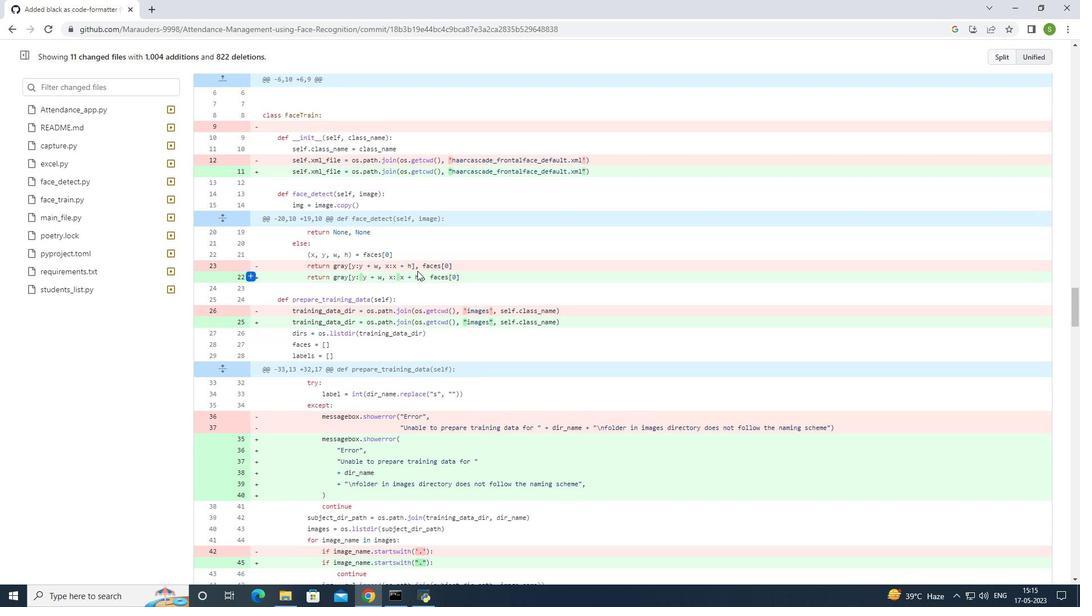 
Action: Mouse scrolled (417, 271) with delta (0, 0)
Screenshot: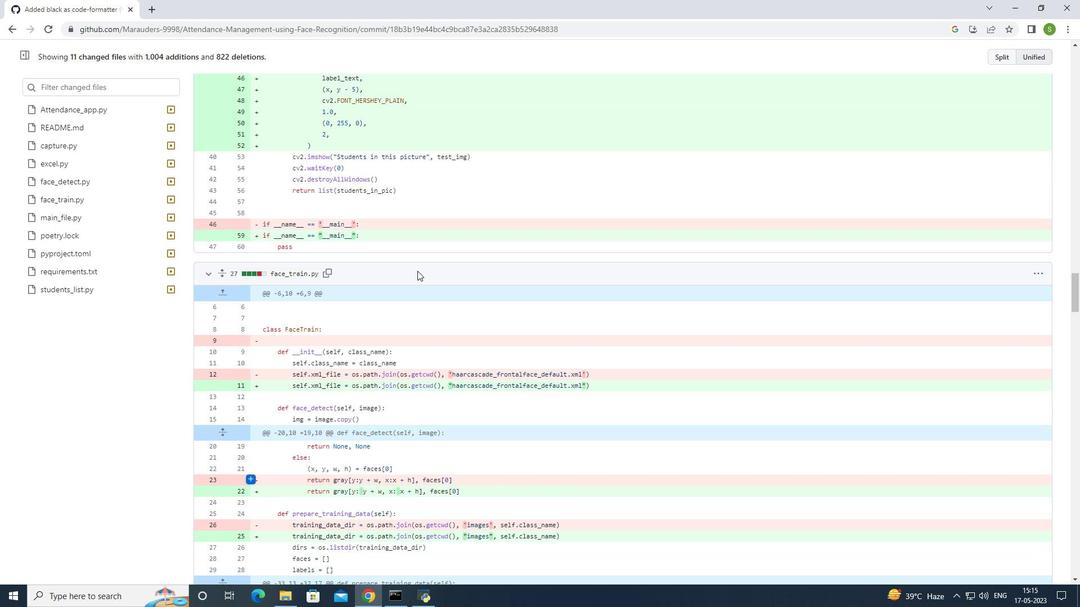 
Action: Mouse scrolled (417, 271) with delta (0, 0)
Screenshot: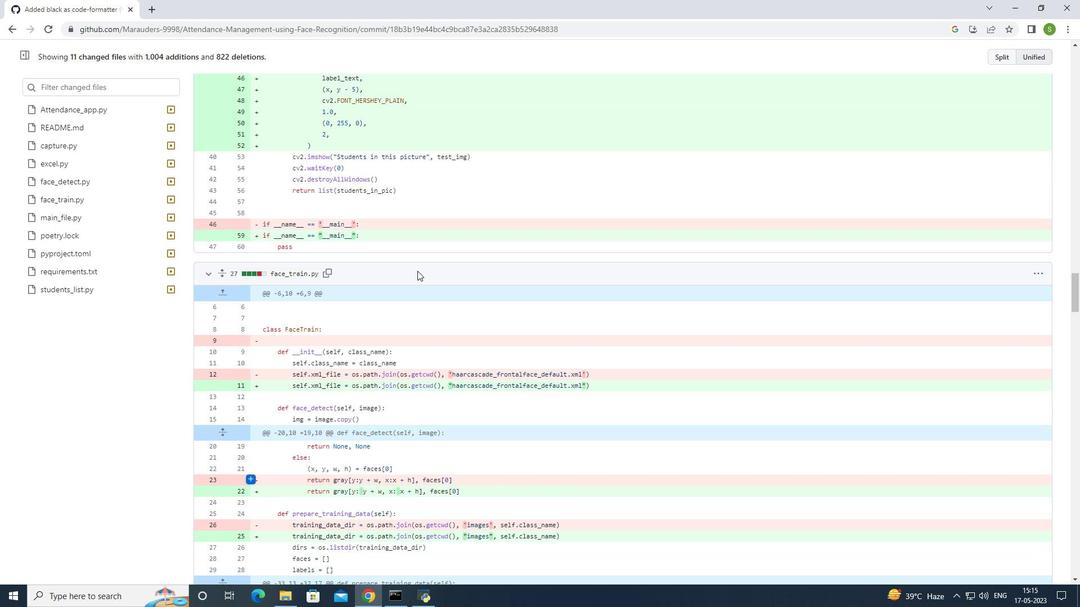 
Action: Mouse scrolled (417, 271) with delta (0, 0)
Screenshot: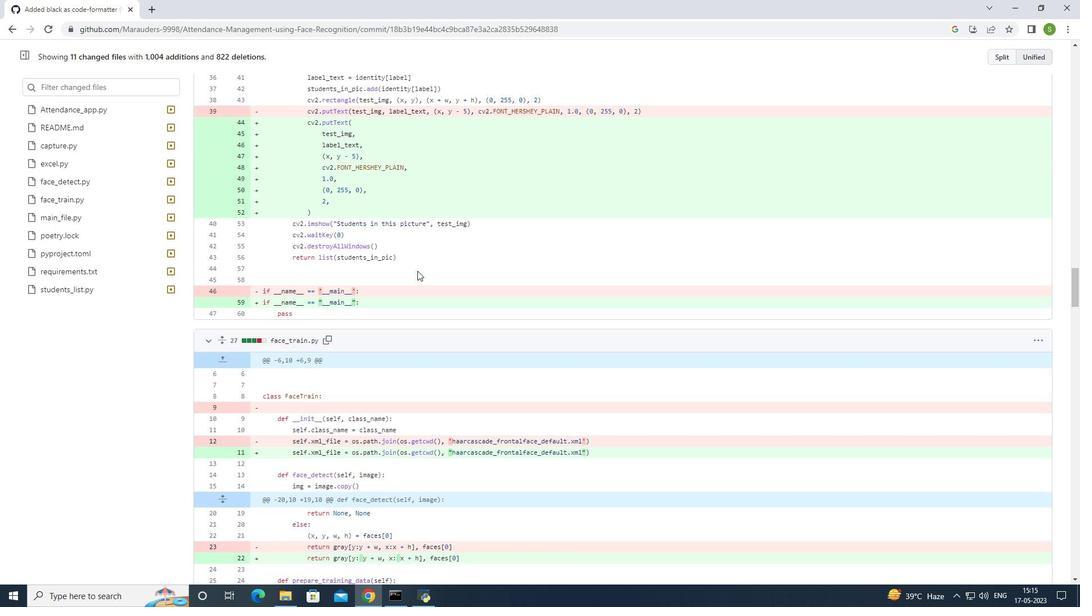 
Action: Mouse scrolled (417, 271) with delta (0, 0)
Screenshot: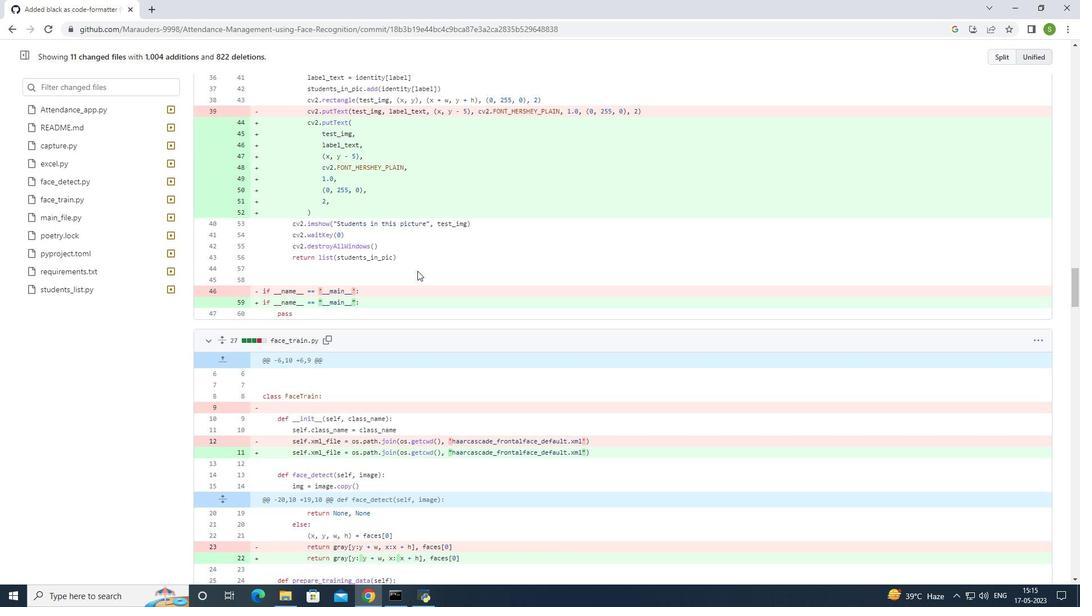 
Action: Mouse scrolled (417, 271) with delta (0, 0)
Screenshot: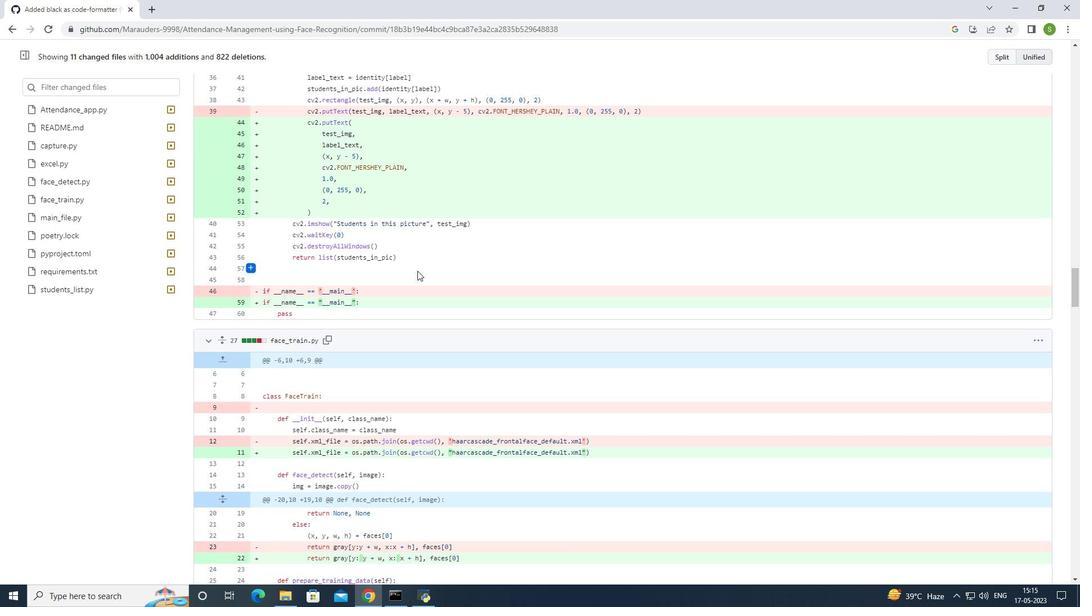 
Action: Mouse scrolled (417, 271) with delta (0, 0)
Screenshot: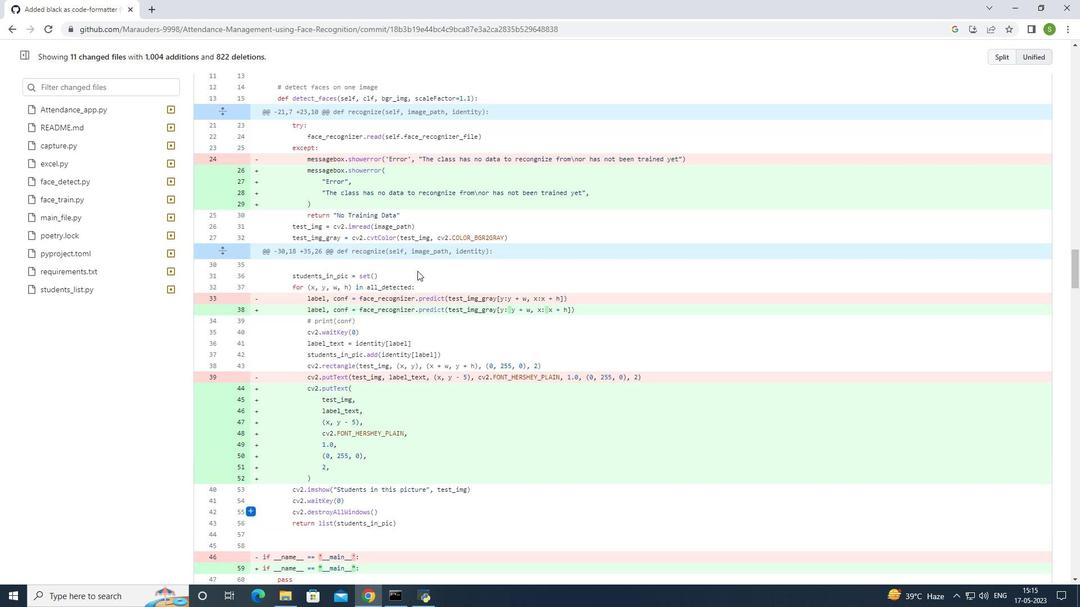 
Action: Mouse scrolled (417, 271) with delta (0, 0)
Screenshot: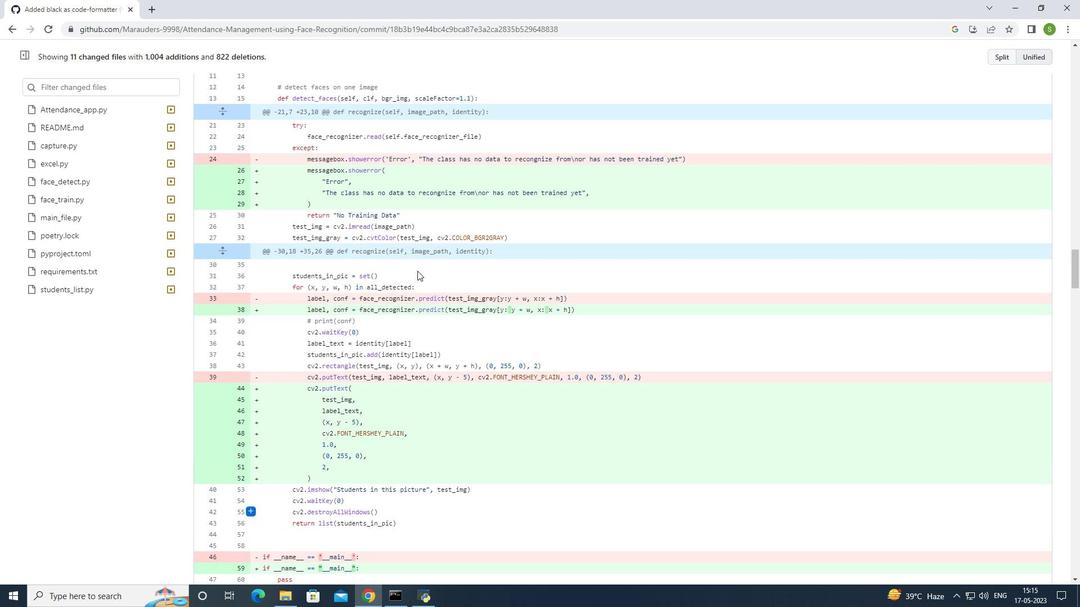 
Action: Mouse scrolled (417, 271) with delta (0, 0)
Screenshot: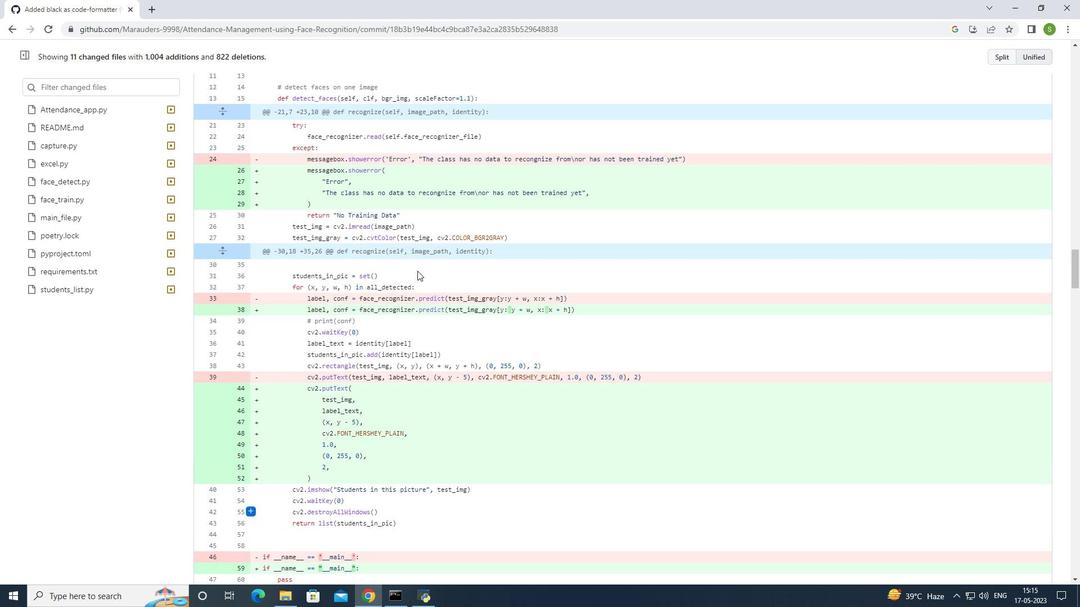 
Action: Mouse scrolled (417, 271) with delta (0, 0)
Screenshot: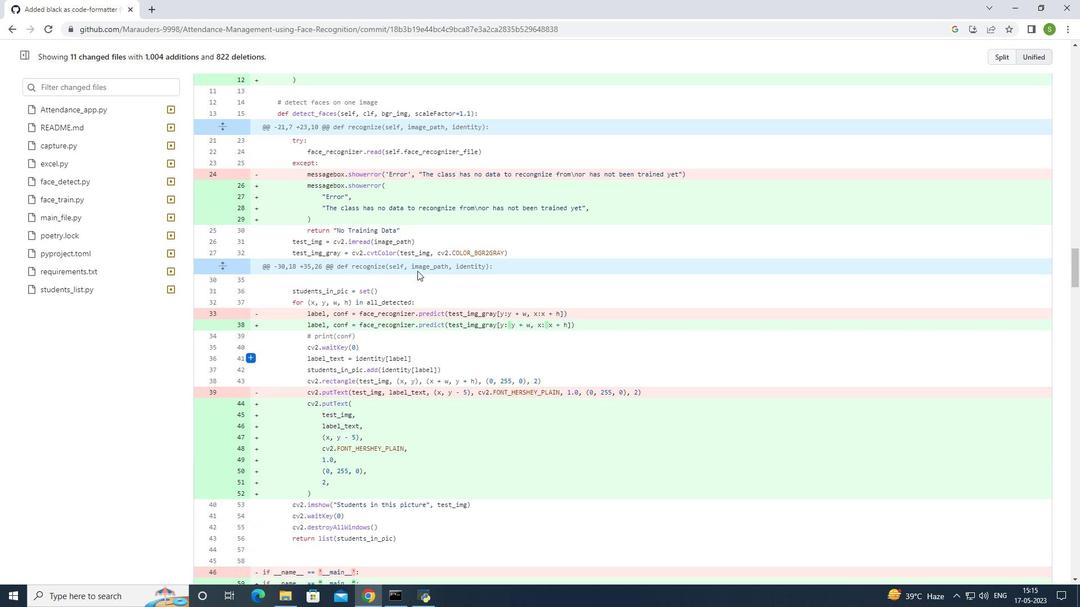 
Action: Mouse scrolled (417, 271) with delta (0, 0)
Screenshot: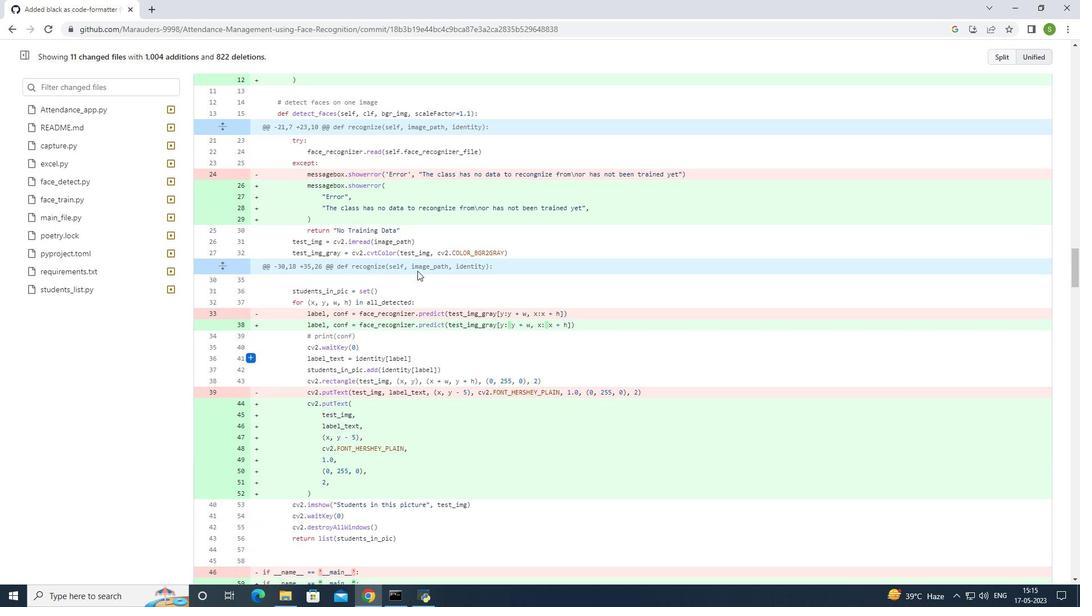 
Action: Mouse scrolled (417, 271) with delta (0, 0)
Screenshot: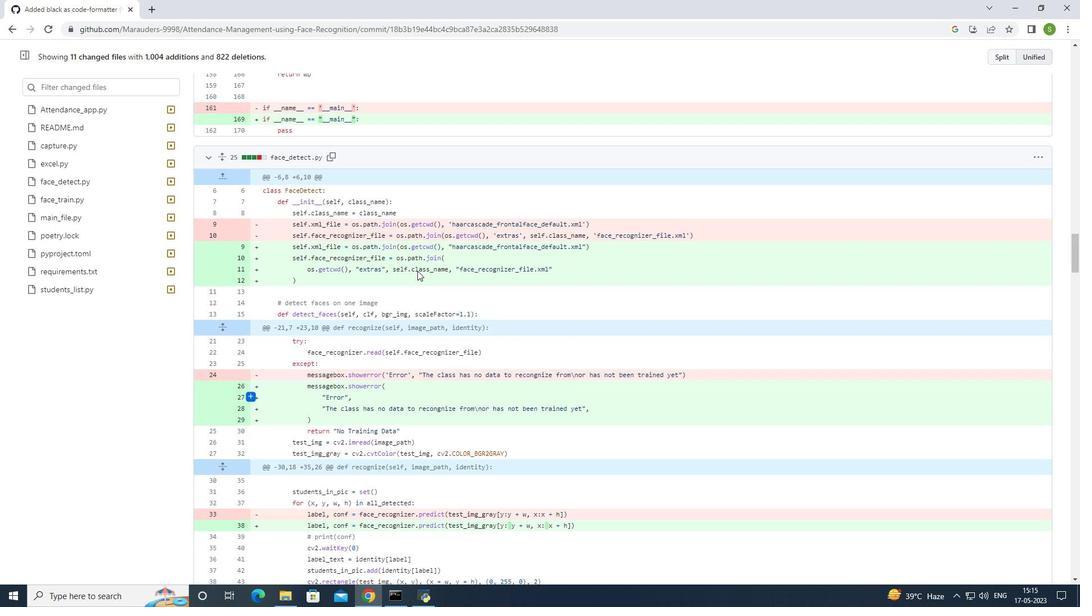 
Action: Mouse scrolled (417, 271) with delta (0, 0)
Screenshot: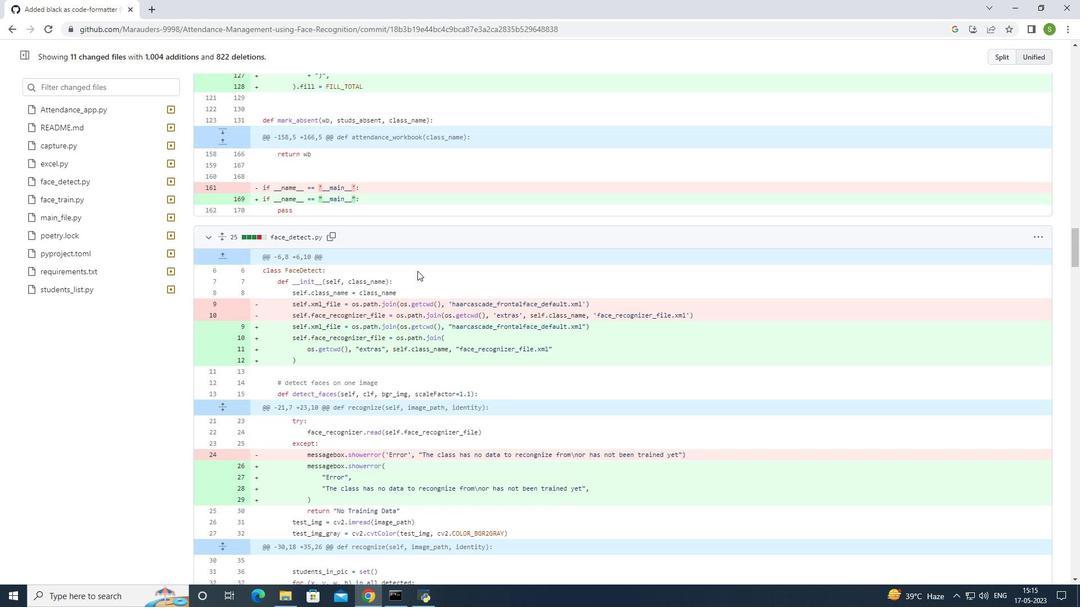 
Action: Mouse scrolled (417, 271) with delta (0, 0)
Screenshot: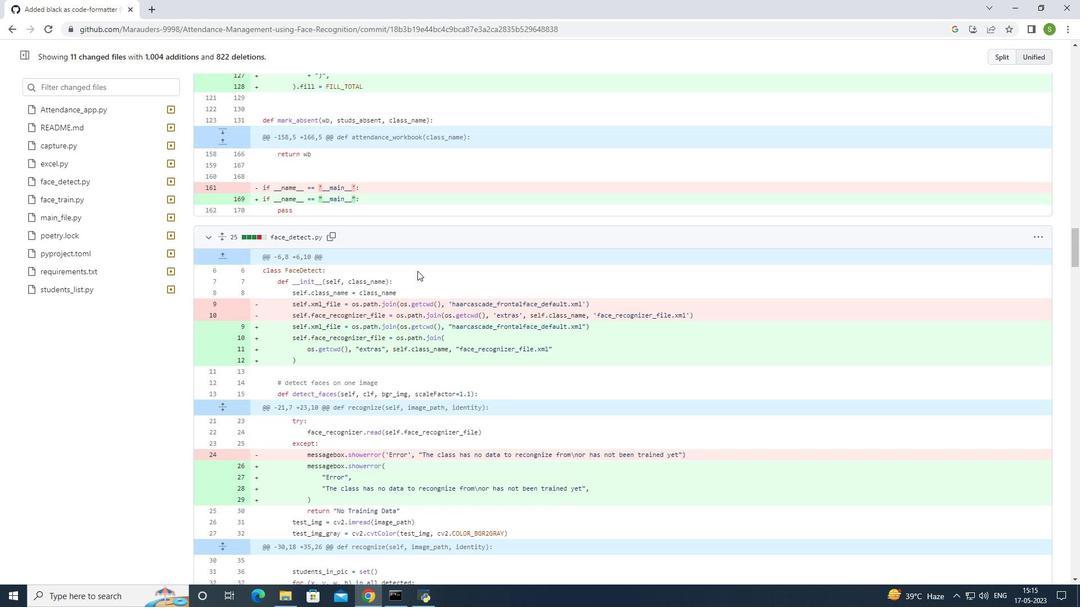 
Action: Mouse scrolled (417, 271) with delta (0, 0)
Screenshot: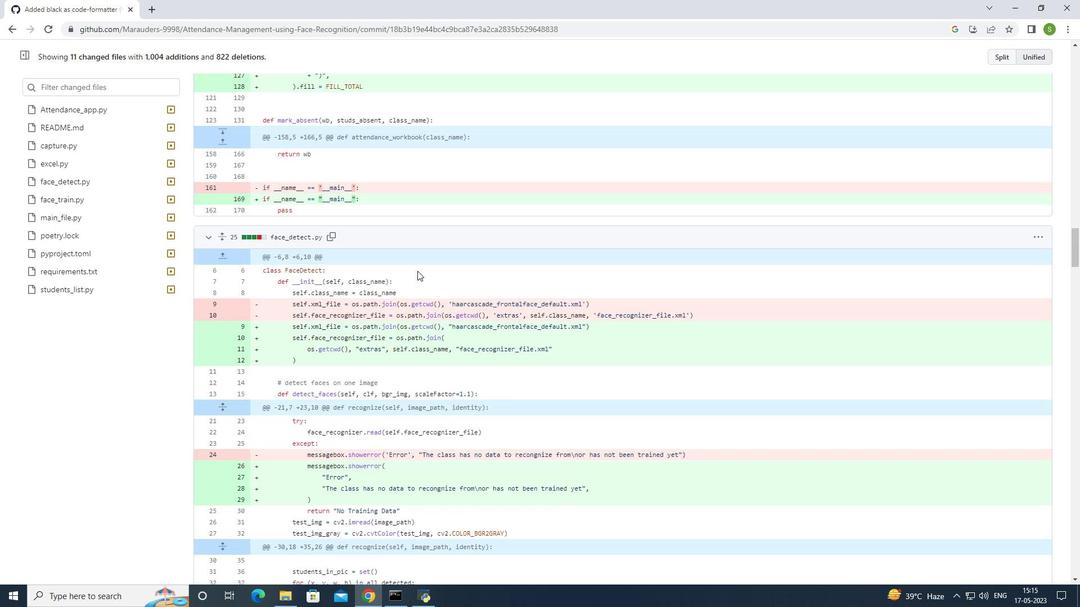 
Action: Mouse scrolled (417, 271) with delta (0, 0)
Screenshot: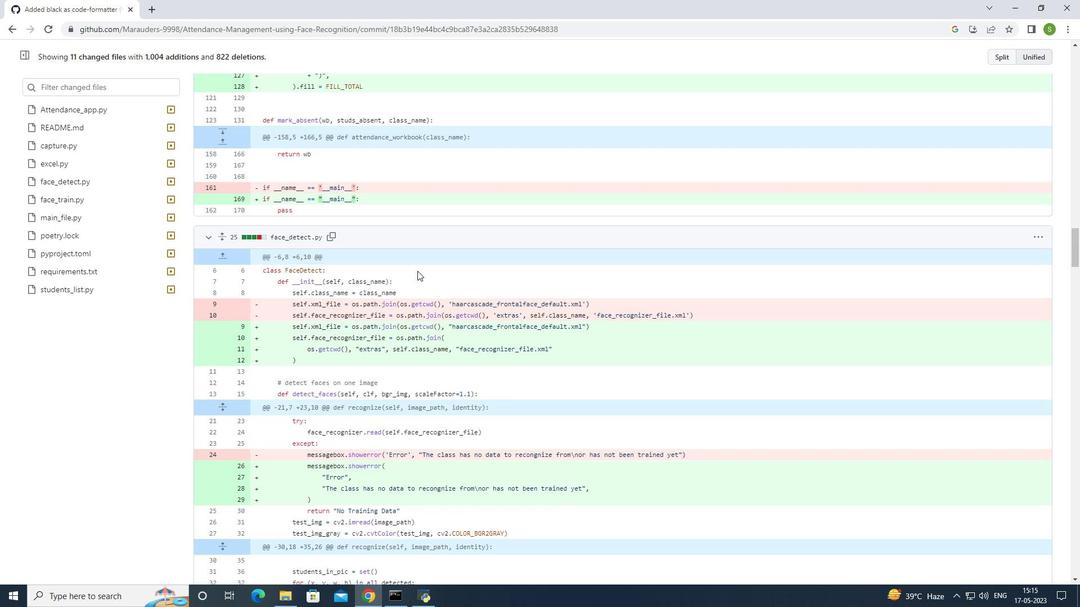 
Action: Mouse scrolled (417, 271) with delta (0, 0)
Screenshot: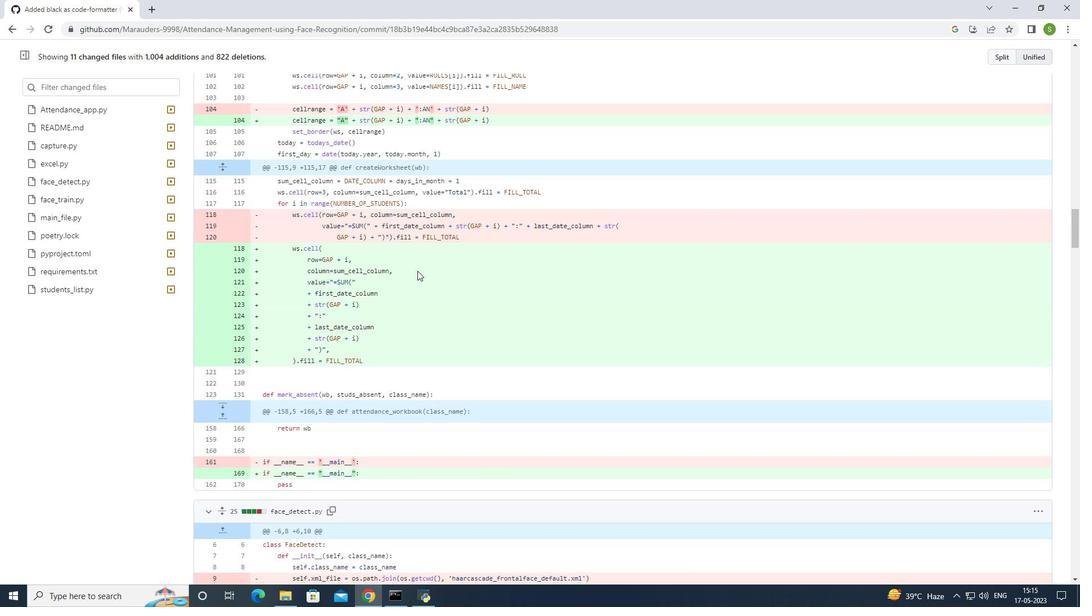 
Action: Mouse scrolled (417, 271) with delta (0, 0)
Screenshot: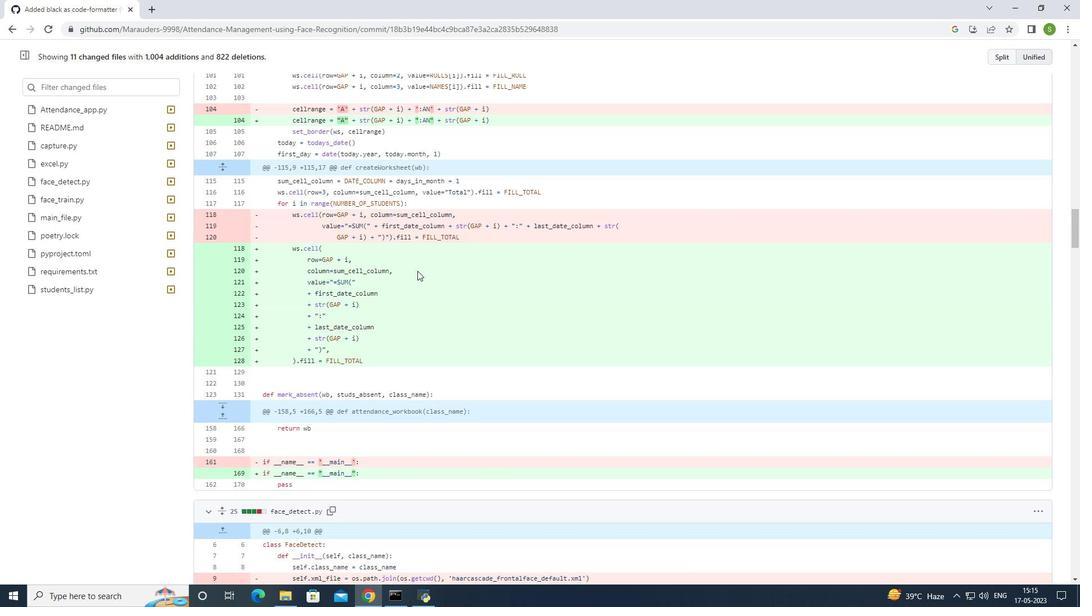 
Action: Mouse scrolled (417, 271) with delta (0, 0)
Screenshot: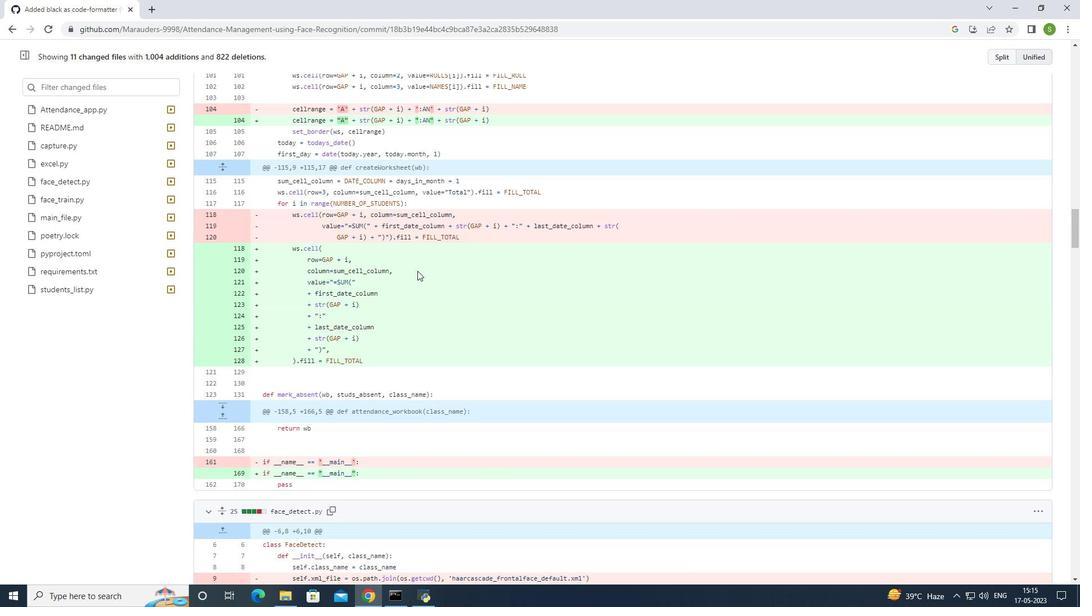 
Action: Mouse scrolled (417, 271) with delta (0, 0)
Screenshot: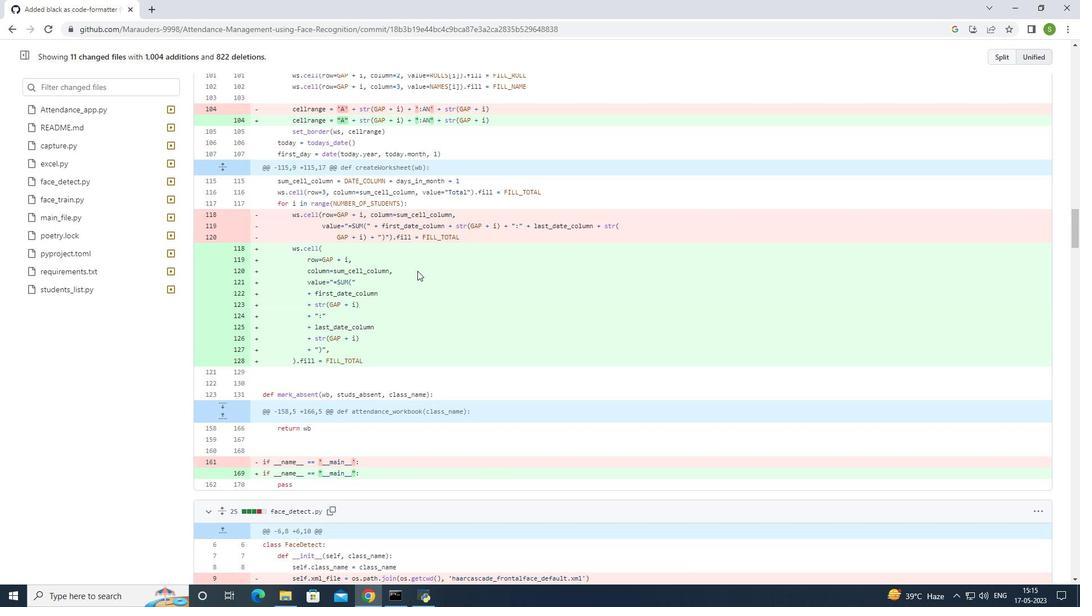 
Action: Mouse scrolled (417, 271) with delta (0, 0)
Screenshot: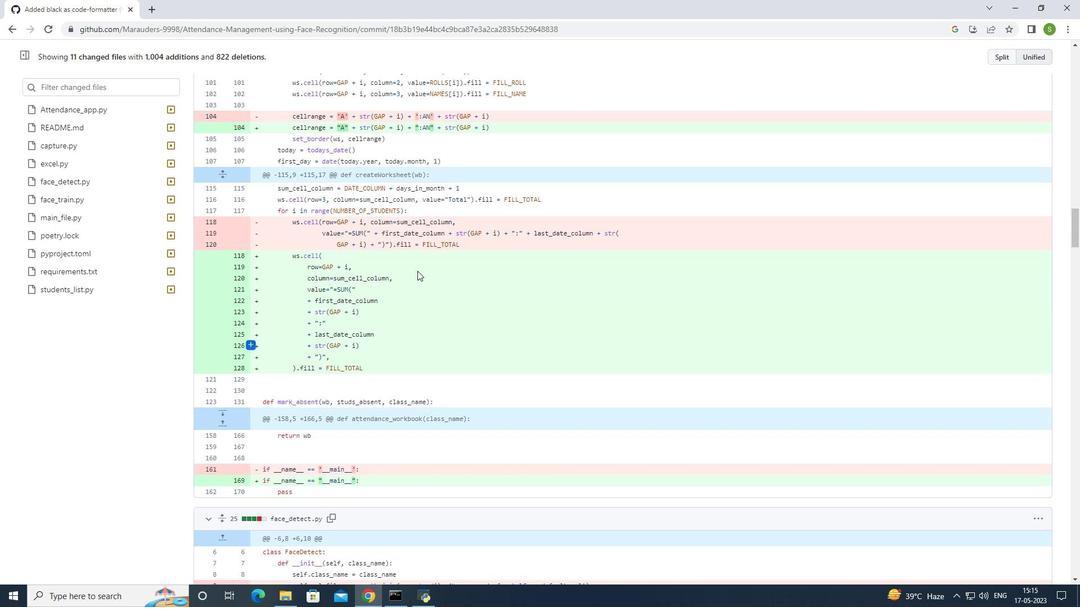 
Action: Mouse scrolled (417, 271) with delta (0, 0)
Screenshot: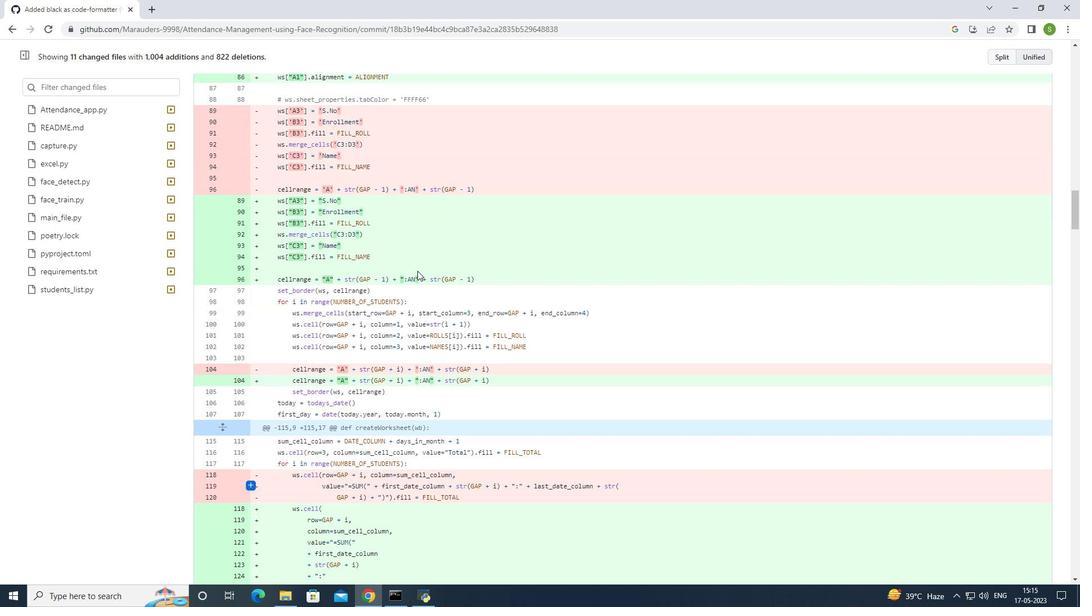
Action: Mouse scrolled (417, 271) with delta (0, 0)
Screenshot: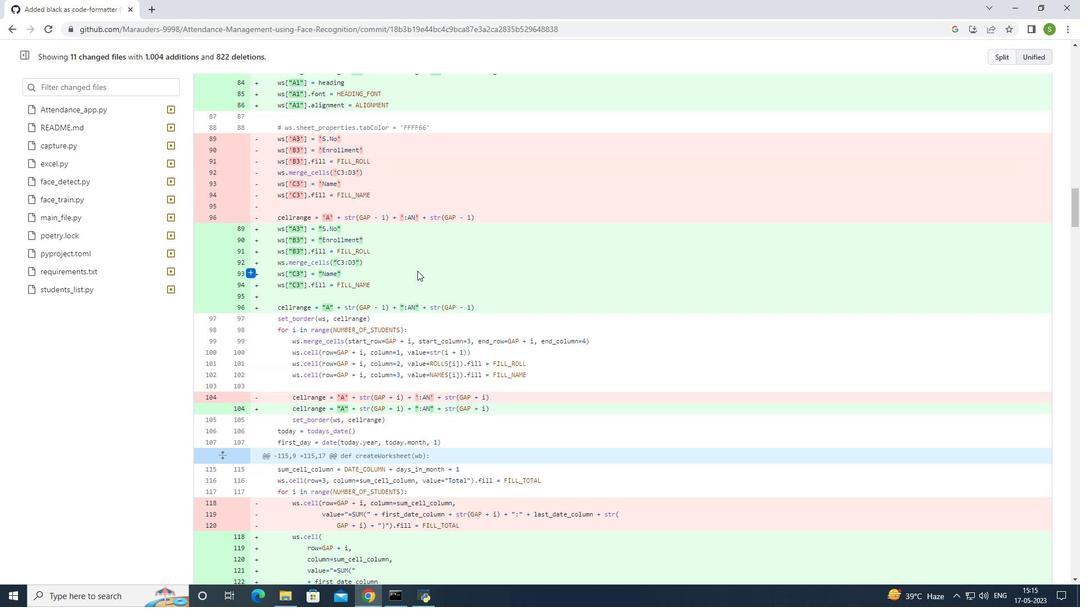 
Action: Mouse scrolled (417, 271) with delta (0, 0)
Screenshot: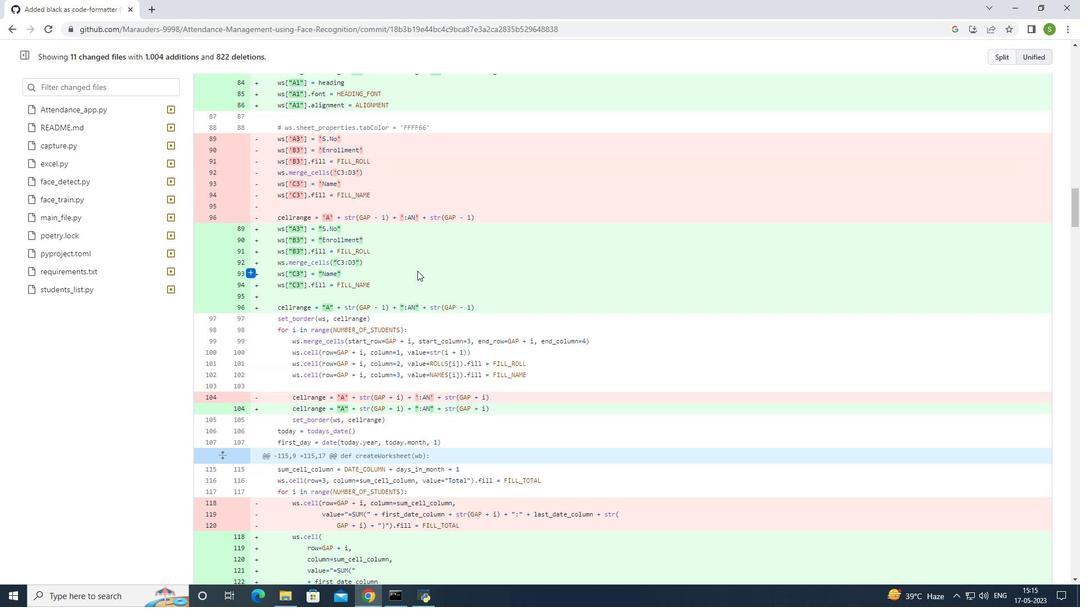 
Action: Mouse scrolled (417, 271) with delta (0, 0)
Screenshot: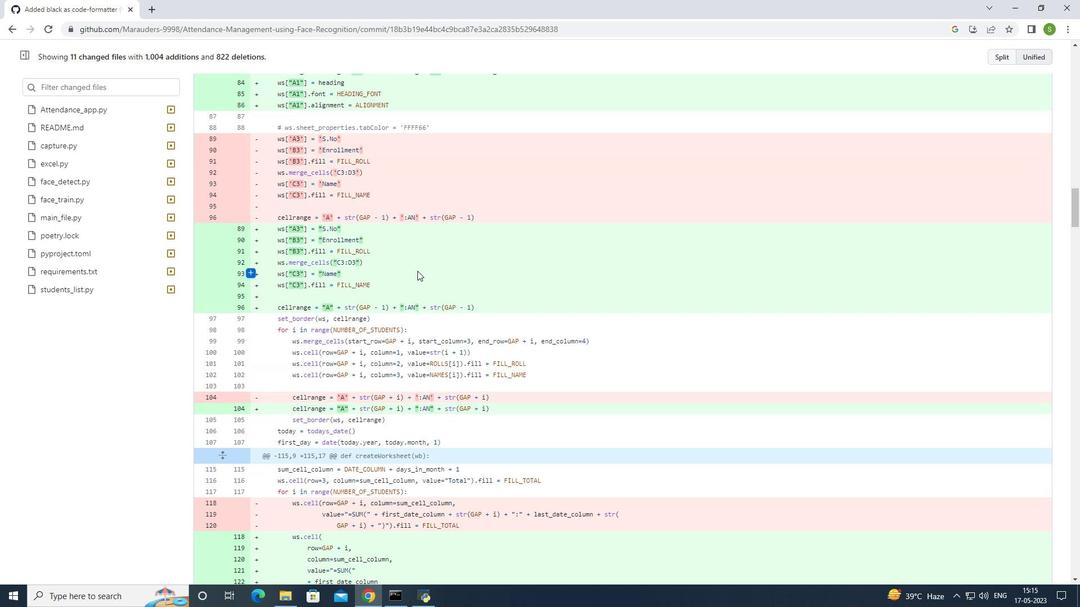 
Action: Mouse scrolled (417, 271) with delta (0, 0)
Screenshot: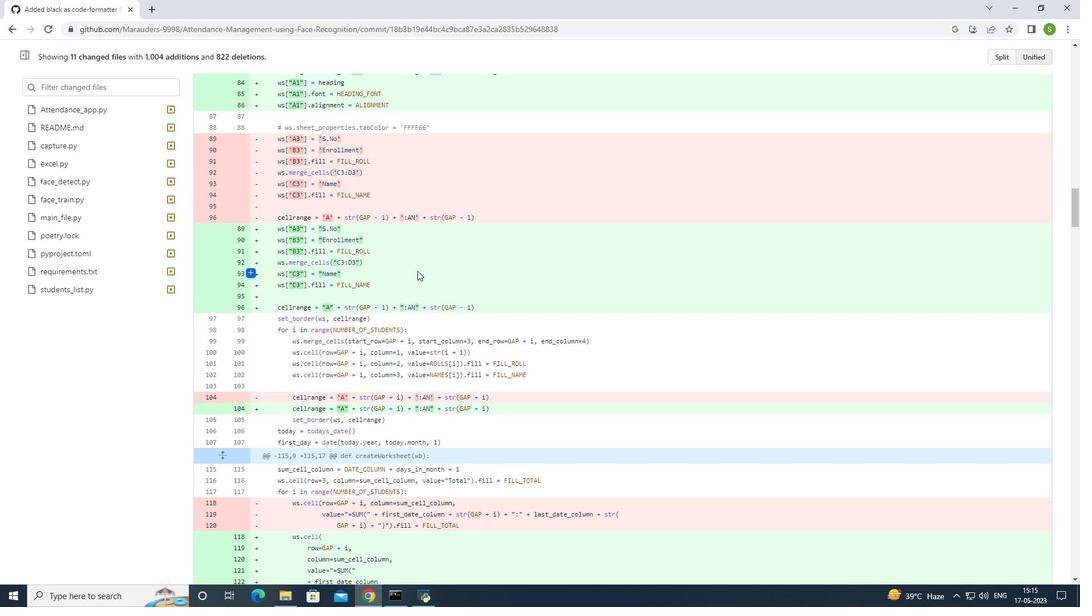 
Action: Mouse scrolled (417, 271) with delta (0, 0)
Screenshot: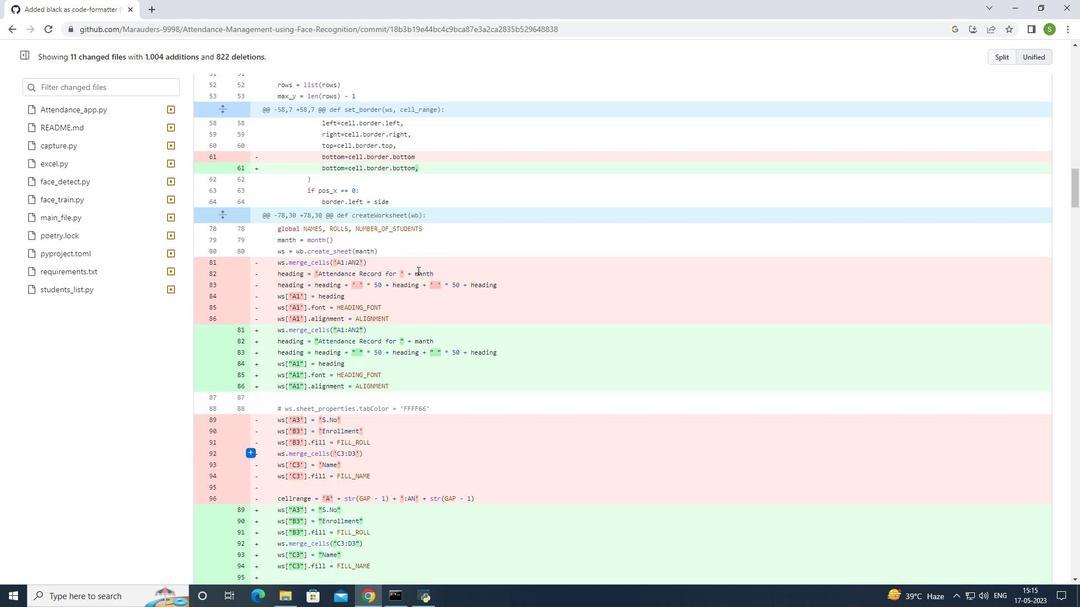 
Action: Mouse scrolled (417, 271) with delta (0, 0)
Screenshot: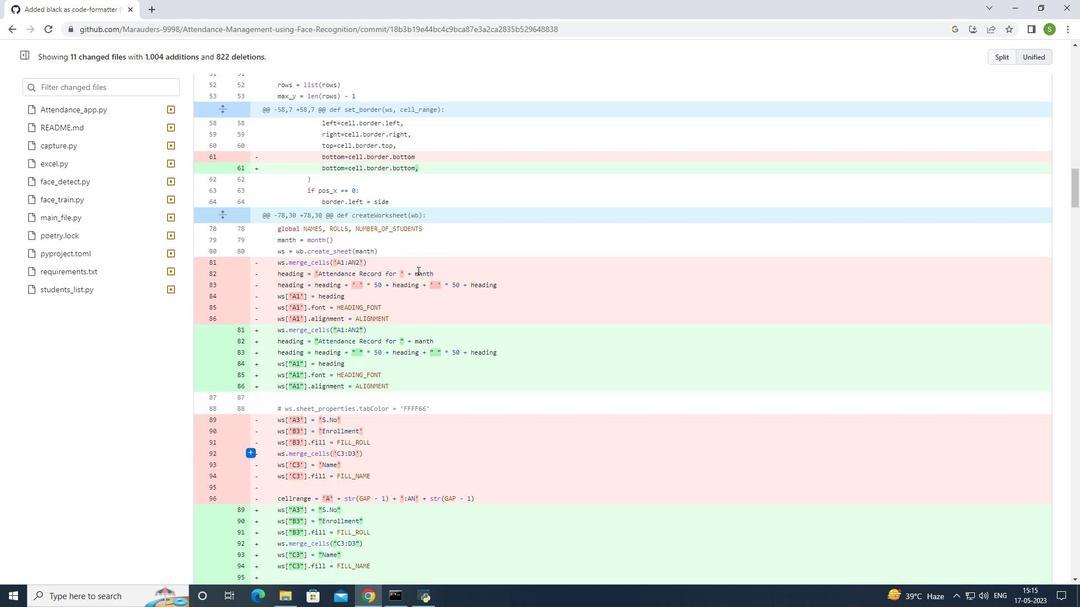 
Action: Mouse scrolled (417, 271) with delta (0, 0)
Screenshot: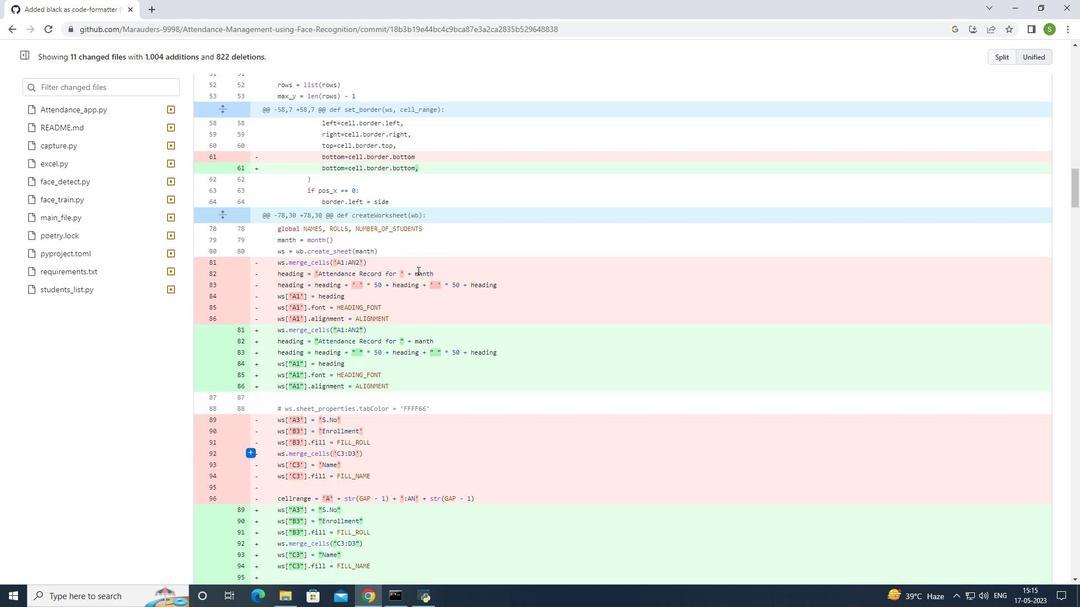 
Action: Mouse scrolled (417, 271) with delta (0, 0)
Screenshot: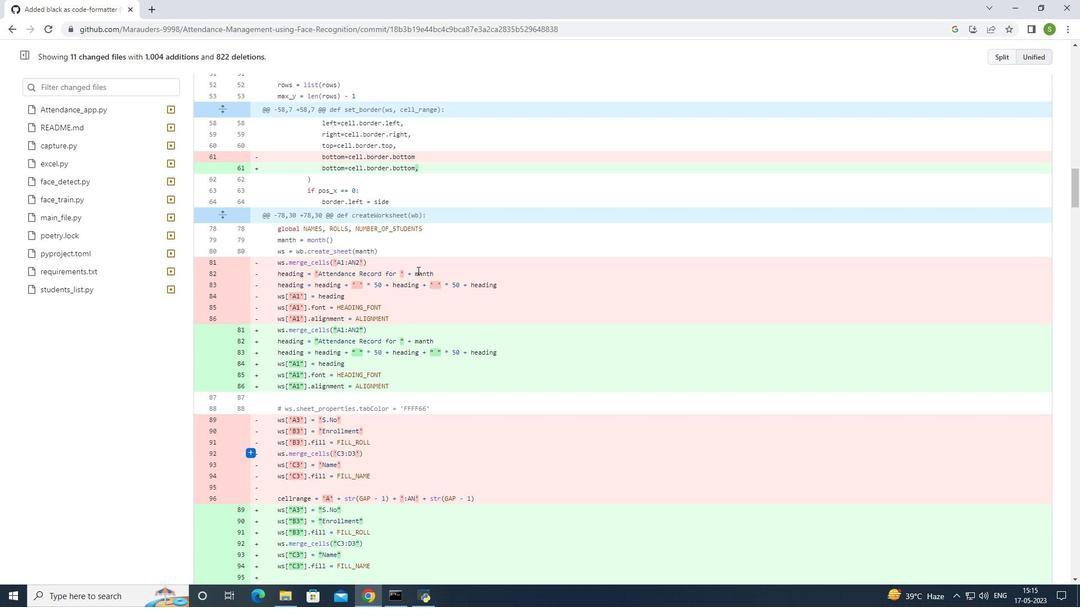 
Action: Mouse scrolled (417, 271) with delta (0, 0)
Screenshot: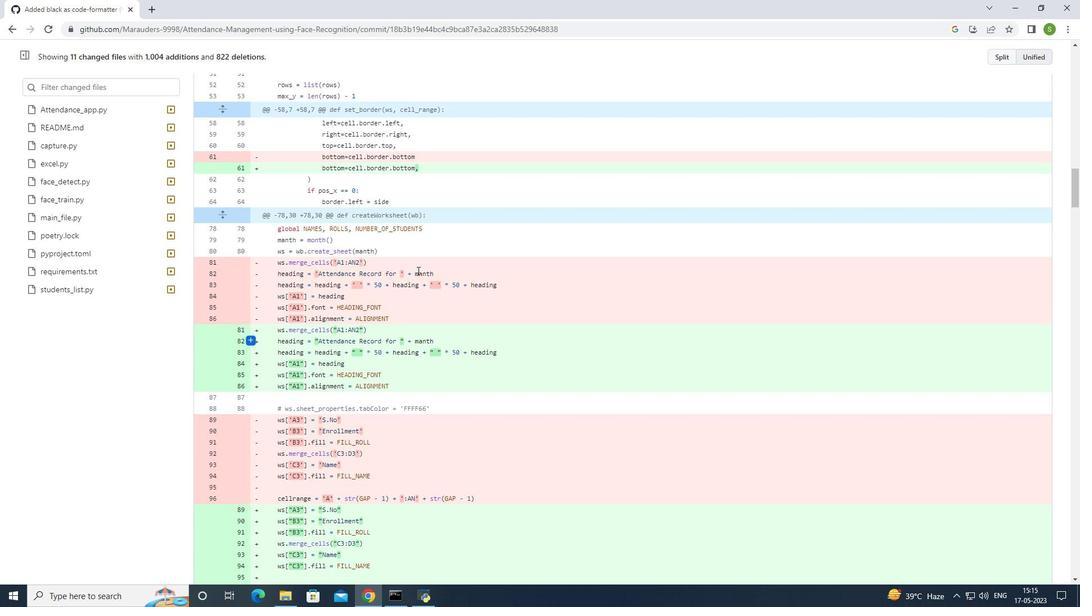 
Action: Mouse scrolled (417, 271) with delta (0, 0)
Screenshot: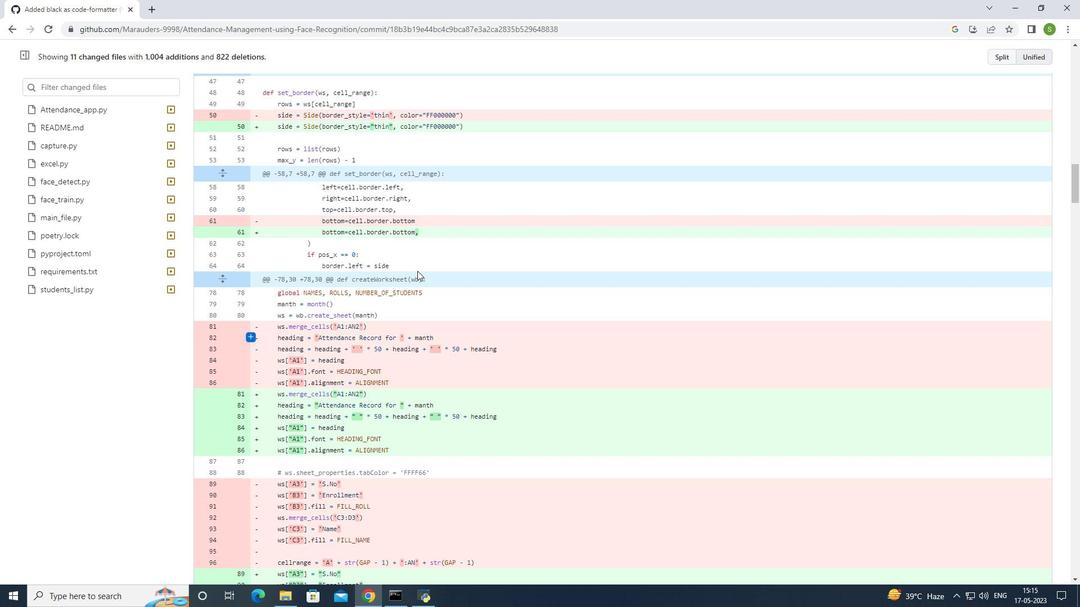 
Action: Mouse scrolled (417, 271) with delta (0, 0)
Screenshot: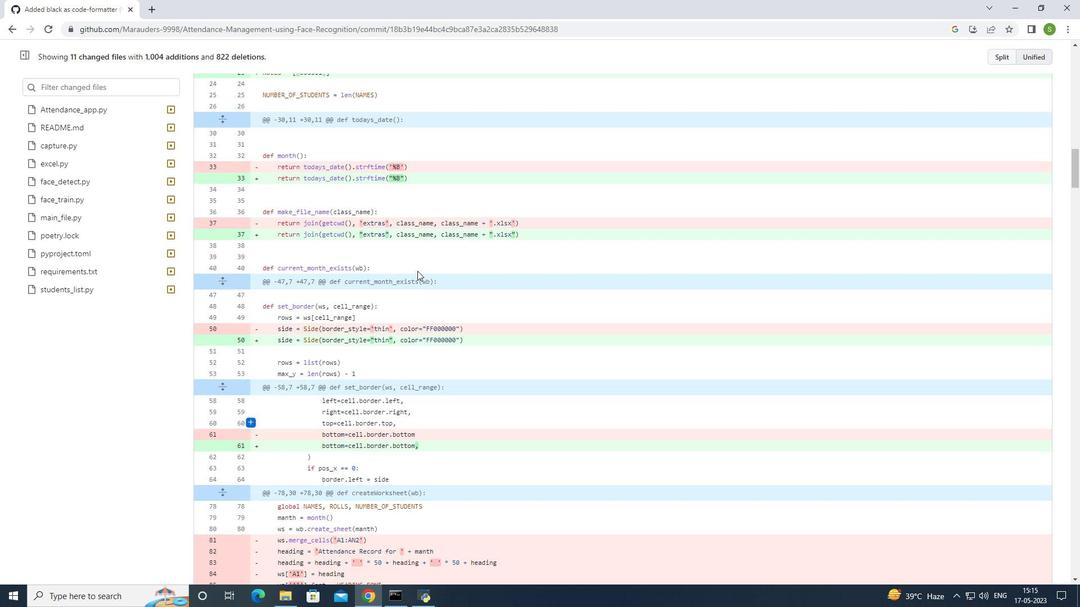 
Action: Mouse scrolled (417, 271) with delta (0, 0)
Screenshot: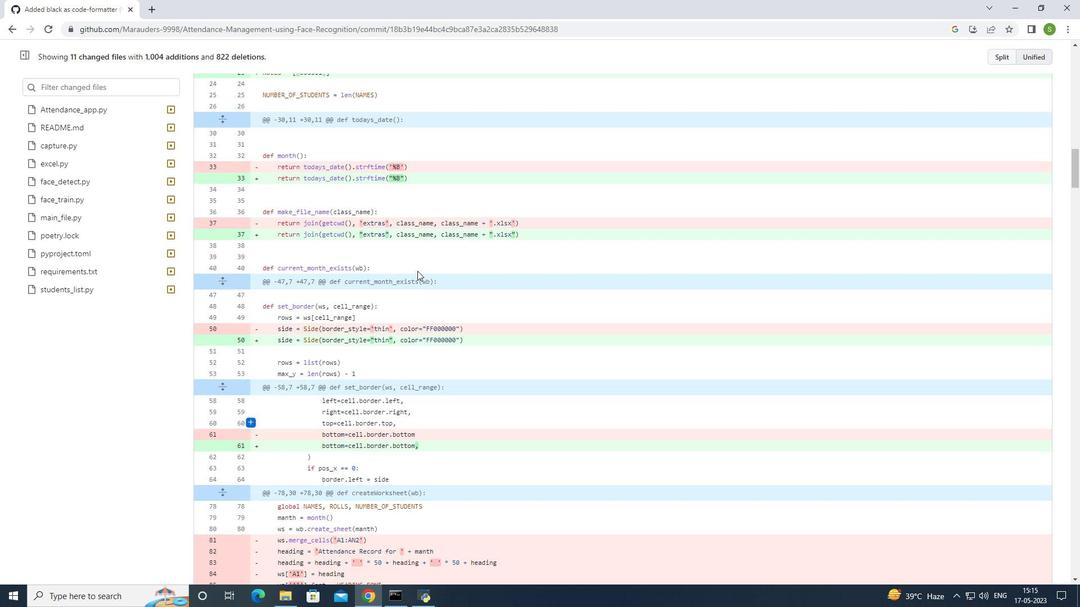 
Action: Mouse scrolled (417, 271) with delta (0, 0)
Screenshot: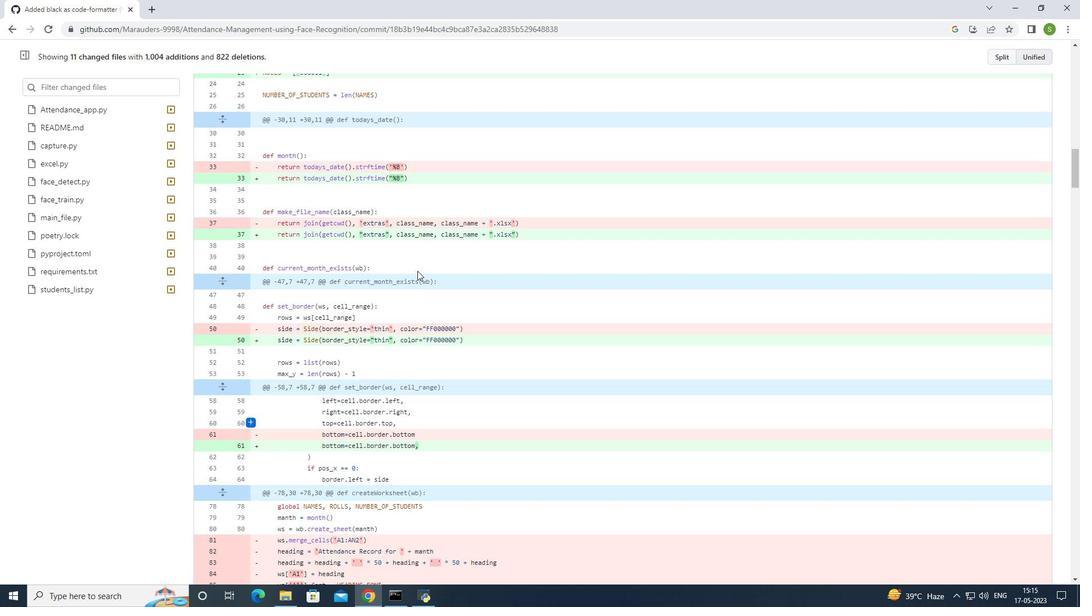 
Action: Mouse scrolled (417, 271) with delta (0, 0)
Screenshot: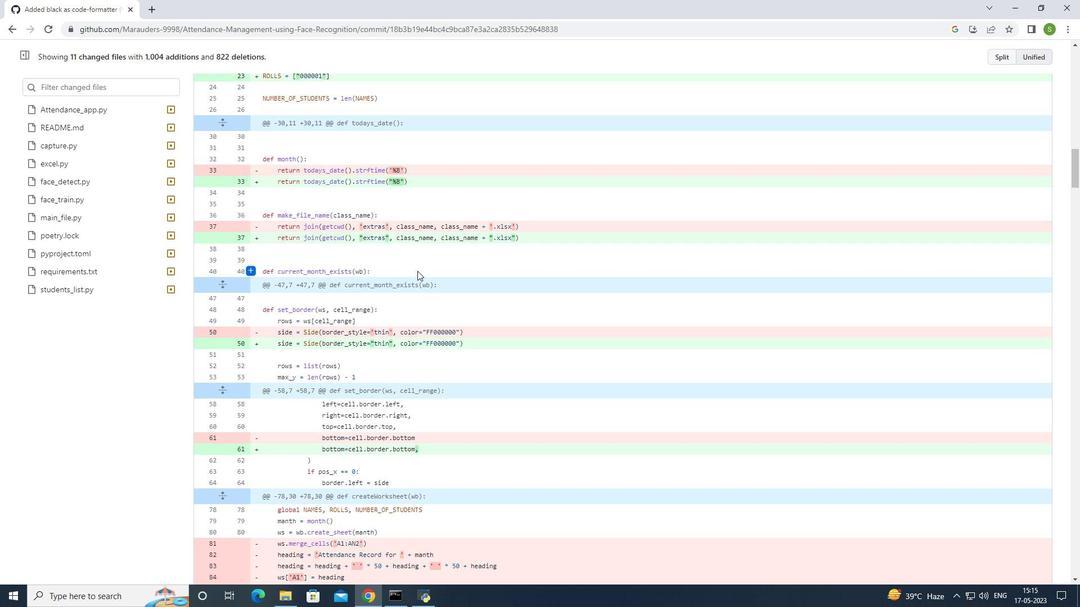 
Action: Mouse scrolled (417, 271) with delta (0, 0)
Screenshot: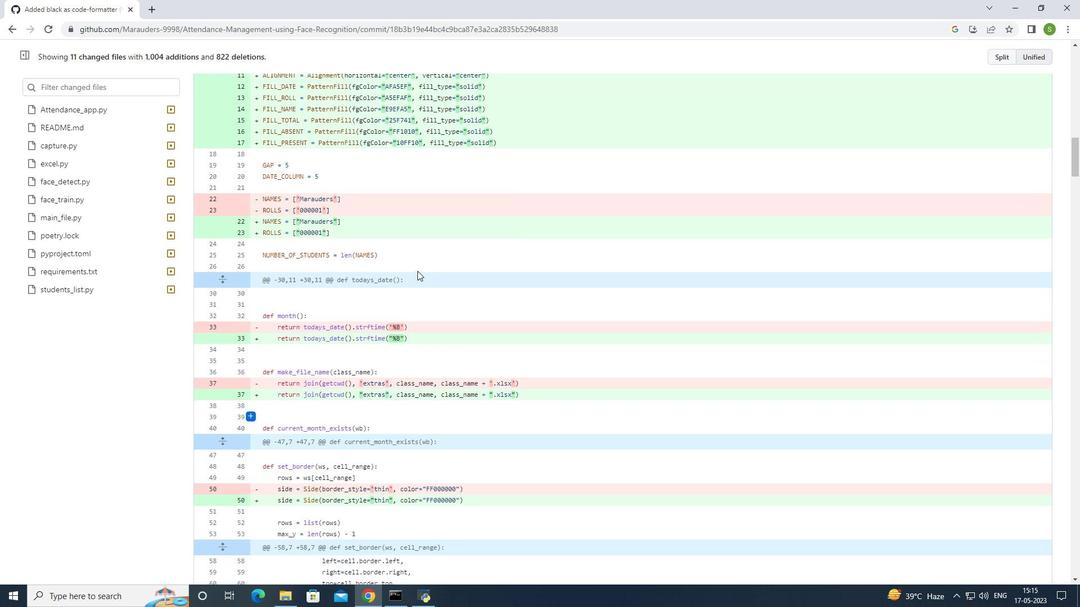
Action: Mouse scrolled (417, 271) with delta (0, 0)
Screenshot: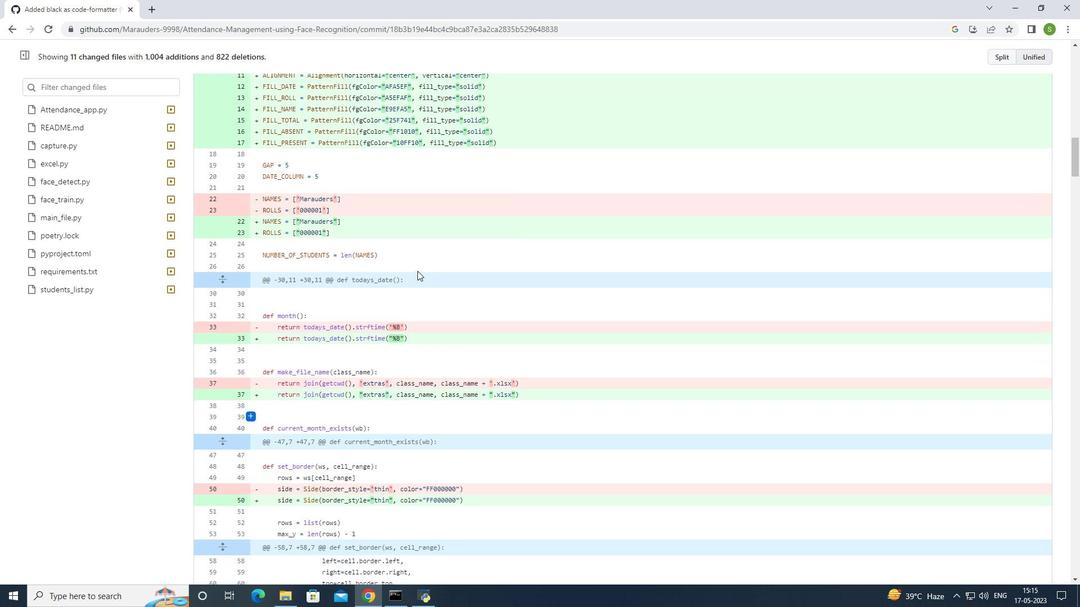 
Action: Mouse scrolled (417, 271) with delta (0, 0)
Screenshot: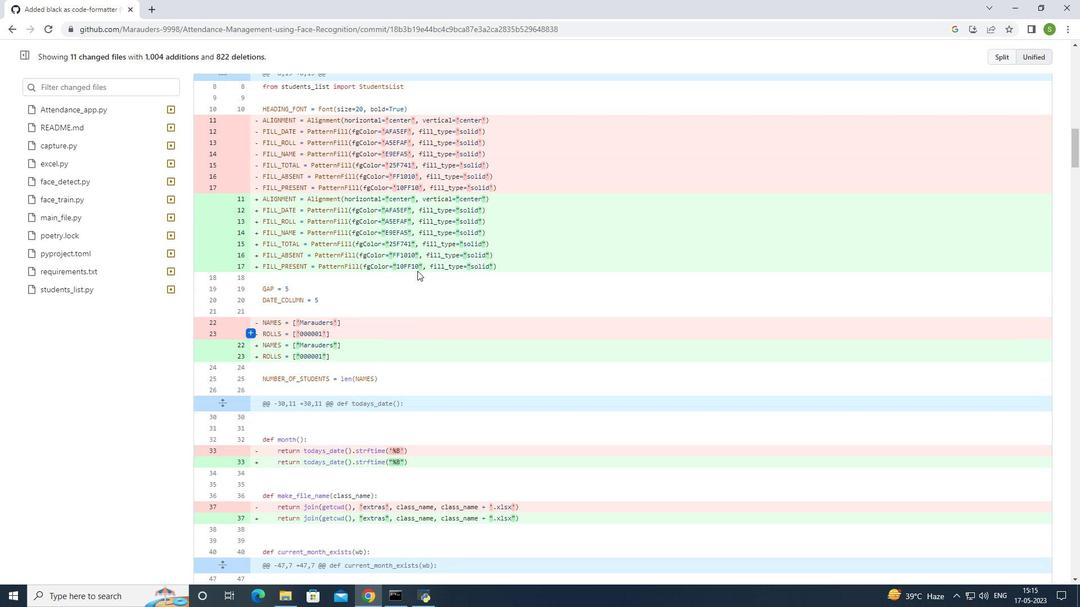 
Action: Mouse scrolled (417, 271) with delta (0, 0)
Screenshot: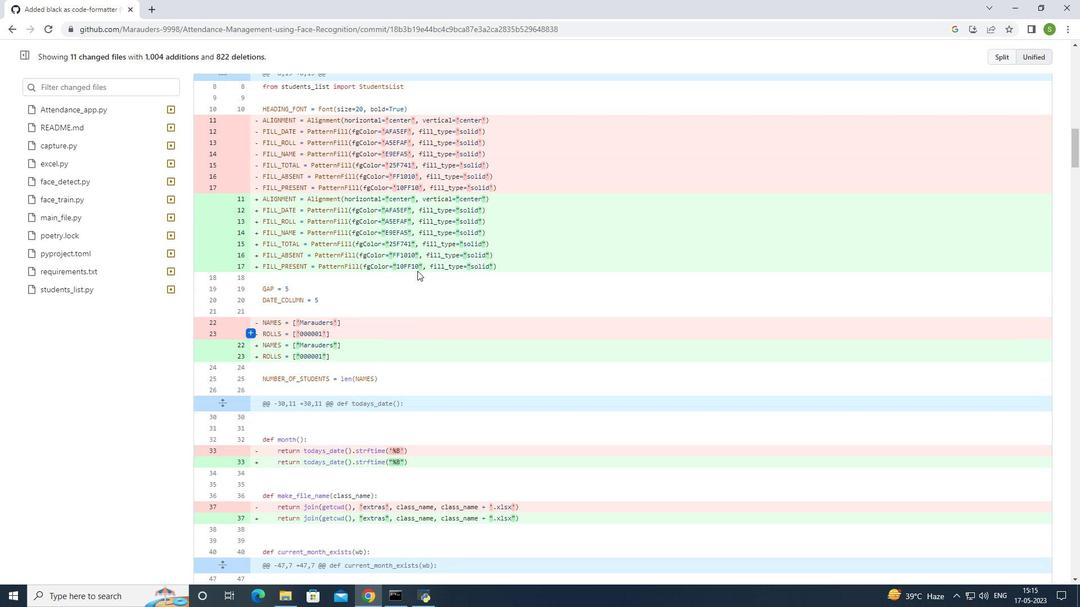 
Action: Mouse scrolled (417, 271) with delta (0, 0)
Screenshot: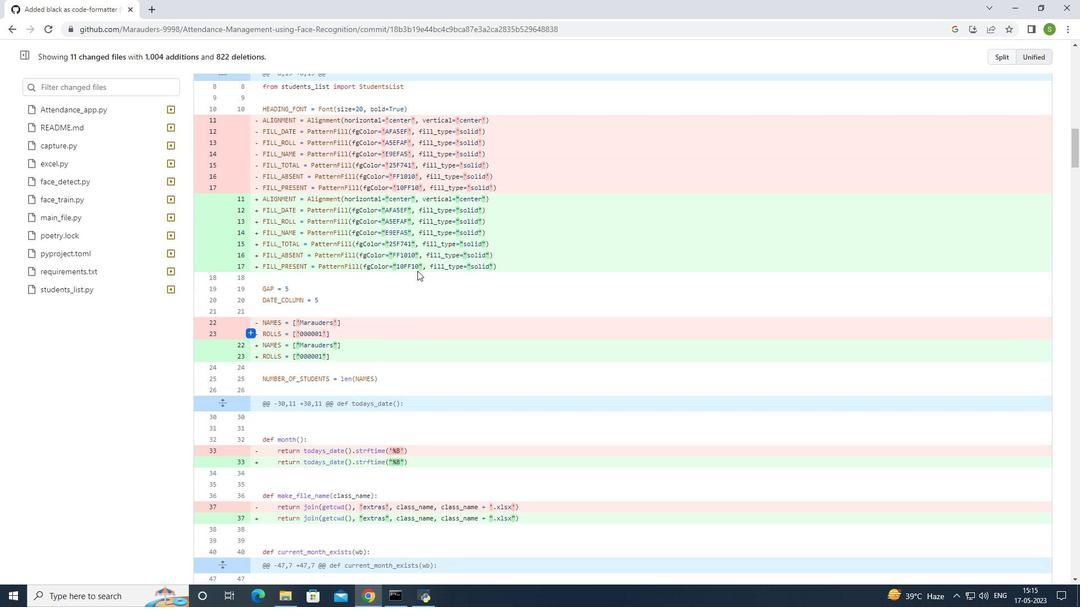 
Action: Mouse scrolled (417, 271) with delta (0, 0)
Screenshot: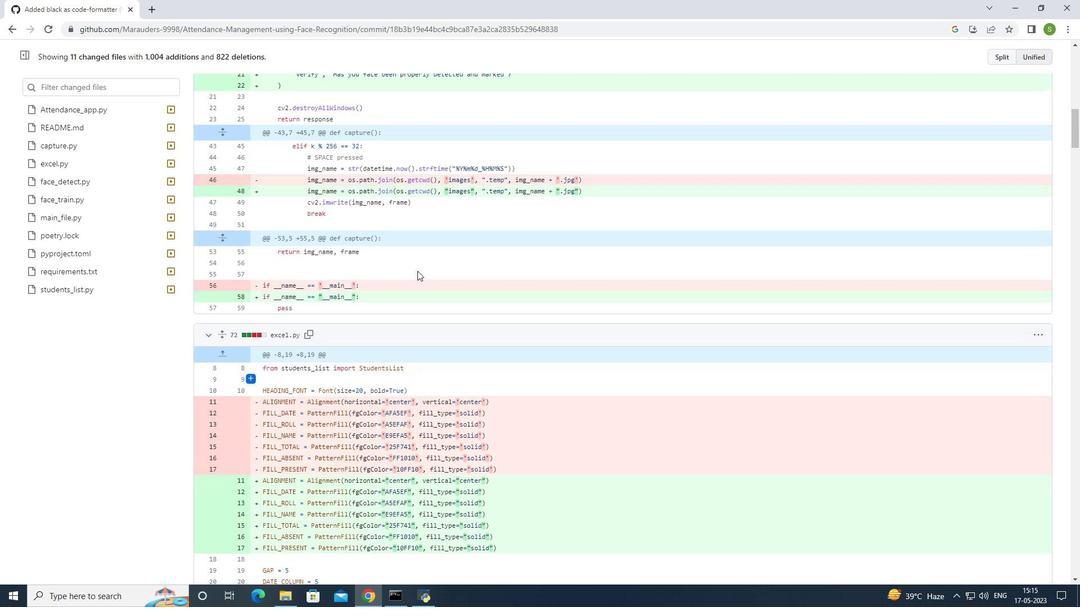 
Action: Mouse scrolled (417, 271) with delta (0, 0)
Screenshot: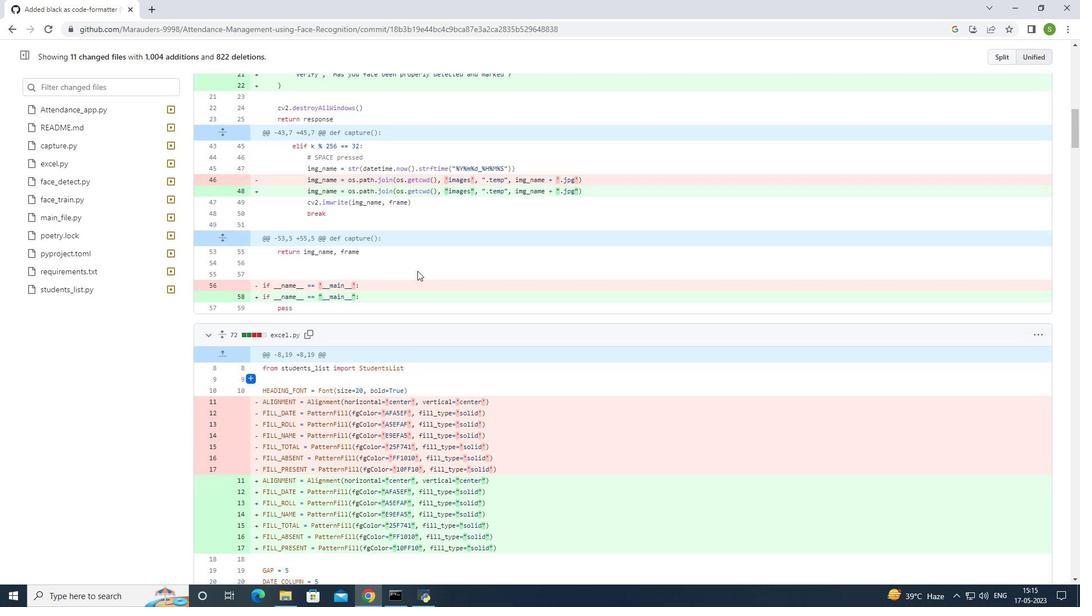 
Action: Mouse scrolled (417, 271) with delta (0, 0)
Screenshot: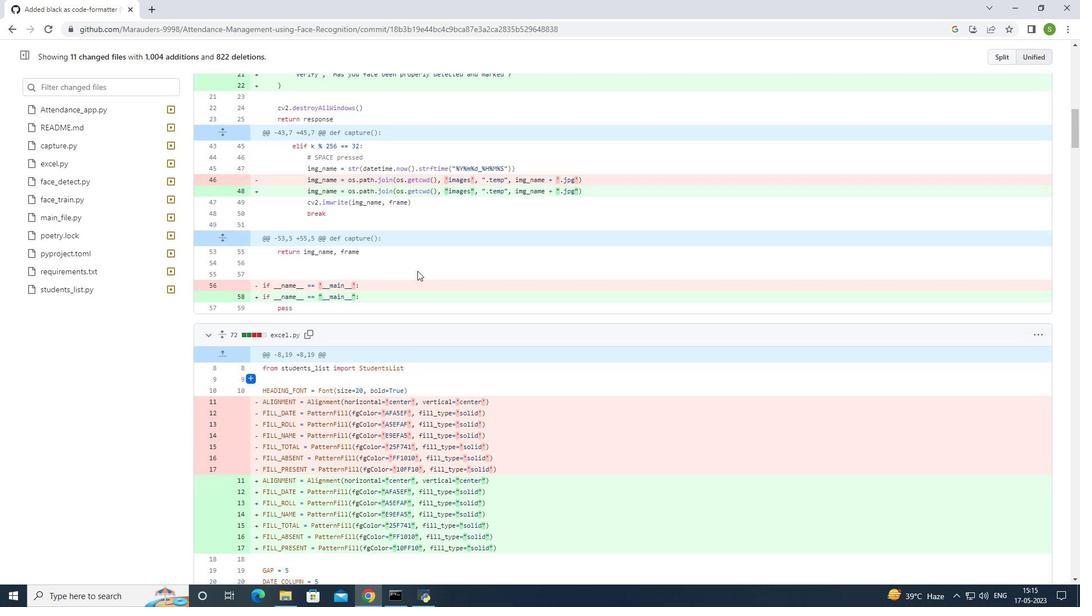 
Action: Mouse scrolled (417, 271) with delta (0, 0)
Screenshot: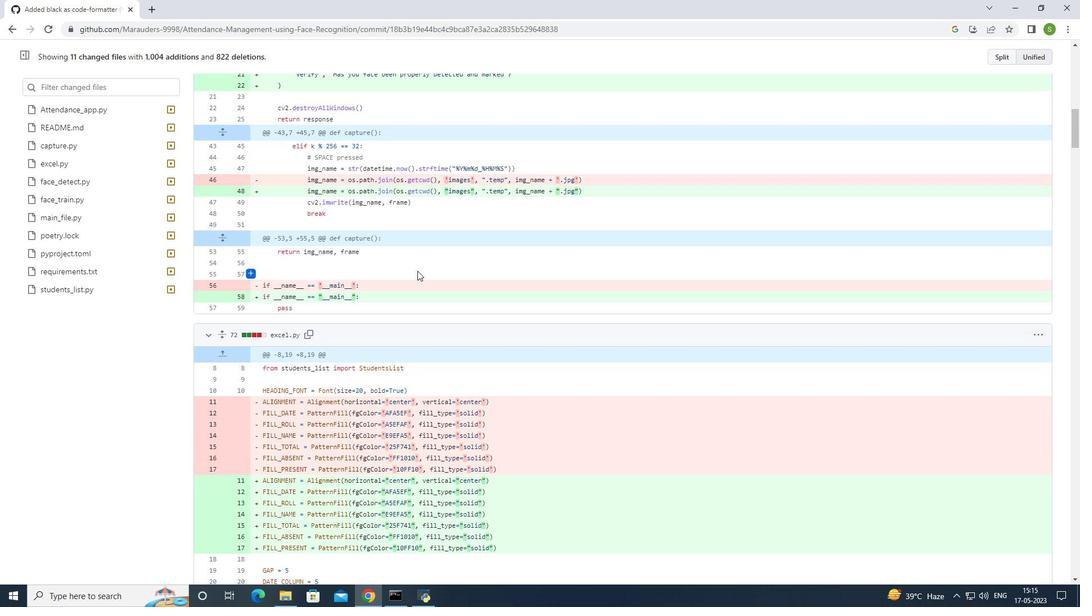 
Action: Mouse scrolled (417, 271) with delta (0, 0)
